 Task: Buy 3 Coolant Level from Sensors section under best seller category for shipping address: Laura Phillips, 522 Junior Avenue, Duluth, Georgia 30097, Cell Number 4046170247. Pay from credit card ending with 7965, CVV 549
Action: Key pressed amazon.com<Key.enter>
Screenshot: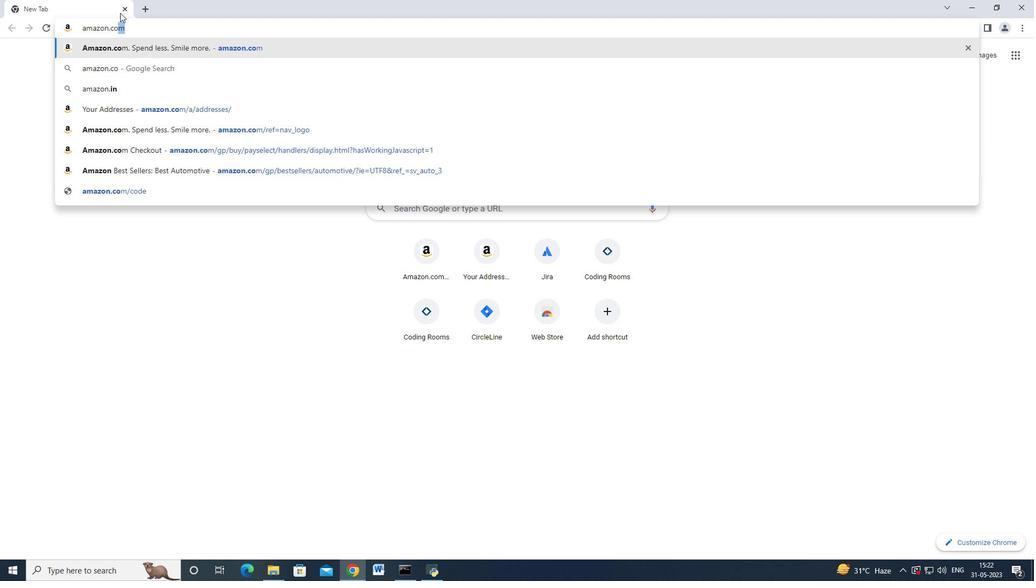 
Action: Mouse moved to (31, 77)
Screenshot: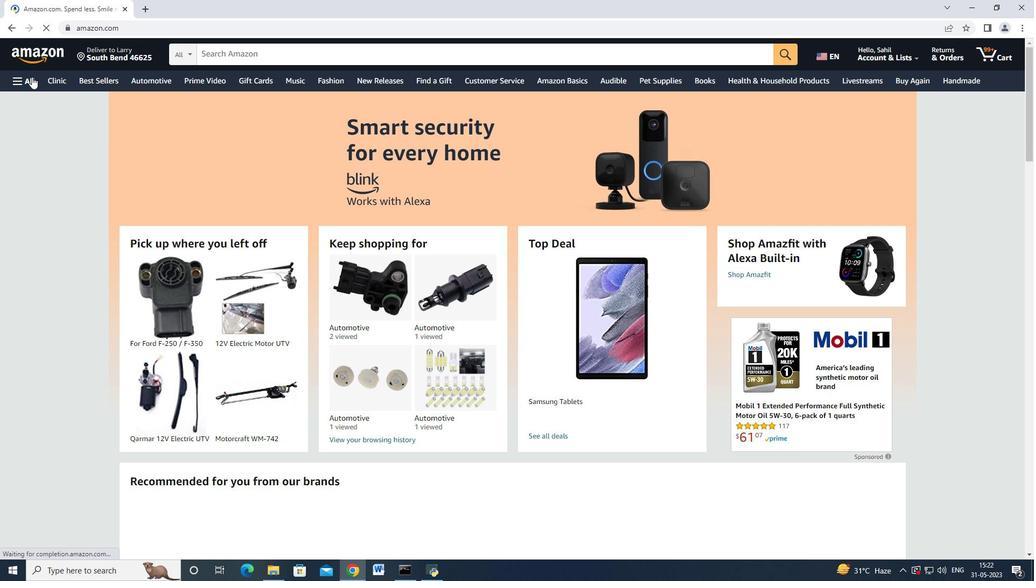 
Action: Mouse pressed left at (31, 77)
Screenshot: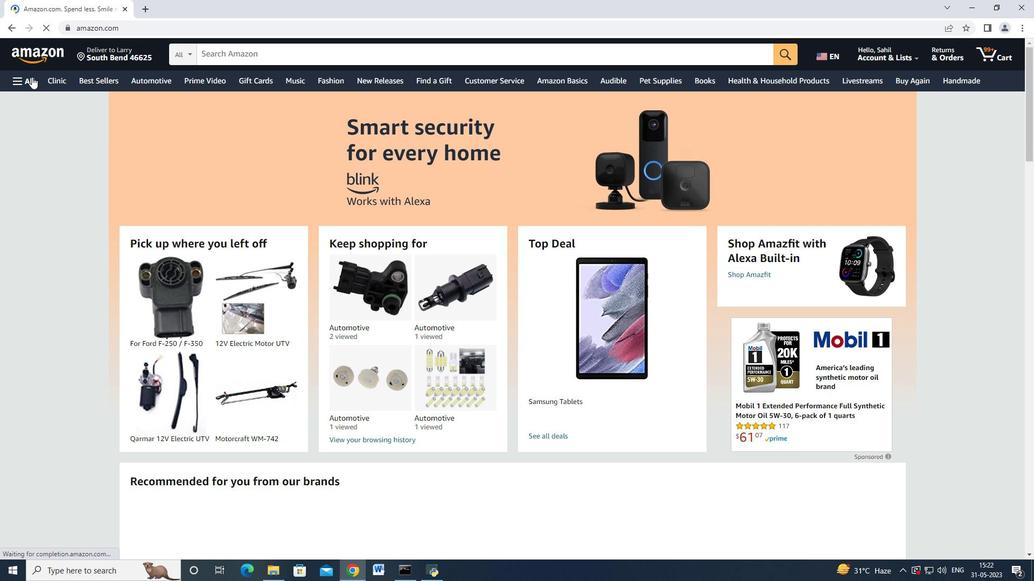 
Action: Mouse moved to (88, 166)
Screenshot: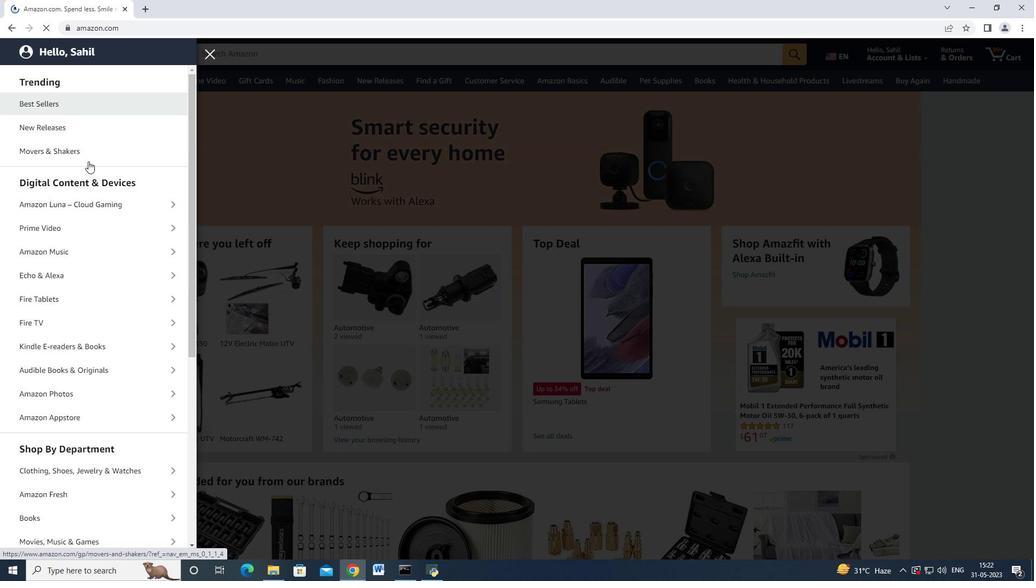 
Action: Mouse scrolled (88, 165) with delta (0, 0)
Screenshot: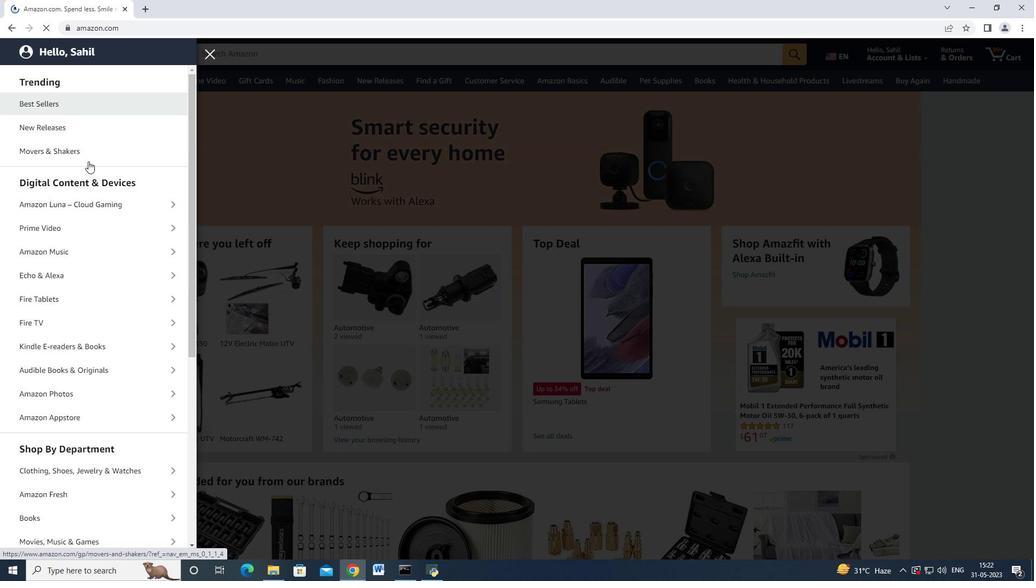 
Action: Mouse moved to (95, 196)
Screenshot: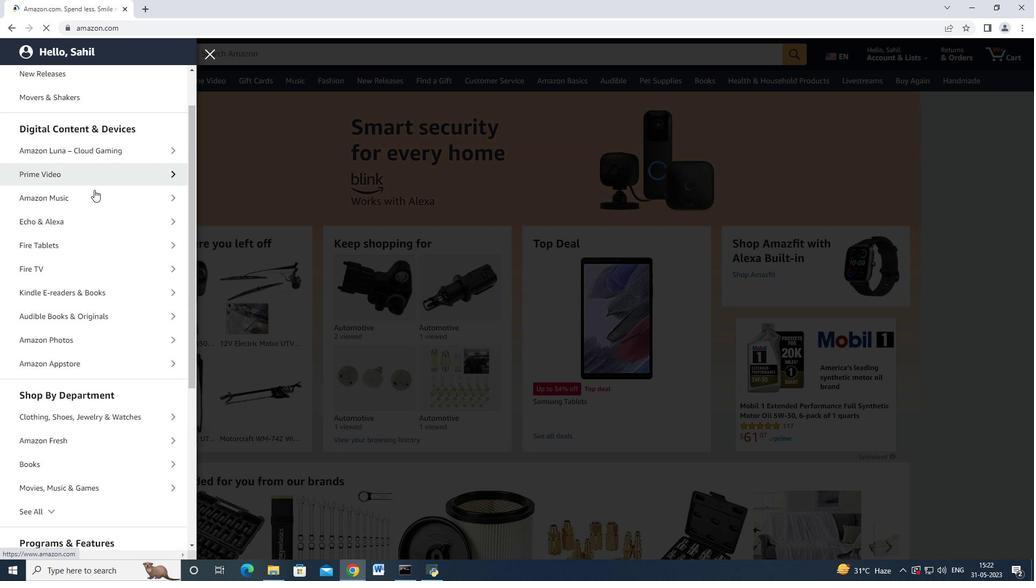 
Action: Mouse scrolled (95, 196) with delta (0, 0)
Screenshot: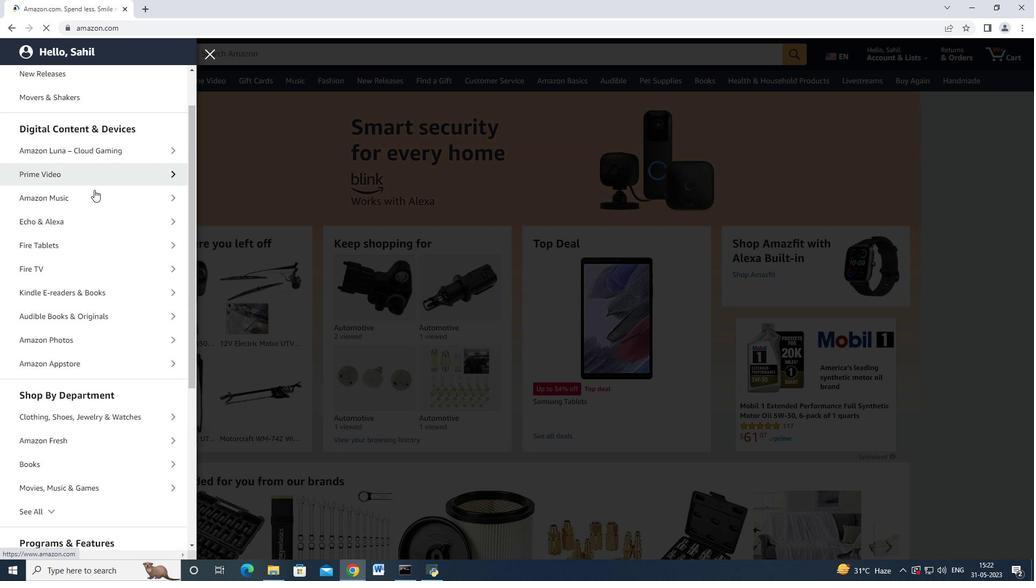 
Action: Mouse moved to (94, 332)
Screenshot: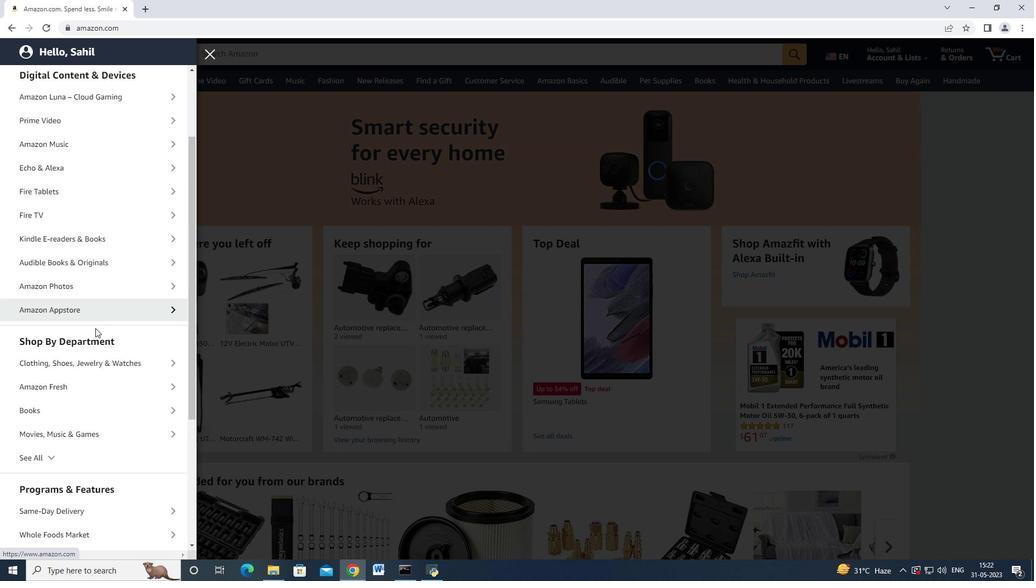 
Action: Mouse scrolled (94, 331) with delta (0, 0)
Screenshot: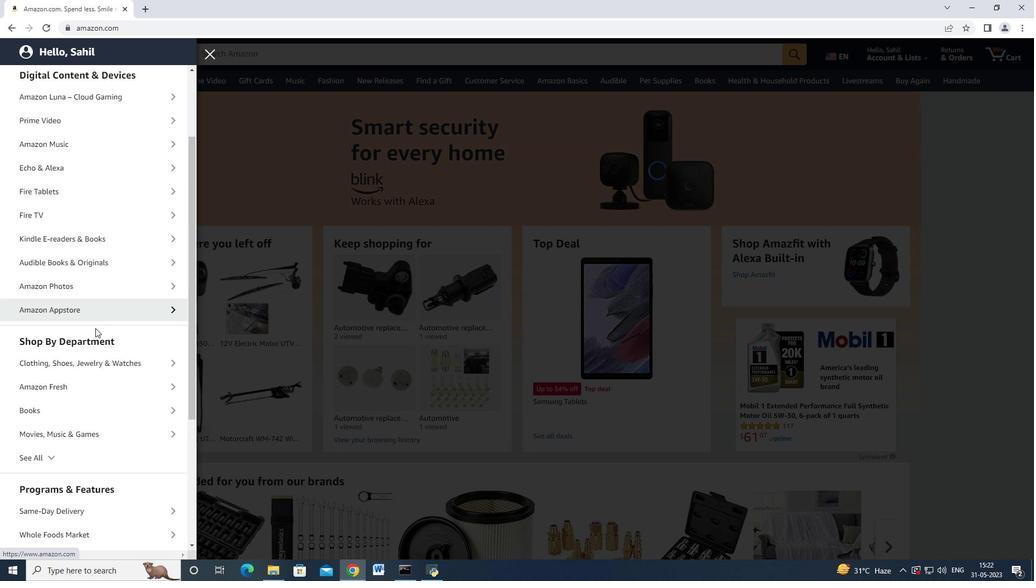 
Action: Mouse moved to (77, 399)
Screenshot: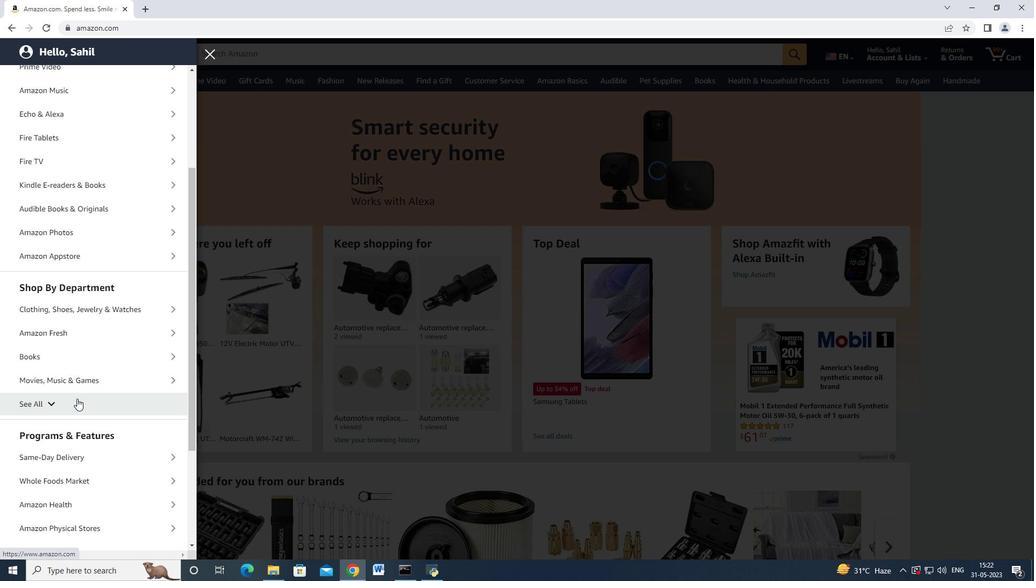 
Action: Mouse pressed left at (77, 399)
Screenshot: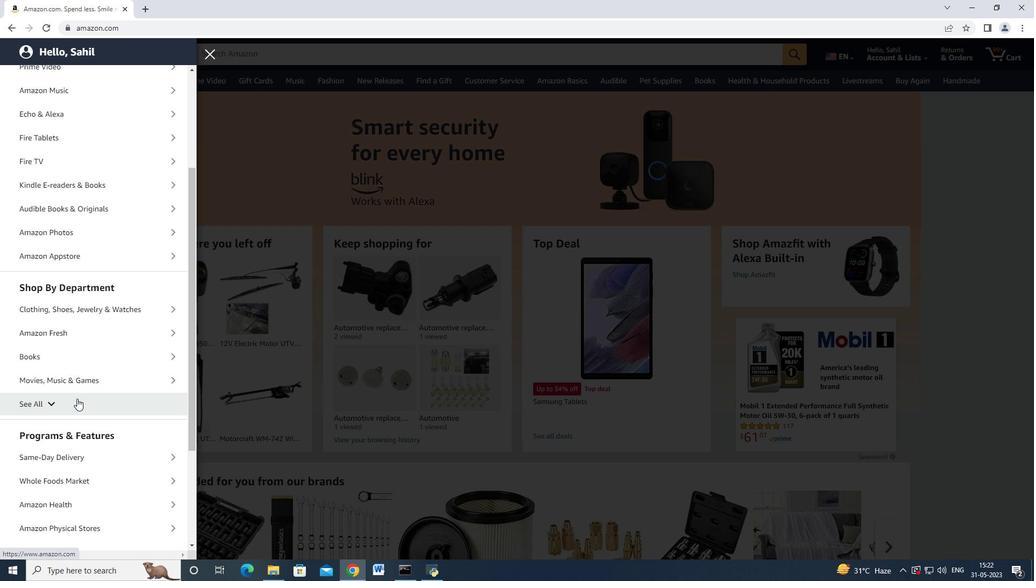 
Action: Mouse moved to (80, 383)
Screenshot: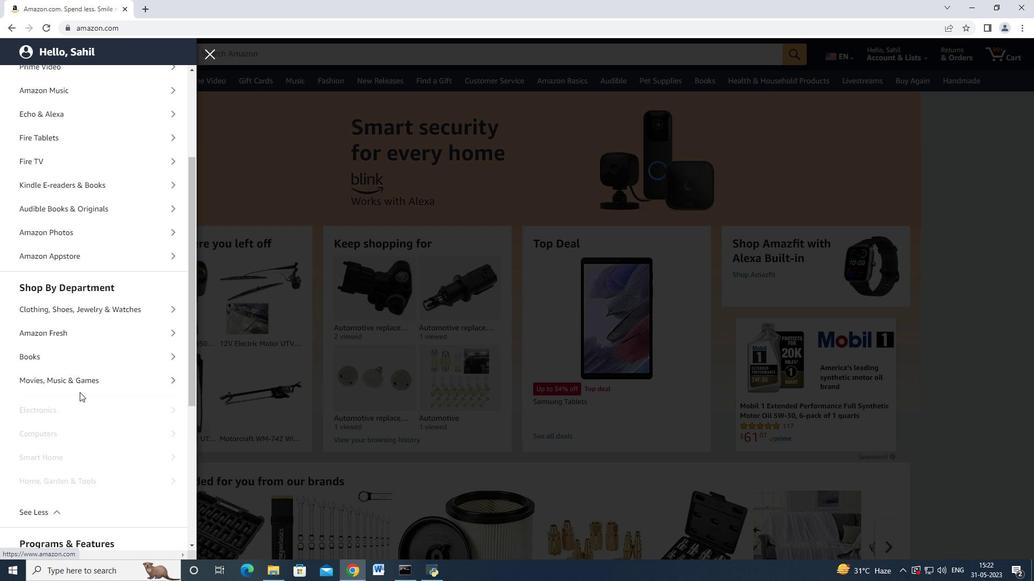 
Action: Mouse scrolled (80, 383) with delta (0, 0)
Screenshot: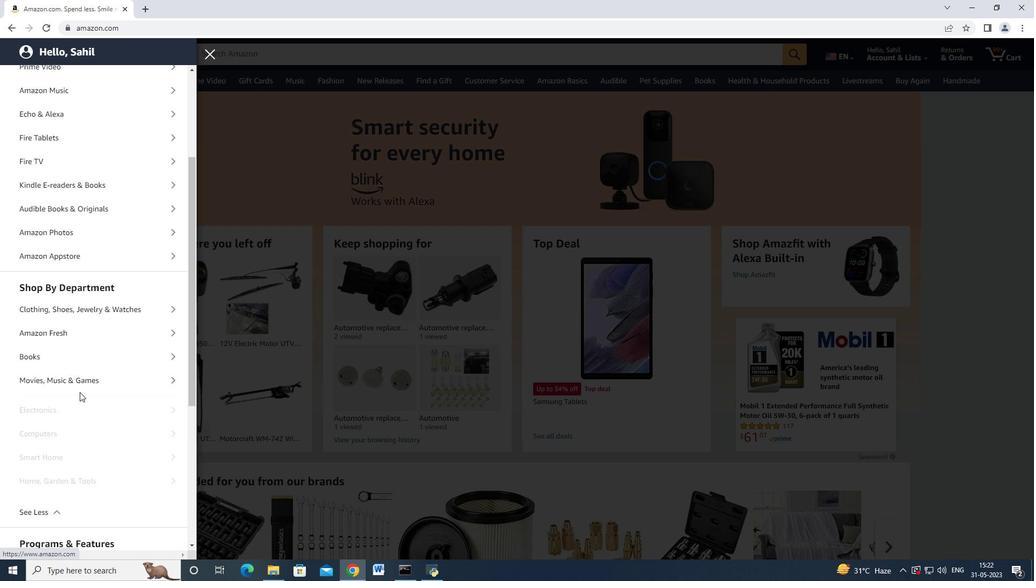 
Action: Mouse scrolled (80, 383) with delta (0, 0)
Screenshot: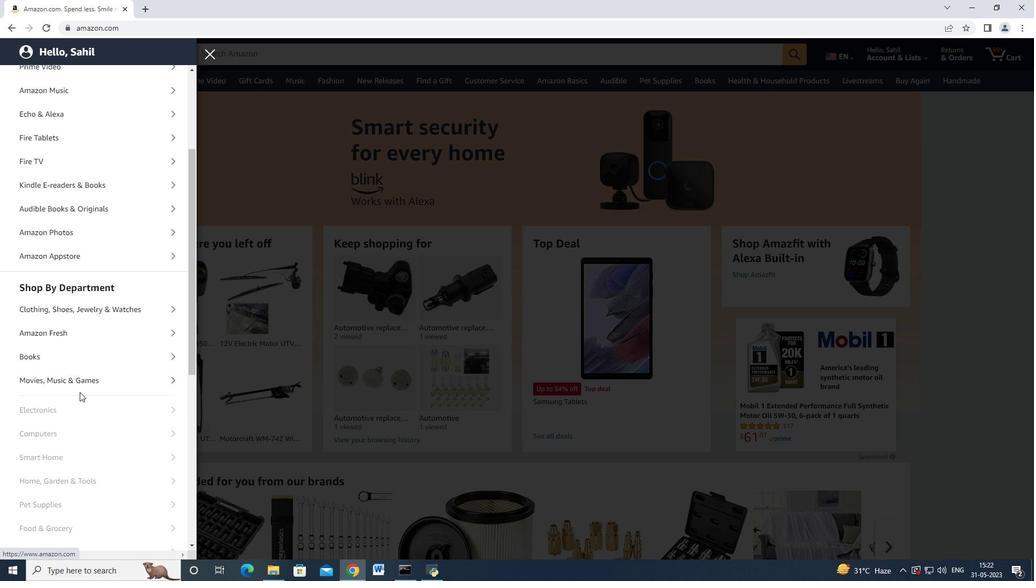 
Action: Mouse scrolled (80, 383) with delta (0, 0)
Screenshot: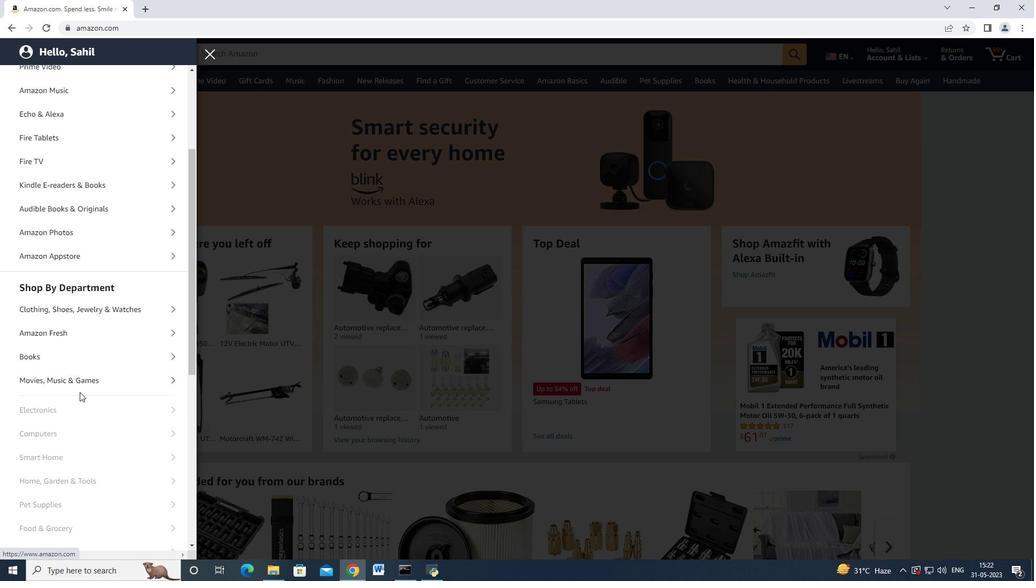 
Action: Mouse scrolled (80, 383) with delta (0, 0)
Screenshot: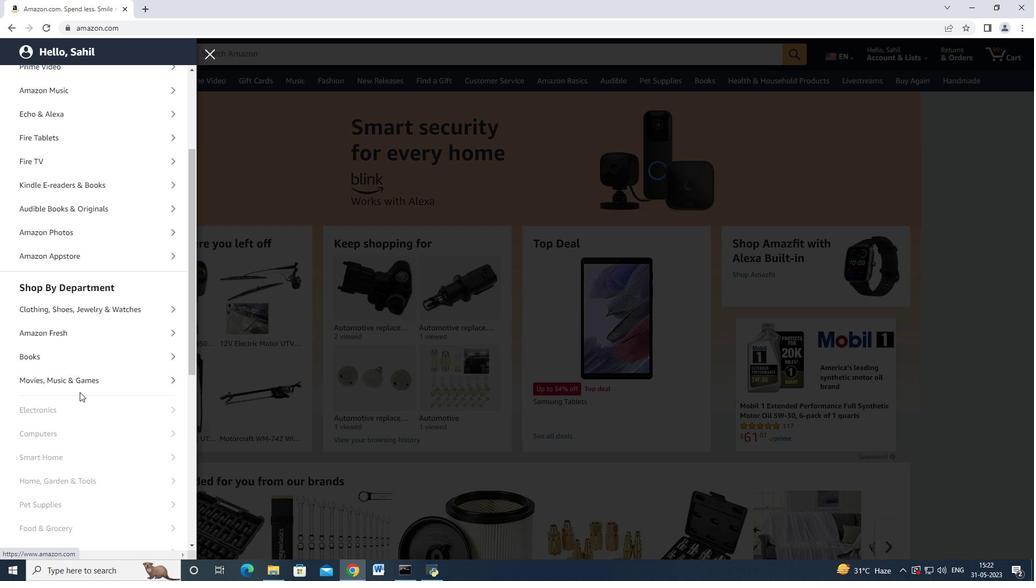 
Action: Mouse moved to (72, 447)
Screenshot: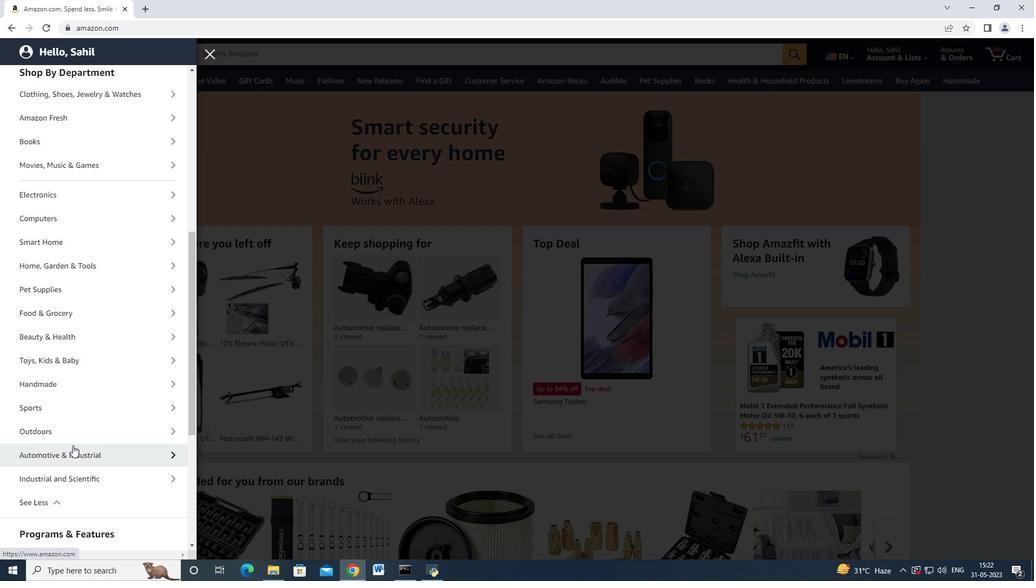
Action: Mouse pressed left at (72, 447)
Screenshot: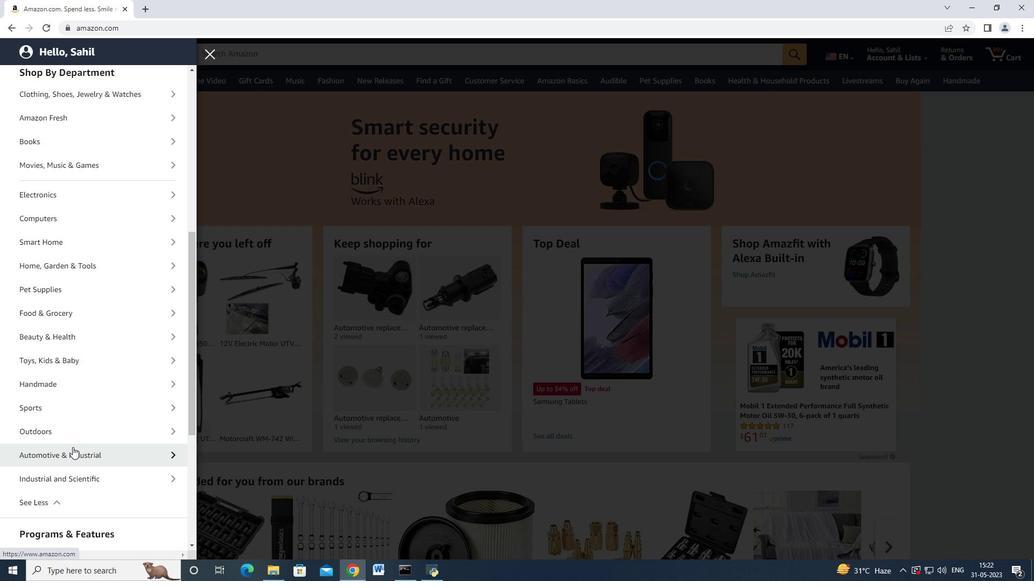 
Action: Mouse moved to (88, 126)
Screenshot: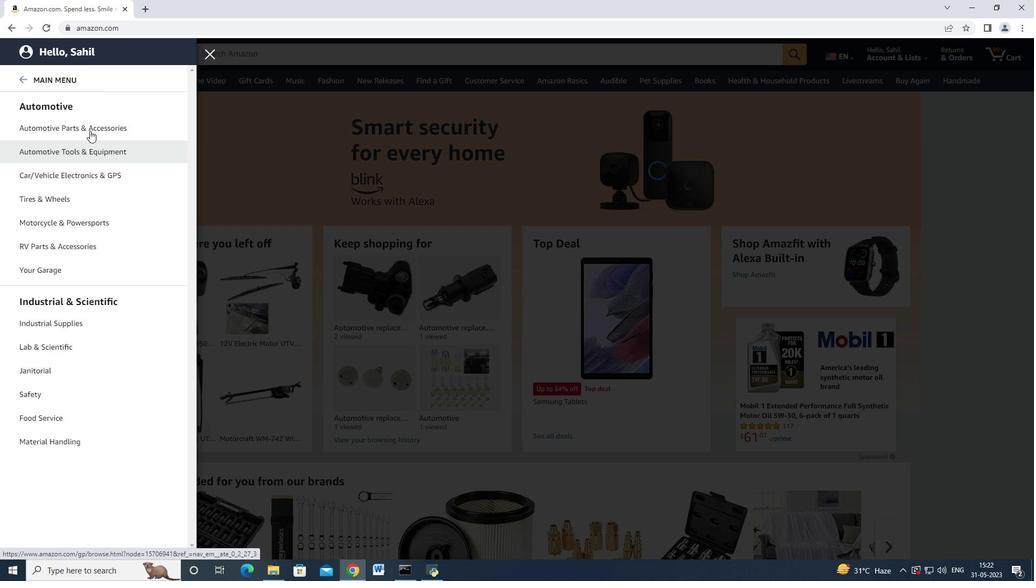 
Action: Mouse pressed left at (88, 126)
Screenshot: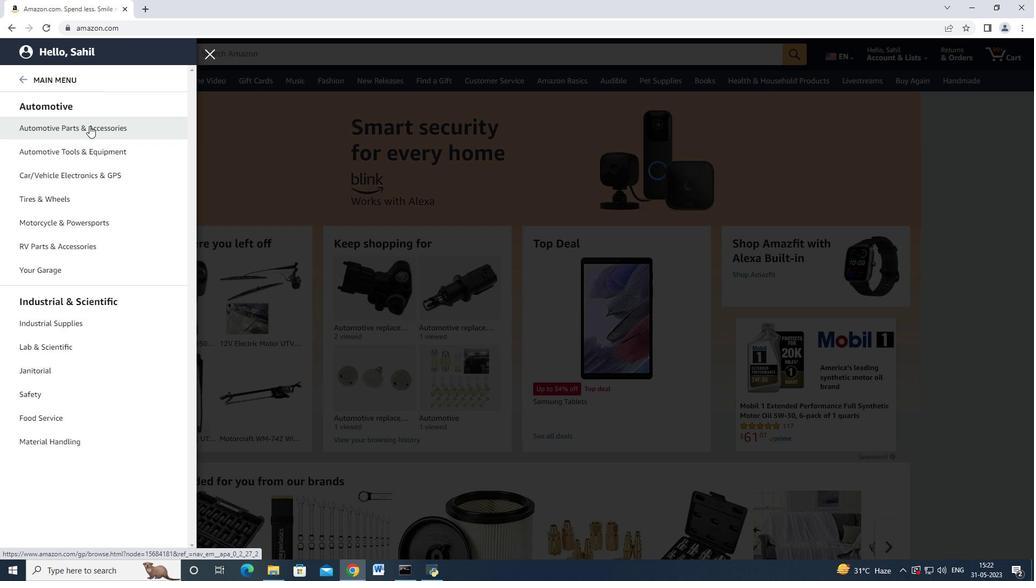 
Action: Mouse moved to (190, 103)
Screenshot: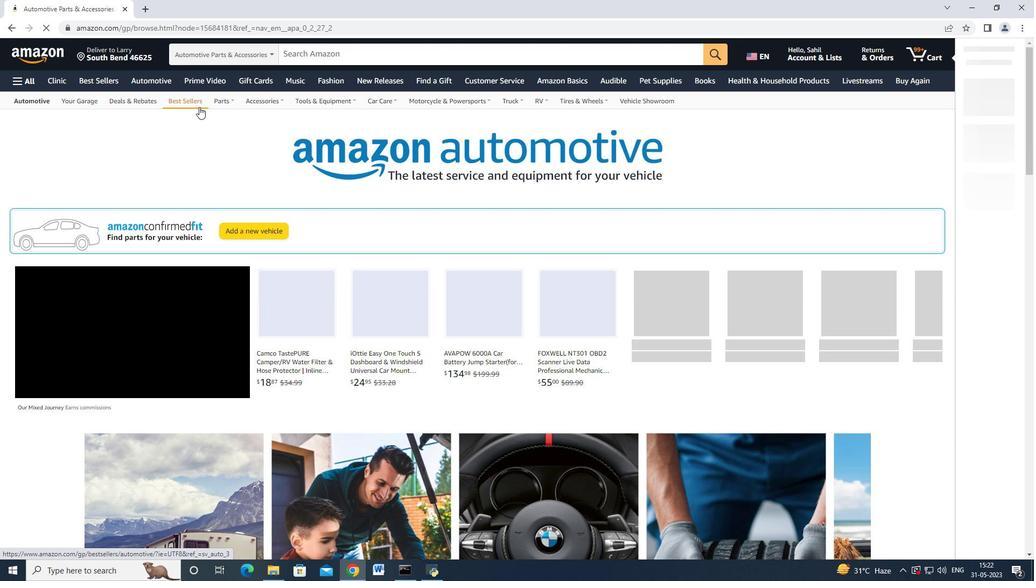 
Action: Mouse pressed left at (190, 103)
Screenshot: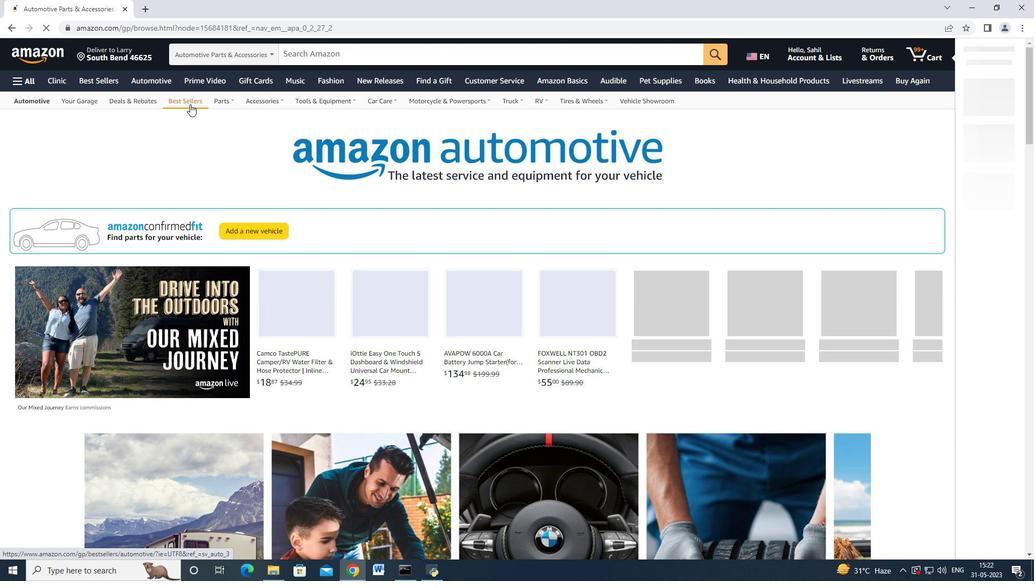 
Action: Mouse moved to (68, 348)
Screenshot: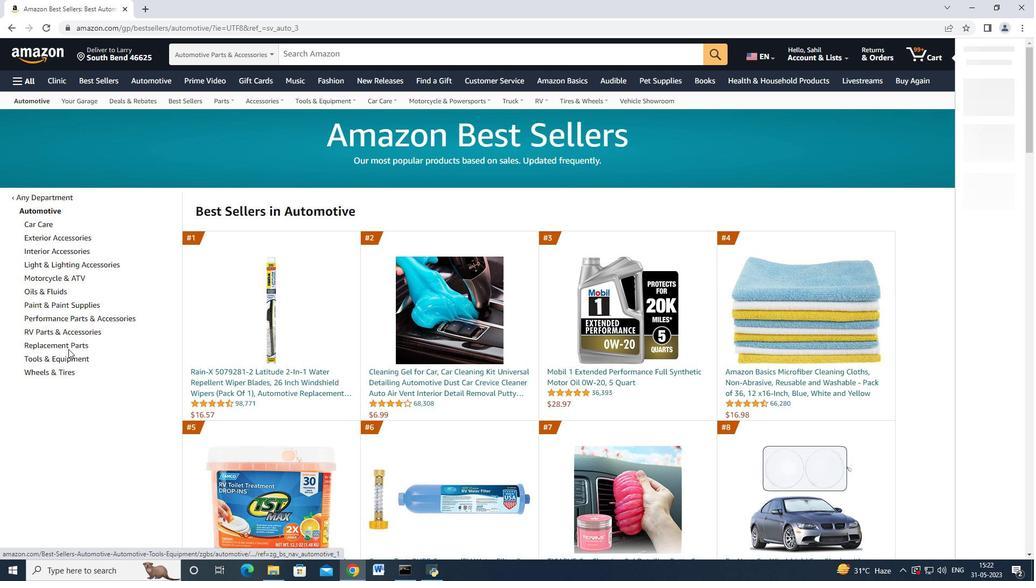 
Action: Mouse pressed left at (68, 348)
Screenshot: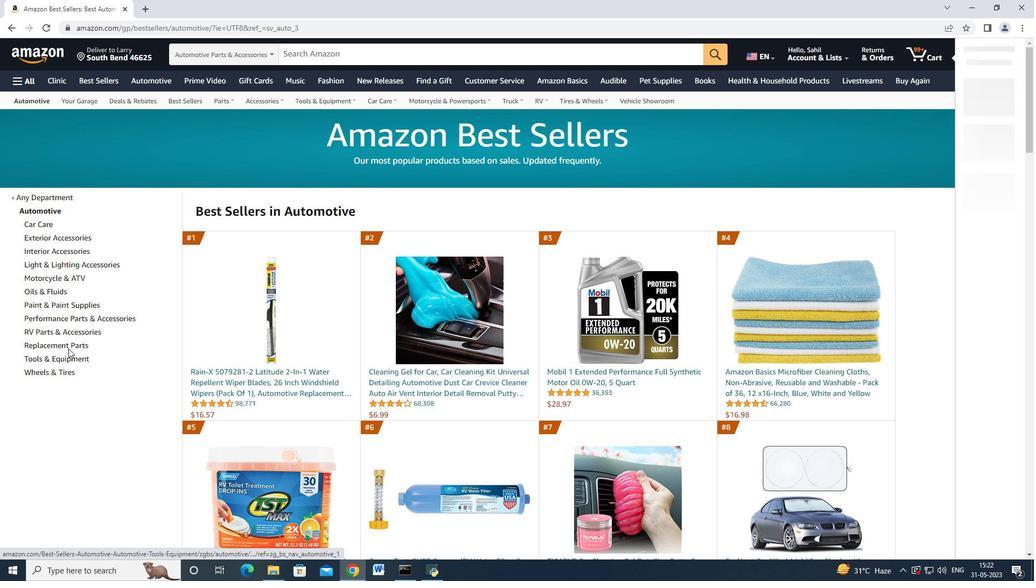 
Action: Mouse moved to (68, 346)
Screenshot: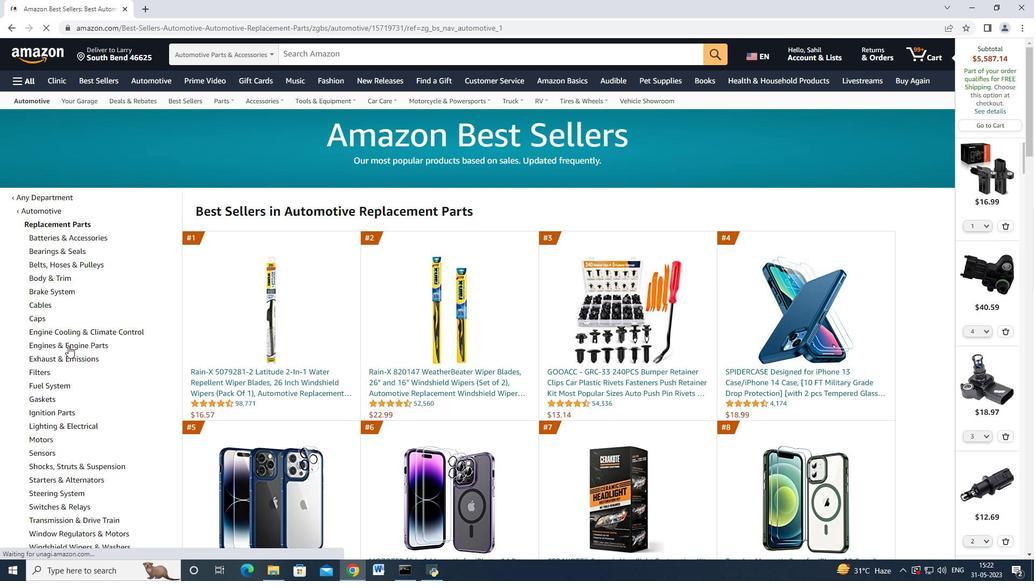 
Action: Mouse scrolled (68, 346) with delta (0, 0)
Screenshot: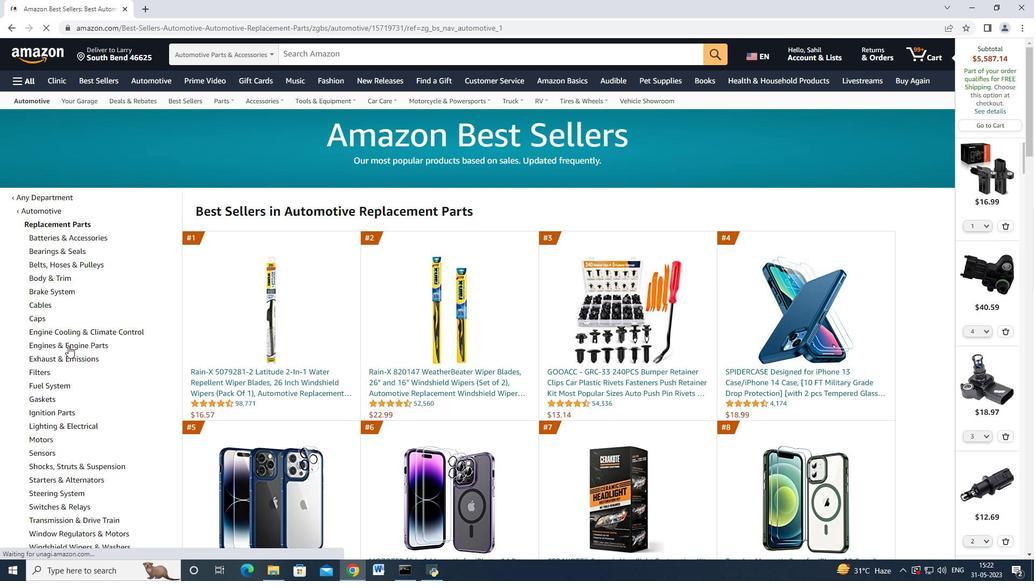 
Action: Mouse moved to (68, 348)
Screenshot: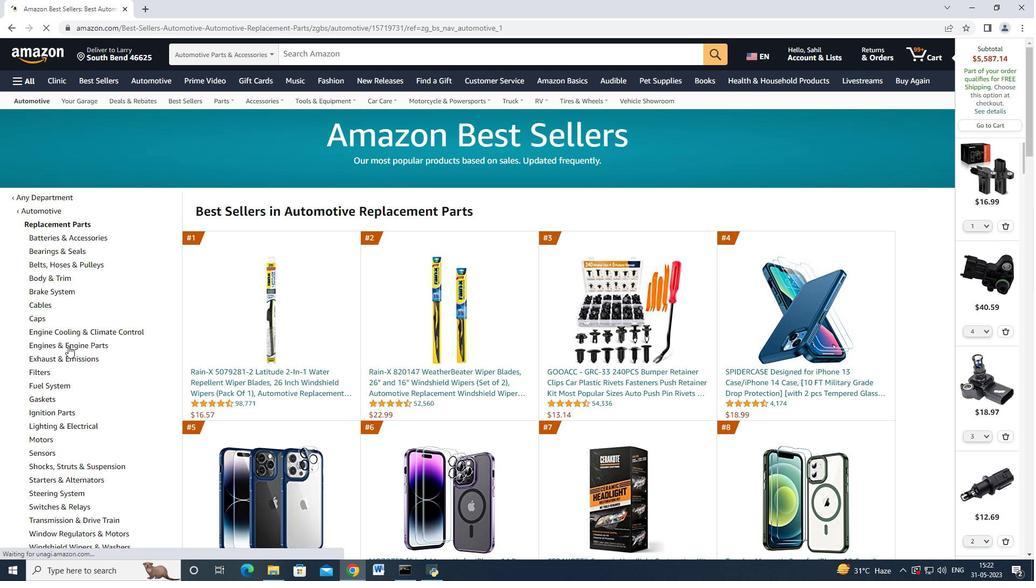
Action: Mouse scrolled (68, 347) with delta (0, 0)
Screenshot: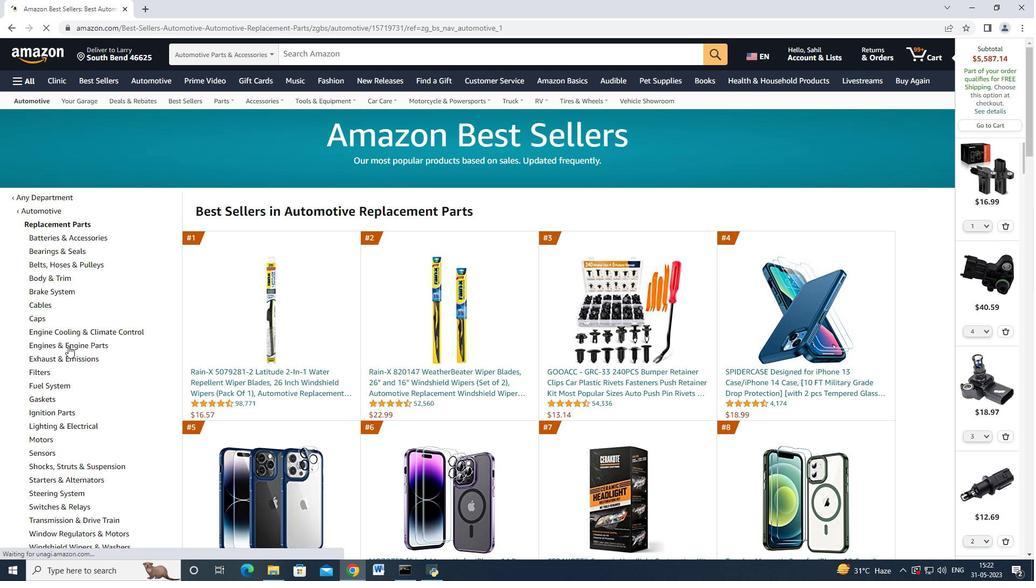 
Action: Mouse moved to (68, 348)
Screenshot: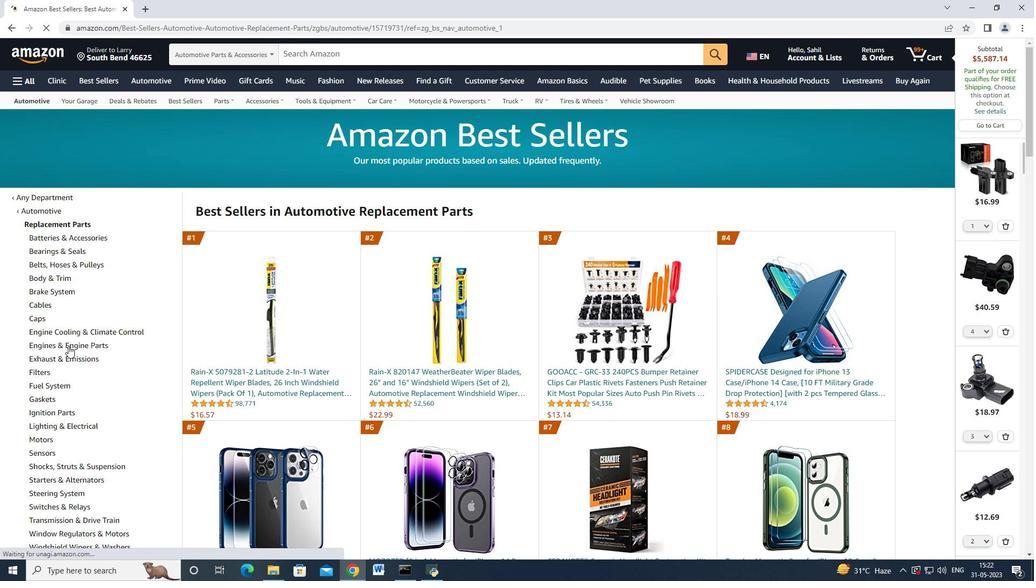 
Action: Mouse scrolled (68, 348) with delta (0, 0)
Screenshot: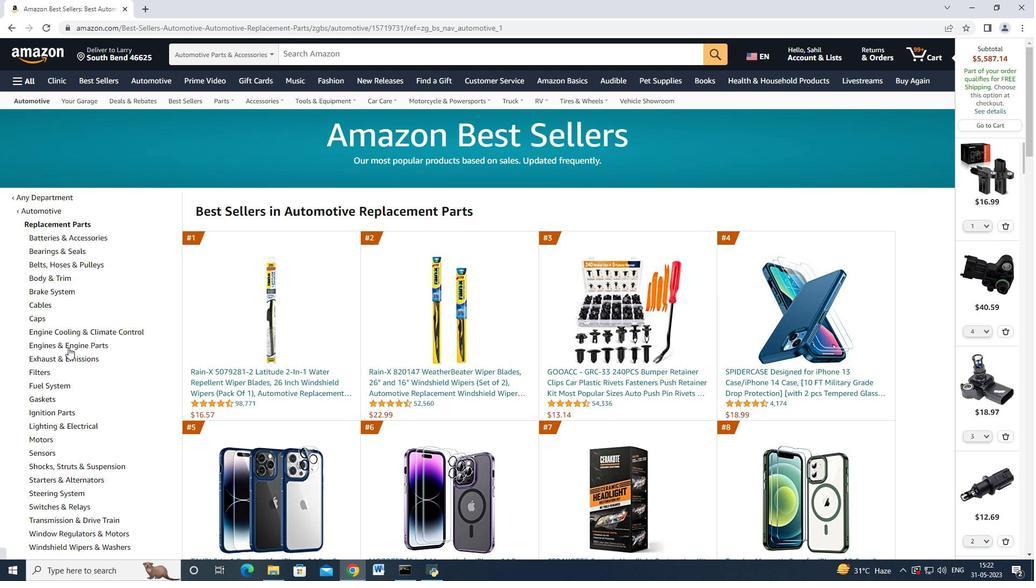 
Action: Mouse moved to (49, 293)
Screenshot: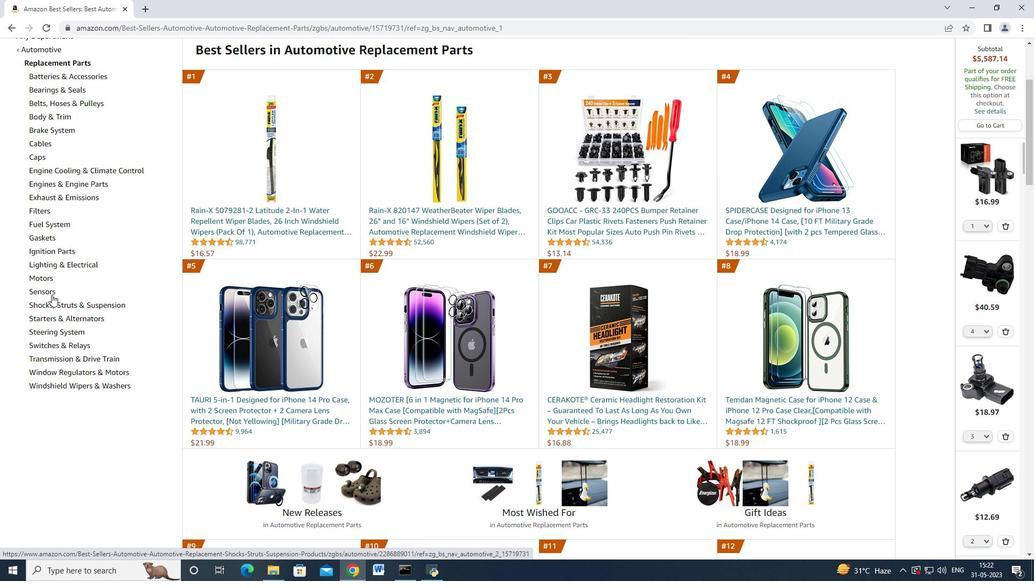 
Action: Mouse pressed left at (49, 293)
Screenshot: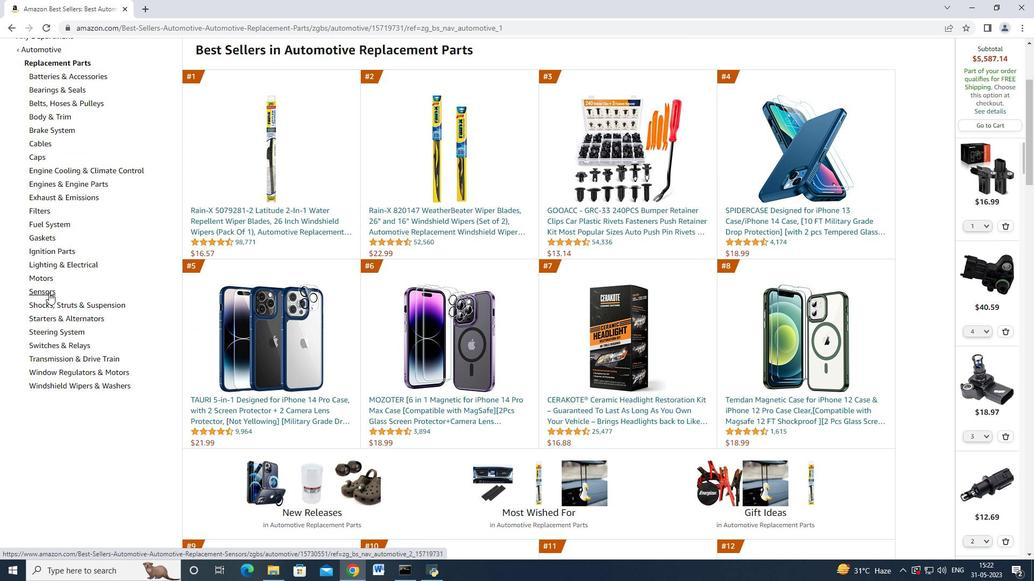 
Action: Mouse moved to (50, 292)
Screenshot: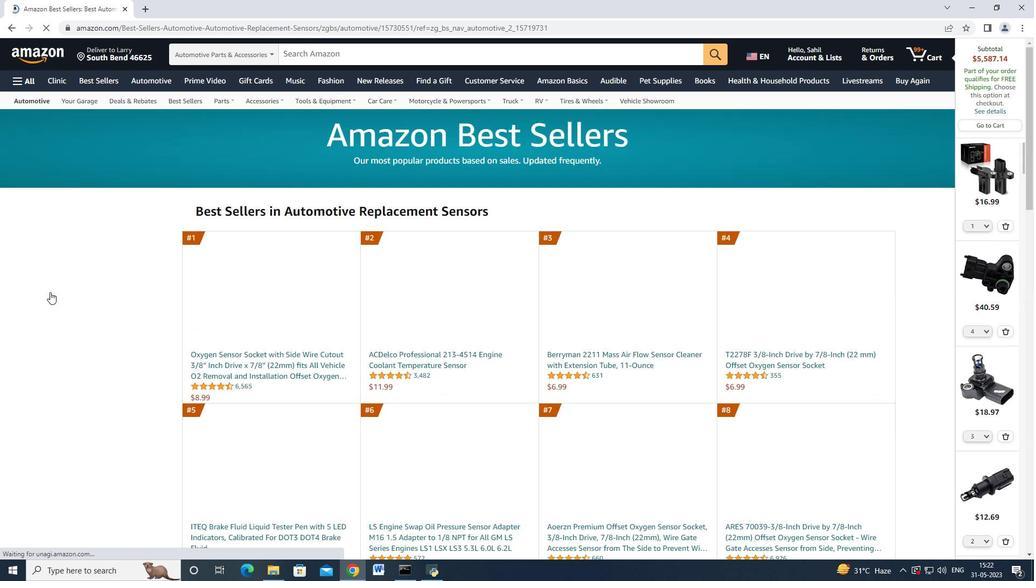 
Action: Mouse scrolled (50, 291) with delta (0, 0)
Screenshot: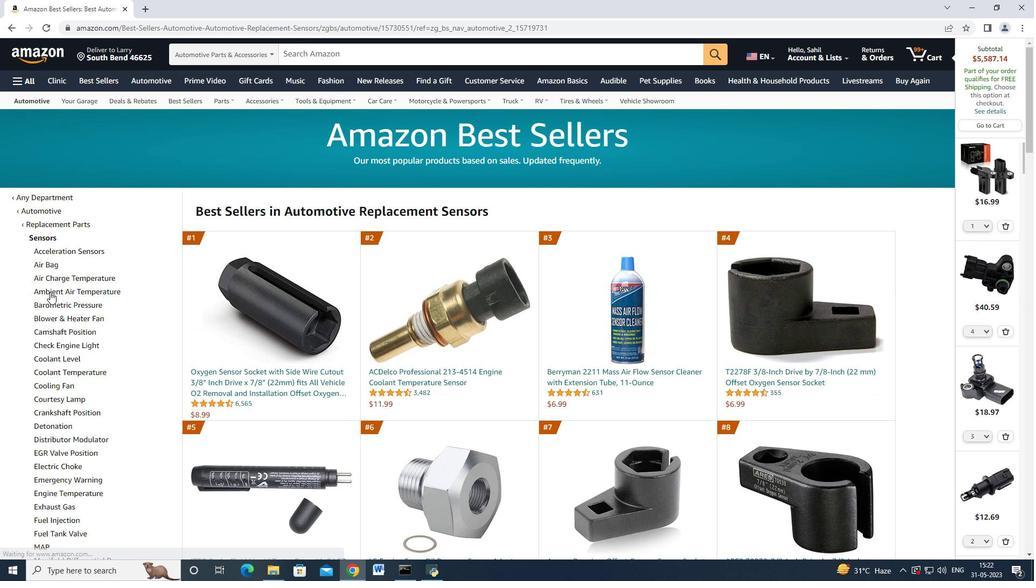 
Action: Mouse scrolled (50, 291) with delta (0, 0)
Screenshot: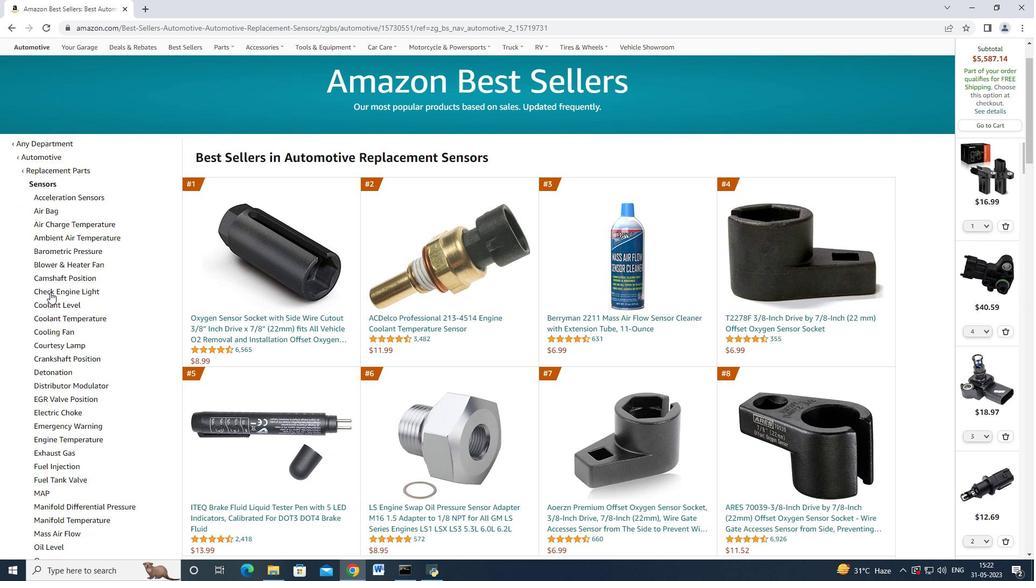 
Action: Mouse moved to (58, 249)
Screenshot: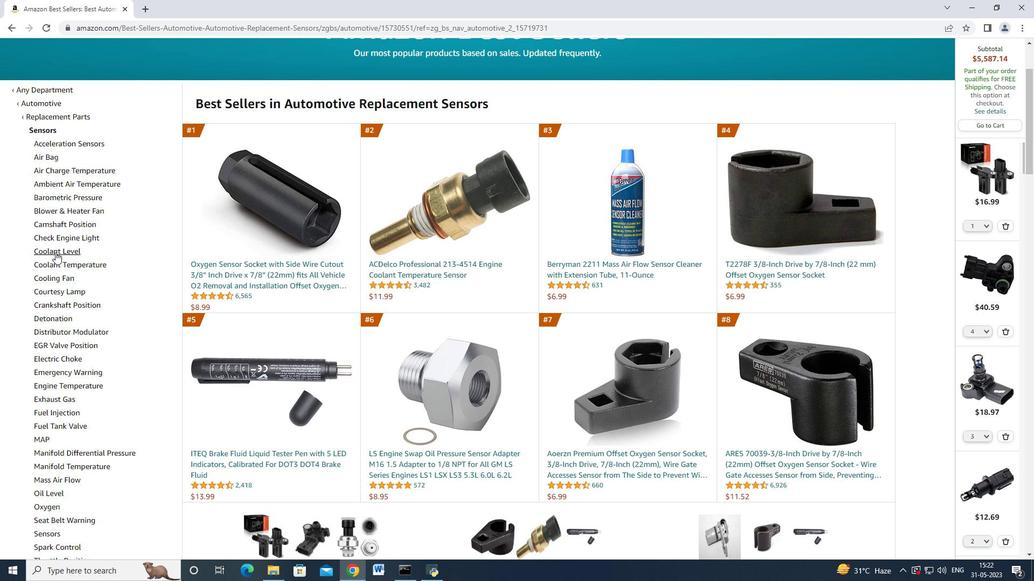 
Action: Mouse pressed left at (58, 249)
Screenshot: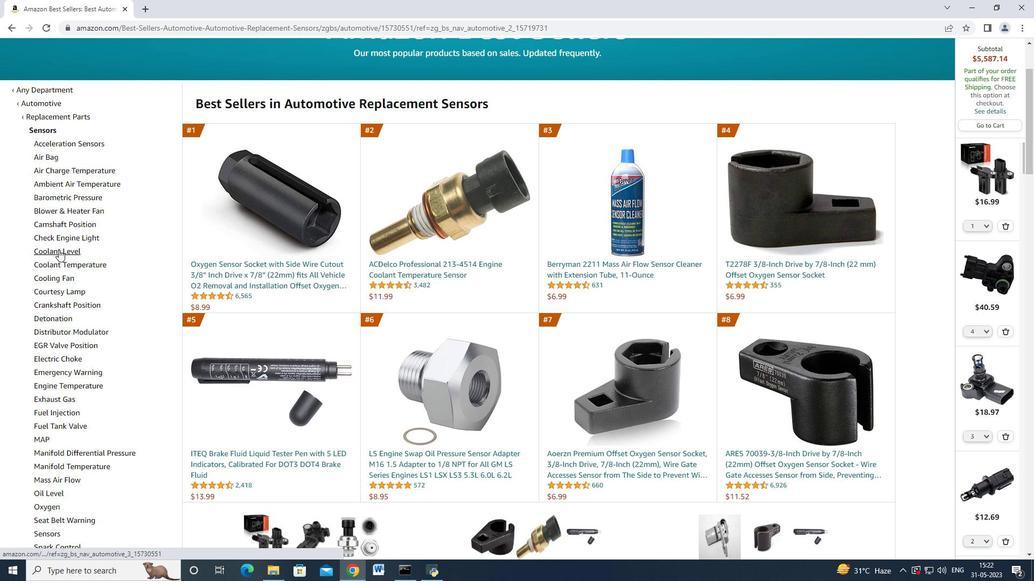
Action: Mouse moved to (317, 265)
Screenshot: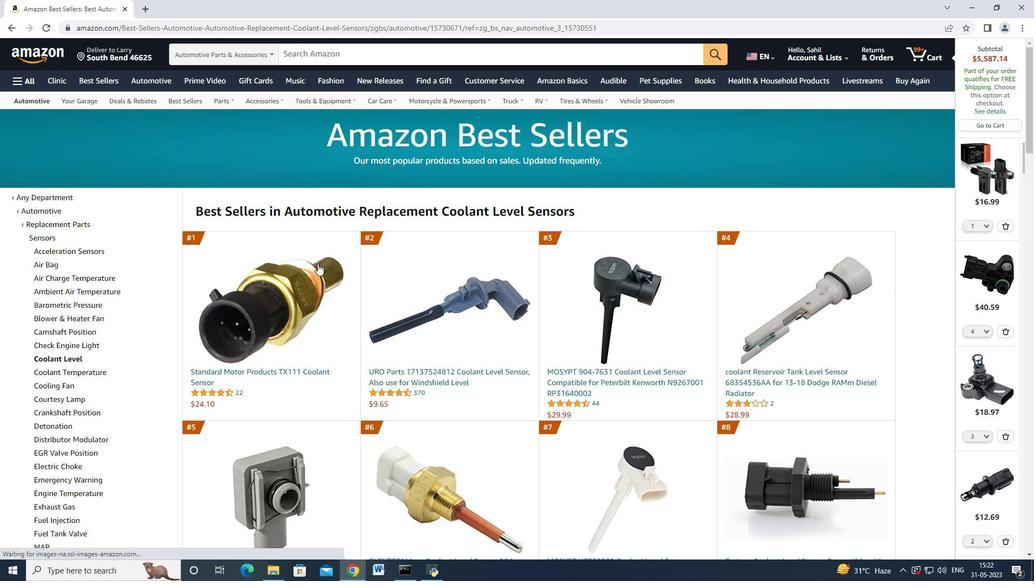 
Action: Mouse scrolled (317, 264) with delta (0, 0)
Screenshot: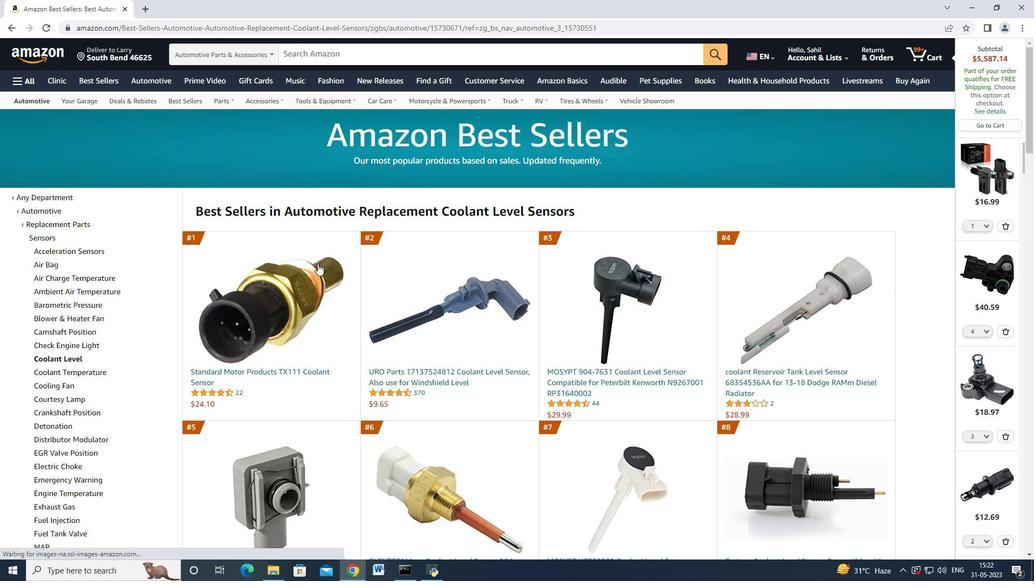 
Action: Mouse moved to (279, 319)
Screenshot: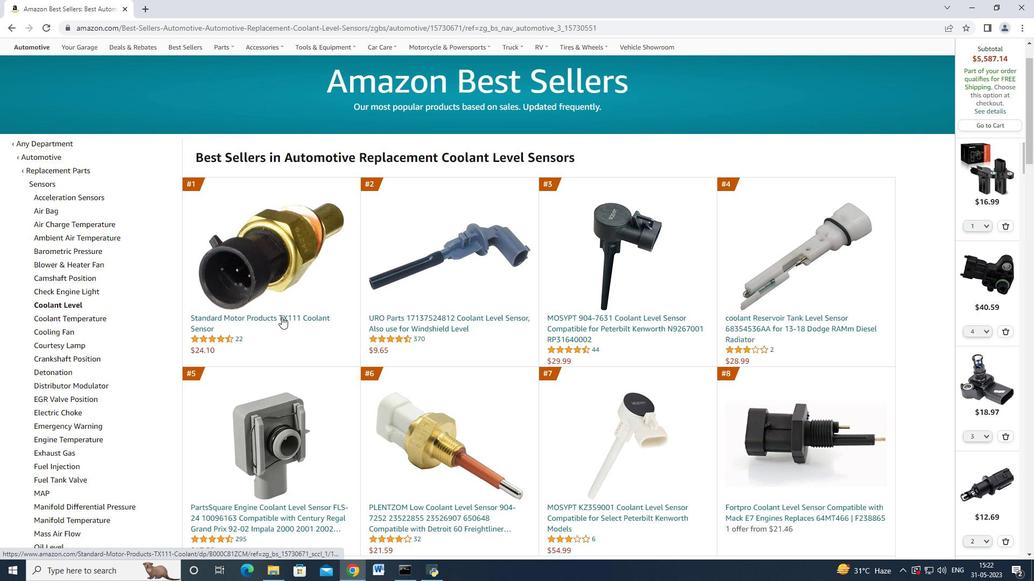 
Action: Mouse pressed left at (279, 319)
Screenshot: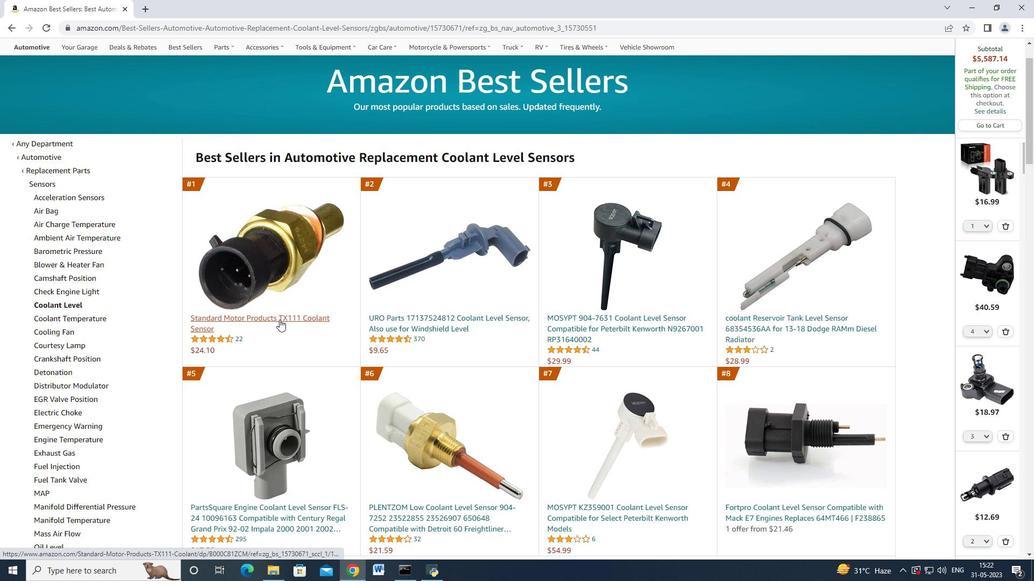 
Action: Mouse moved to (769, 417)
Screenshot: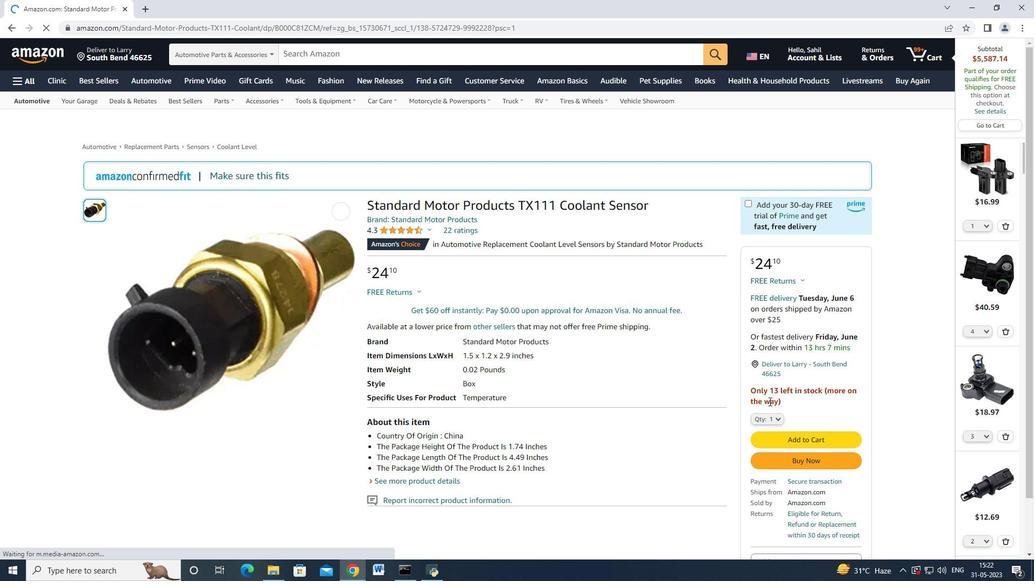 
Action: Mouse pressed left at (769, 417)
Screenshot: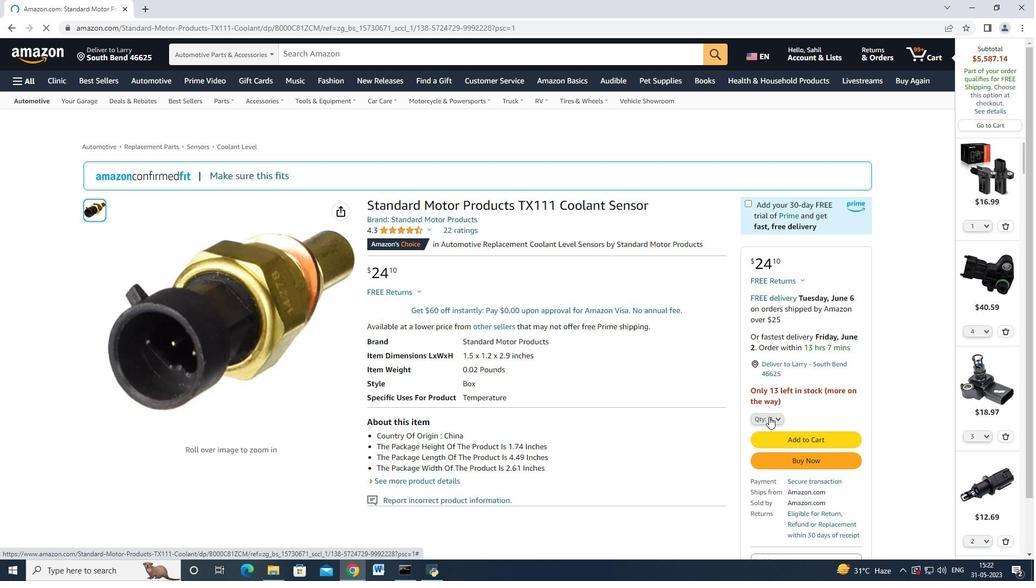 
Action: Mouse moved to (767, 291)
Screenshot: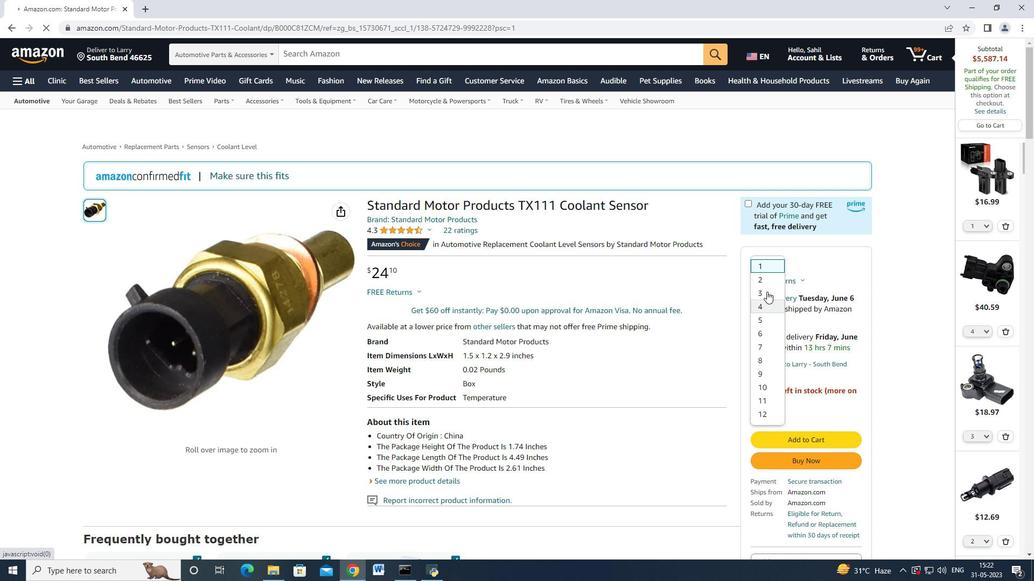 
Action: Mouse pressed left at (767, 291)
Screenshot: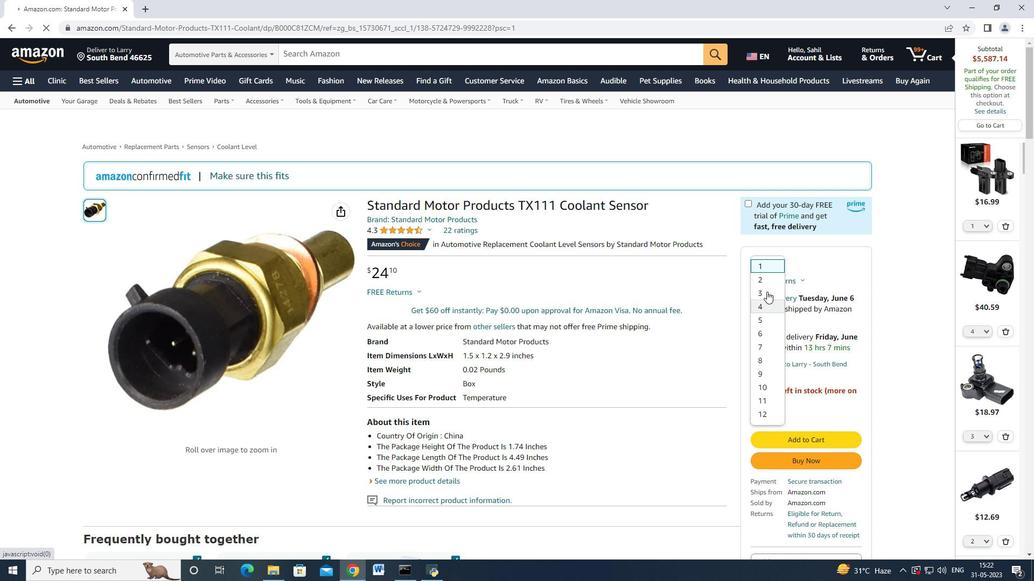 
Action: Mouse moved to (798, 425)
Screenshot: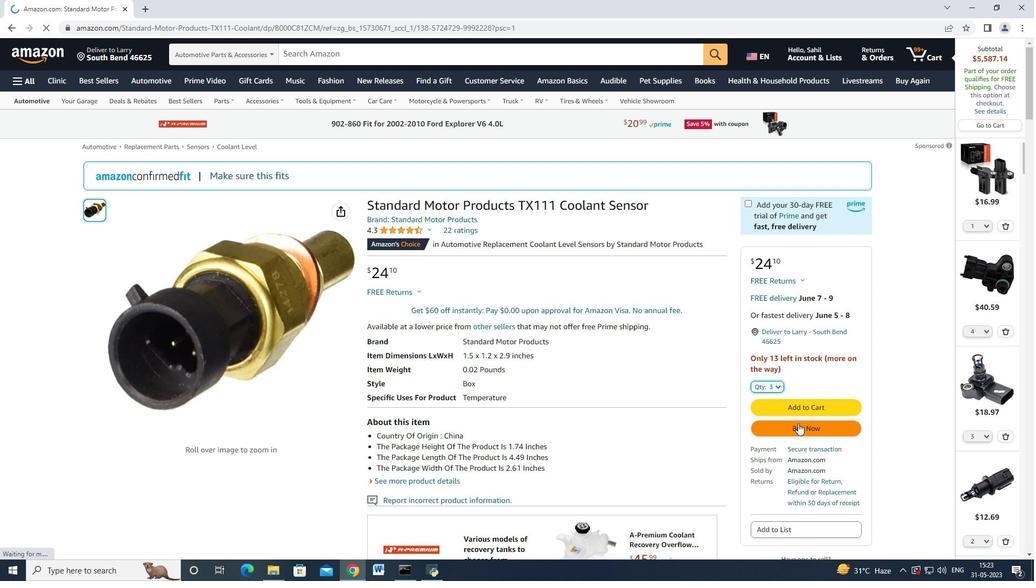 
Action: Mouse pressed left at (798, 425)
Screenshot: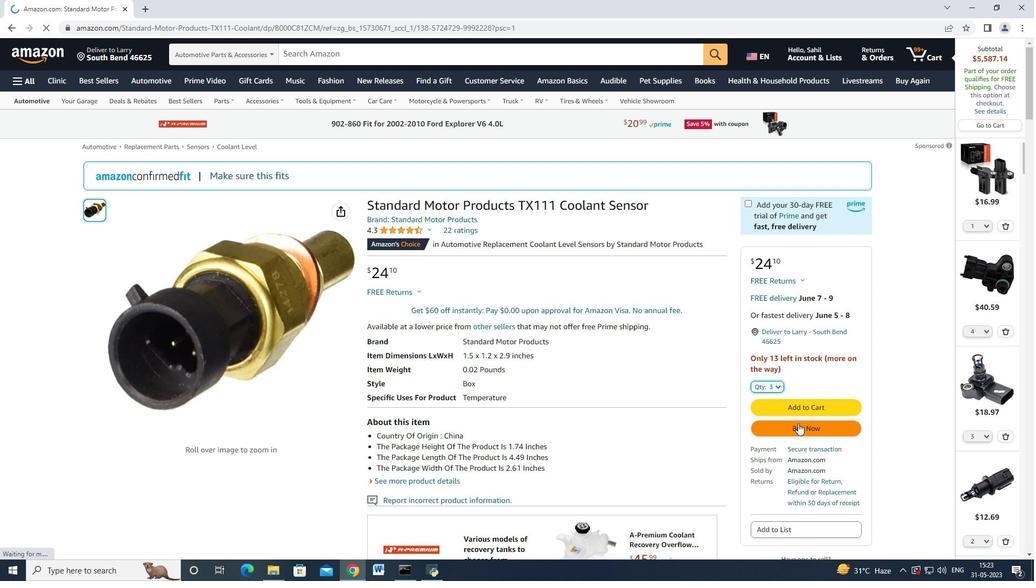 
Action: Mouse moved to (623, 88)
Screenshot: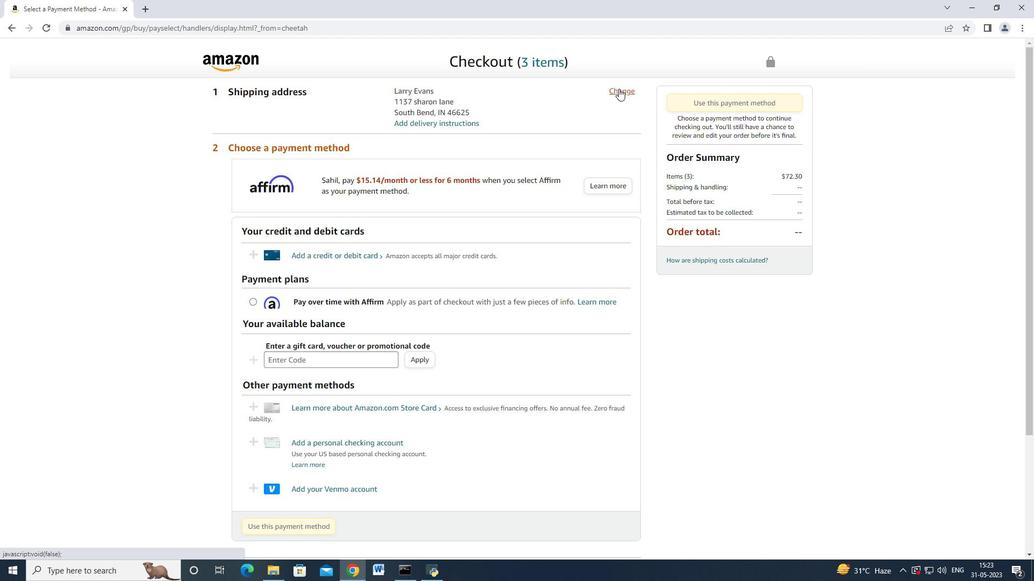 
Action: Mouse pressed left at (623, 88)
Screenshot: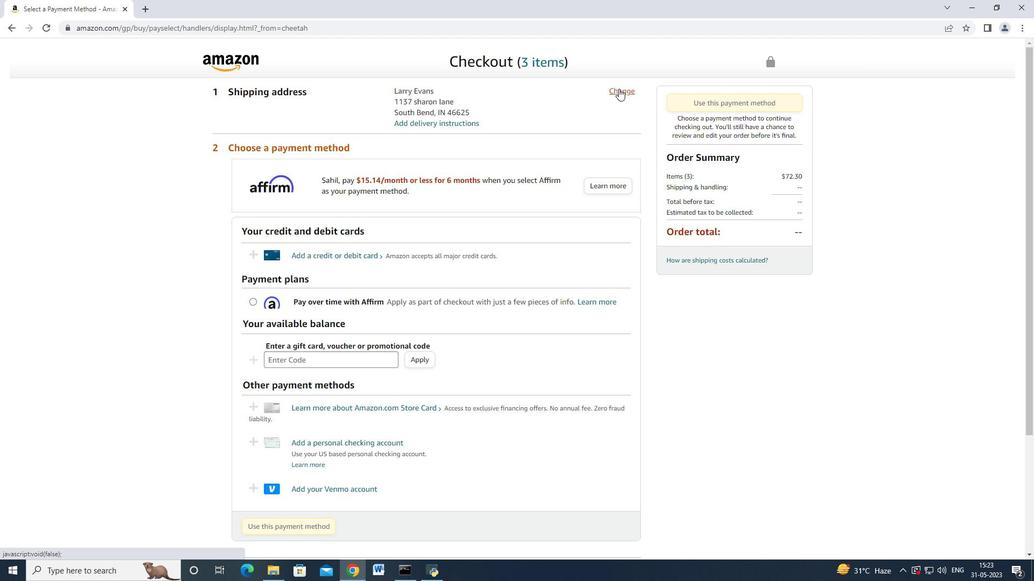 
Action: Mouse moved to (462, 144)
Screenshot: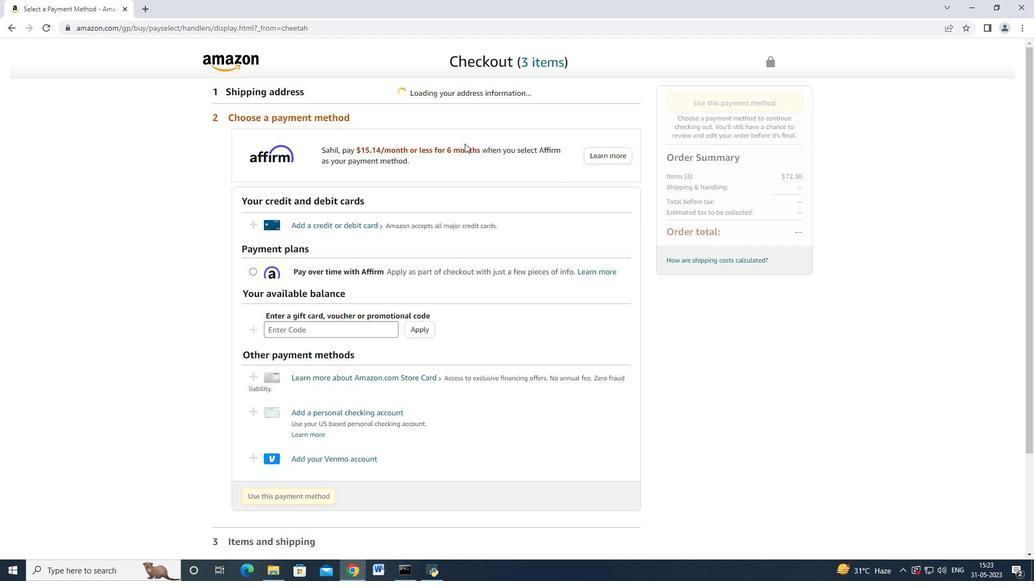 
Action: Mouse scrolled (462, 143) with delta (0, 0)
Screenshot: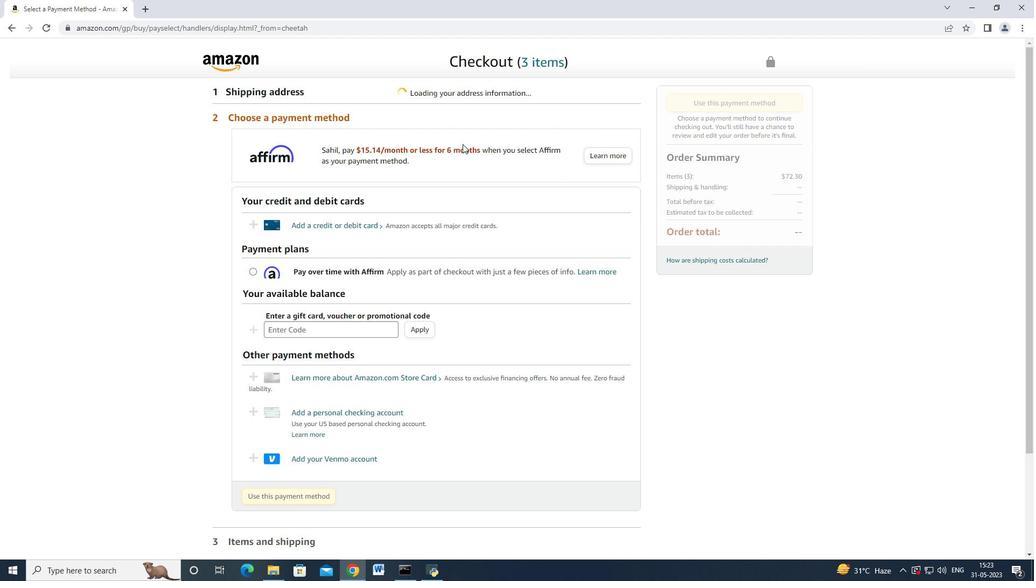 
Action: Mouse scrolled (462, 144) with delta (0, 0)
Screenshot: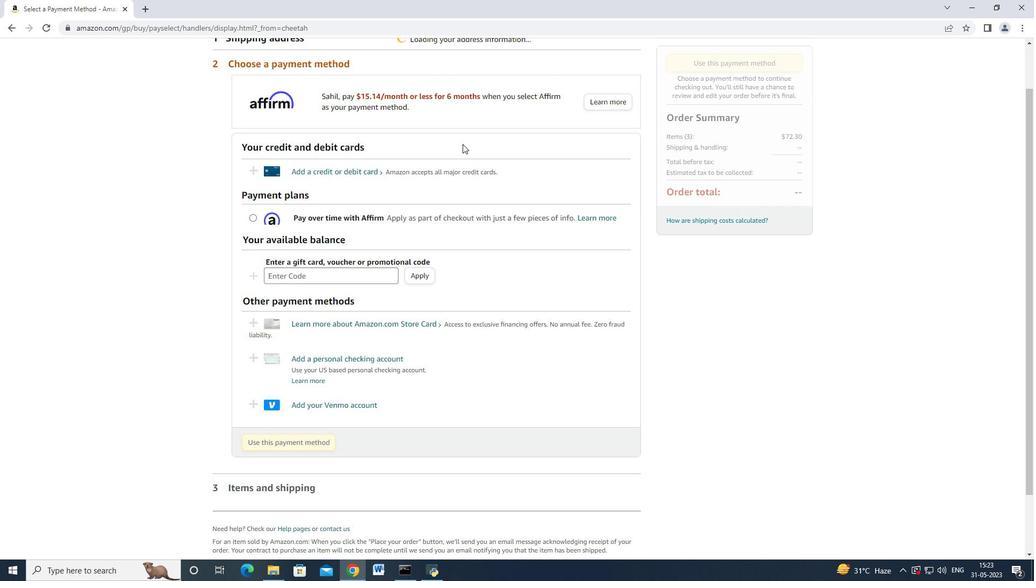 
Action: Mouse scrolled (462, 143) with delta (0, 0)
Screenshot: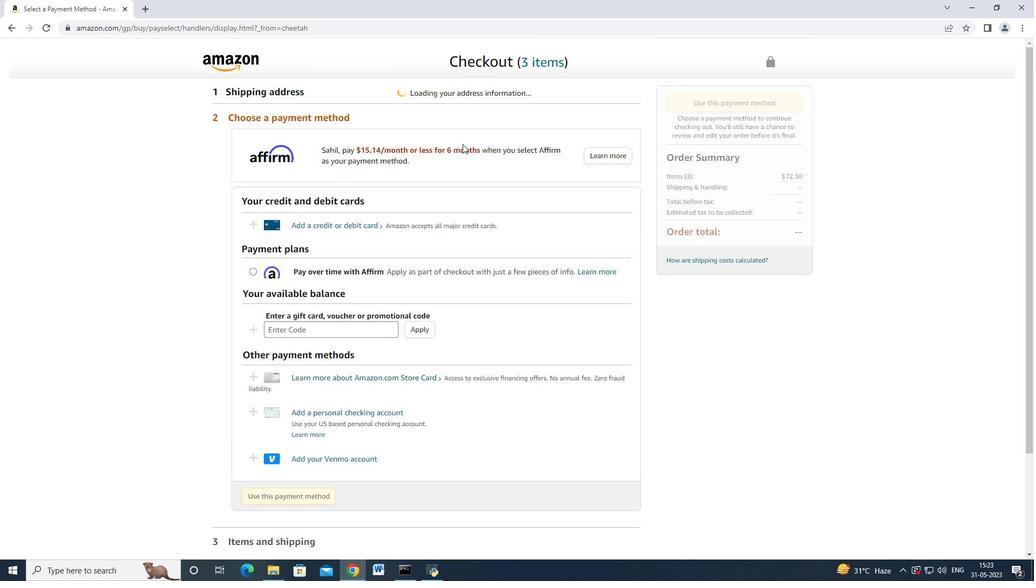 
Action: Mouse scrolled (462, 143) with delta (0, 0)
Screenshot: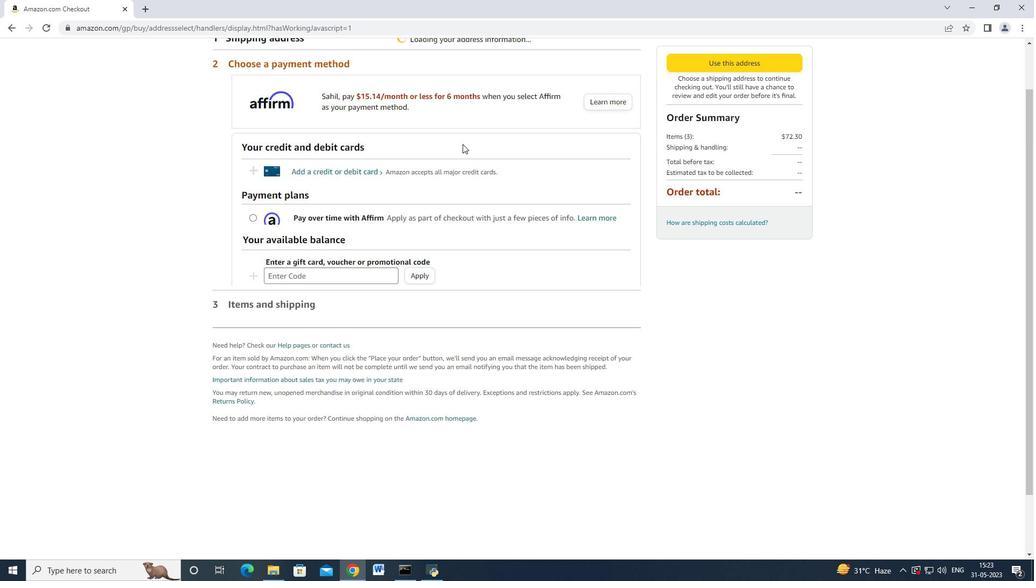 
Action: Mouse scrolled (462, 144) with delta (0, 0)
Screenshot: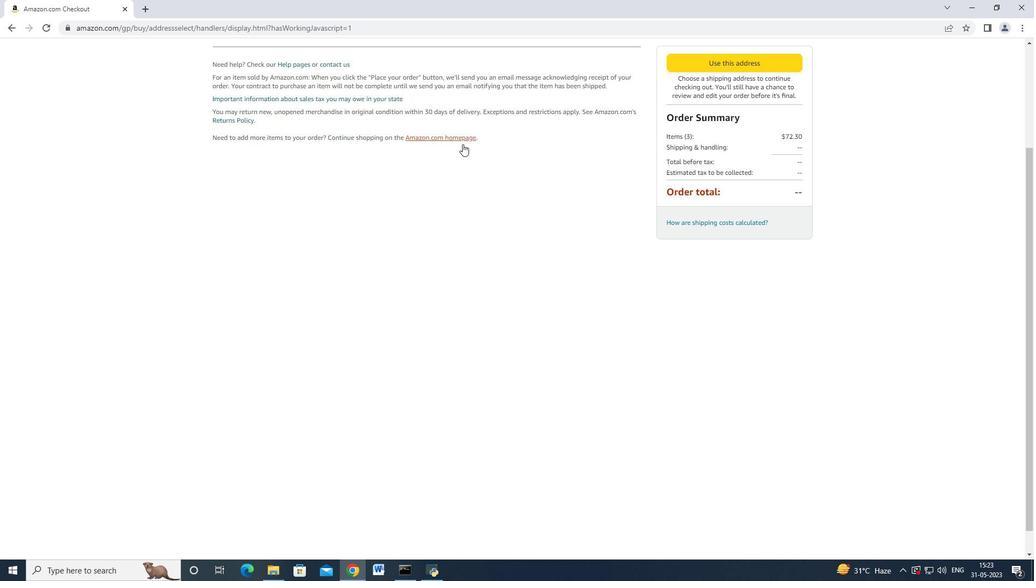 
Action: Mouse scrolled (462, 144) with delta (0, 0)
Screenshot: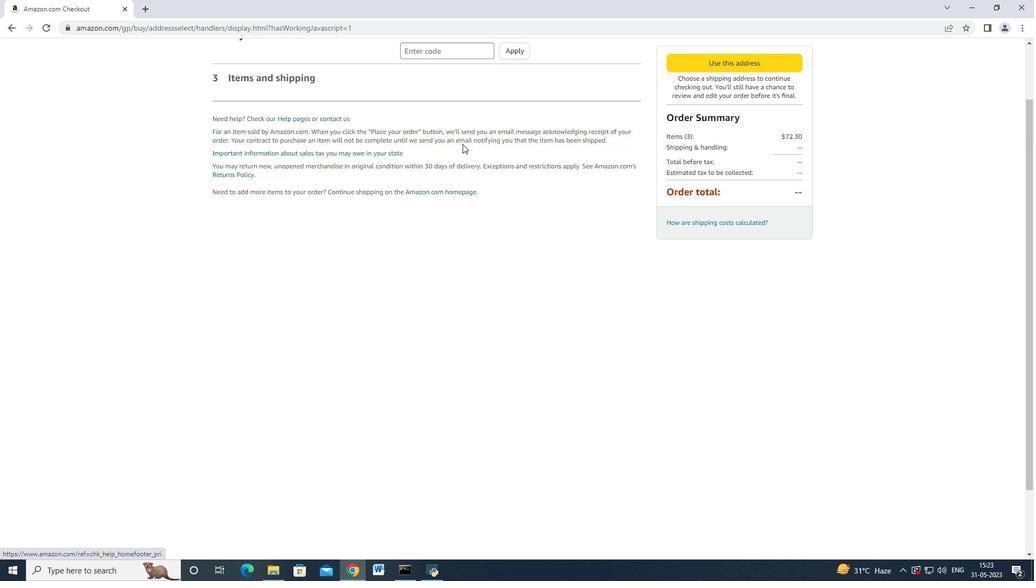 
Action: Mouse scrolled (462, 144) with delta (0, 0)
Screenshot: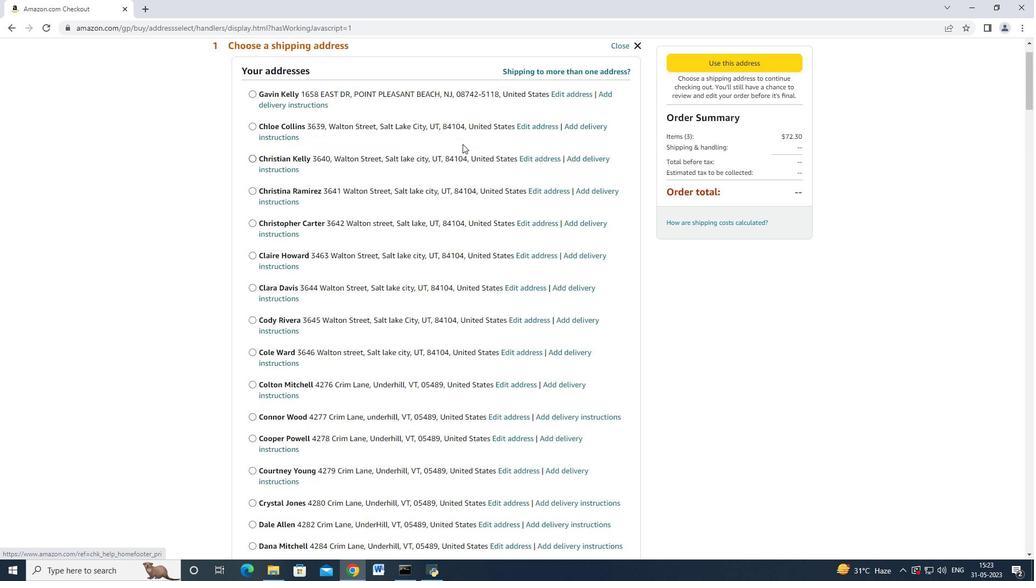 
Action: Mouse scrolled (462, 143) with delta (0, 0)
Screenshot: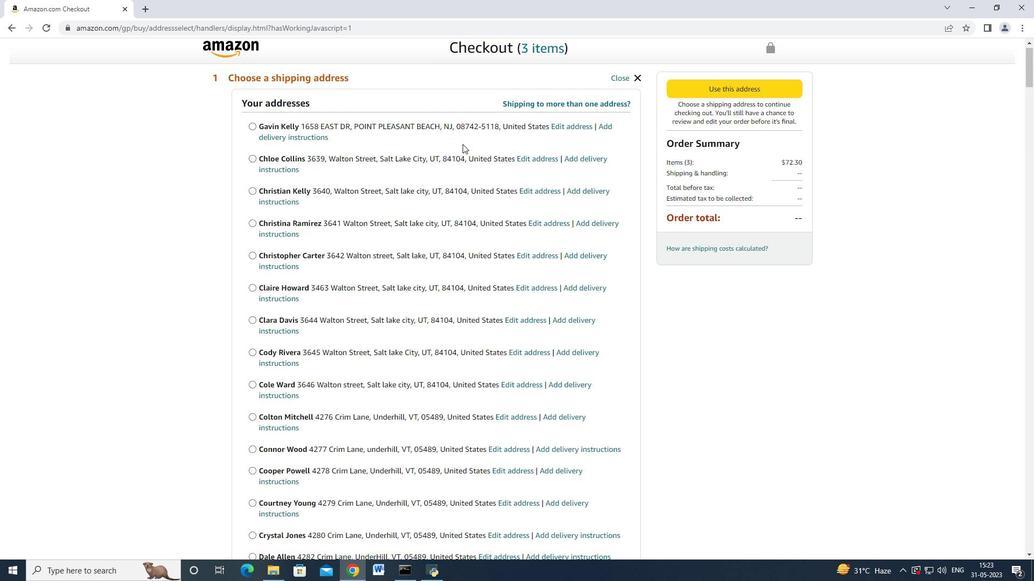 
Action: Mouse scrolled (462, 143) with delta (0, 0)
Screenshot: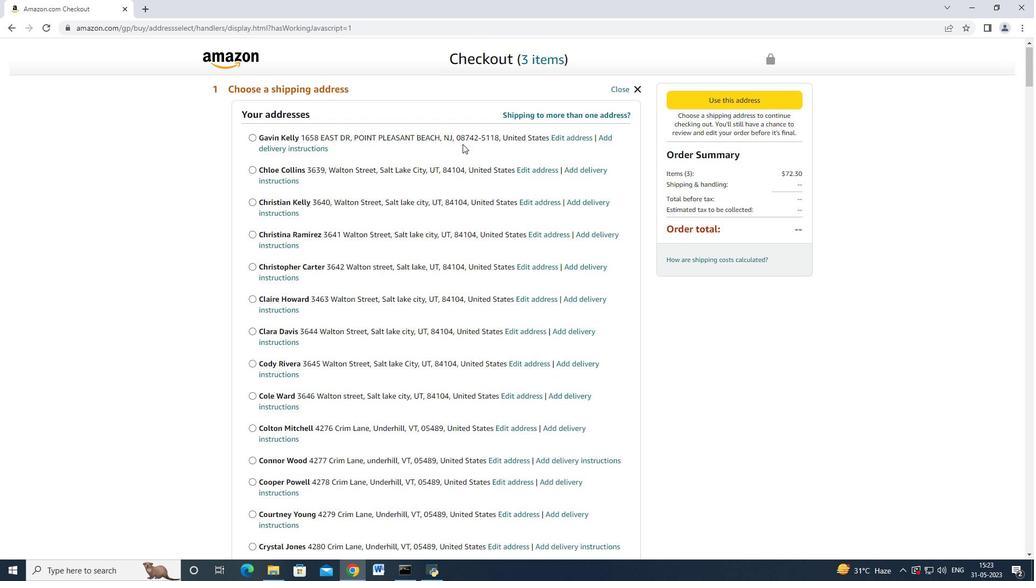 
Action: Mouse scrolled (462, 143) with delta (0, 0)
Screenshot: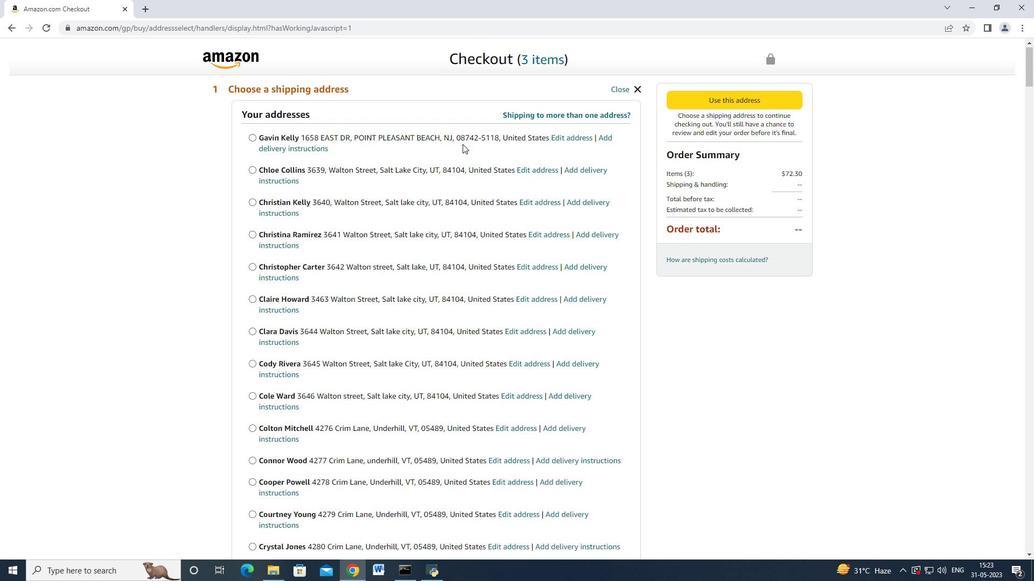 
Action: Mouse scrolled (462, 143) with delta (0, 0)
Screenshot: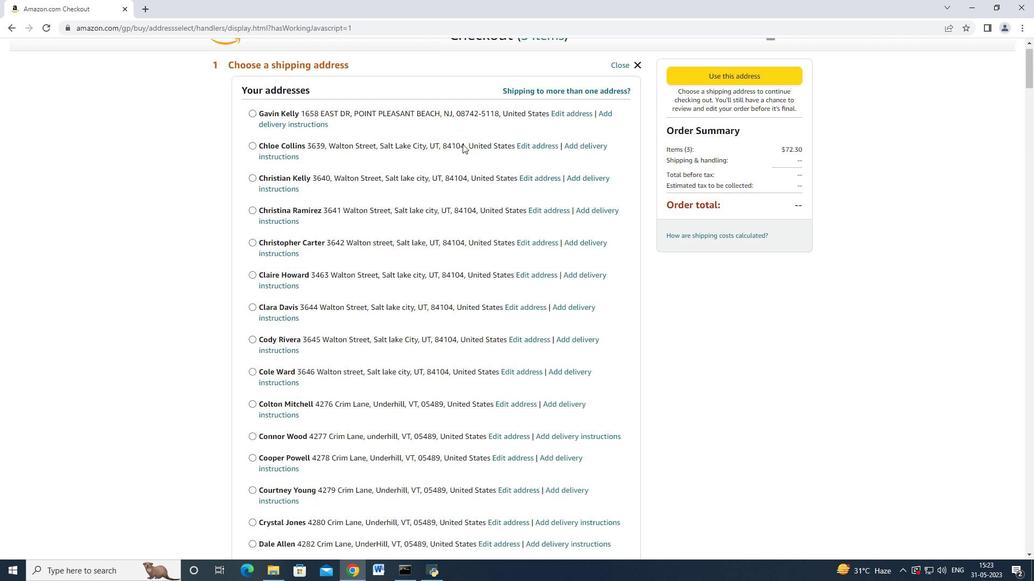 
Action: Mouse scrolled (462, 143) with delta (0, 0)
Screenshot: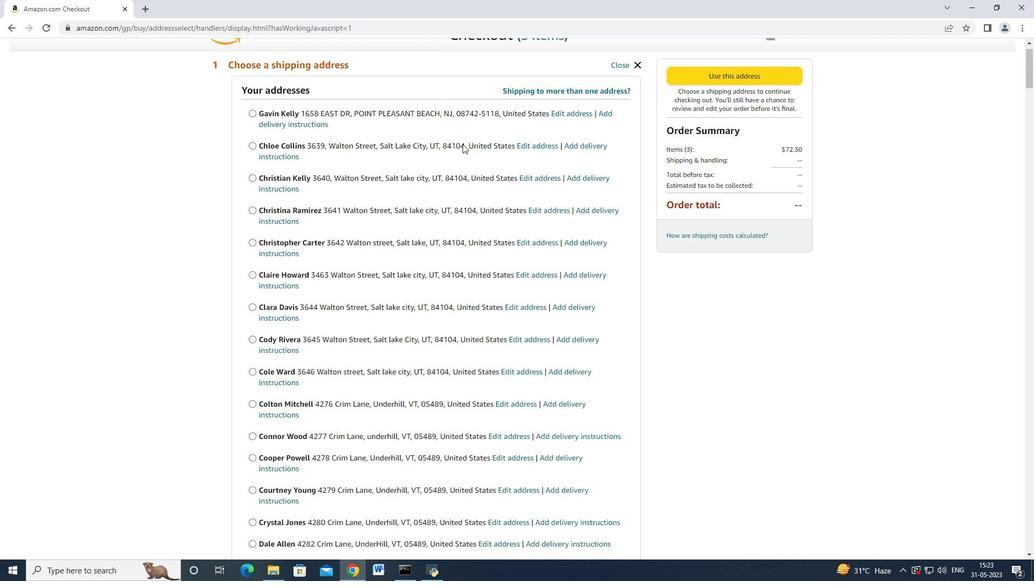 
Action: Mouse scrolled (462, 143) with delta (0, 0)
Screenshot: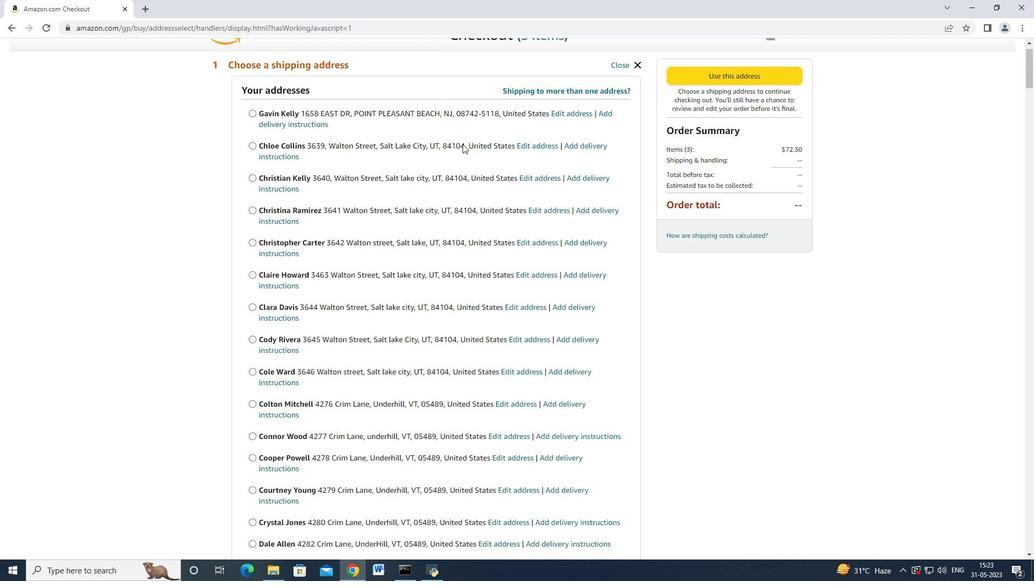 
Action: Mouse moved to (457, 152)
Screenshot: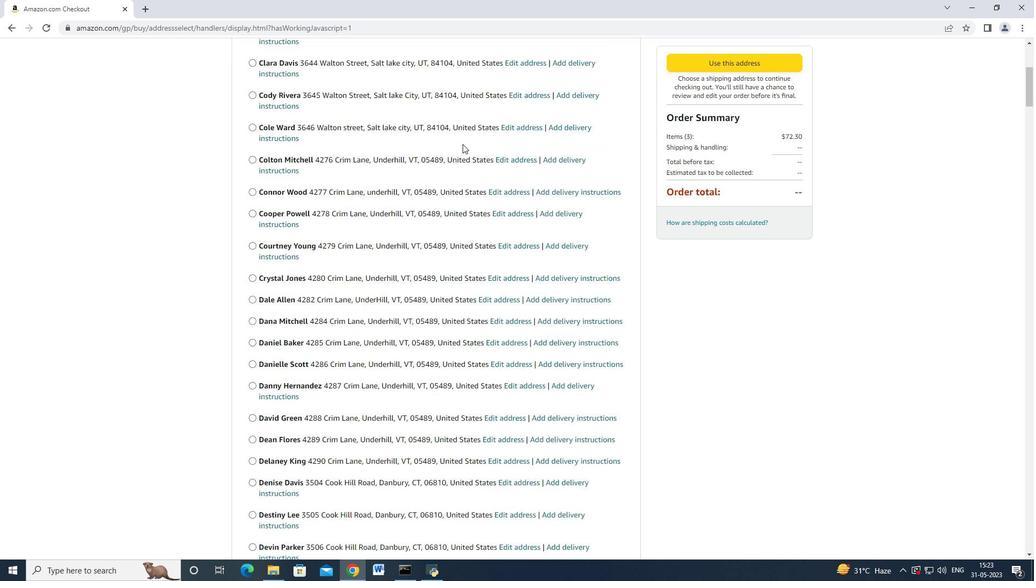 
Action: Mouse scrolled (457, 151) with delta (0, 0)
Screenshot: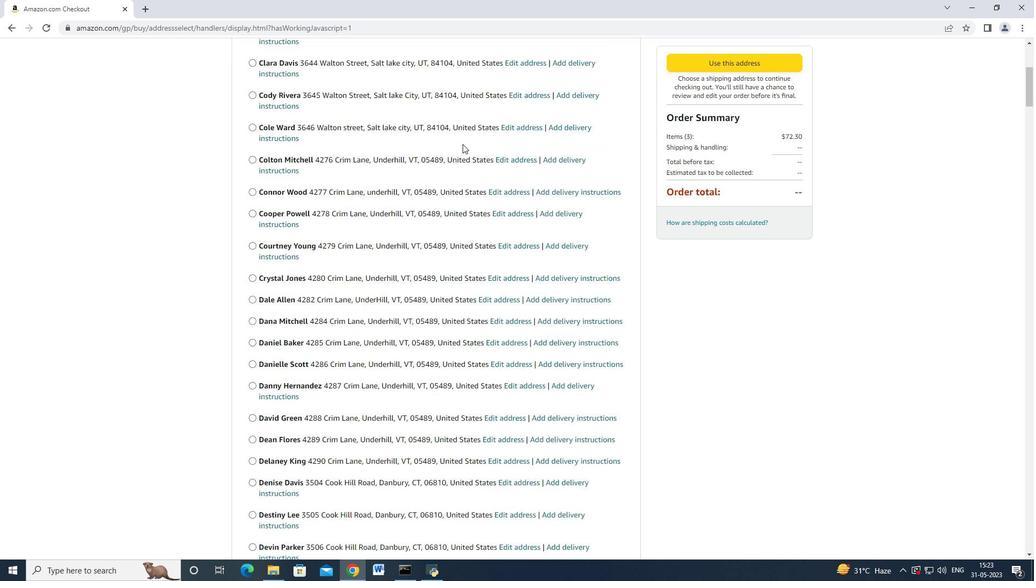 
Action: Mouse moved to (456, 152)
Screenshot: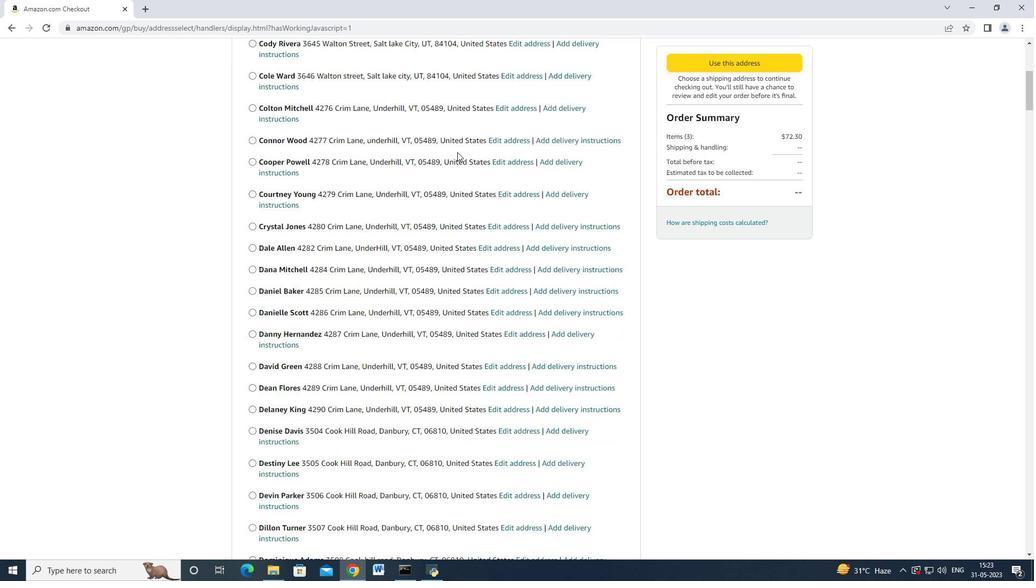
Action: Mouse scrolled (456, 151) with delta (0, 0)
Screenshot: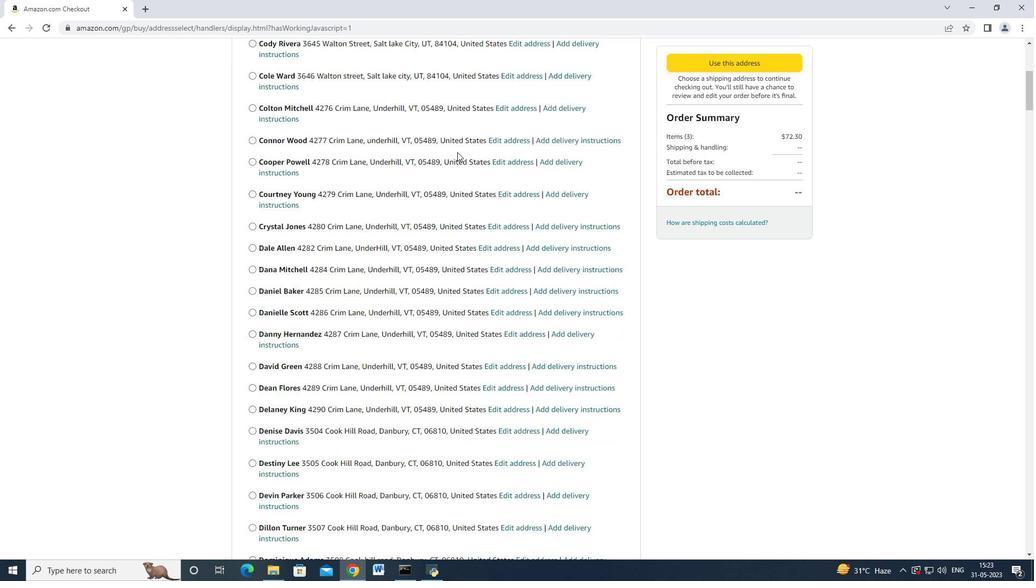
Action: Mouse scrolled (456, 151) with delta (0, 0)
Screenshot: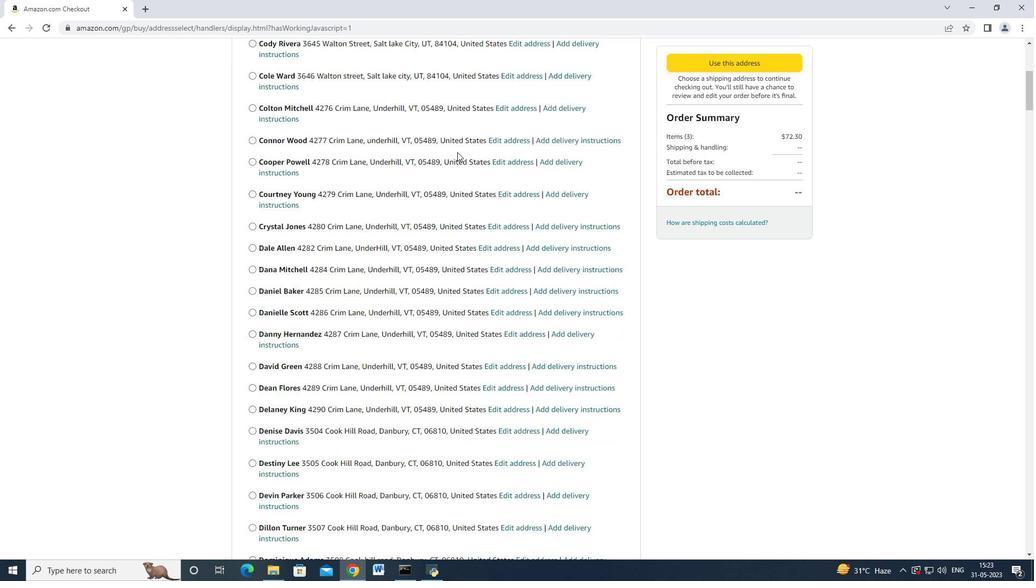
Action: Mouse scrolled (456, 151) with delta (0, 0)
Screenshot: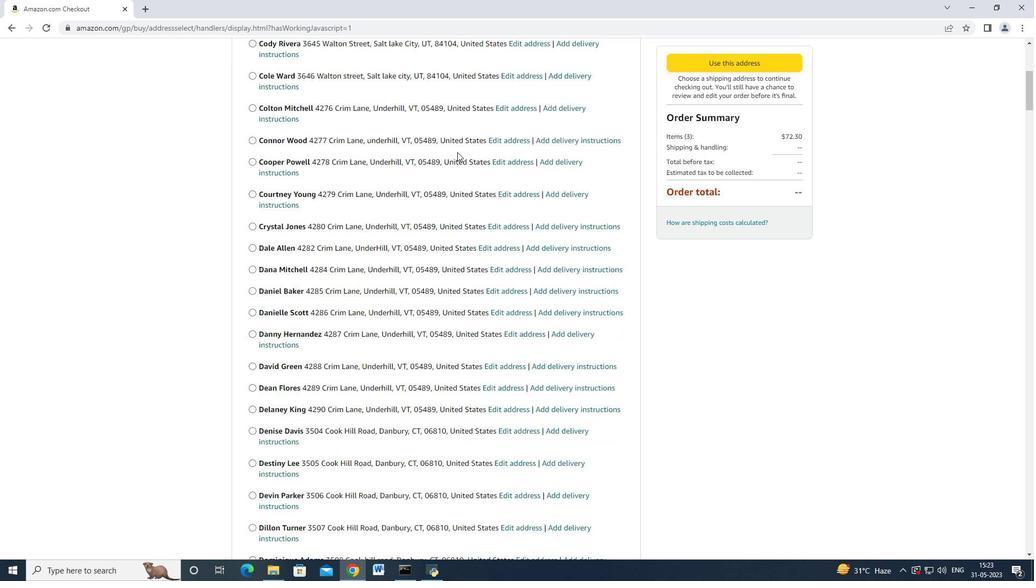 
Action: Mouse scrolled (456, 151) with delta (0, 0)
Screenshot: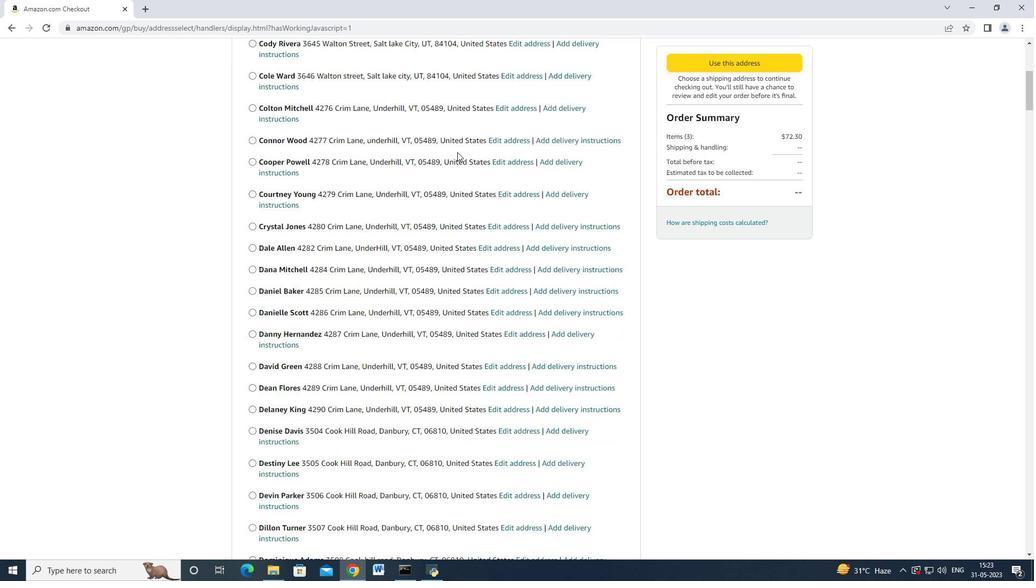 
Action: Mouse moved to (456, 154)
Screenshot: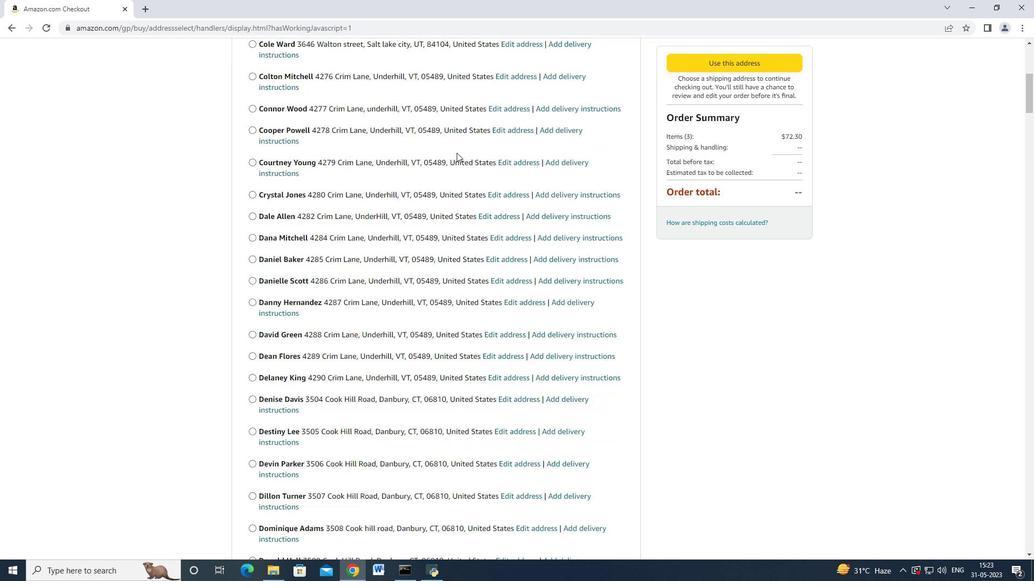
Action: Mouse scrolled (456, 153) with delta (0, 0)
Screenshot: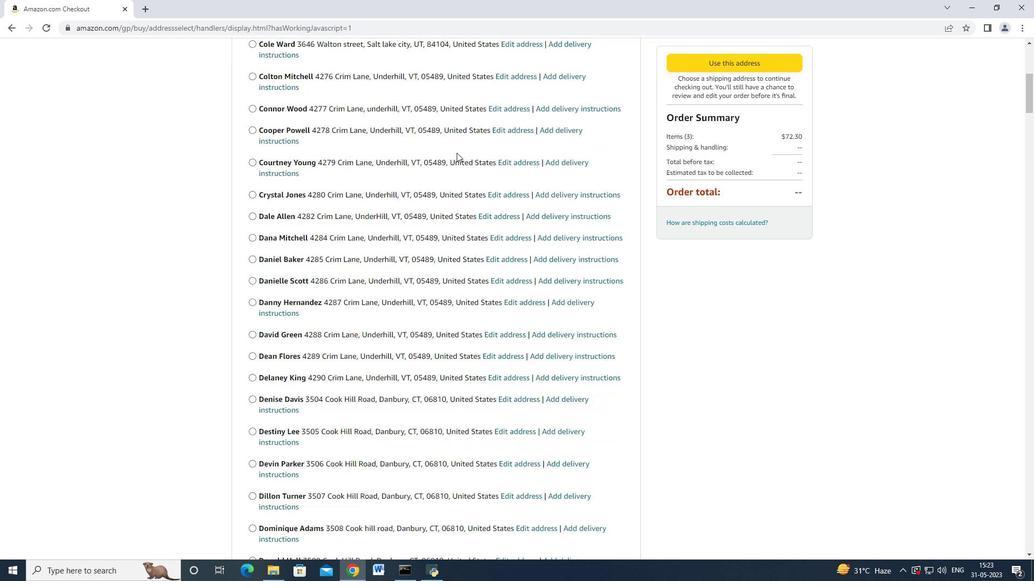 
Action: Mouse moved to (456, 154)
Screenshot: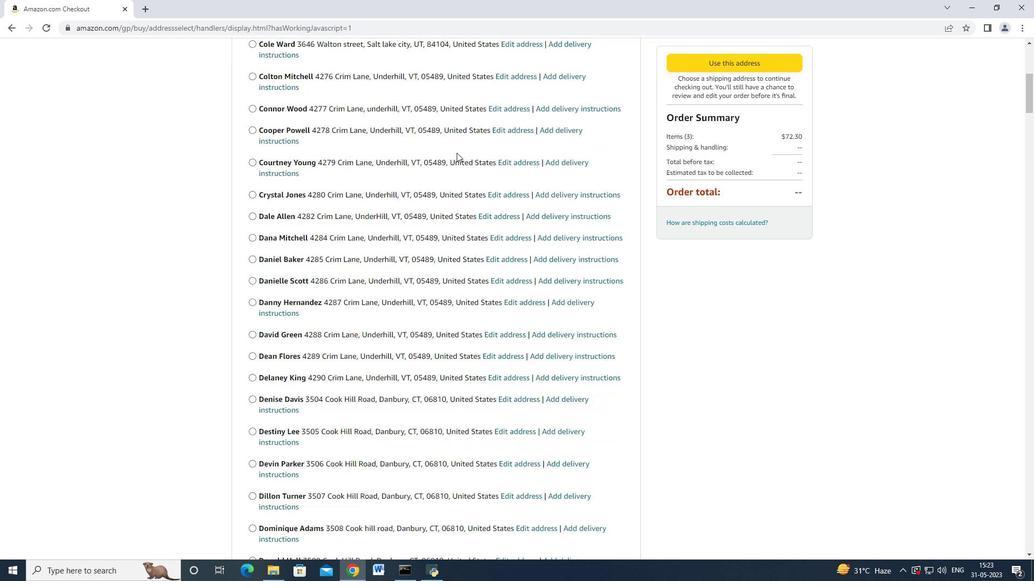 
Action: Mouse scrolled (456, 153) with delta (0, 0)
Screenshot: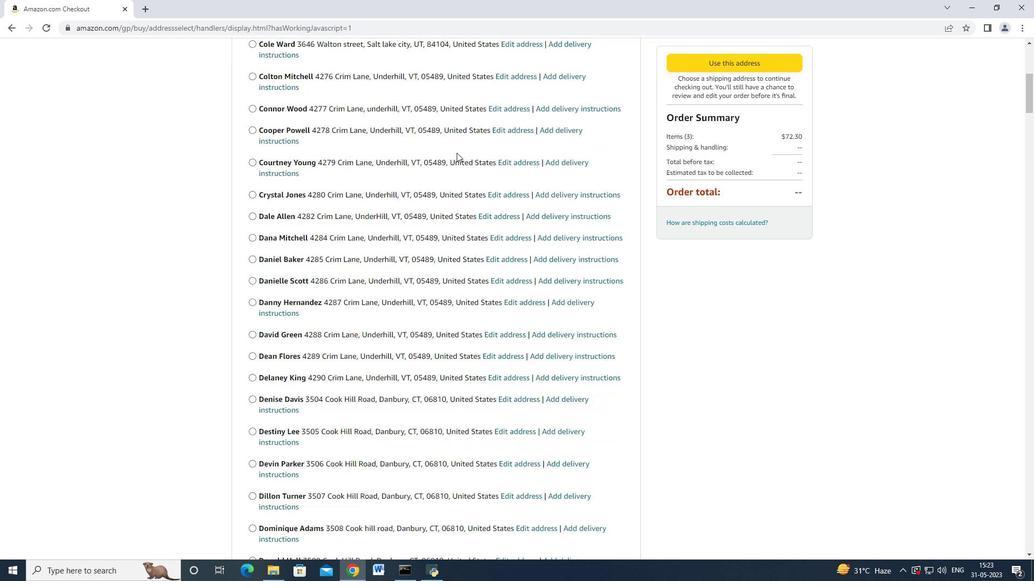 
Action: Mouse moved to (456, 154)
Screenshot: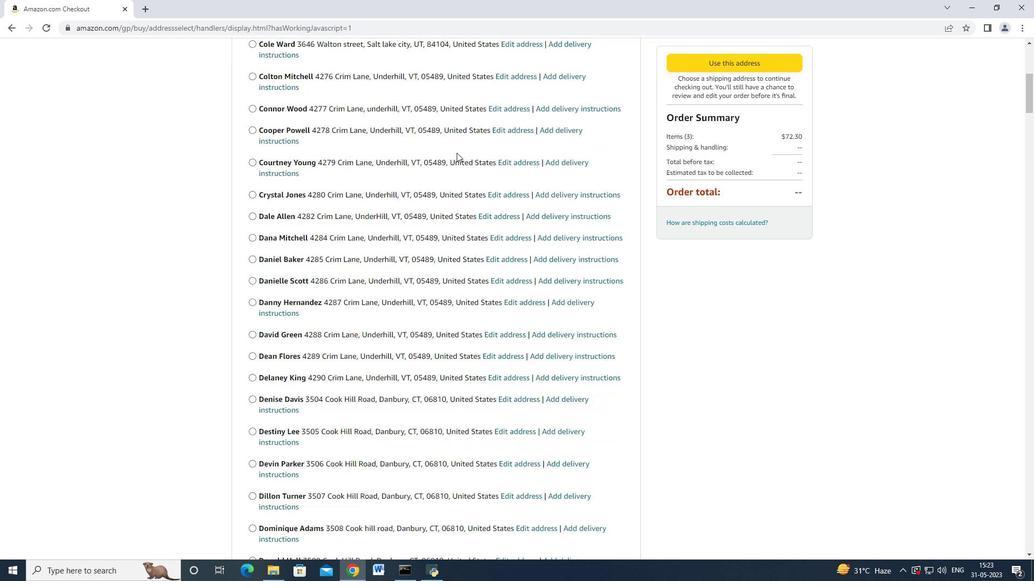 
Action: Mouse scrolled (456, 153) with delta (0, 0)
Screenshot: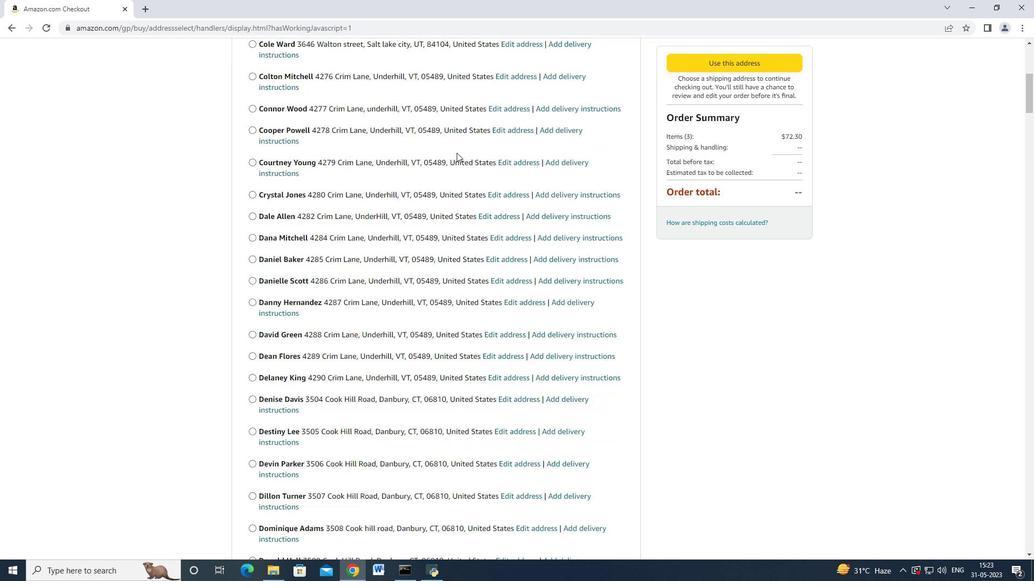 
Action: Mouse scrolled (456, 153) with delta (0, 0)
Screenshot: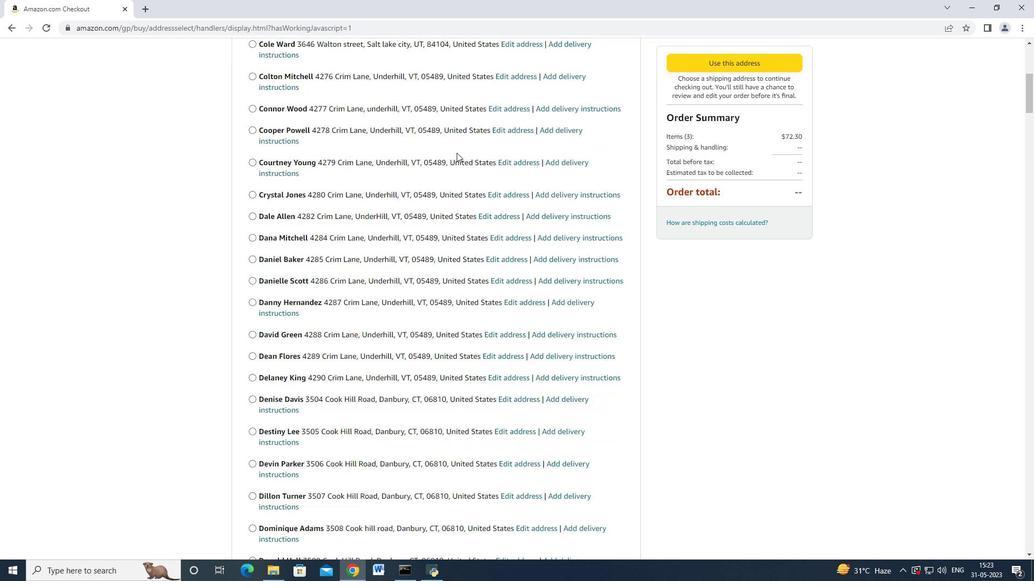 
Action: Mouse scrolled (456, 153) with delta (0, 0)
Screenshot: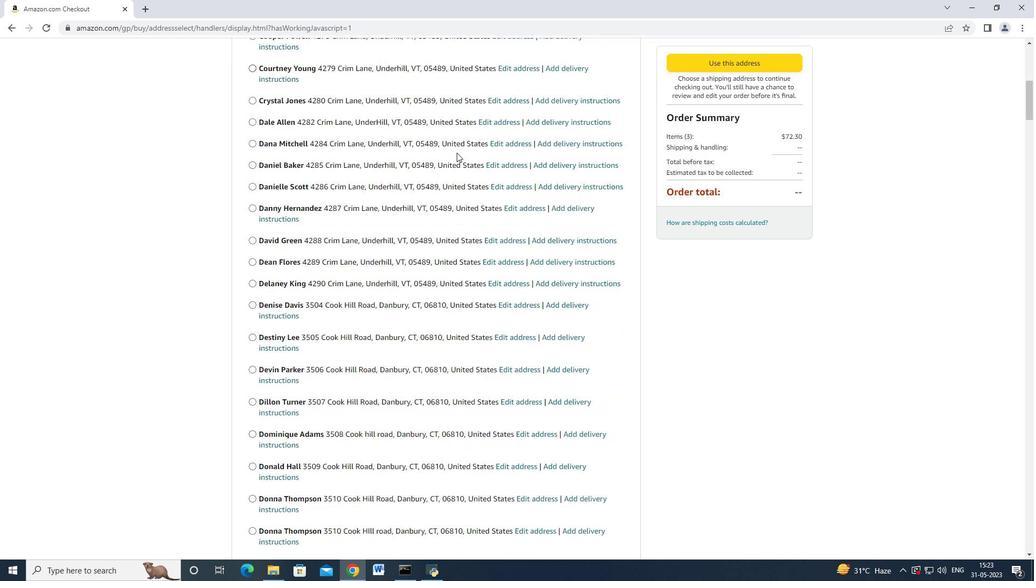 
Action: Mouse scrolled (456, 153) with delta (0, 0)
Screenshot: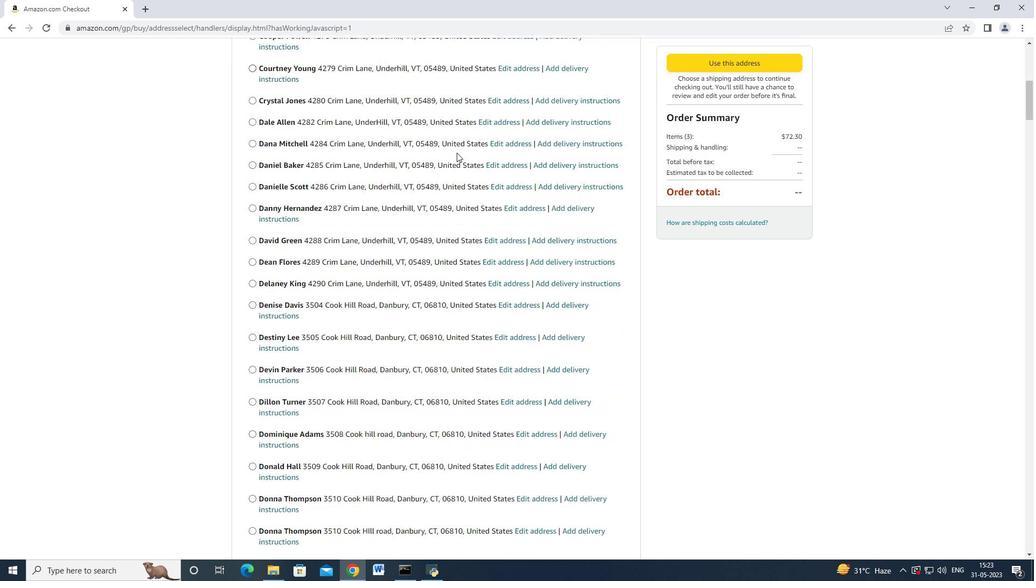 
Action: Mouse scrolled (456, 153) with delta (0, 0)
Screenshot: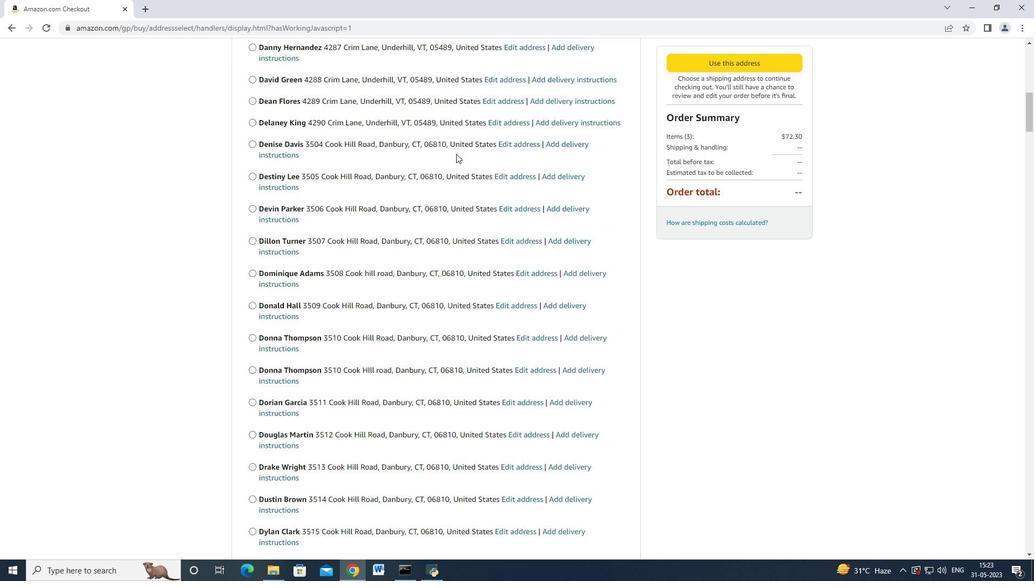 
Action: Mouse moved to (456, 154)
Screenshot: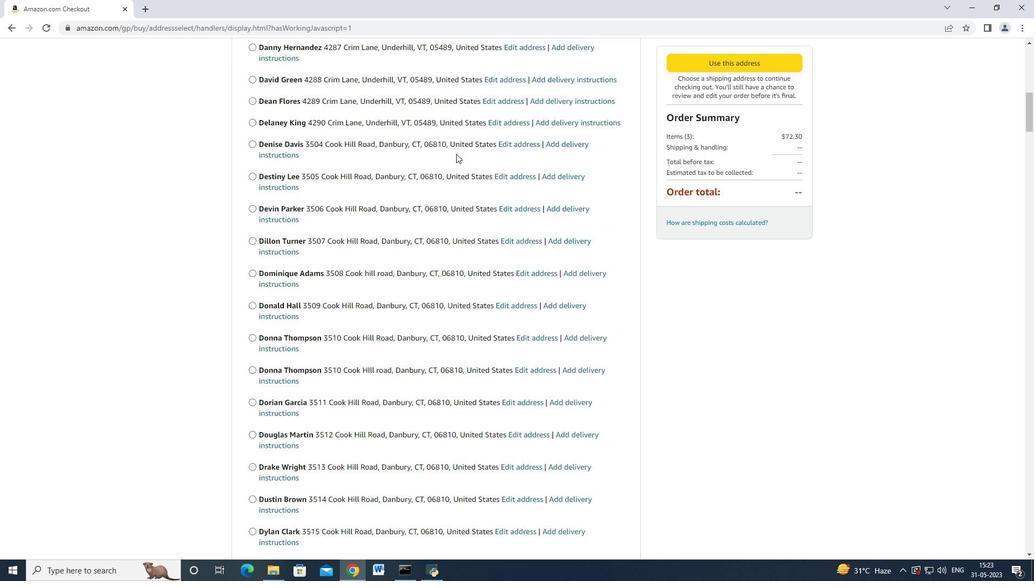 
Action: Mouse scrolled (456, 154) with delta (0, 0)
Screenshot: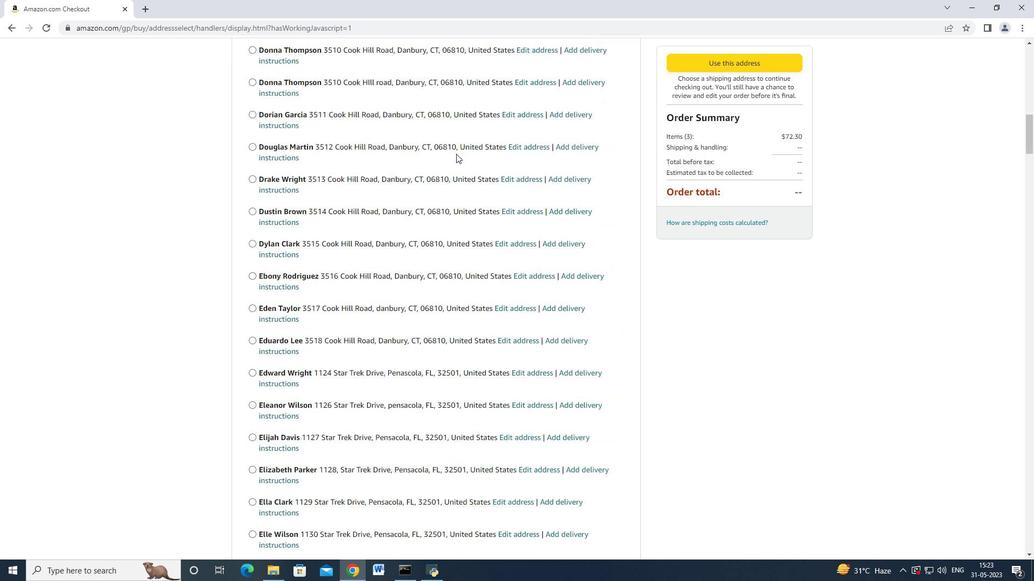 
Action: Mouse scrolled (456, 154) with delta (0, 0)
Screenshot: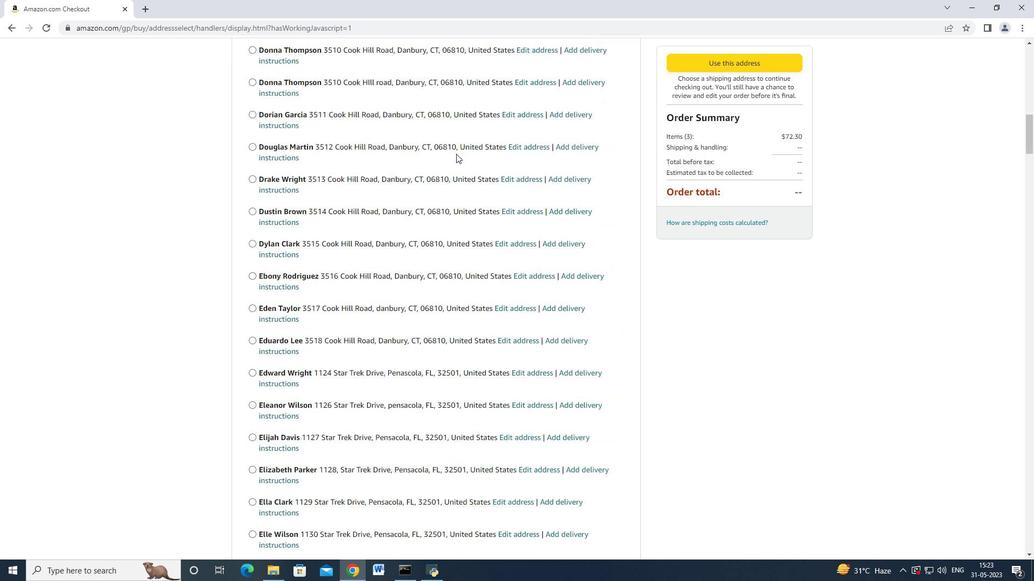 
Action: Mouse scrolled (456, 154) with delta (0, 0)
Screenshot: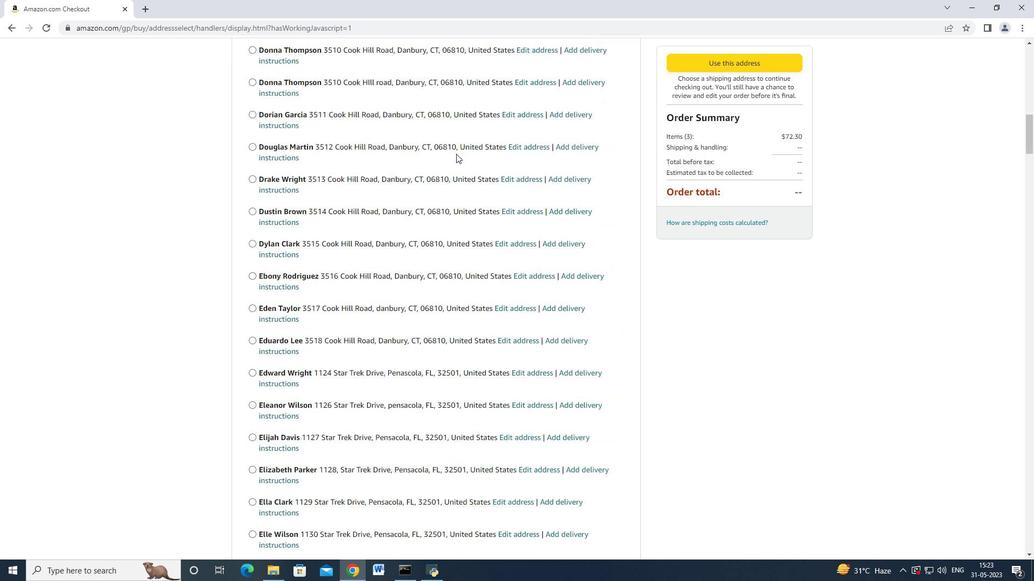 
Action: Mouse scrolled (456, 154) with delta (0, 0)
Screenshot: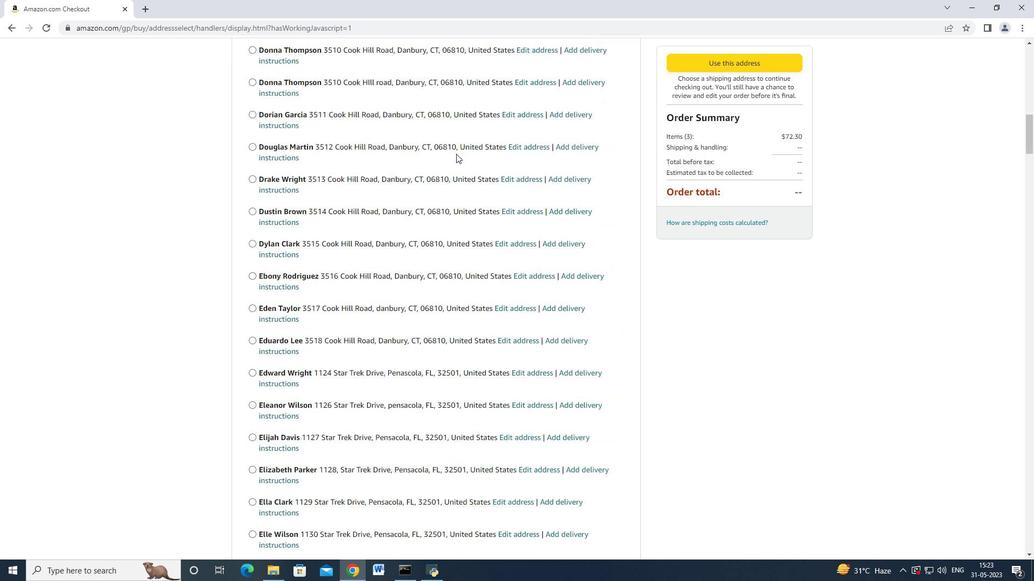 
Action: Mouse moved to (456, 155)
Screenshot: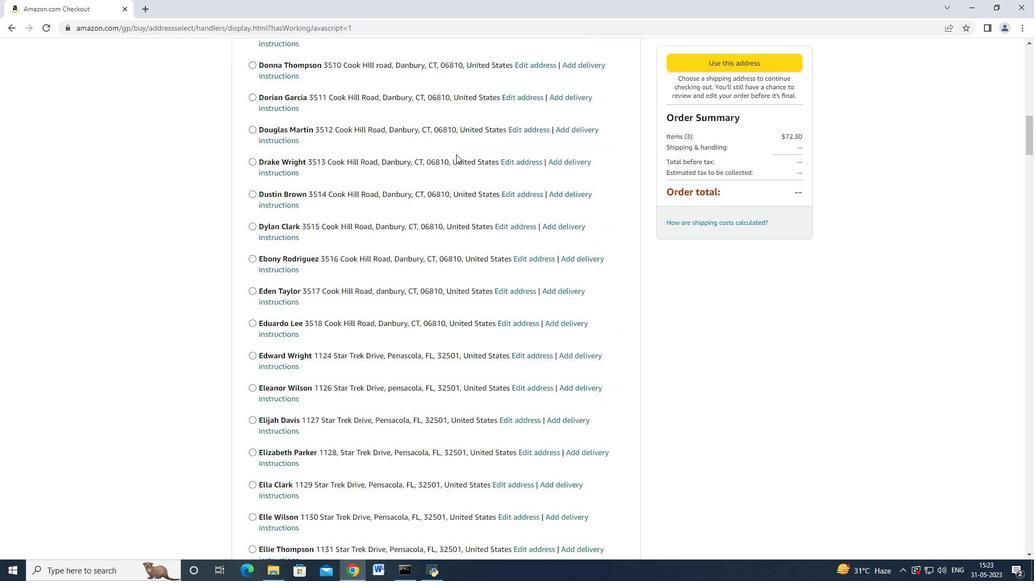 
Action: Mouse scrolled (456, 154) with delta (0, 0)
Screenshot: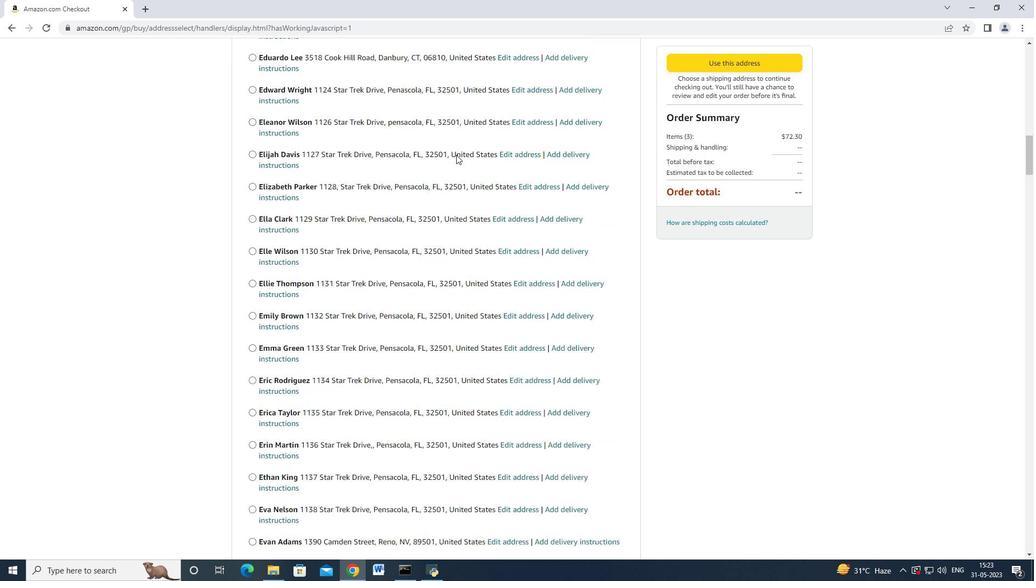 
Action: Mouse scrolled (456, 154) with delta (0, -1)
Screenshot: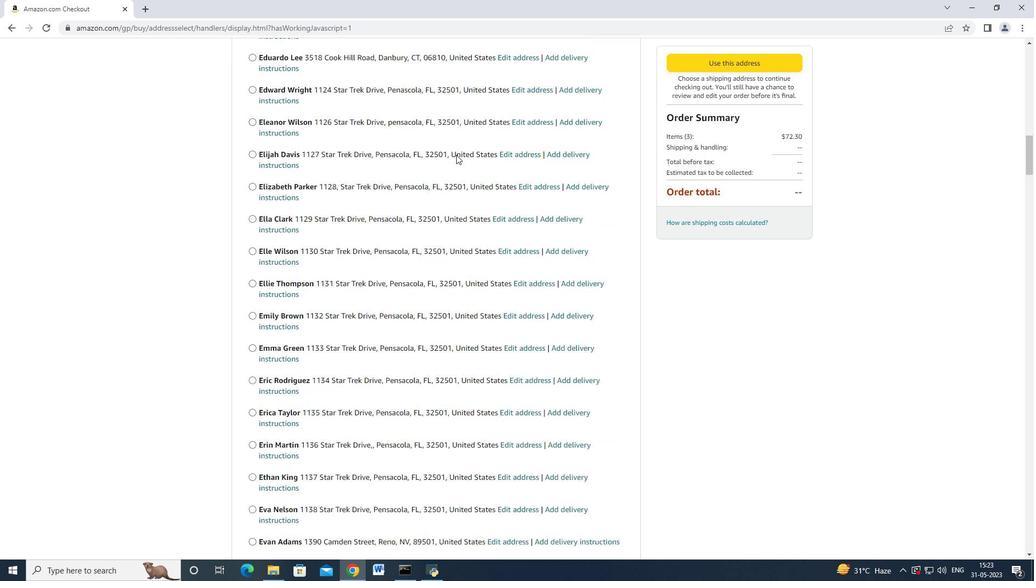 
Action: Mouse scrolled (456, 154) with delta (0, 0)
Screenshot: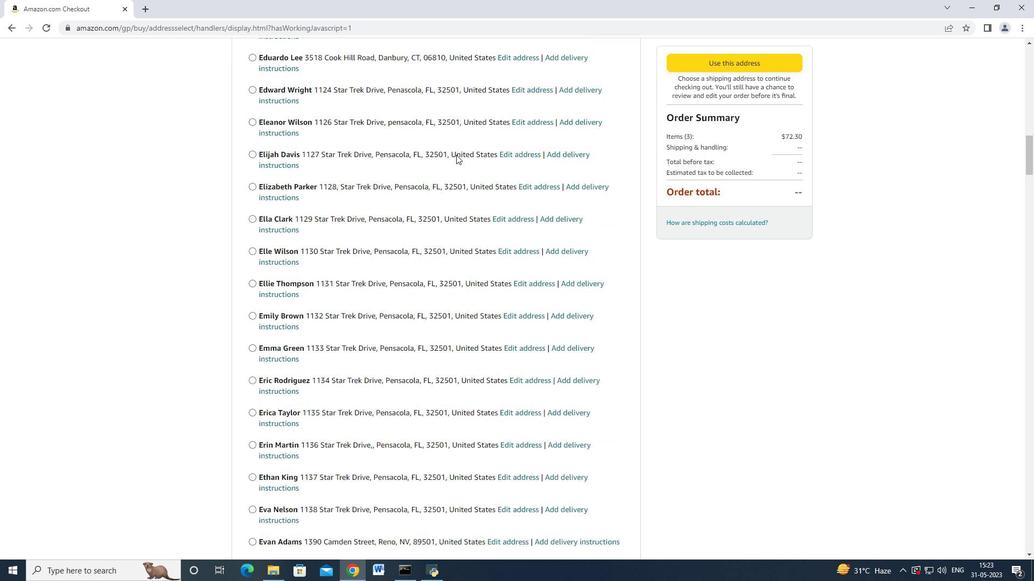 
Action: Mouse scrolled (456, 154) with delta (0, 0)
Screenshot: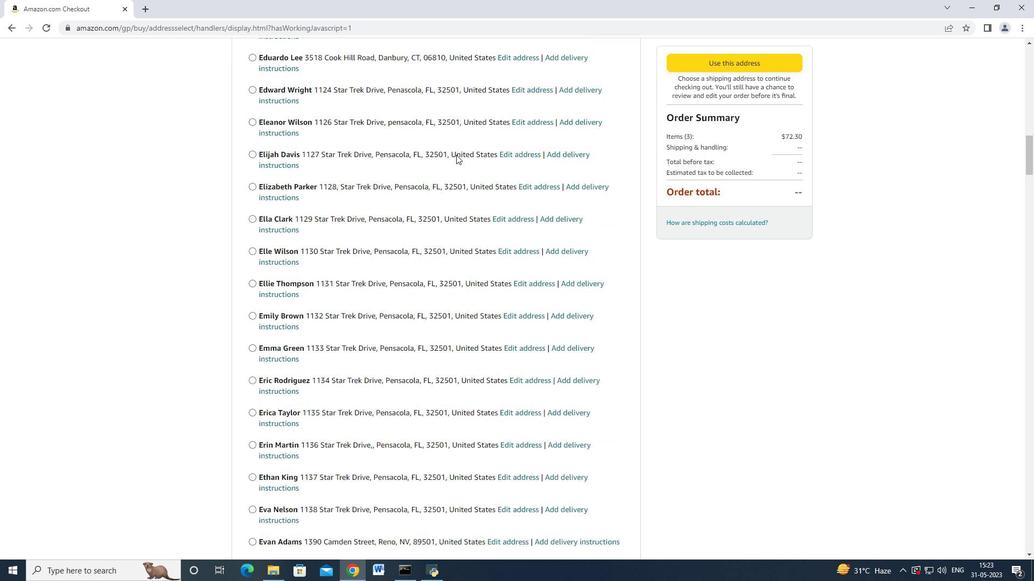 
Action: Mouse scrolled (456, 154) with delta (0, 0)
Screenshot: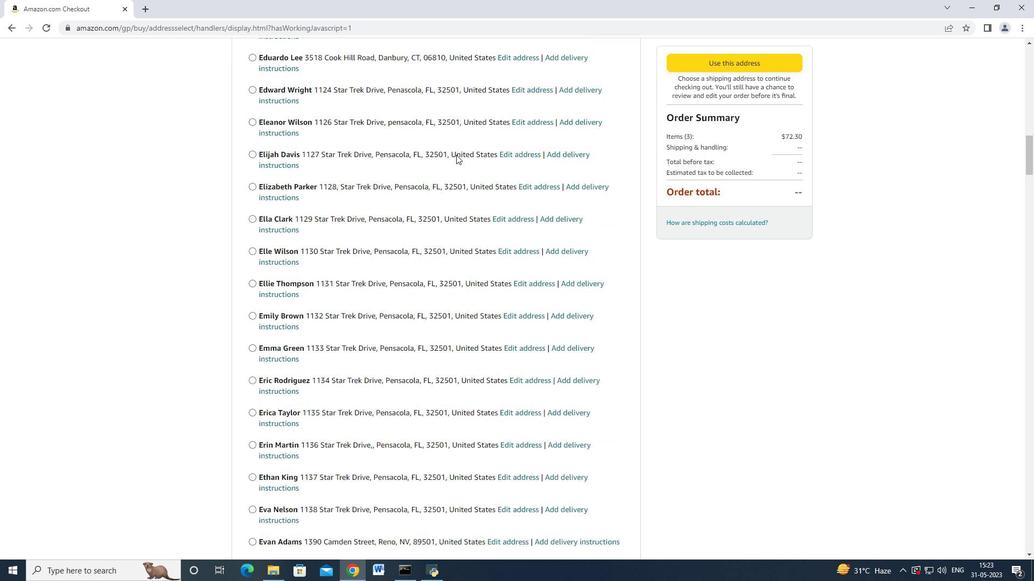 
Action: Mouse scrolled (456, 154) with delta (0, 0)
Screenshot: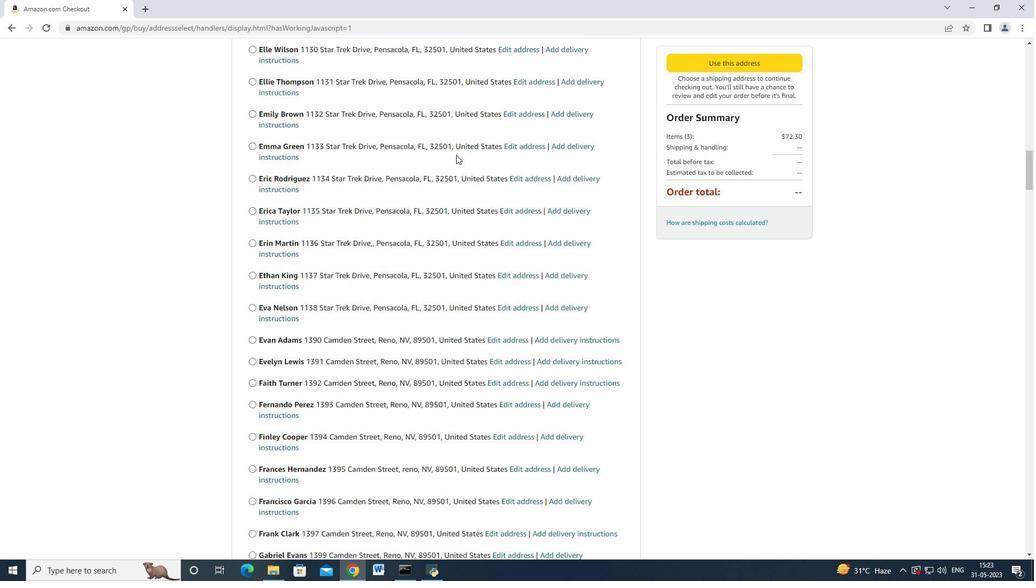 
Action: Mouse scrolled (456, 154) with delta (0, 0)
Screenshot: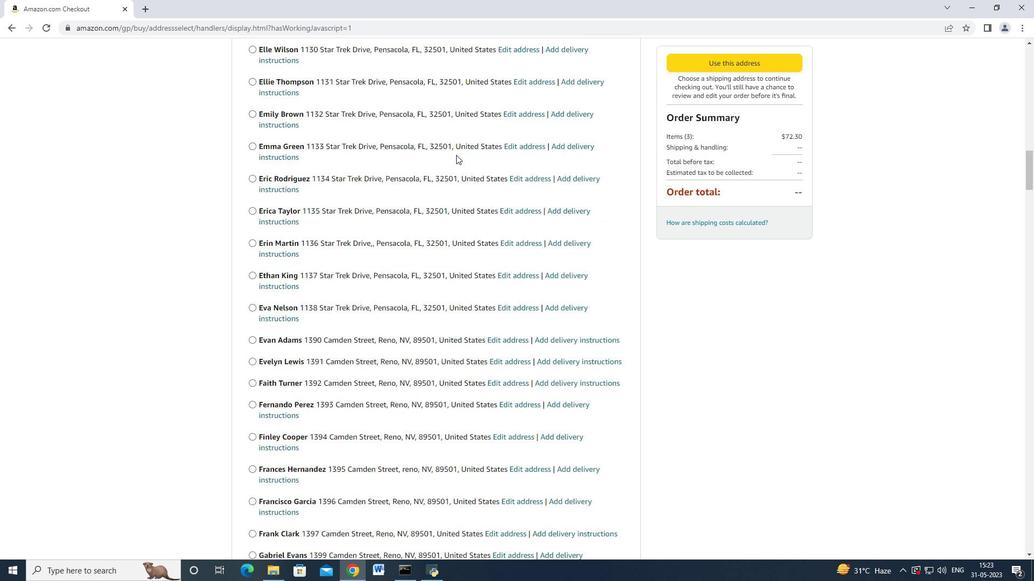 
Action: Mouse scrolled (456, 154) with delta (0, 0)
Screenshot: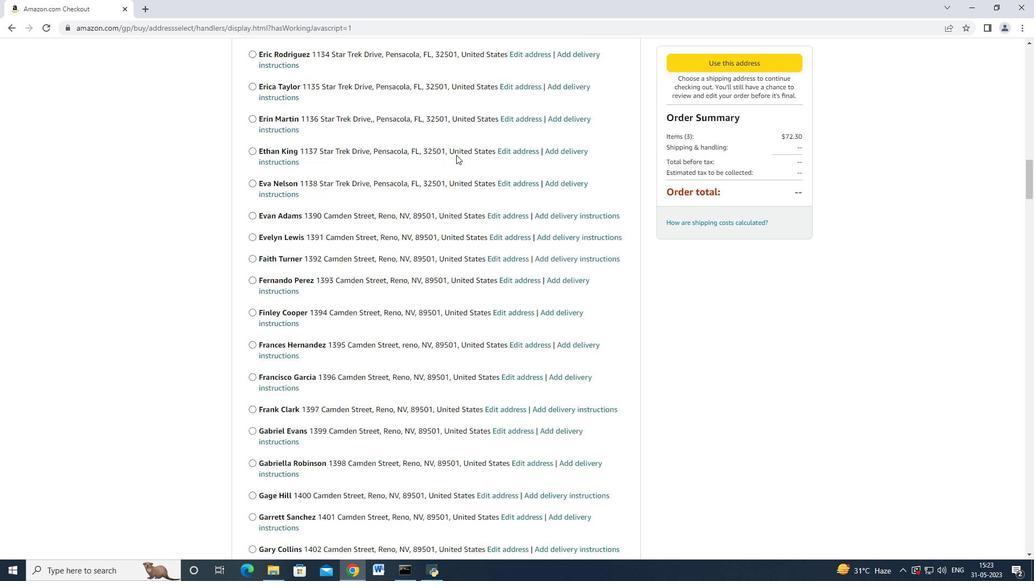 
Action: Mouse scrolled (456, 154) with delta (0, -1)
Screenshot: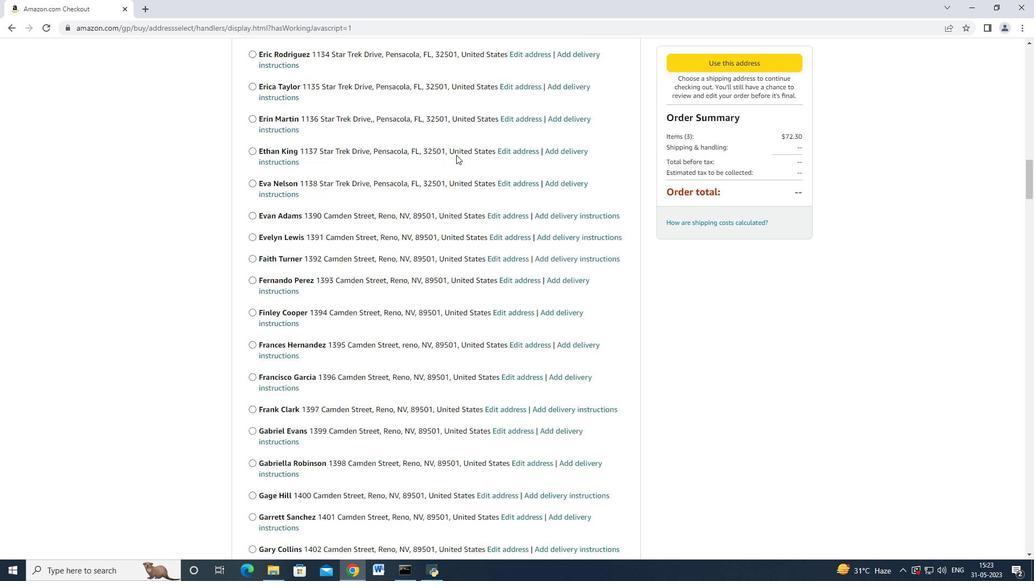 
Action: Mouse moved to (456, 155)
Screenshot: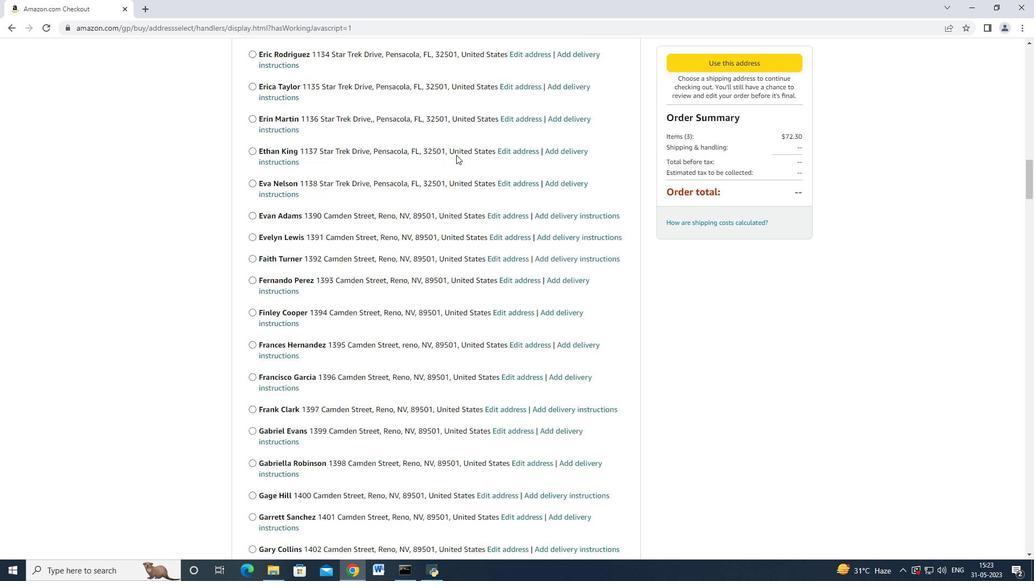 
Action: Mouse scrolled (456, 154) with delta (0, 0)
Screenshot: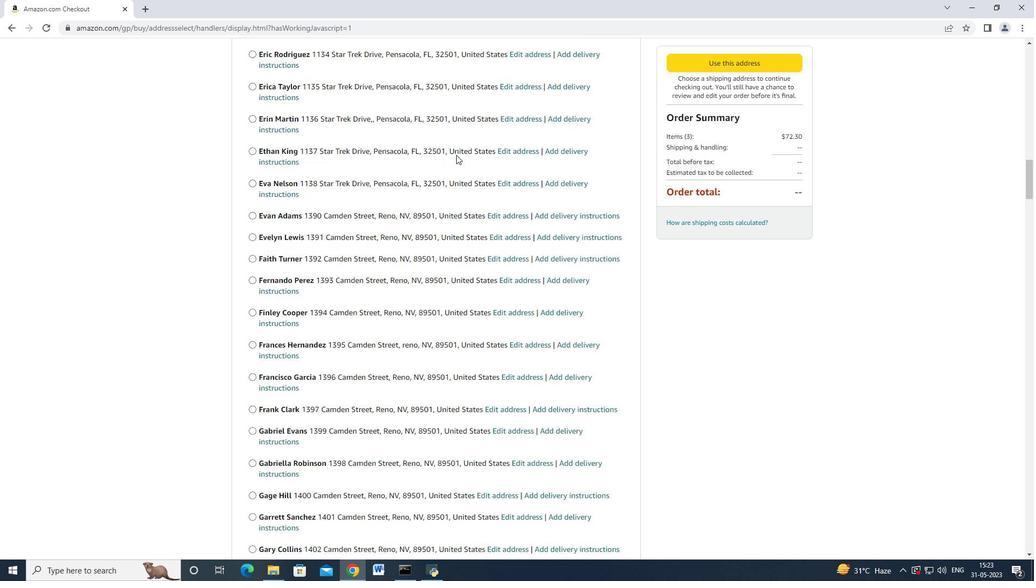 
Action: Mouse moved to (454, 155)
Screenshot: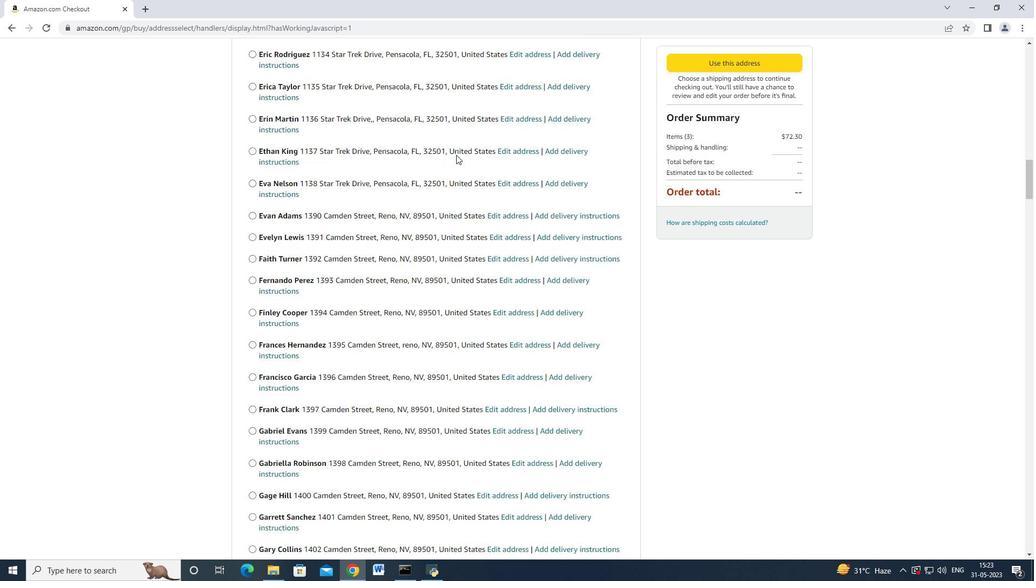 
Action: Mouse scrolled (454, 155) with delta (0, 0)
Screenshot: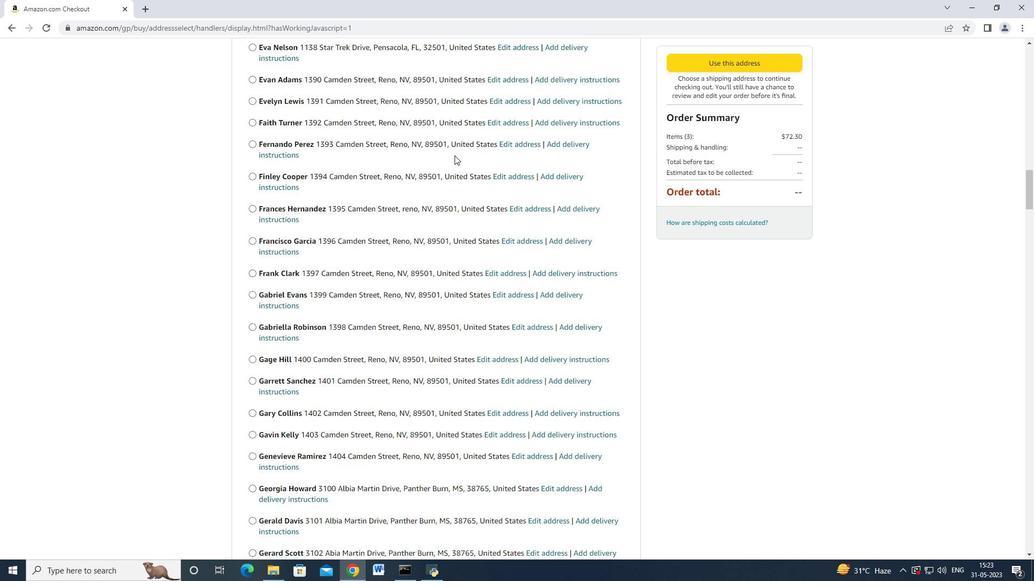 
Action: Mouse moved to (454, 156)
Screenshot: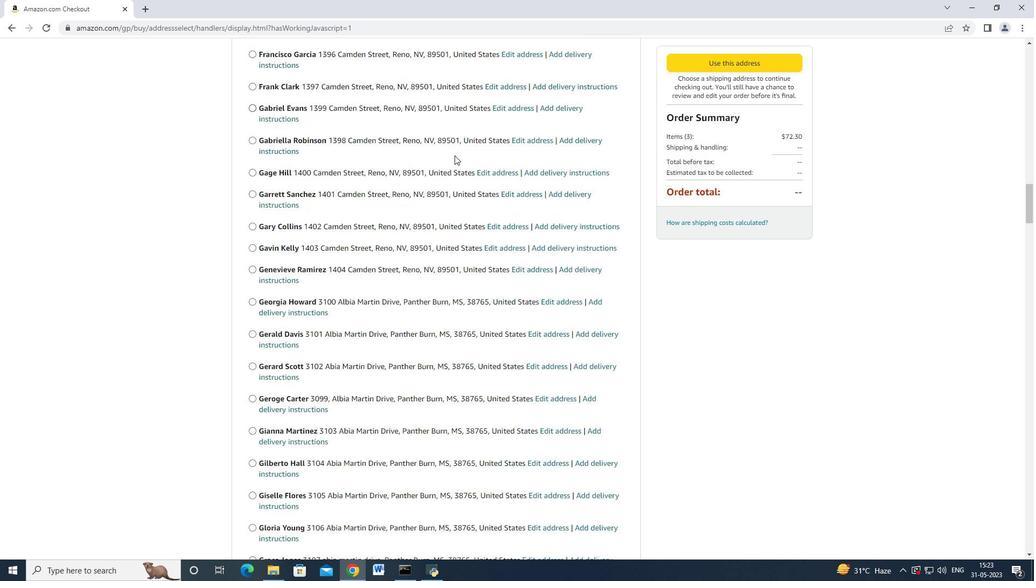 
Action: Mouse scrolled (454, 156) with delta (0, 0)
Screenshot: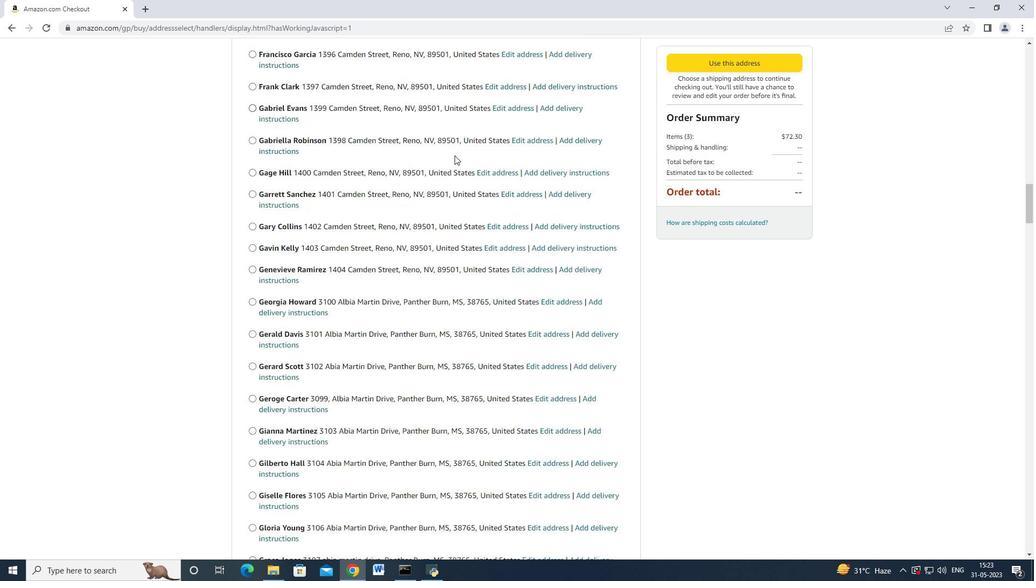 
Action: Mouse scrolled (454, 156) with delta (0, 0)
Screenshot: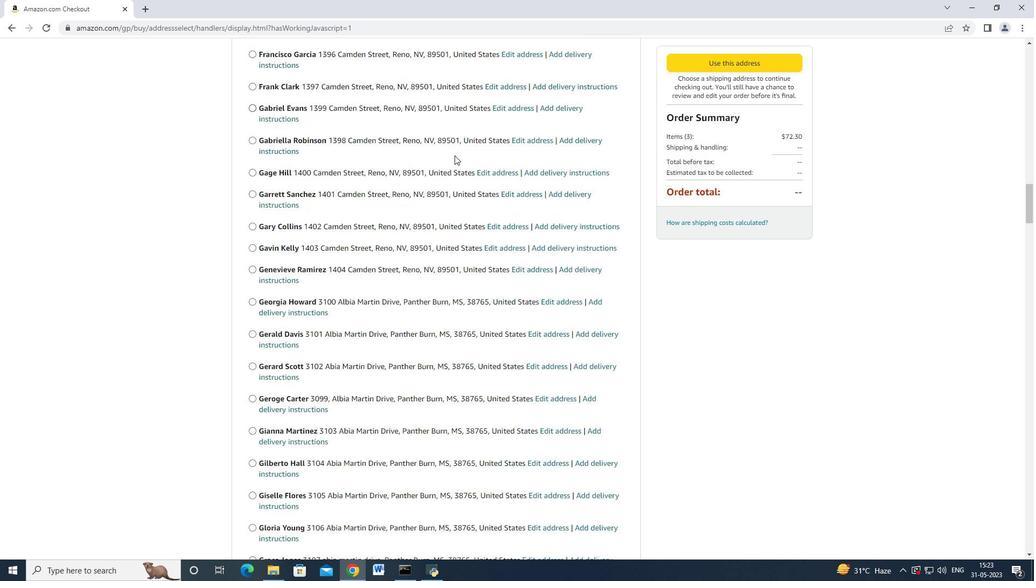 
Action: Mouse scrolled (454, 156) with delta (0, 0)
Screenshot: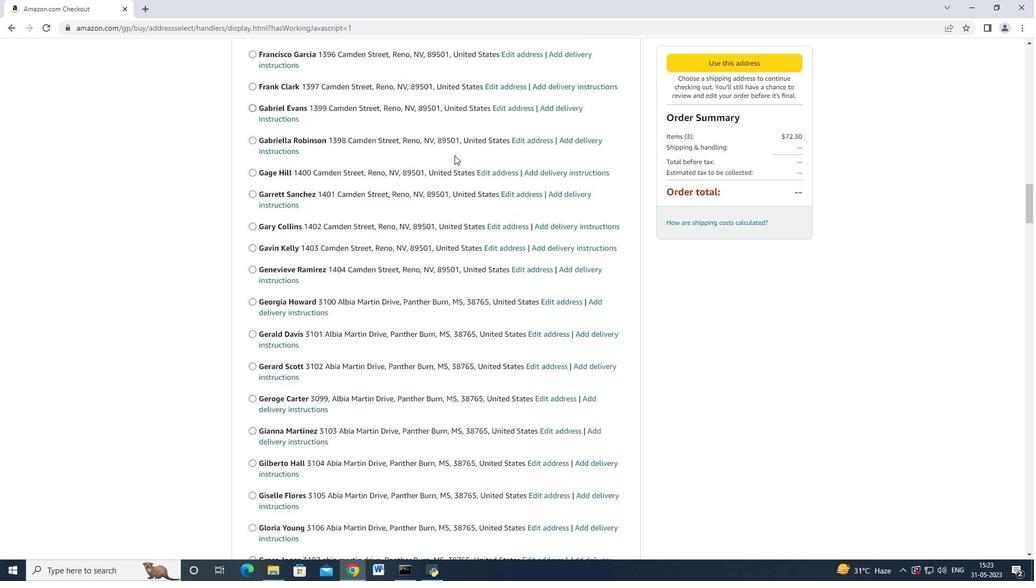 
Action: Mouse scrolled (454, 156) with delta (0, 0)
Screenshot: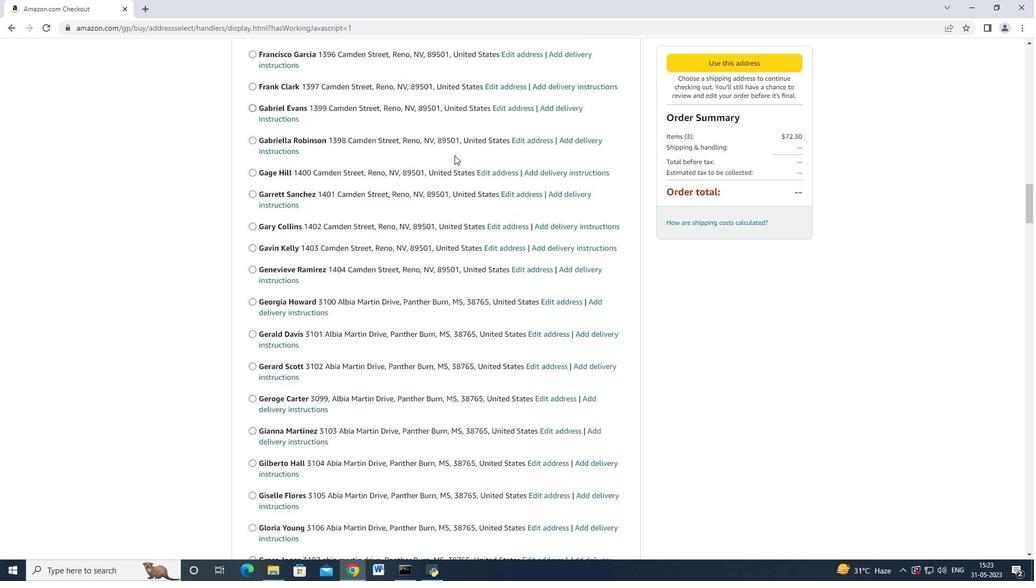 
Action: Mouse scrolled (454, 156) with delta (0, 0)
Screenshot: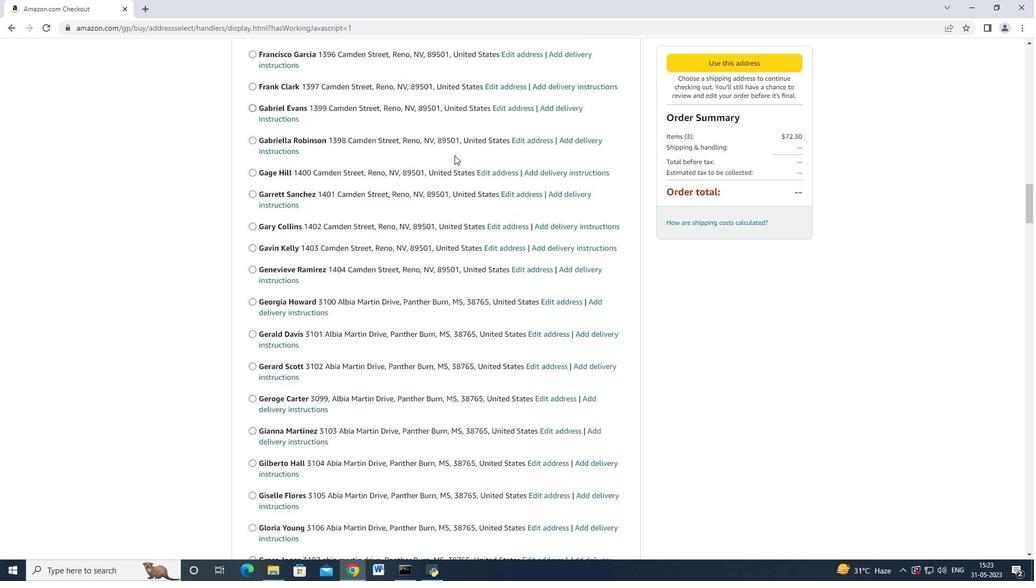 
Action: Mouse moved to (453, 156)
Screenshot: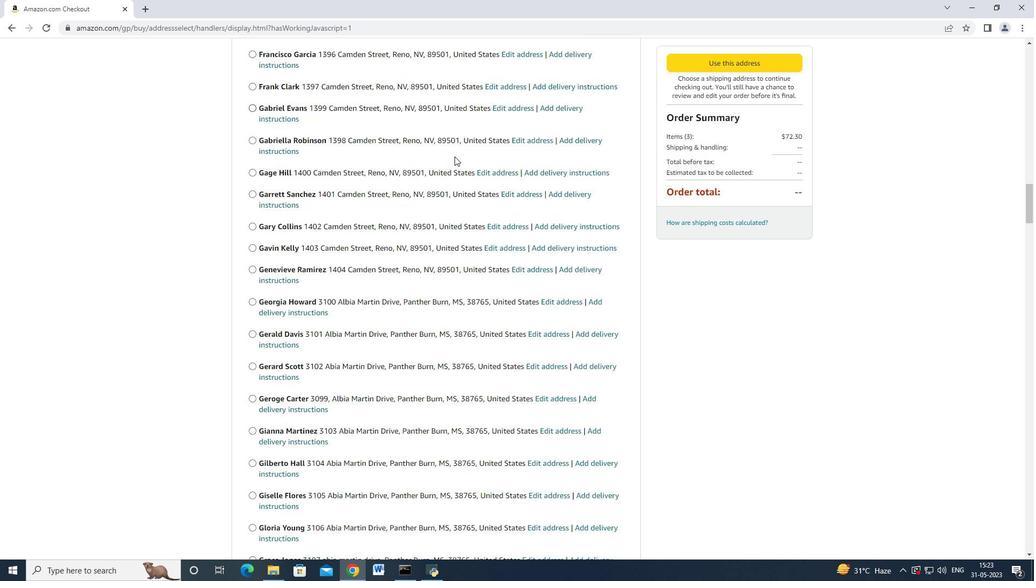 
Action: Mouse scrolled (453, 156) with delta (0, 0)
Screenshot: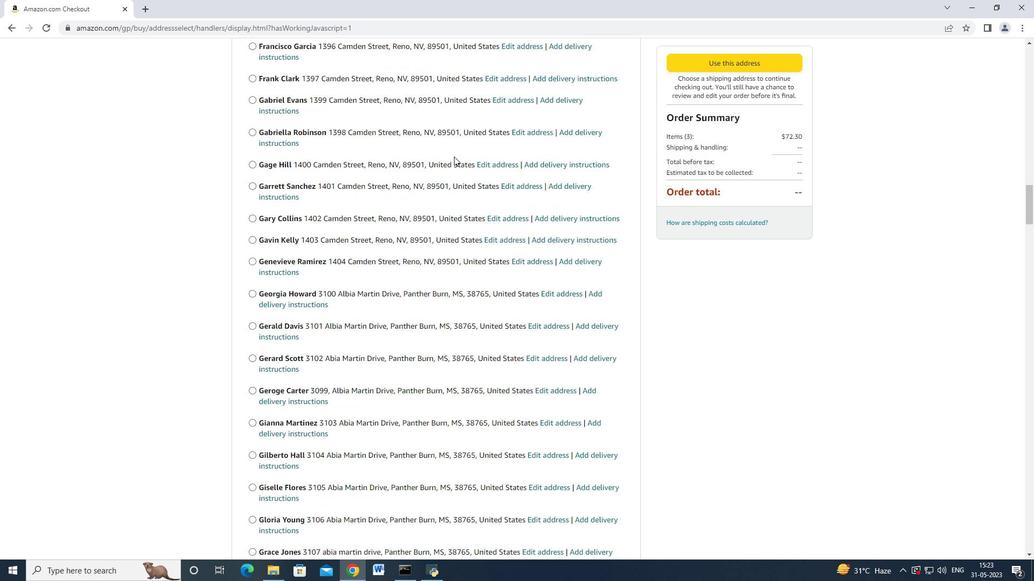 
Action: Mouse scrolled (453, 156) with delta (0, 0)
Screenshot: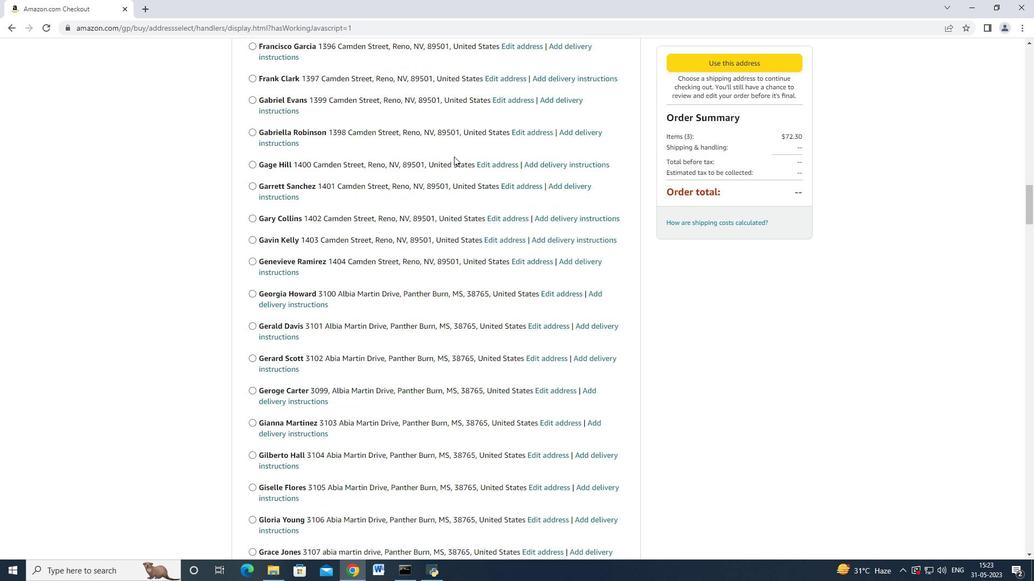 
Action: Mouse scrolled (453, 156) with delta (0, 0)
Screenshot: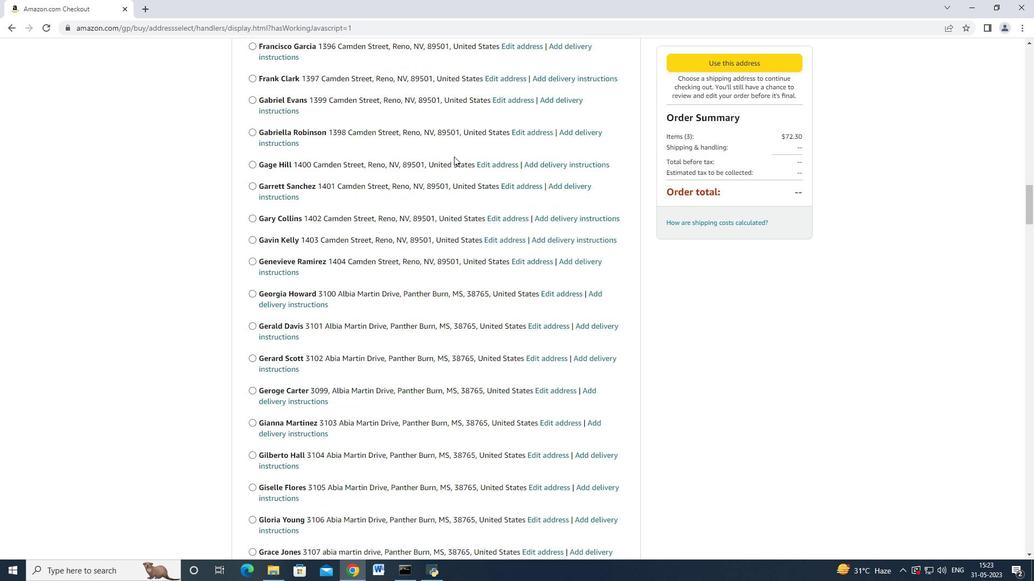
Action: Mouse scrolled (453, 155) with delta (0, -1)
Screenshot: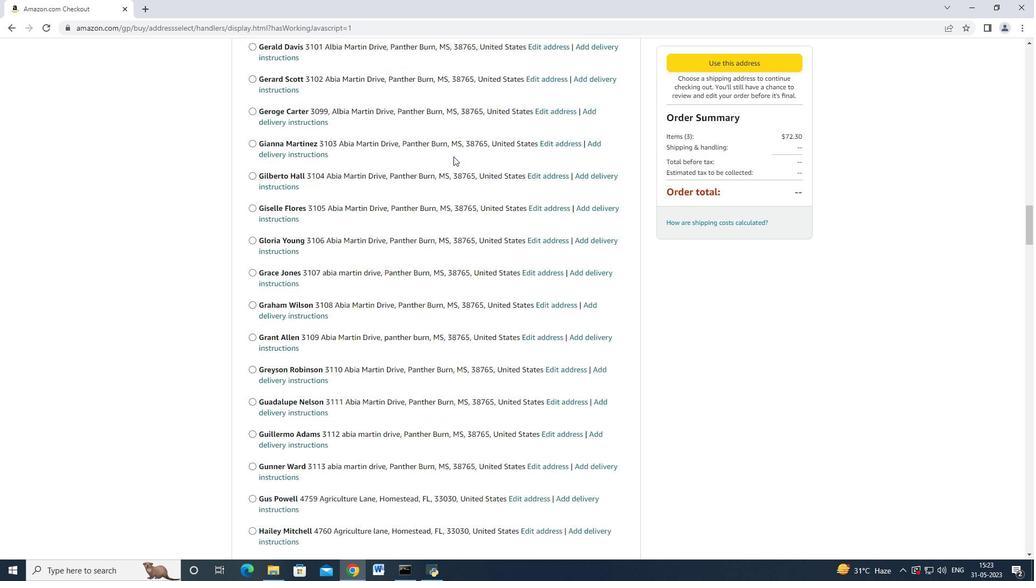 
Action: Mouse scrolled (453, 156) with delta (0, 0)
Screenshot: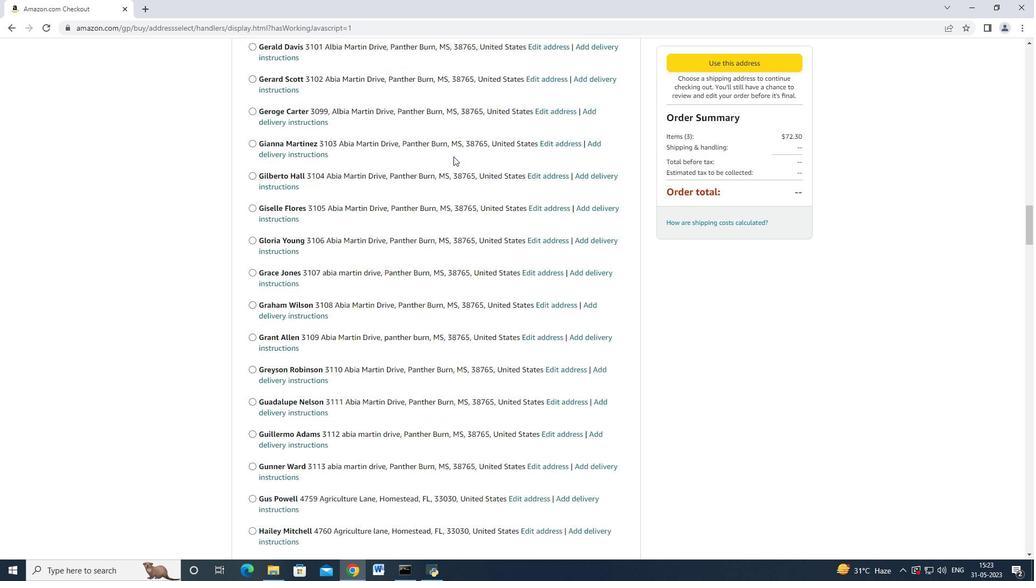 
Action: Mouse moved to (453, 157)
Screenshot: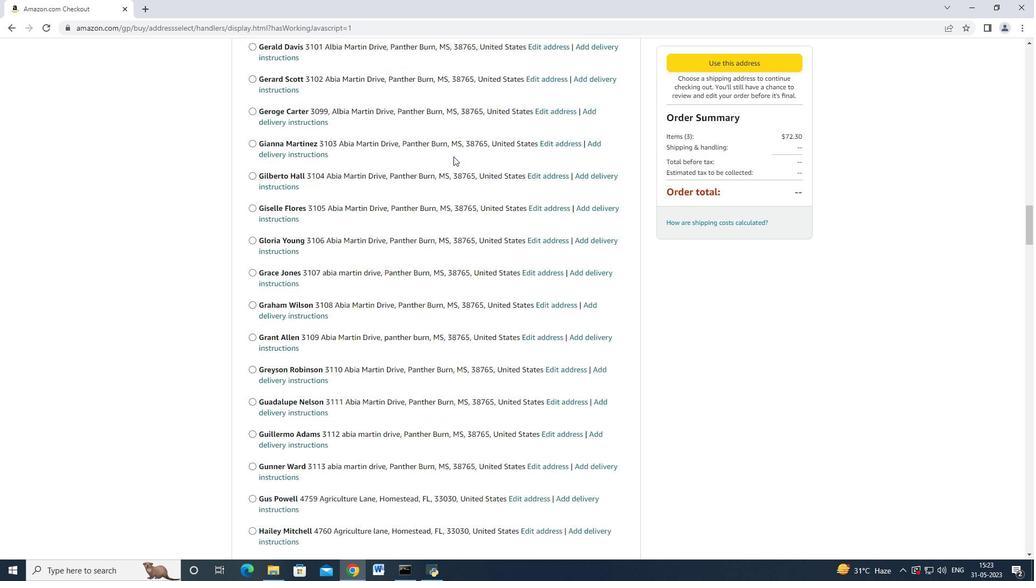 
Action: Mouse scrolled (453, 156) with delta (0, 0)
Screenshot: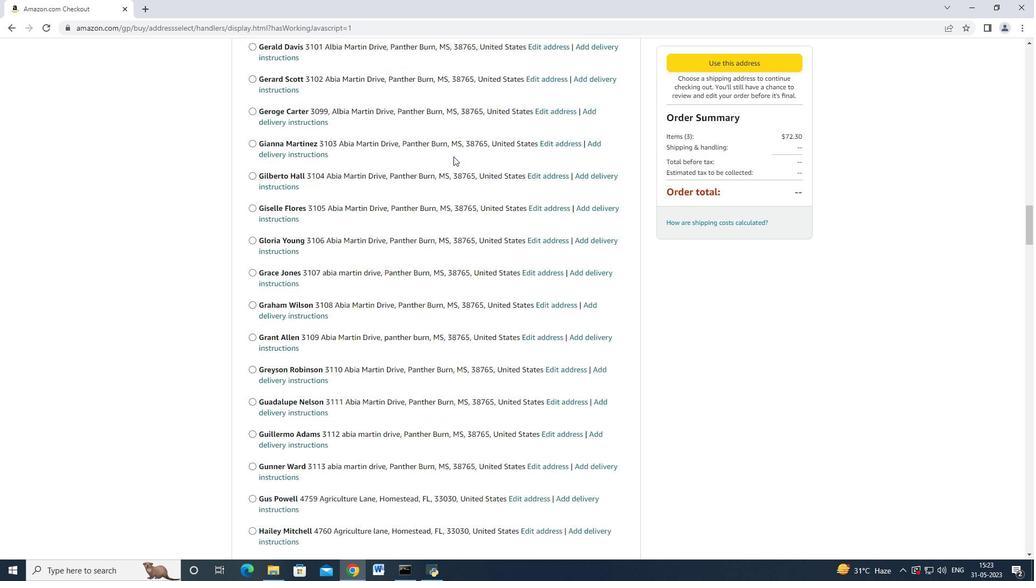 
Action: Mouse moved to (453, 157)
Screenshot: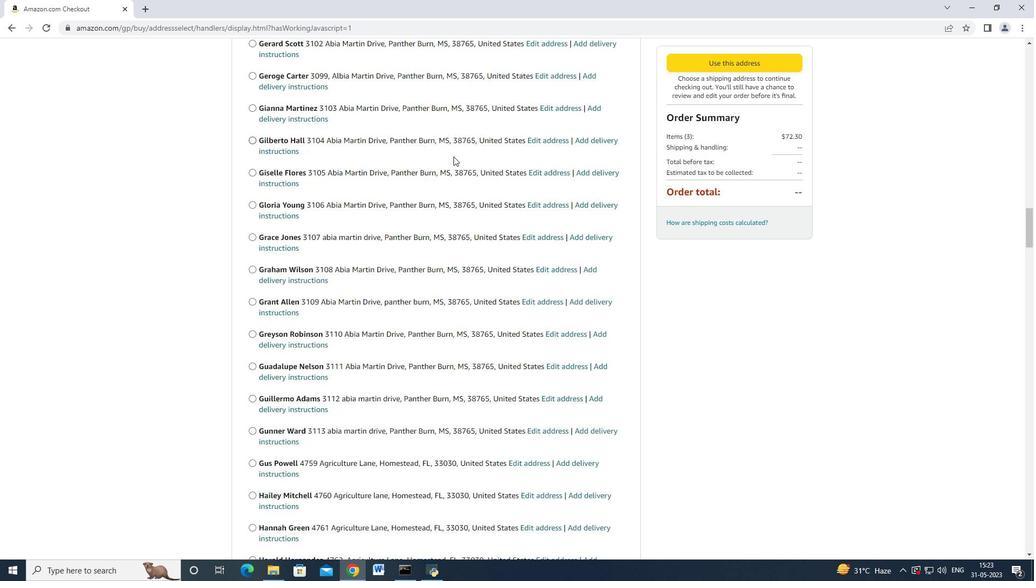
Action: Mouse scrolled (453, 156) with delta (0, 0)
Screenshot: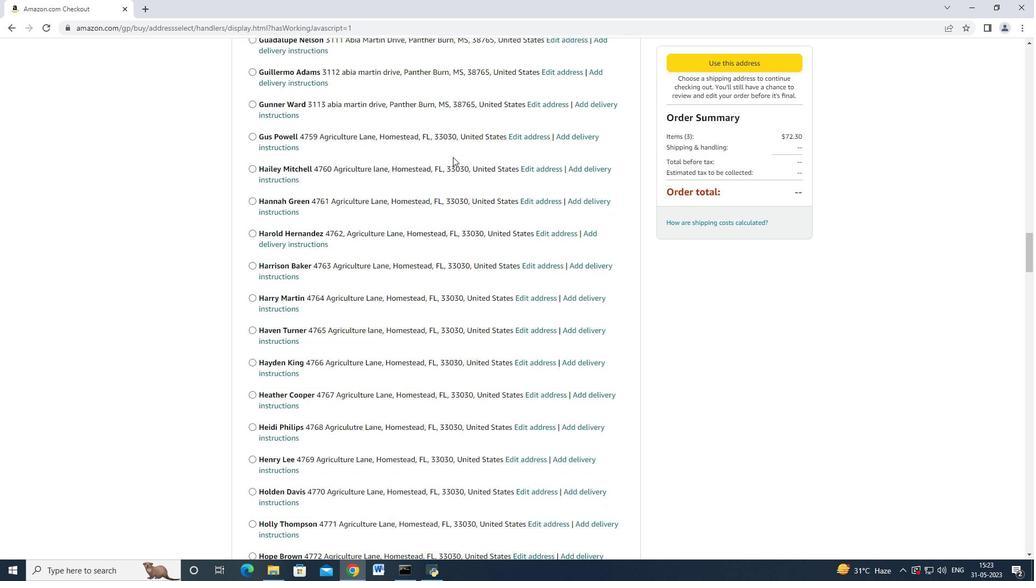 
Action: Mouse scrolled (453, 156) with delta (0, 0)
Screenshot: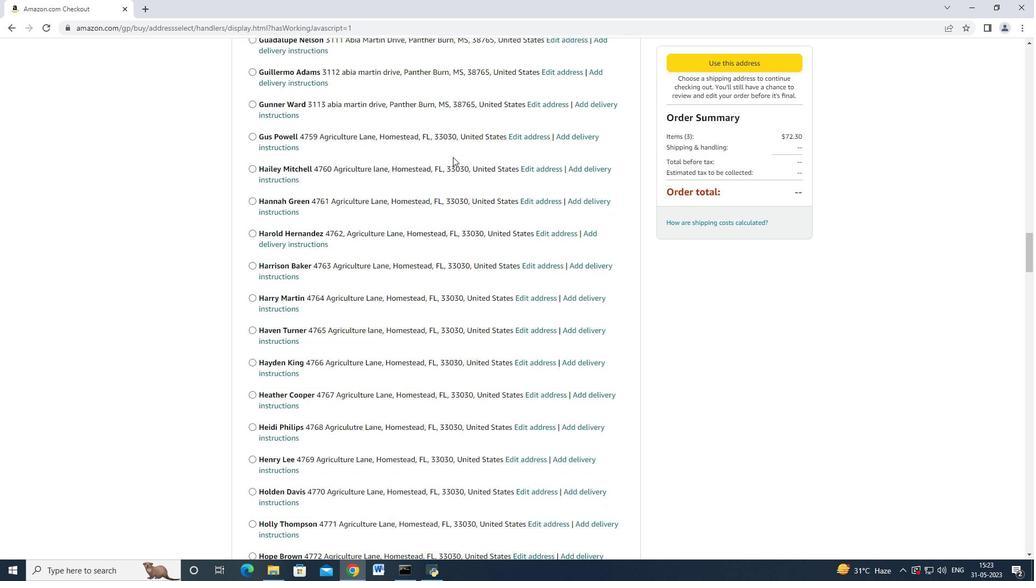 
Action: Mouse scrolled (453, 156) with delta (0, 0)
Screenshot: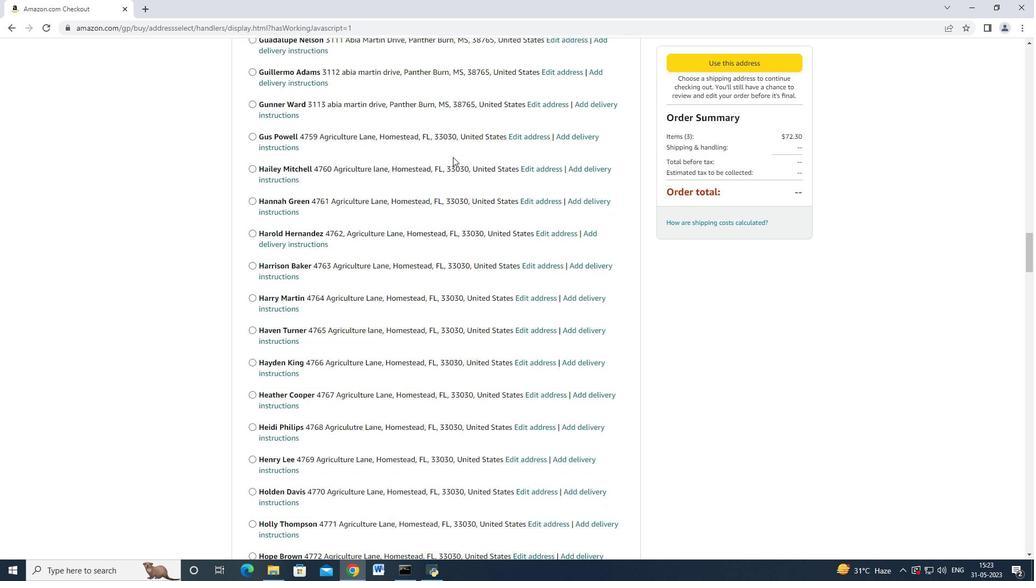 
Action: Mouse scrolled (453, 156) with delta (0, -1)
Screenshot: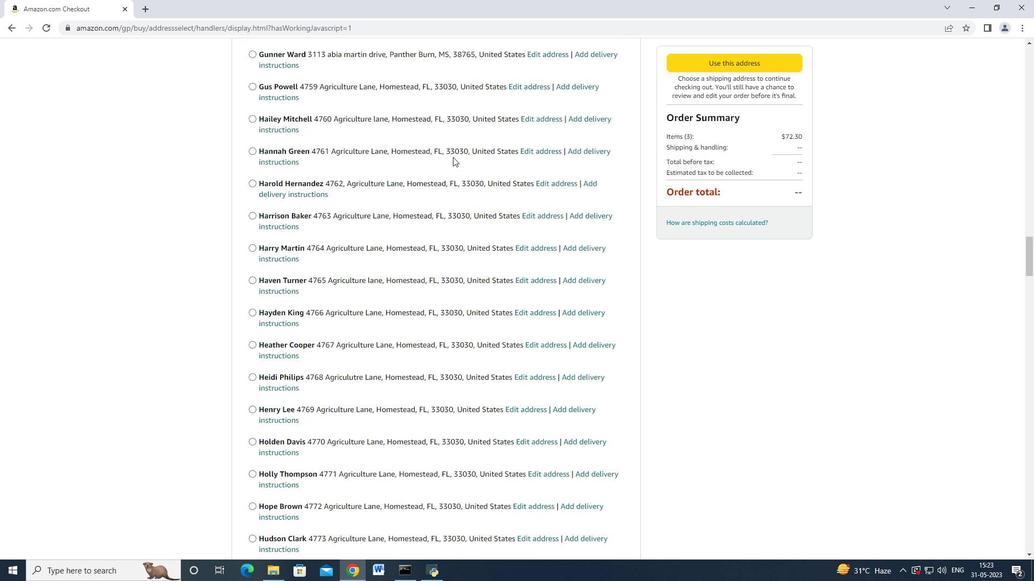 
Action: Mouse scrolled (453, 156) with delta (0, 0)
Screenshot: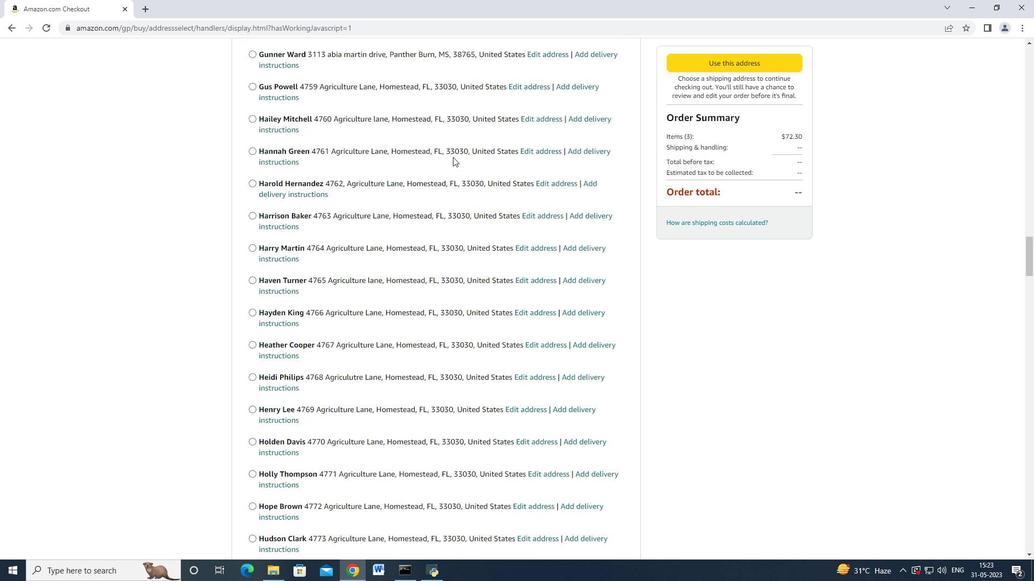 
Action: Mouse scrolled (453, 156) with delta (0, 0)
Screenshot: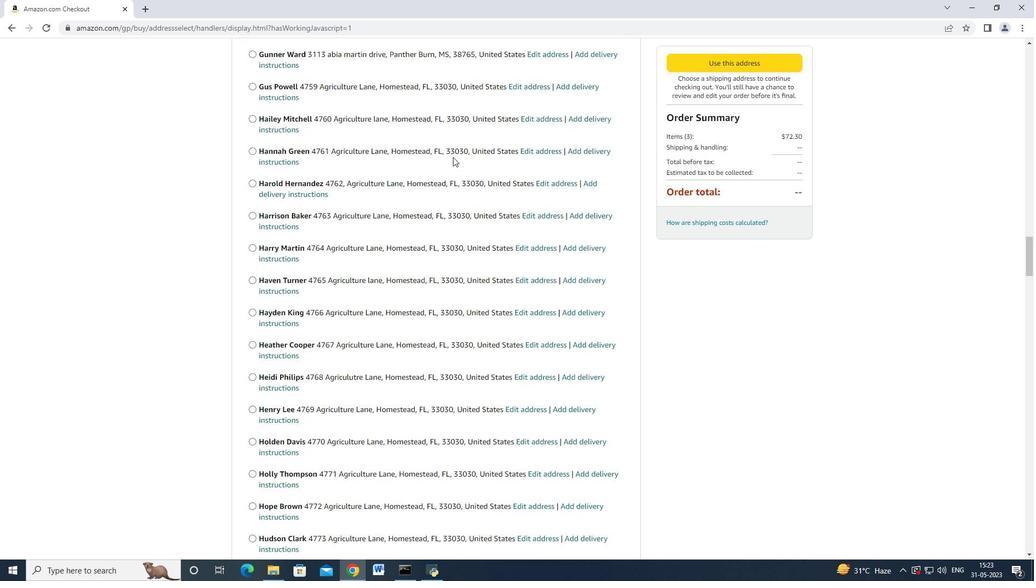 
Action: Mouse scrolled (453, 156) with delta (0, 0)
Screenshot: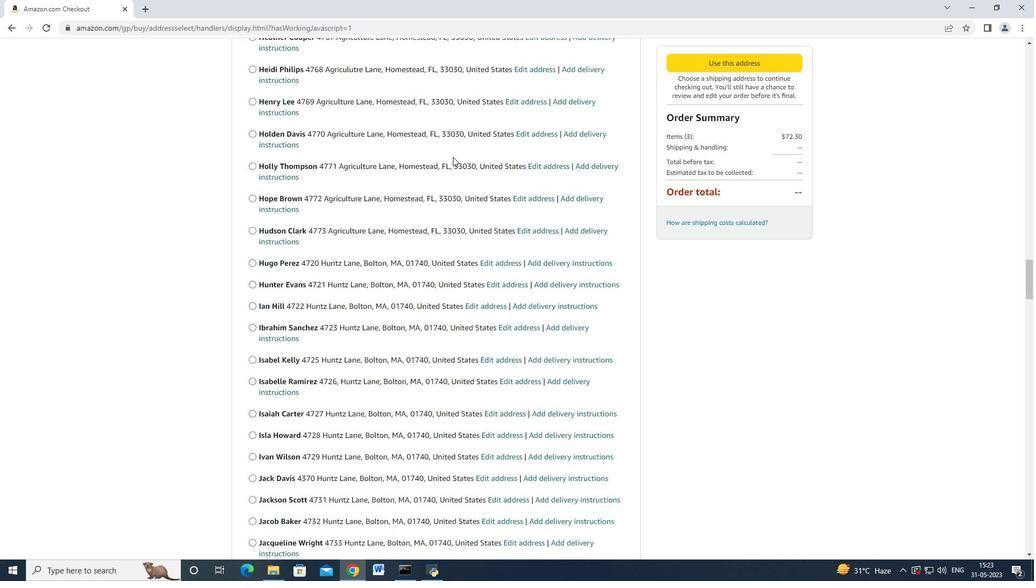 
Action: Mouse scrolled (453, 156) with delta (0, 0)
Screenshot: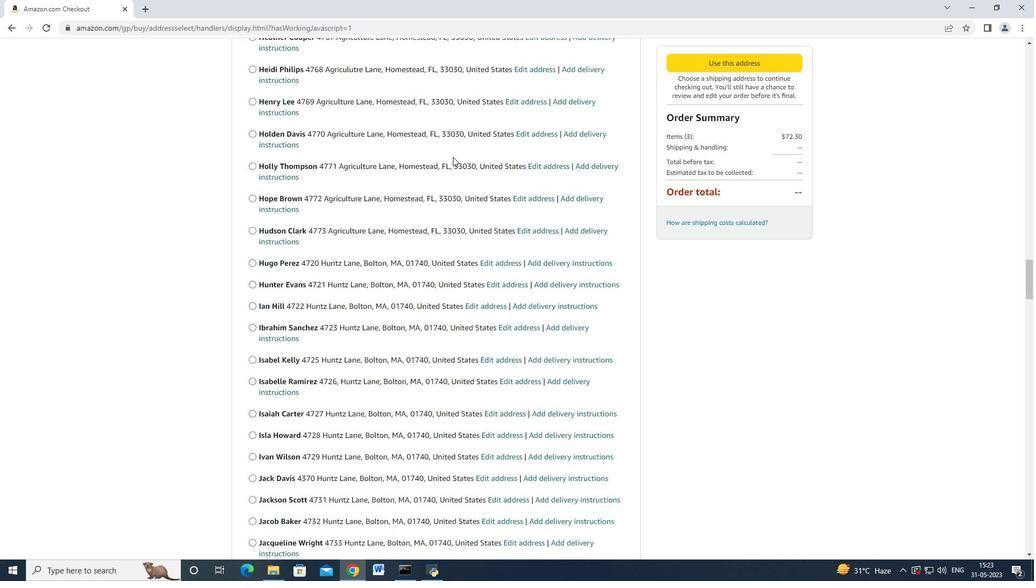 
Action: Mouse scrolled (453, 156) with delta (0, 0)
Screenshot: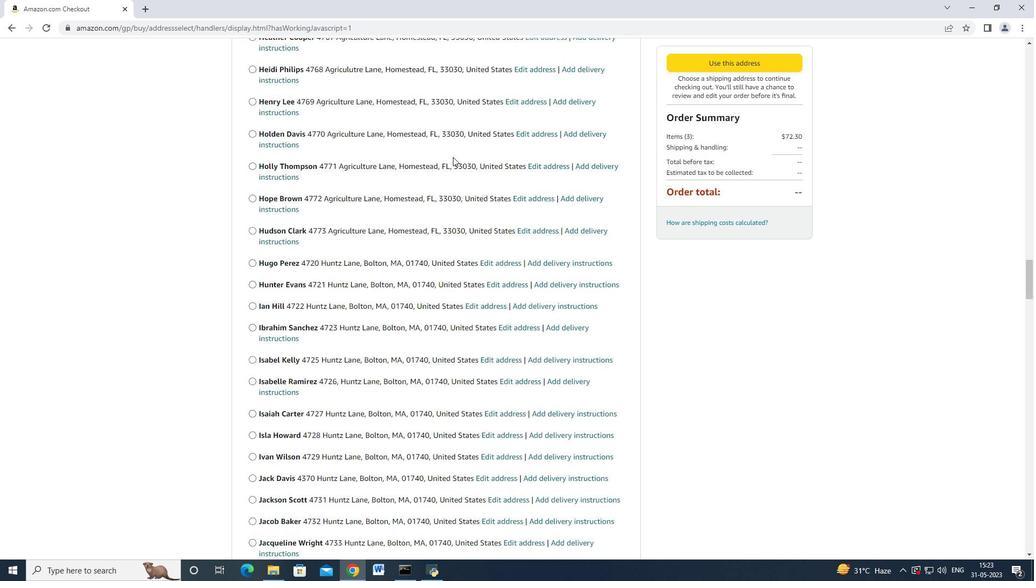 
Action: Mouse moved to (453, 157)
Screenshot: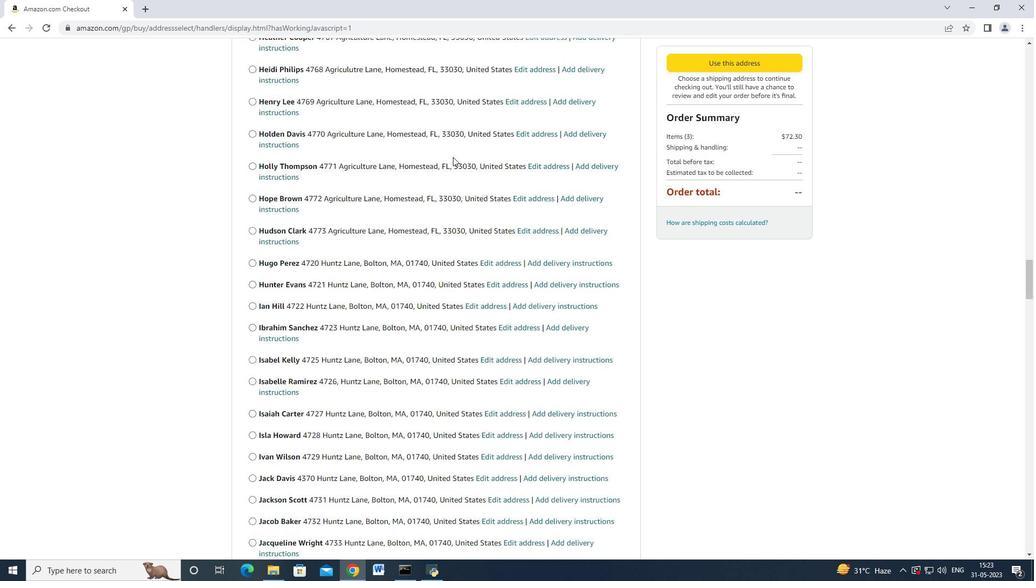 
Action: Mouse scrolled (453, 156) with delta (0, 0)
Screenshot: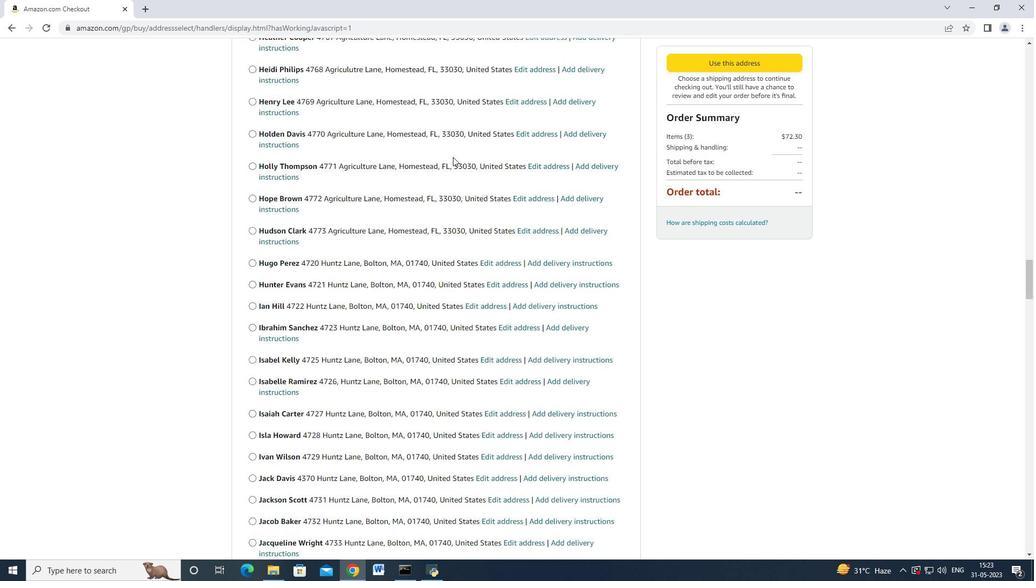 
Action: Mouse scrolled (453, 156) with delta (0, 0)
Screenshot: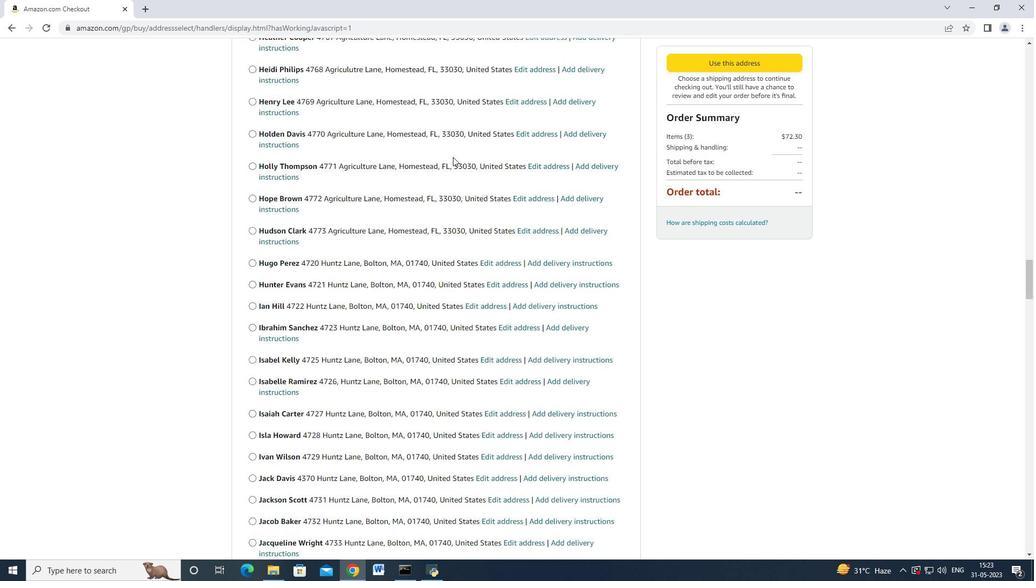 
Action: Mouse scrolled (453, 156) with delta (0, 0)
Screenshot: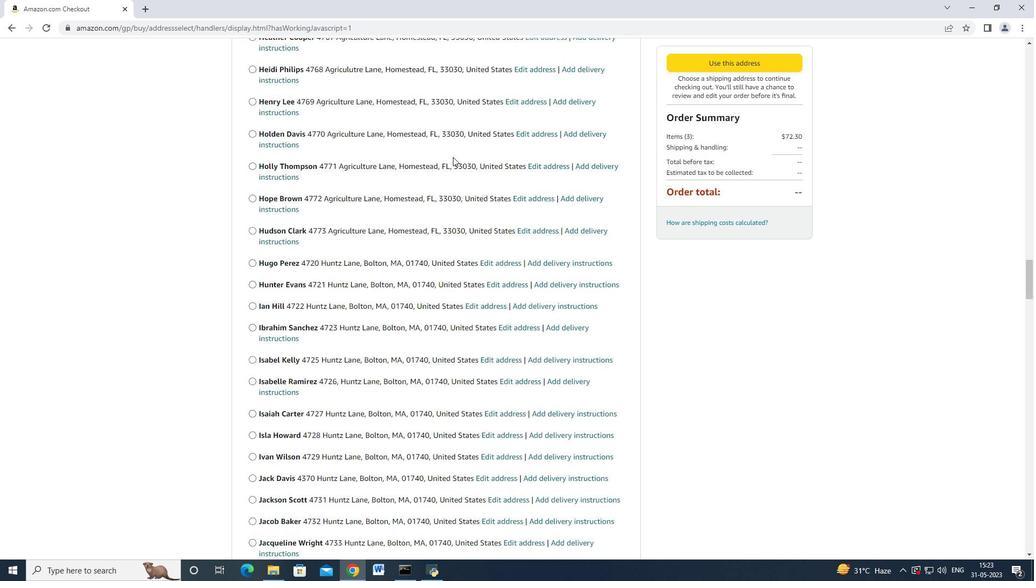
Action: Mouse moved to (453, 157)
Screenshot: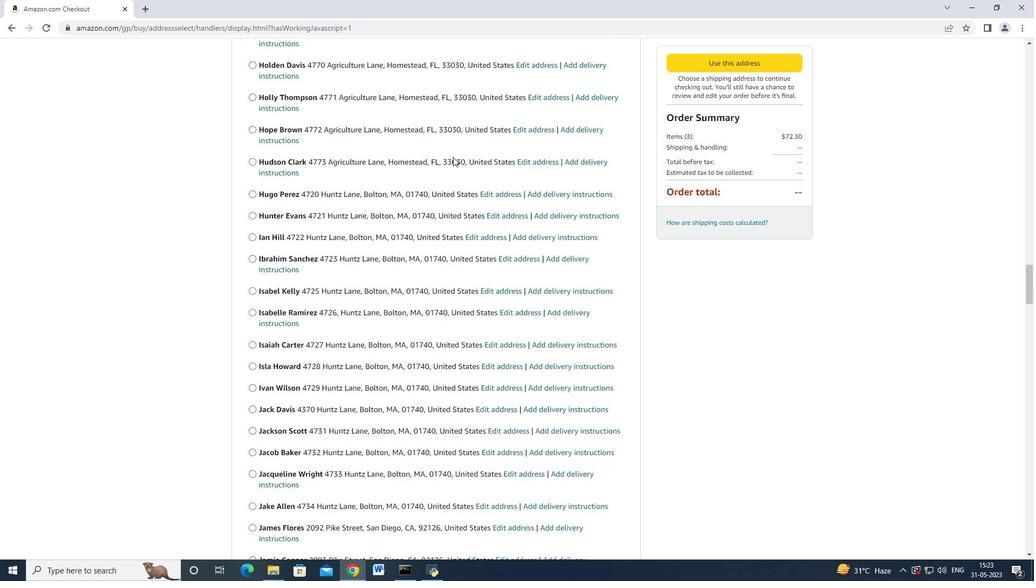 
Action: Mouse scrolled (453, 156) with delta (0, 0)
Screenshot: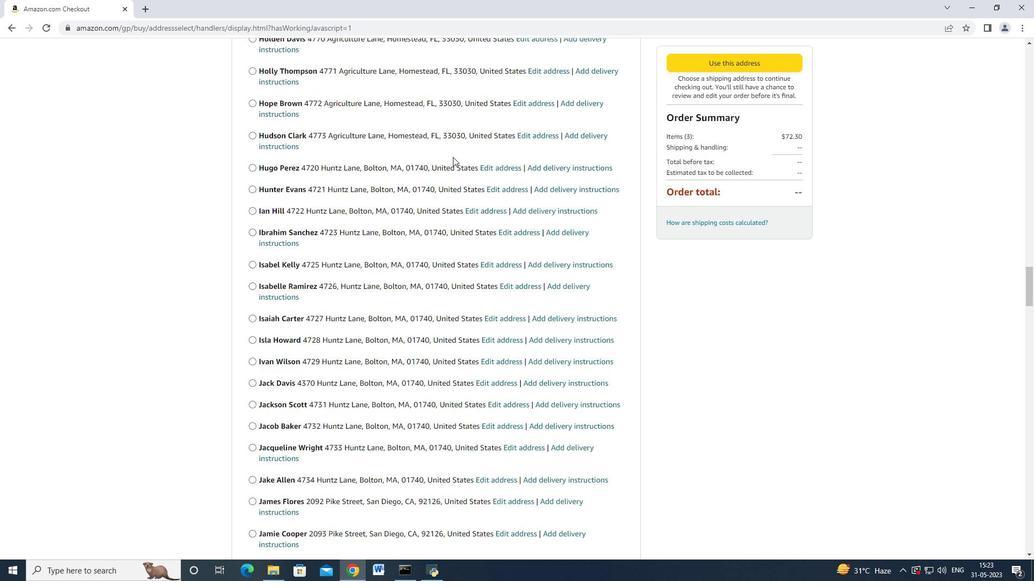 
Action: Mouse moved to (453, 157)
Screenshot: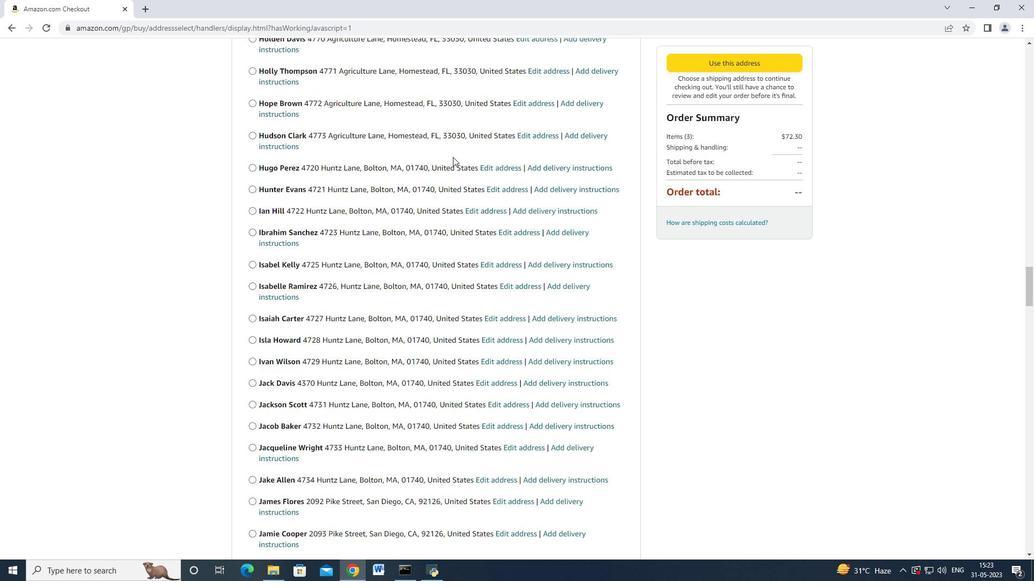 
Action: Mouse scrolled (453, 156) with delta (0, 0)
Screenshot: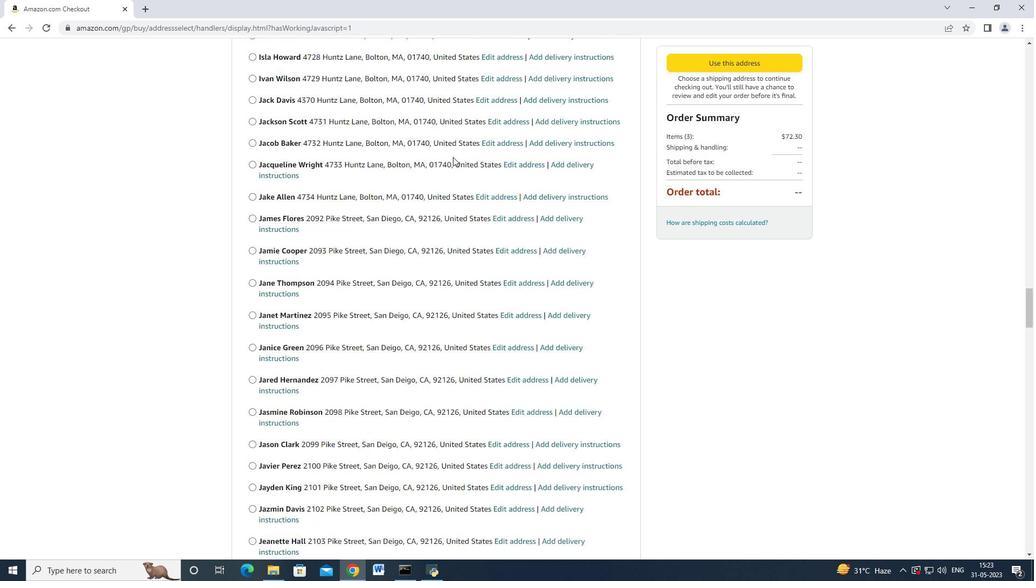 
Action: Mouse scrolled (453, 156) with delta (0, 0)
Screenshot: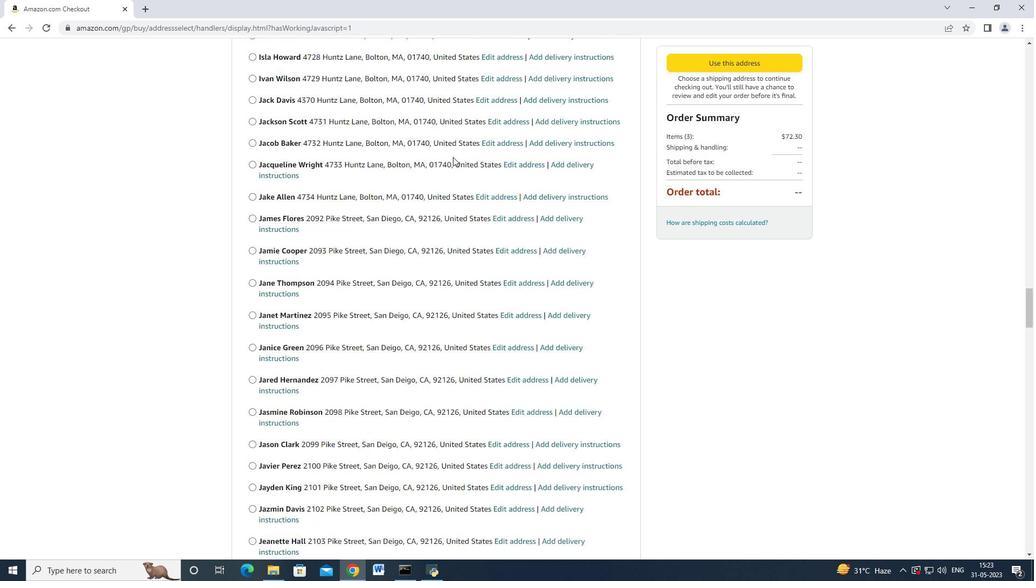 
Action: Mouse scrolled (453, 156) with delta (0, 0)
Screenshot: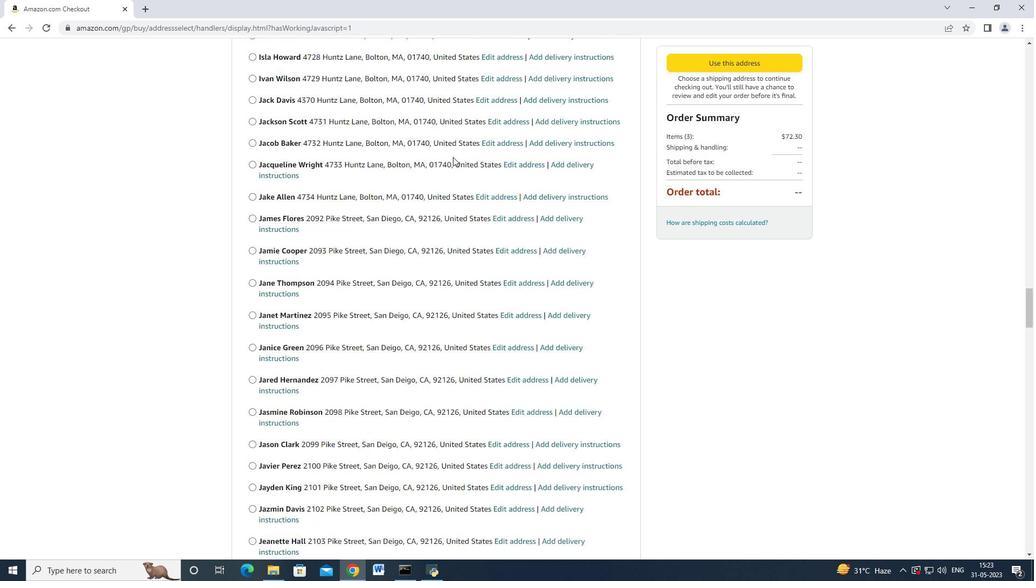 
Action: Mouse scrolled (453, 156) with delta (0, 0)
Screenshot: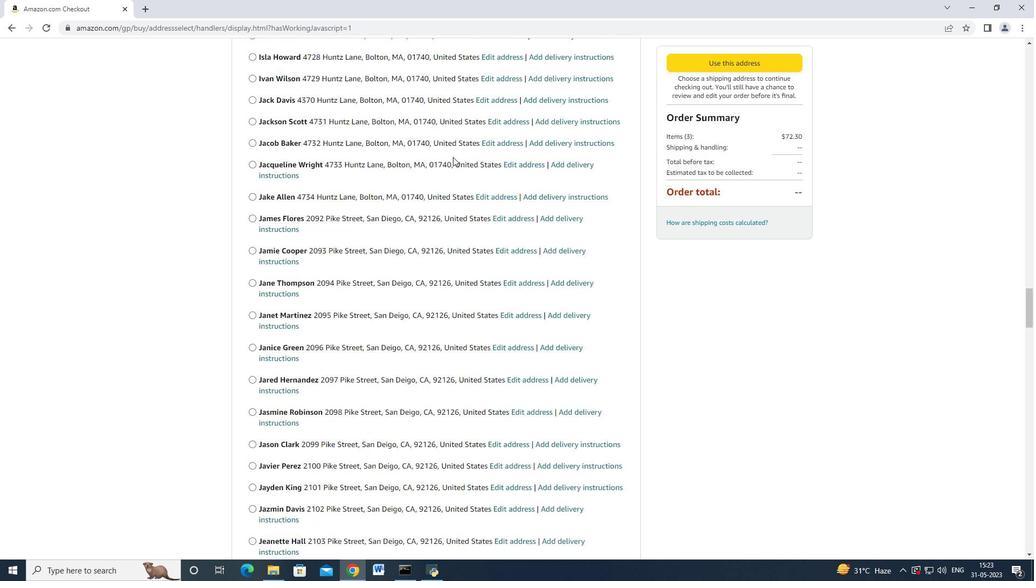 
Action: Mouse scrolled (453, 156) with delta (0, 0)
Screenshot: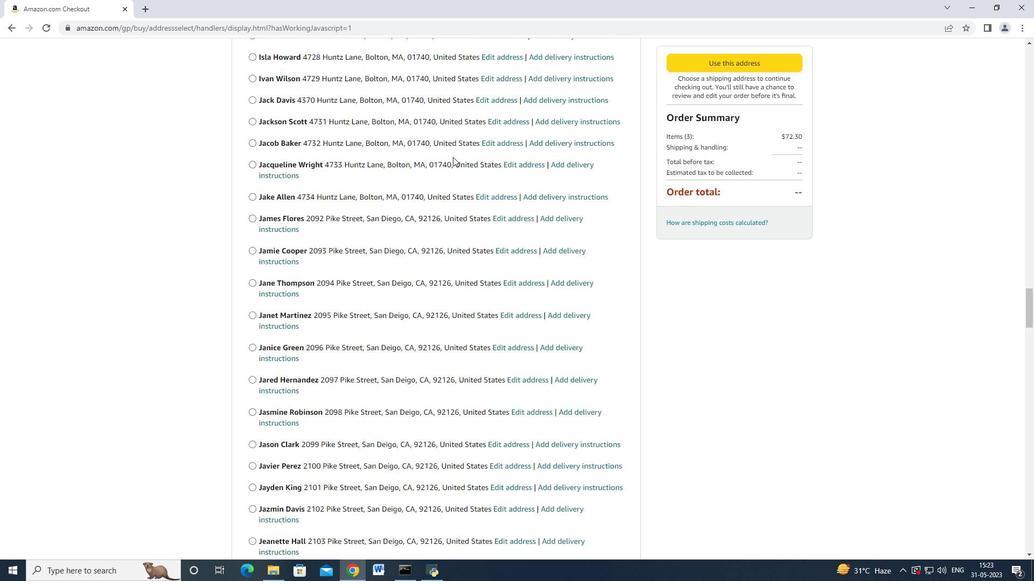 
Action: Mouse scrolled (453, 156) with delta (0, 0)
Screenshot: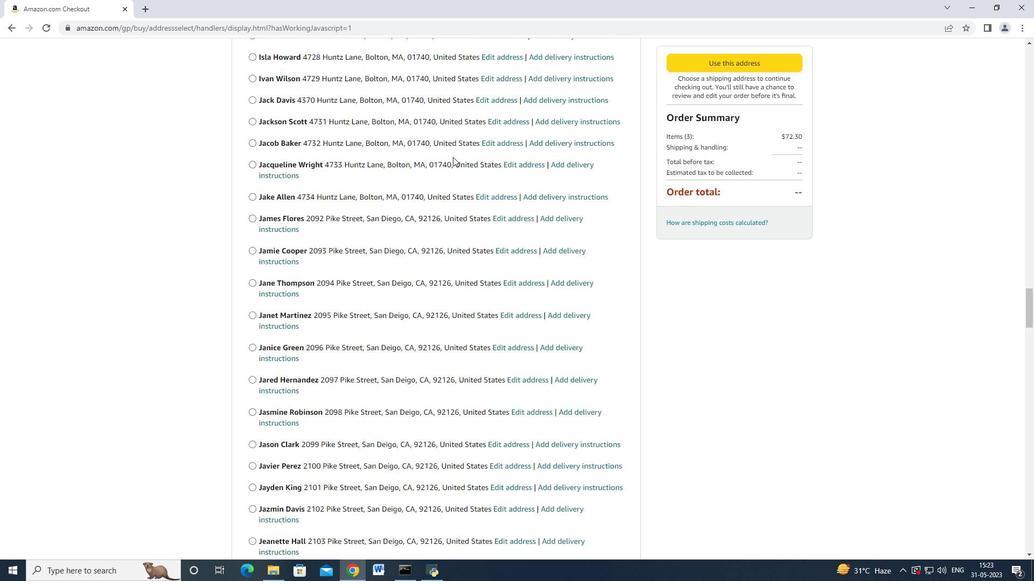 
Action: Mouse scrolled (453, 156) with delta (0, 0)
Screenshot: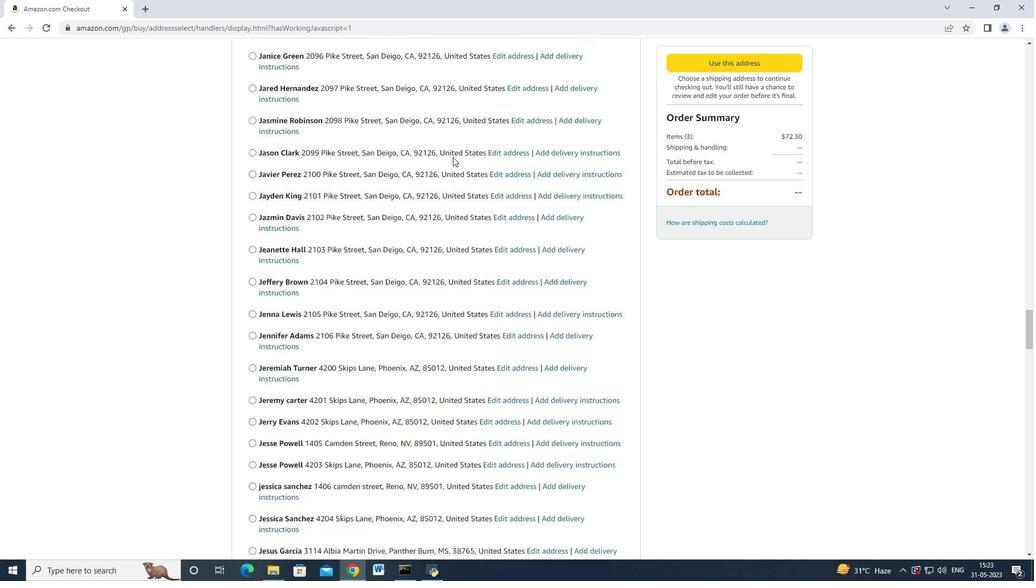 
Action: Mouse scrolled (453, 156) with delta (0, 0)
Screenshot: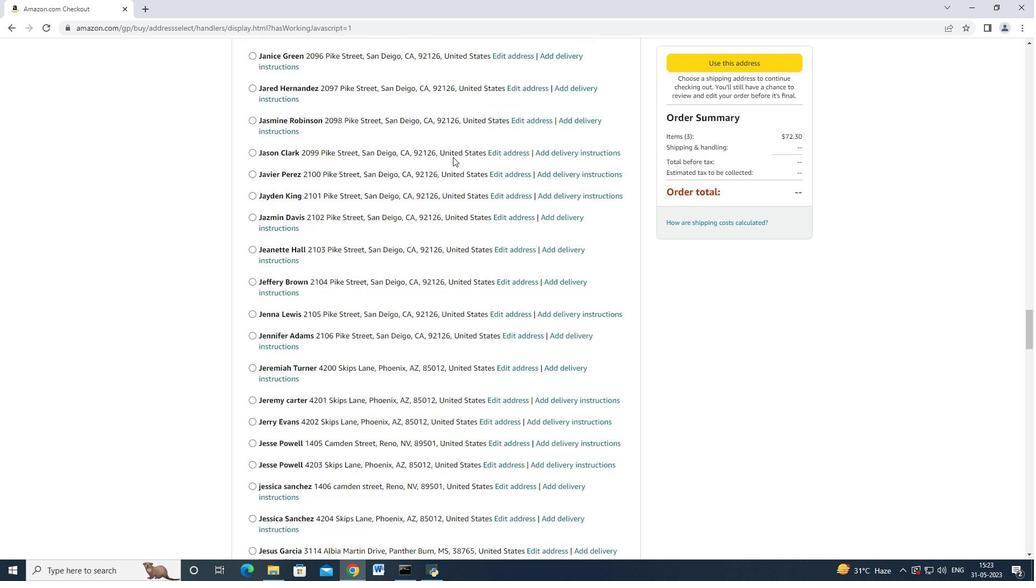 
Action: Mouse scrolled (453, 156) with delta (0, 0)
Screenshot: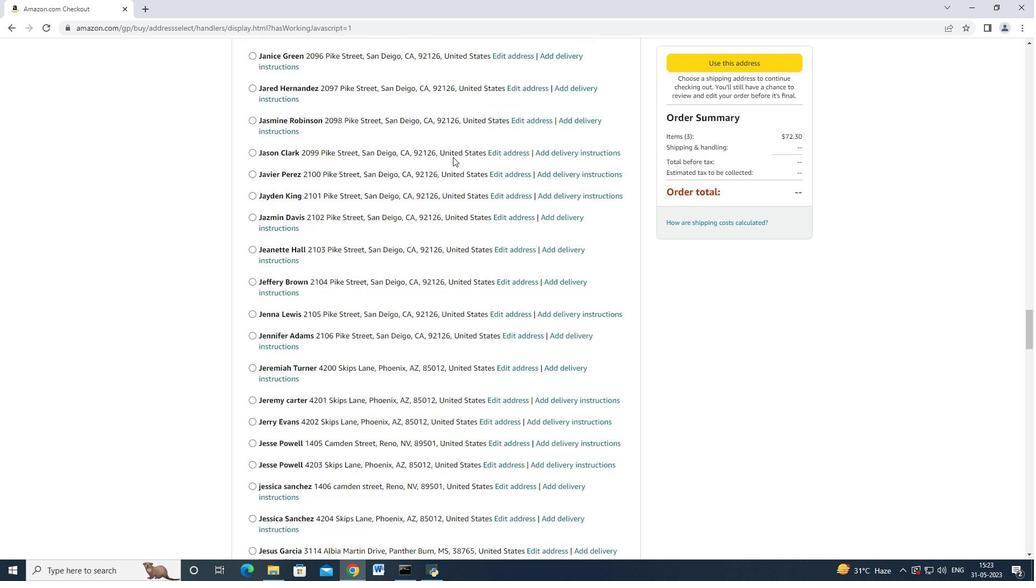 
Action: Mouse scrolled (453, 156) with delta (0, 0)
Screenshot: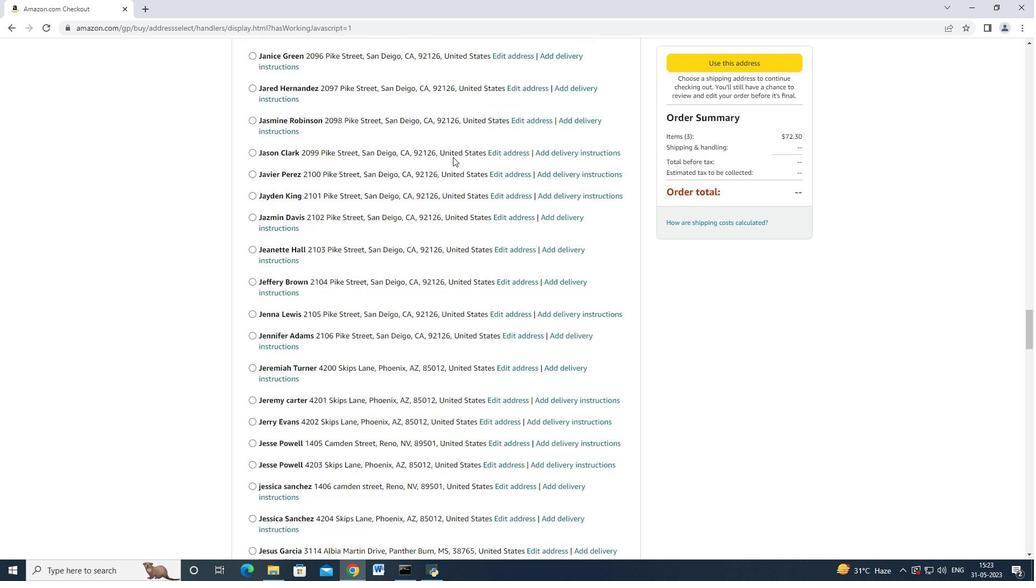 
Action: Mouse scrolled (453, 156) with delta (0, 0)
Screenshot: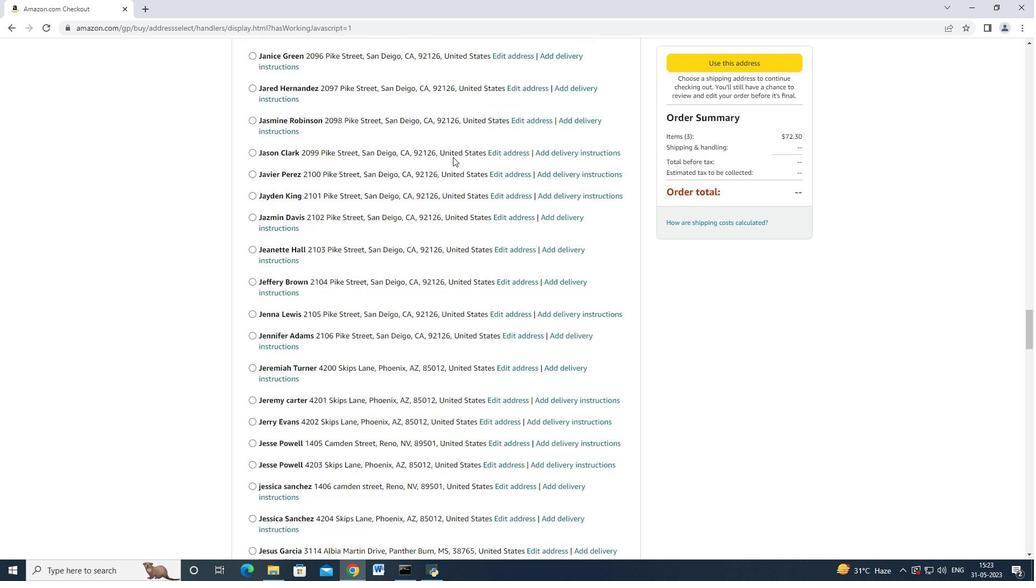 
Action: Mouse scrolled (453, 156) with delta (0, 0)
Screenshot: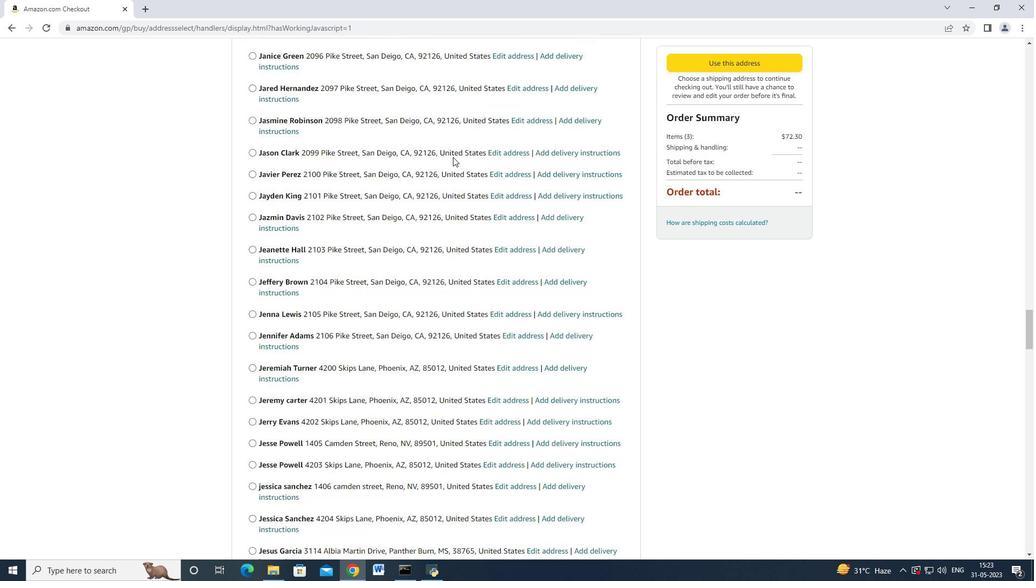 
Action: Mouse scrolled (453, 156) with delta (0, 0)
Screenshot: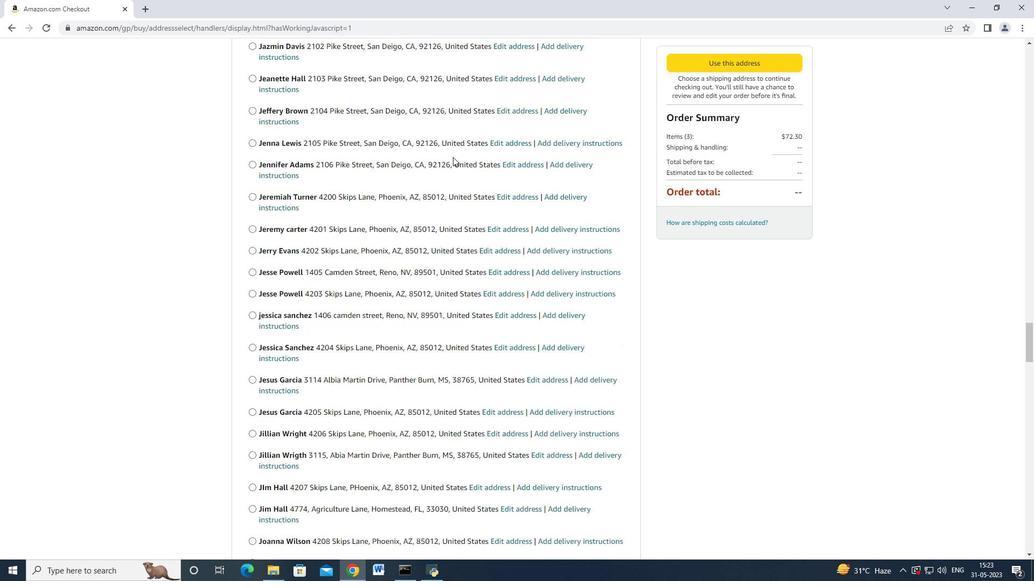 
Action: Mouse scrolled (453, 156) with delta (0, 0)
Screenshot: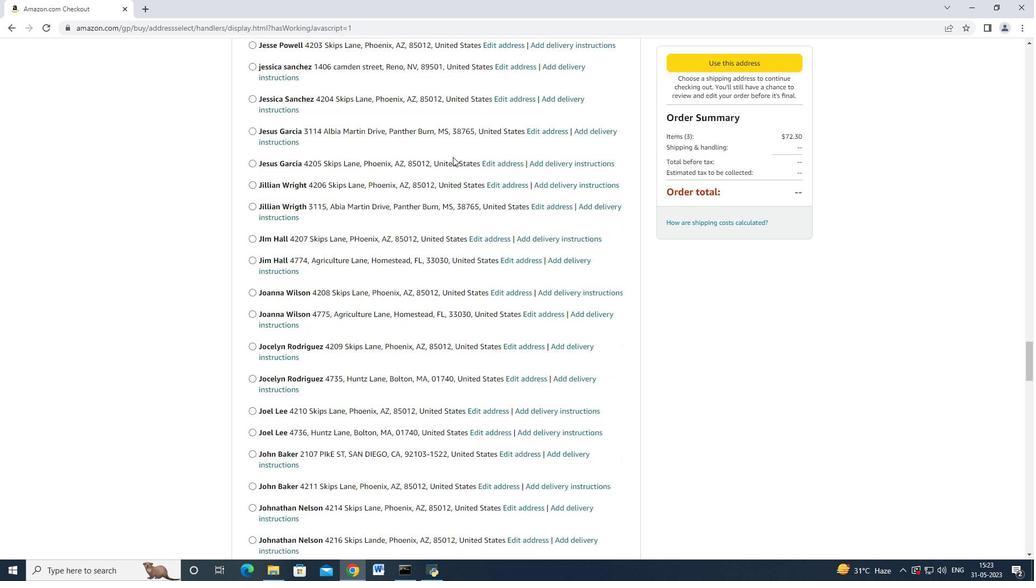 
Action: Mouse scrolled (453, 156) with delta (0, 0)
Screenshot: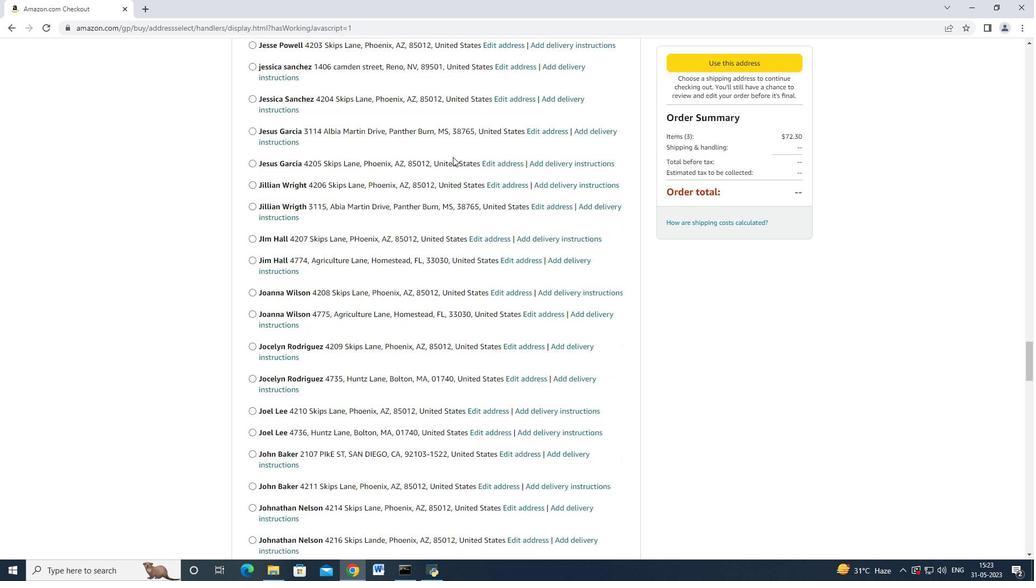 
Action: Mouse moved to (452, 157)
Screenshot: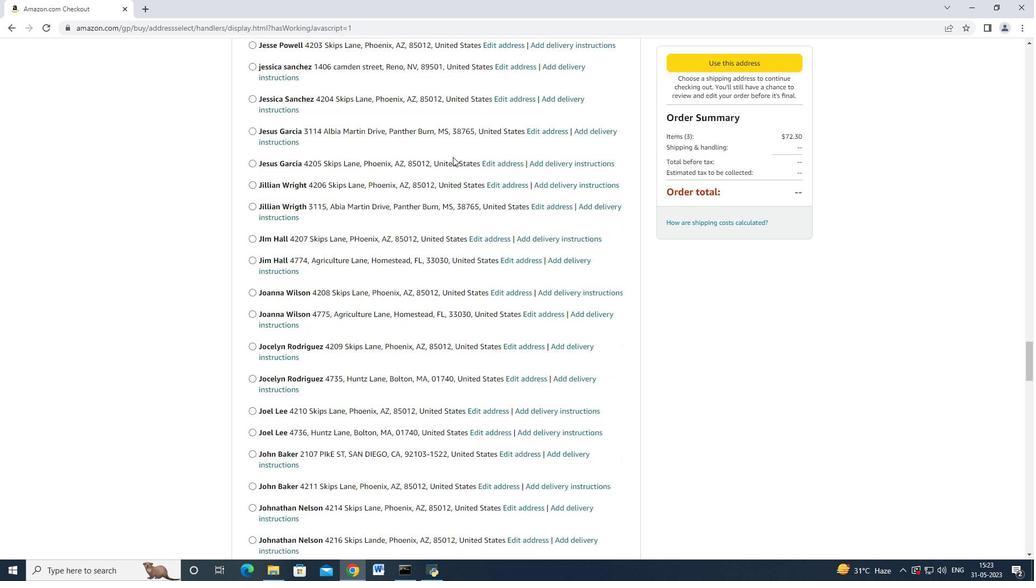 
Action: Mouse scrolled (452, 156) with delta (0, 0)
Screenshot: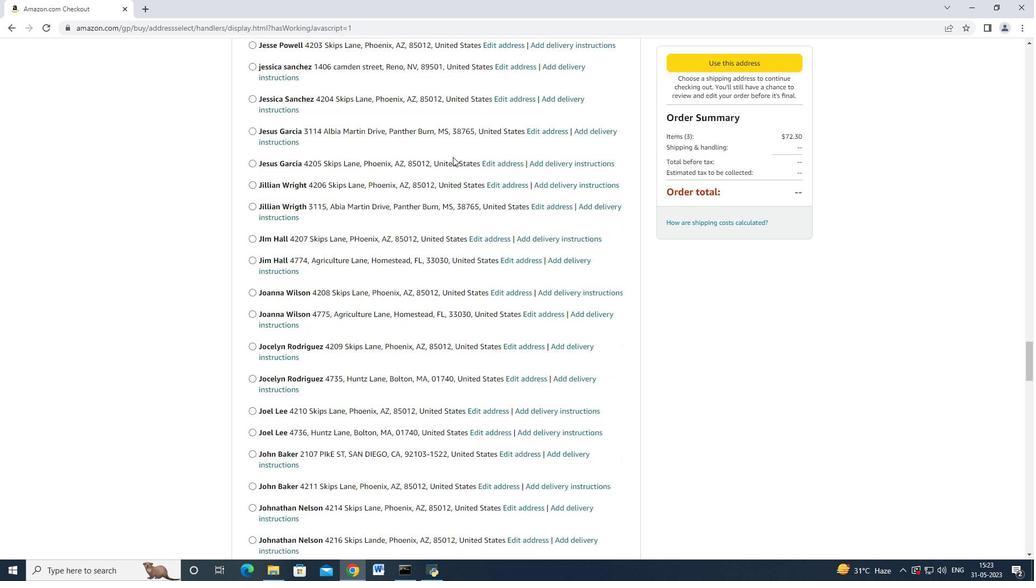 
Action: Mouse scrolled (452, 156) with delta (0, 0)
Screenshot: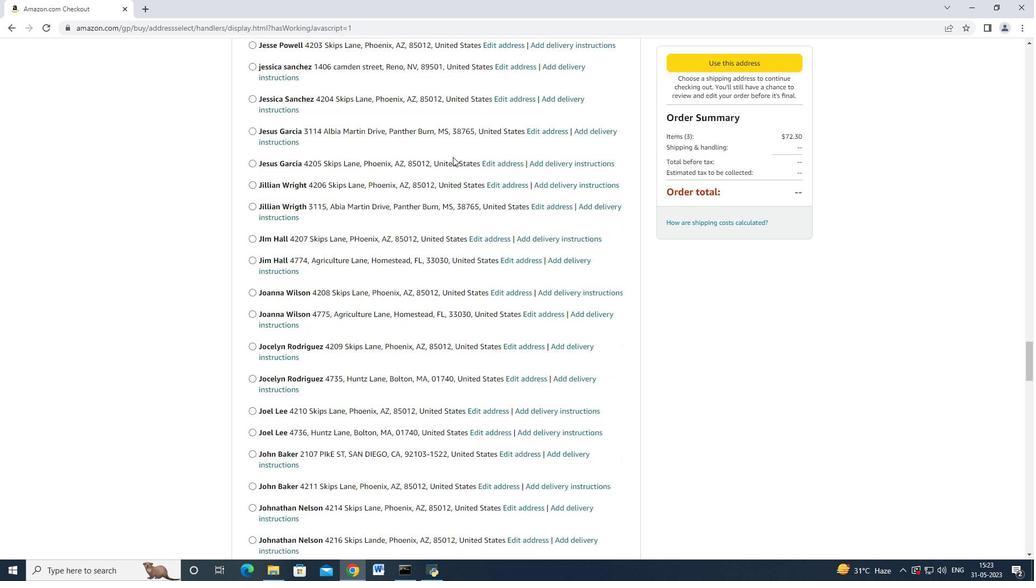
Action: Mouse scrolled (452, 156) with delta (0, 0)
Screenshot: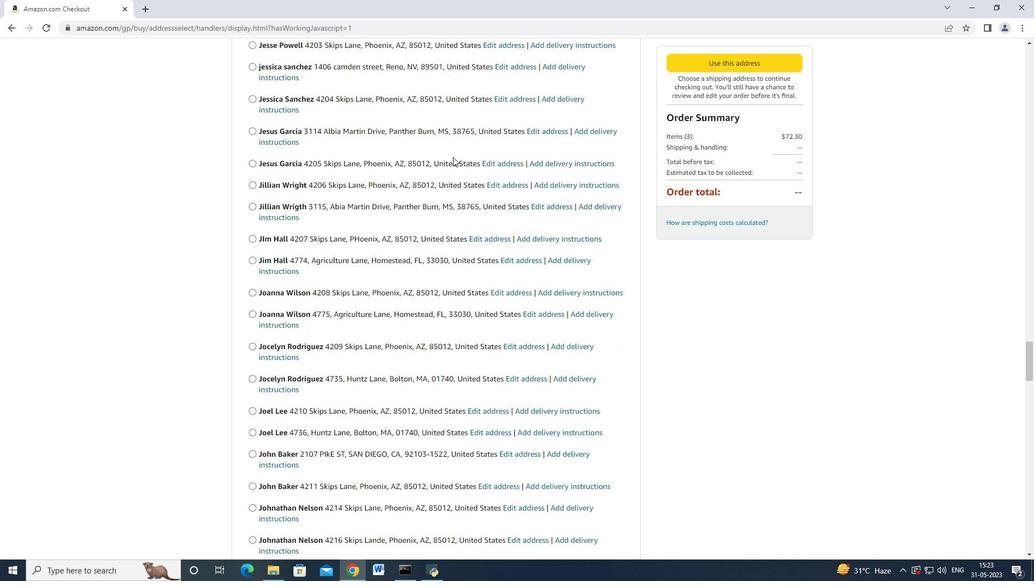 
Action: Mouse scrolled (452, 156) with delta (0, 0)
Screenshot: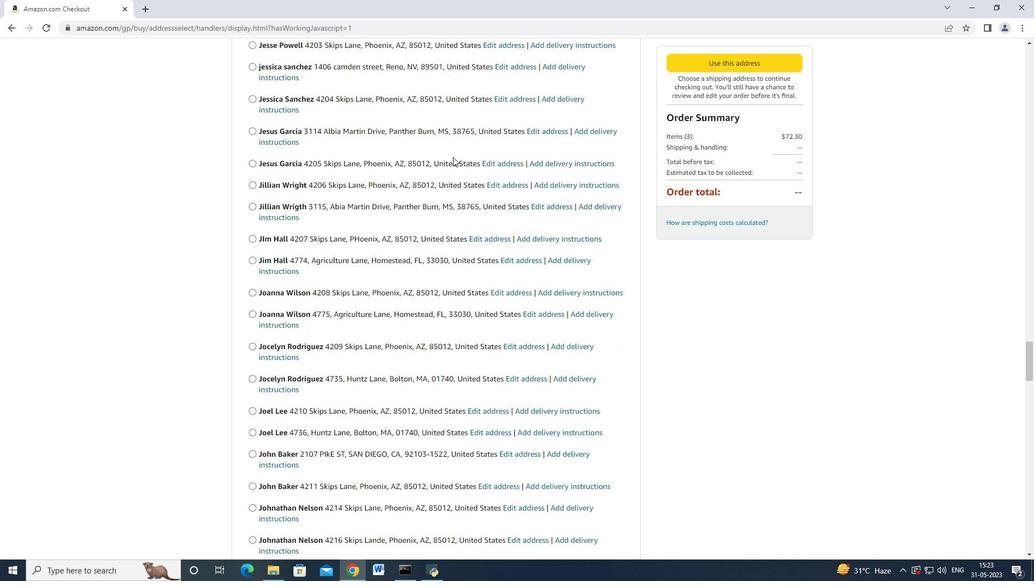 
Action: Mouse moved to (452, 157)
Screenshot: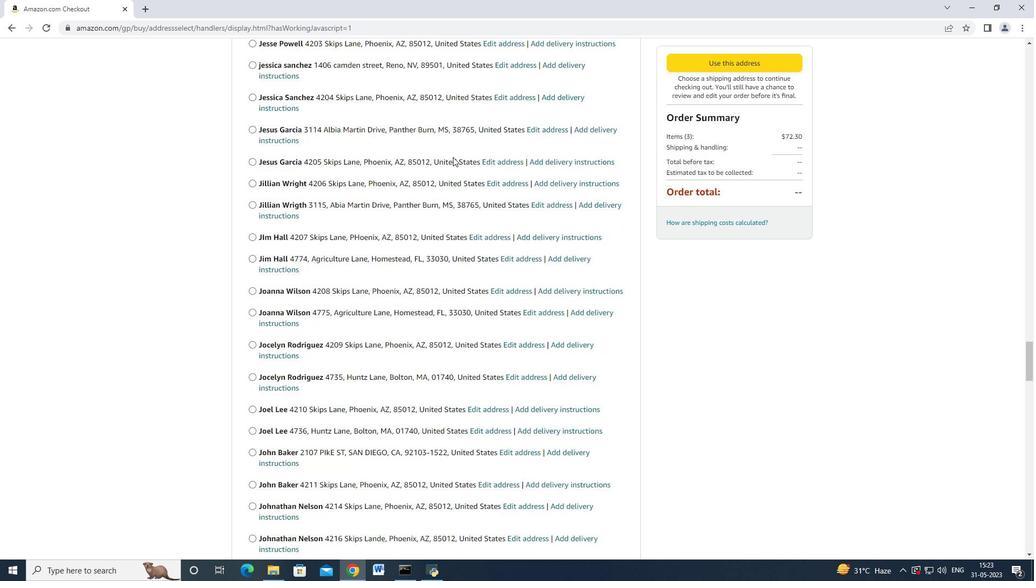 
Action: Mouse scrolled (452, 156) with delta (0, 0)
Screenshot: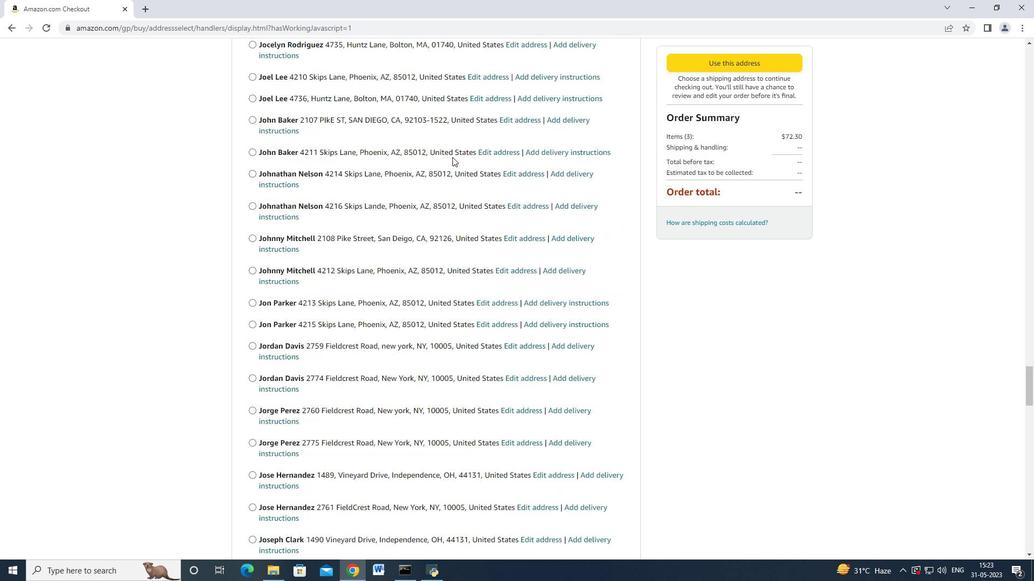 
Action: Mouse scrolled (452, 156) with delta (0, 0)
Screenshot: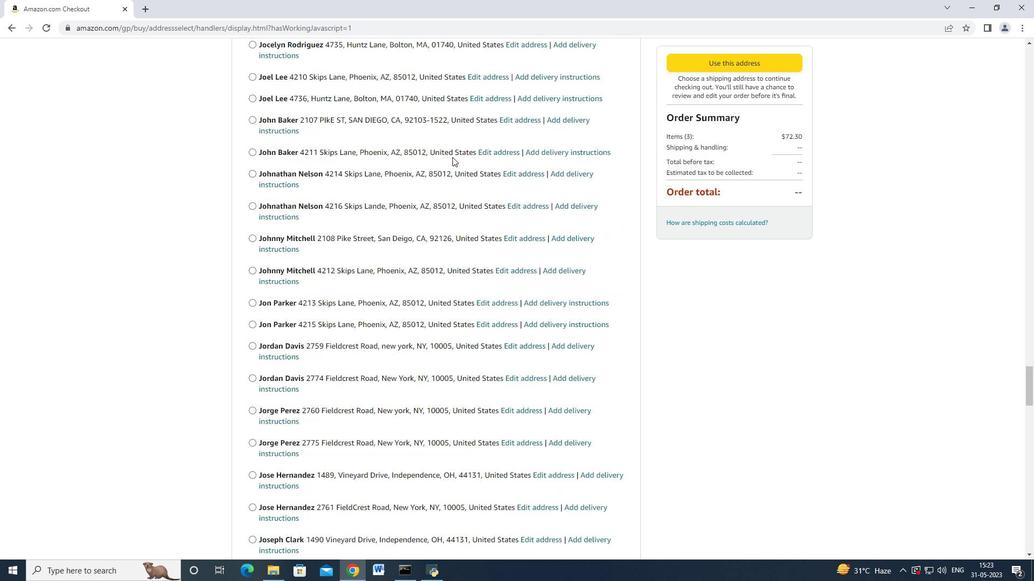 
Action: Mouse scrolled (452, 156) with delta (0, 0)
Screenshot: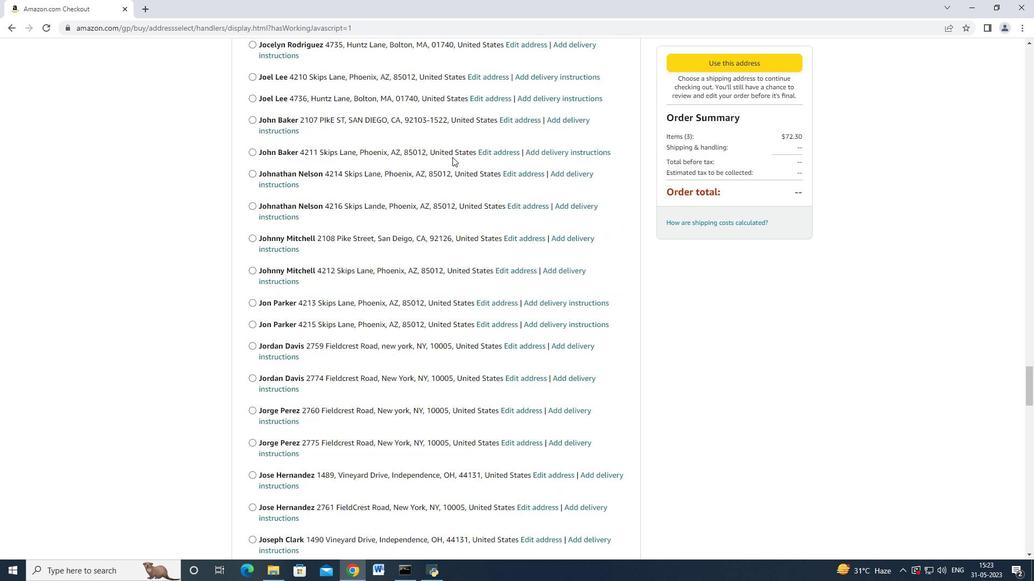 
Action: Mouse scrolled (452, 156) with delta (0, 0)
Screenshot: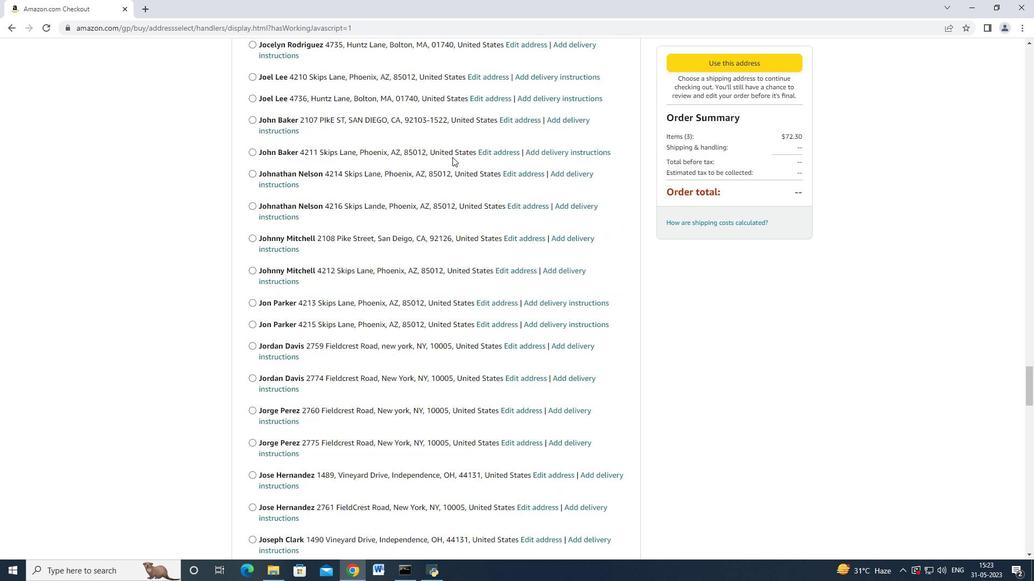 
Action: Mouse scrolled (452, 156) with delta (0, 0)
Screenshot: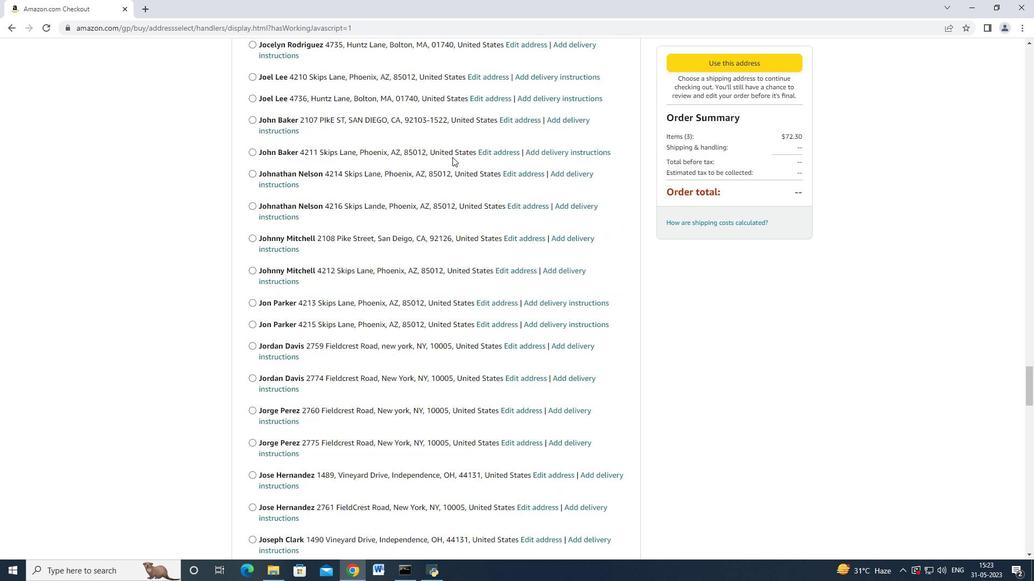 
Action: Mouse scrolled (452, 156) with delta (0, 0)
Screenshot: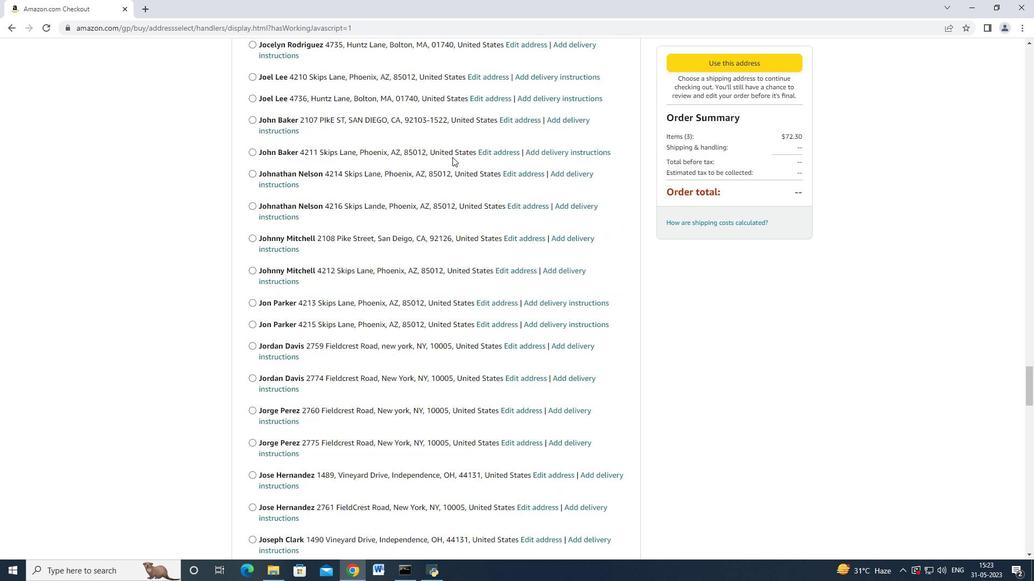 
Action: Mouse scrolled (452, 156) with delta (0, 0)
Screenshot: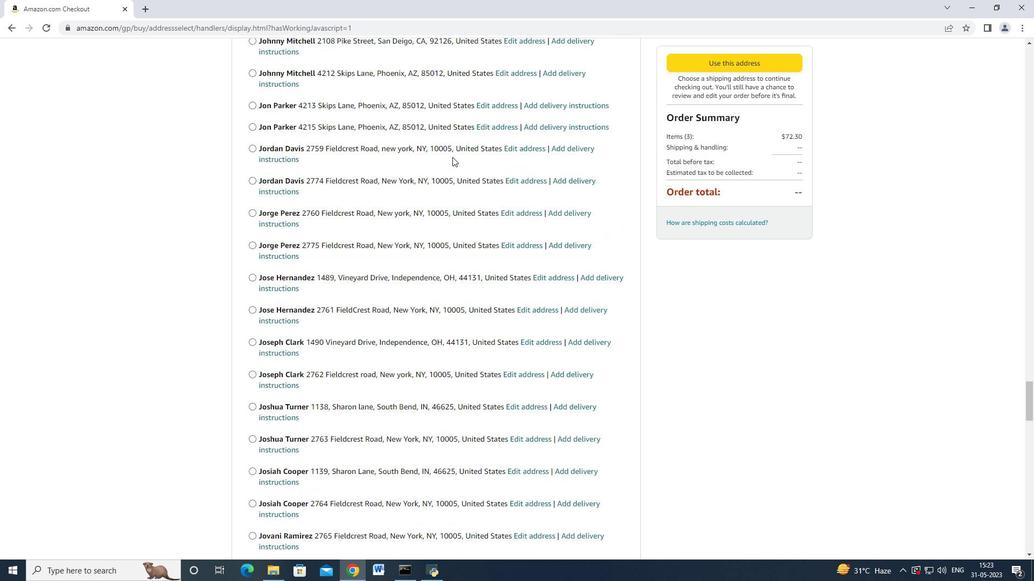 
Action: Mouse scrolled (452, 156) with delta (0, 0)
Screenshot: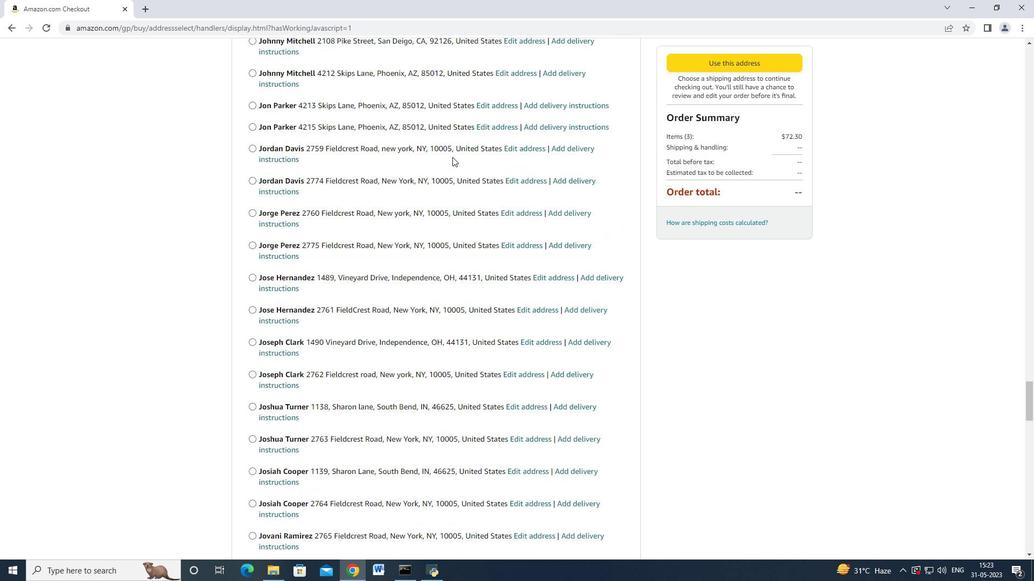 
Action: Mouse scrolled (452, 156) with delta (0, 0)
Screenshot: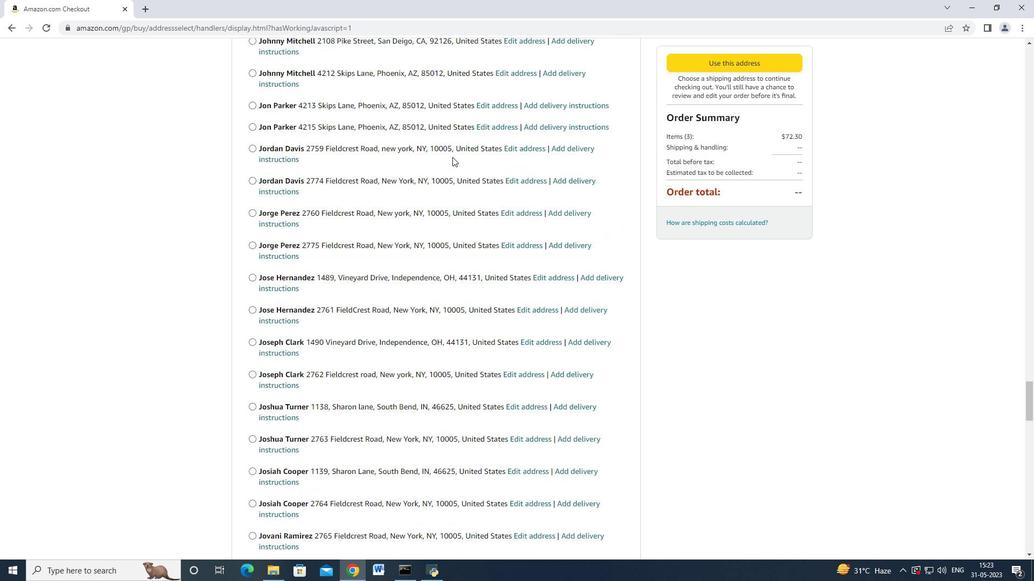 
Action: Mouse scrolled (452, 156) with delta (0, 0)
Screenshot: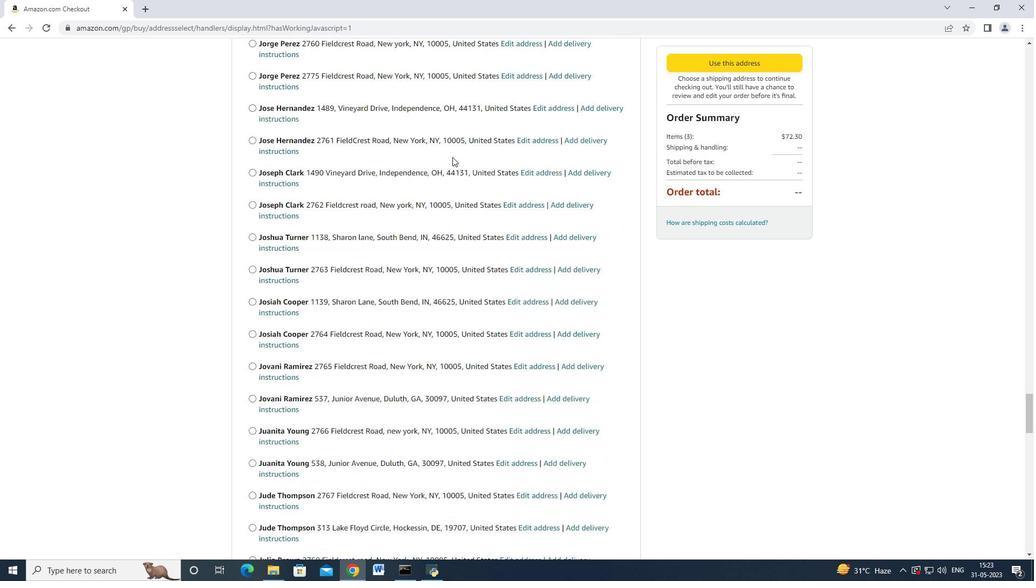 
Action: Mouse scrolled (452, 156) with delta (0, 0)
Screenshot: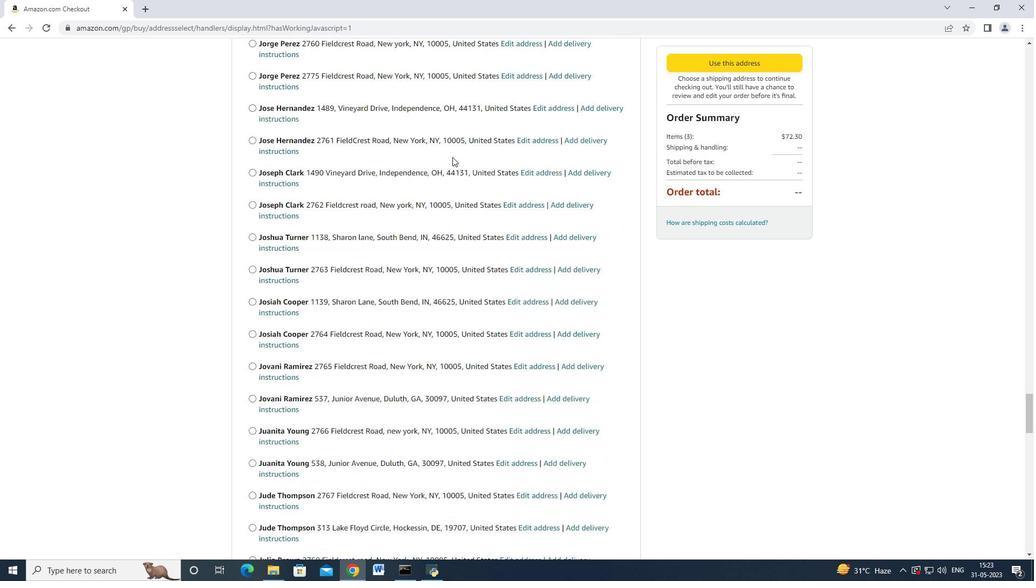 
Action: Mouse scrolled (452, 156) with delta (0, 0)
Screenshot: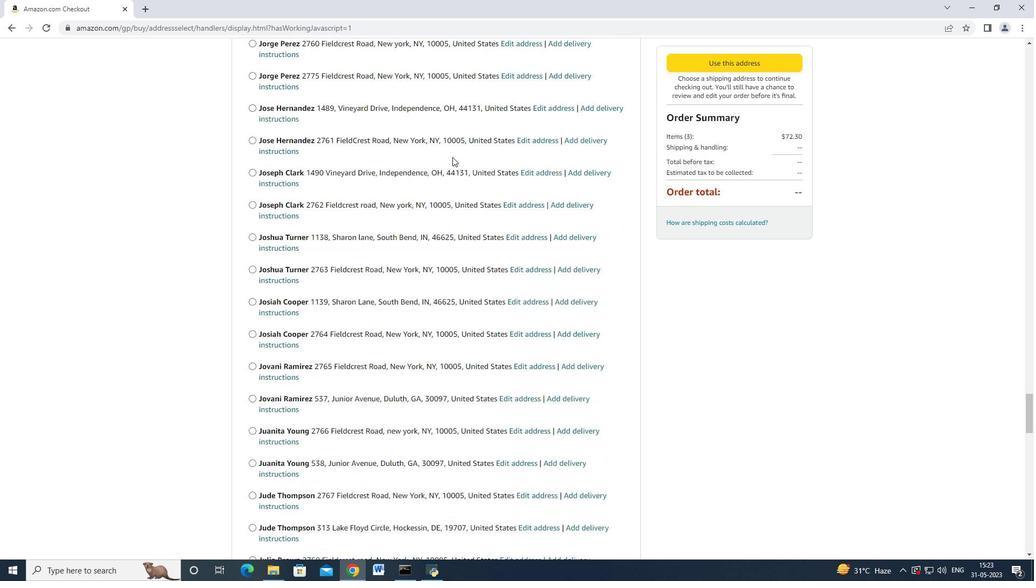 
Action: Mouse scrolled (452, 156) with delta (0, 0)
Screenshot: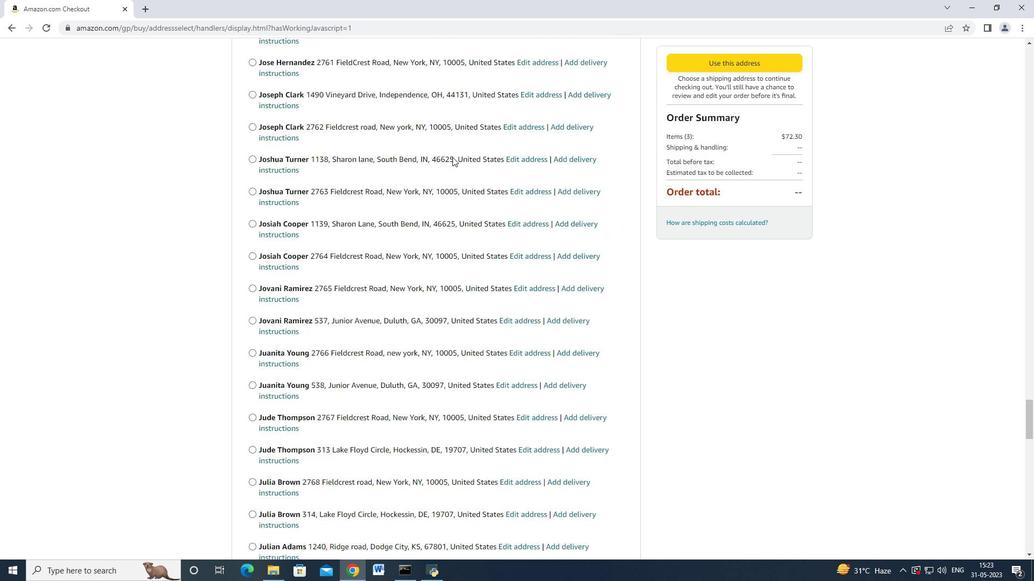 
Action: Mouse scrolled (452, 156) with delta (0, 0)
Screenshot: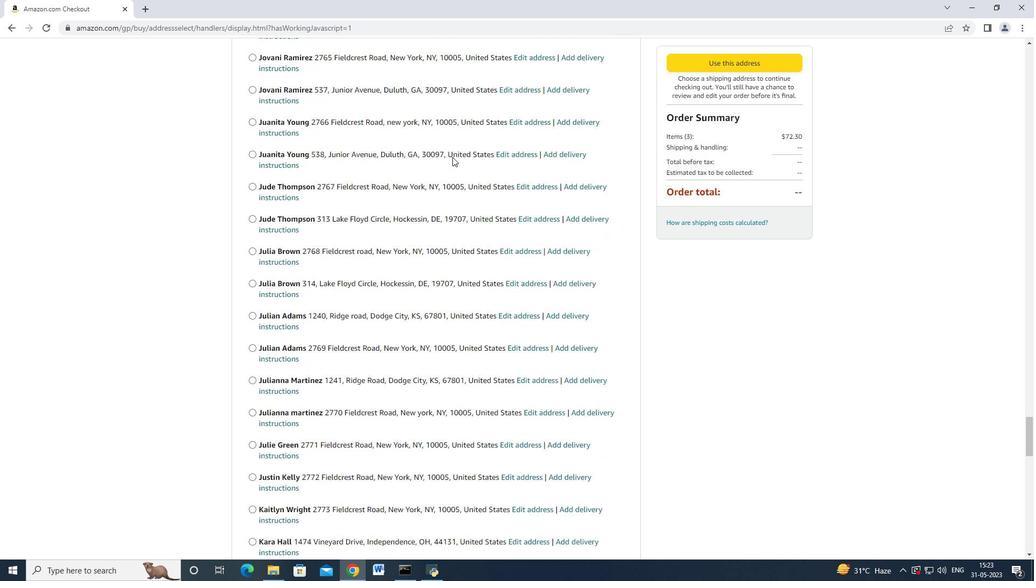 
Action: Mouse scrolled (452, 156) with delta (0, 0)
Screenshot: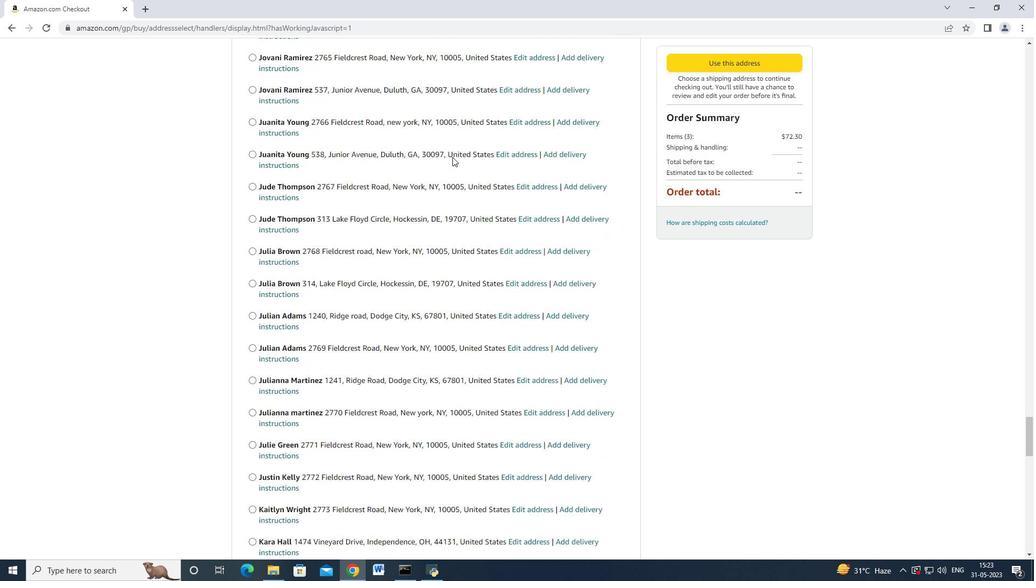 
Action: Mouse scrolled (452, 156) with delta (0, 0)
Screenshot: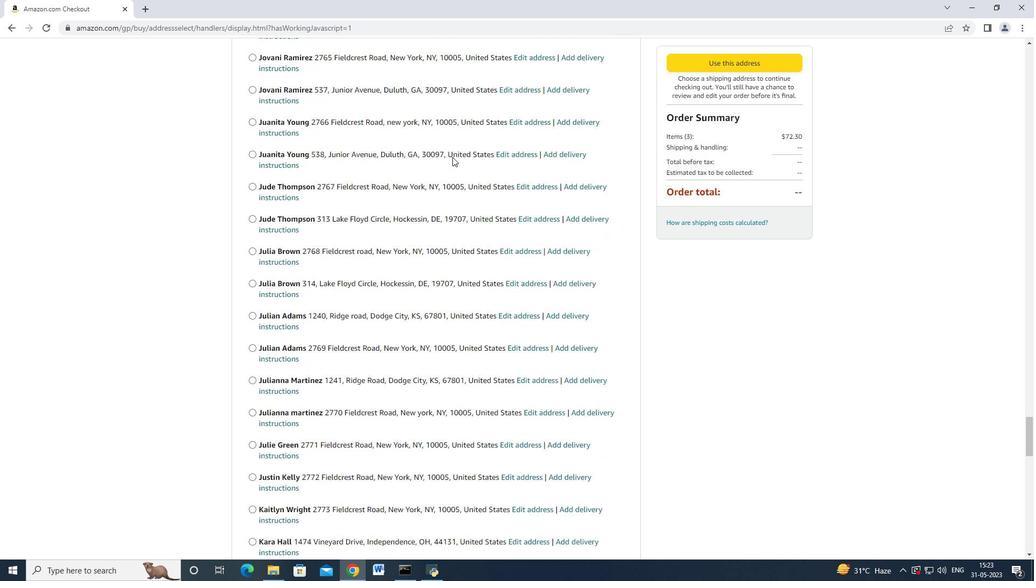 
Action: Mouse scrolled (452, 156) with delta (0, 0)
Screenshot: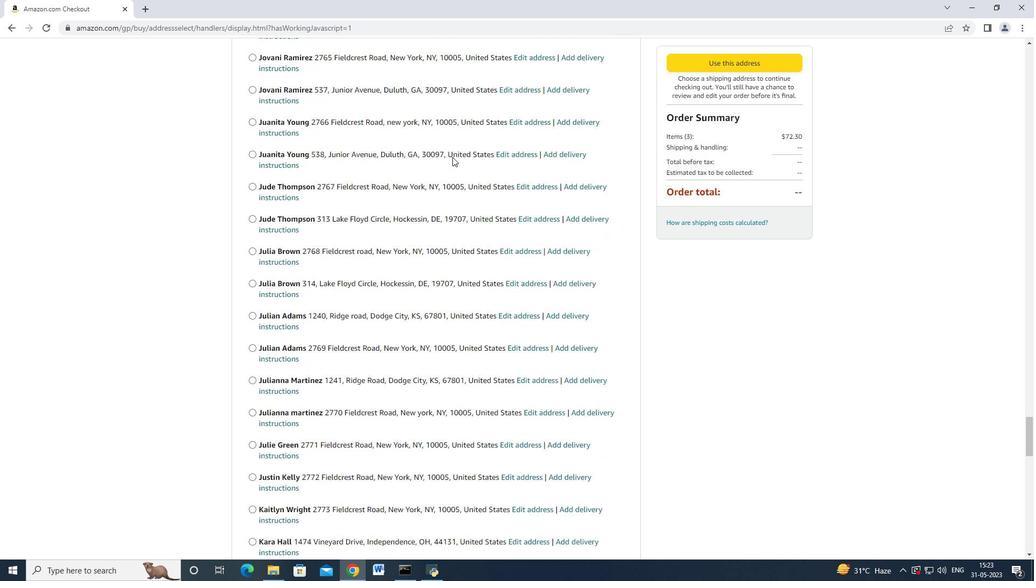 
Action: Mouse scrolled (452, 156) with delta (0, 0)
Screenshot: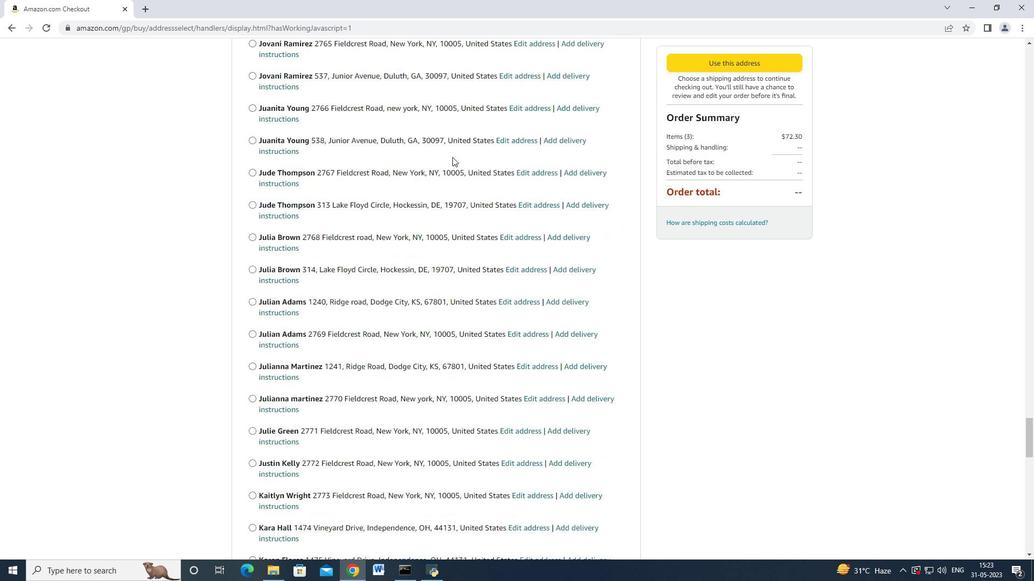 
Action: Mouse moved to (452, 157)
Screenshot: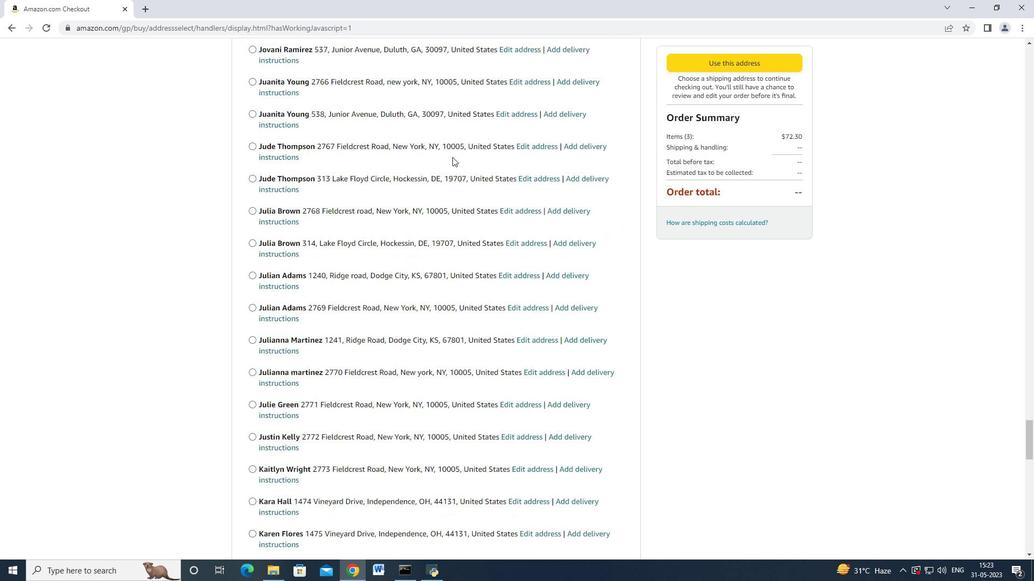 
Action: Mouse scrolled (452, 156) with delta (0, 0)
Screenshot: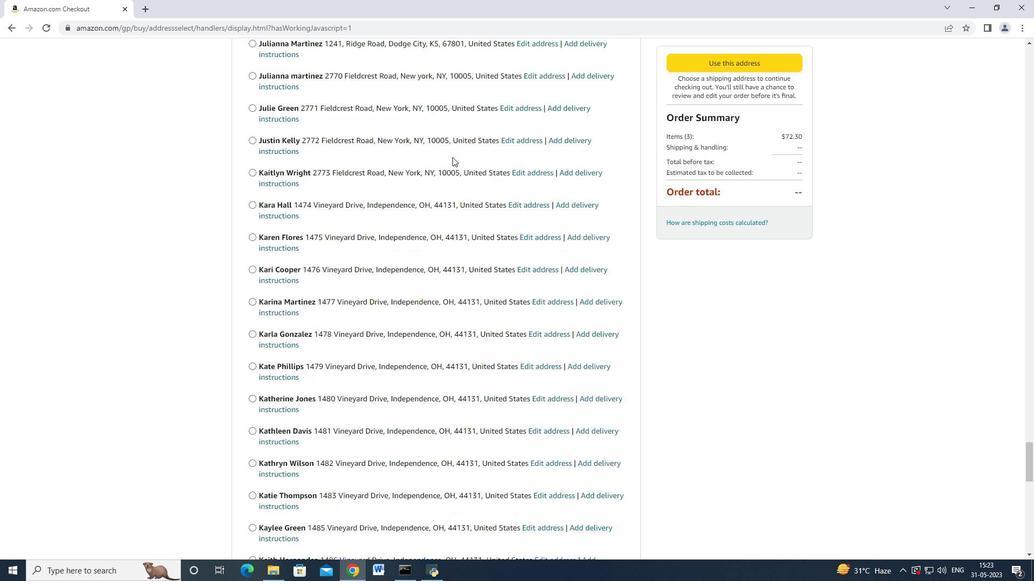 
Action: Mouse scrolled (452, 156) with delta (0, 0)
Screenshot: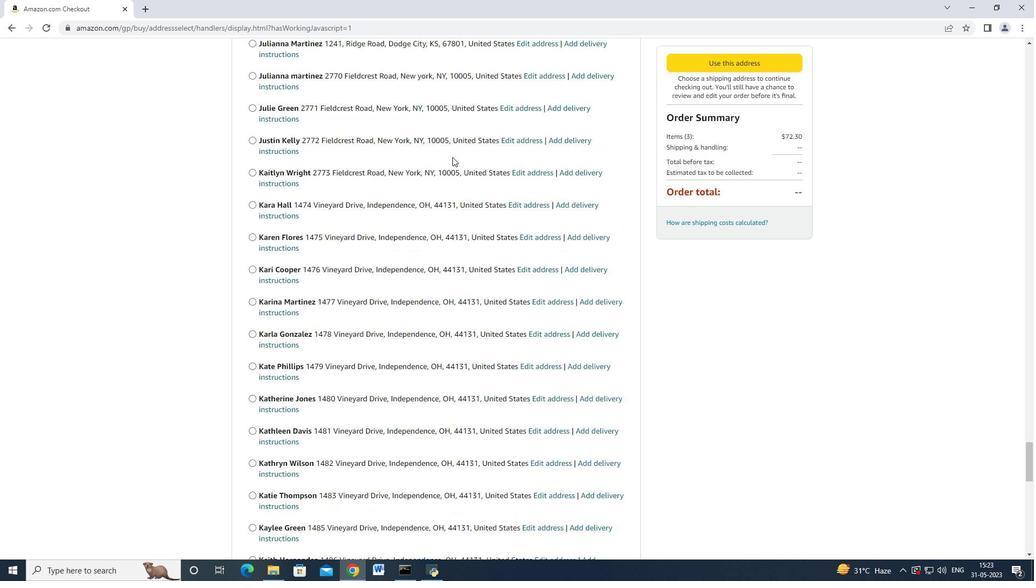 
Action: Mouse scrolled (452, 156) with delta (0, 0)
Screenshot: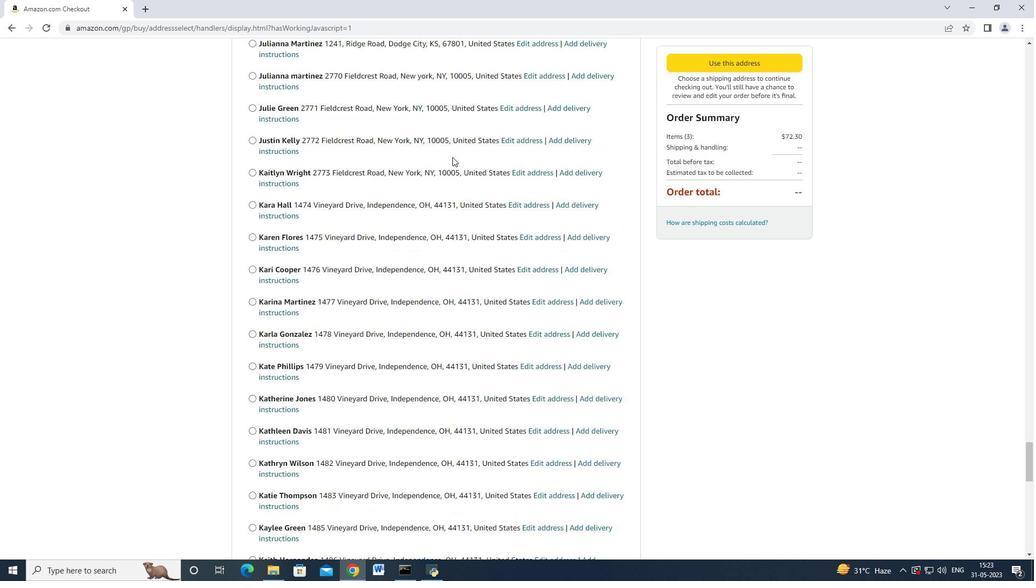 
Action: Mouse scrolled (452, 156) with delta (0, 0)
Screenshot: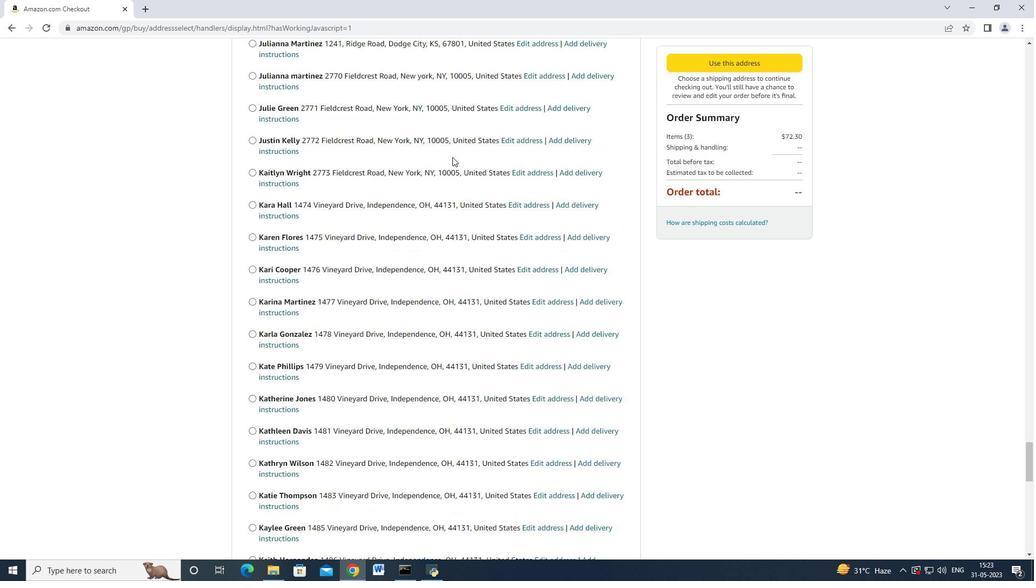
Action: Mouse scrolled (452, 156) with delta (0, 0)
Screenshot: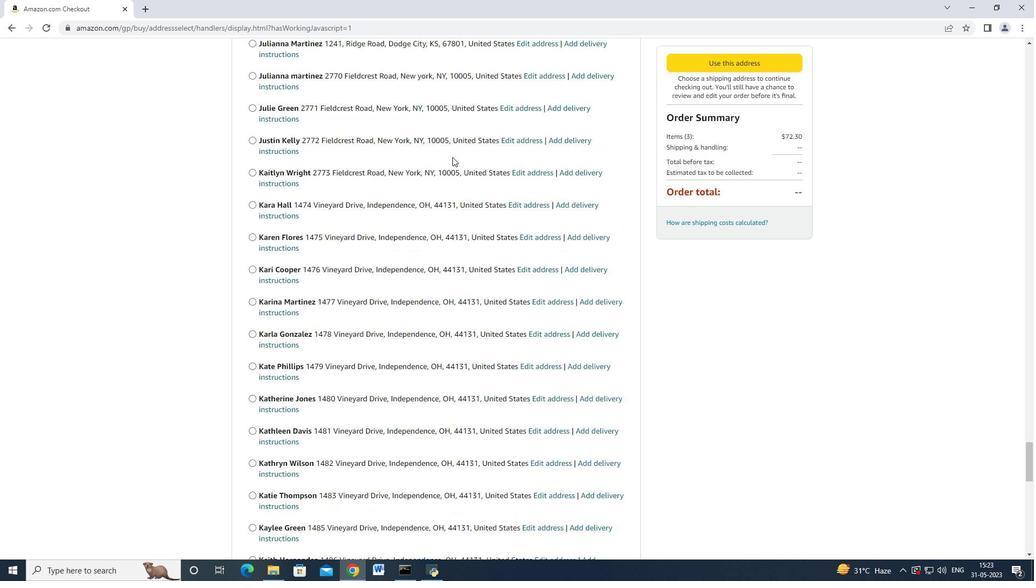 
Action: Mouse scrolled (452, 156) with delta (0, 0)
Screenshot: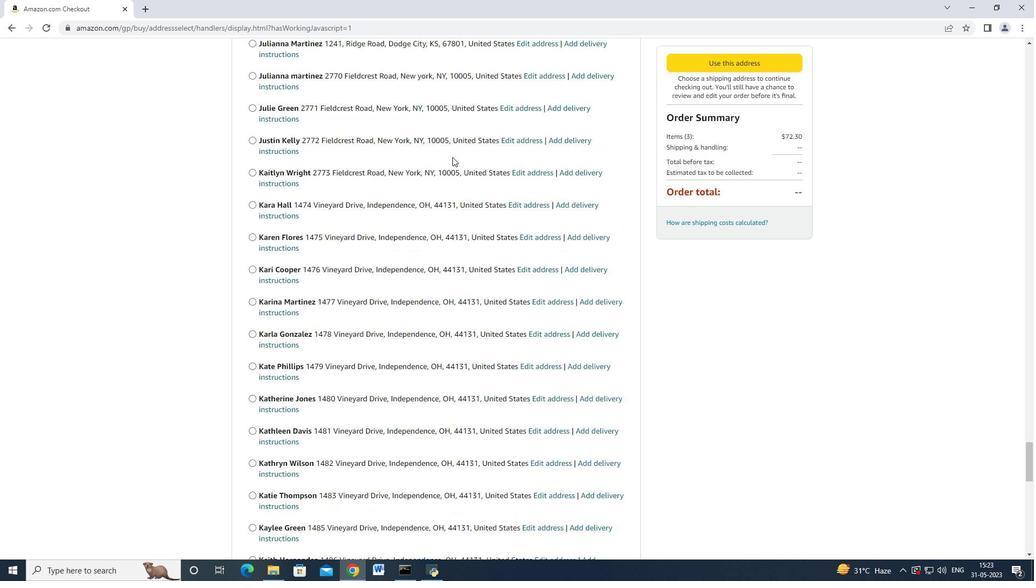 
Action: Mouse scrolled (452, 156) with delta (0, 0)
Screenshot: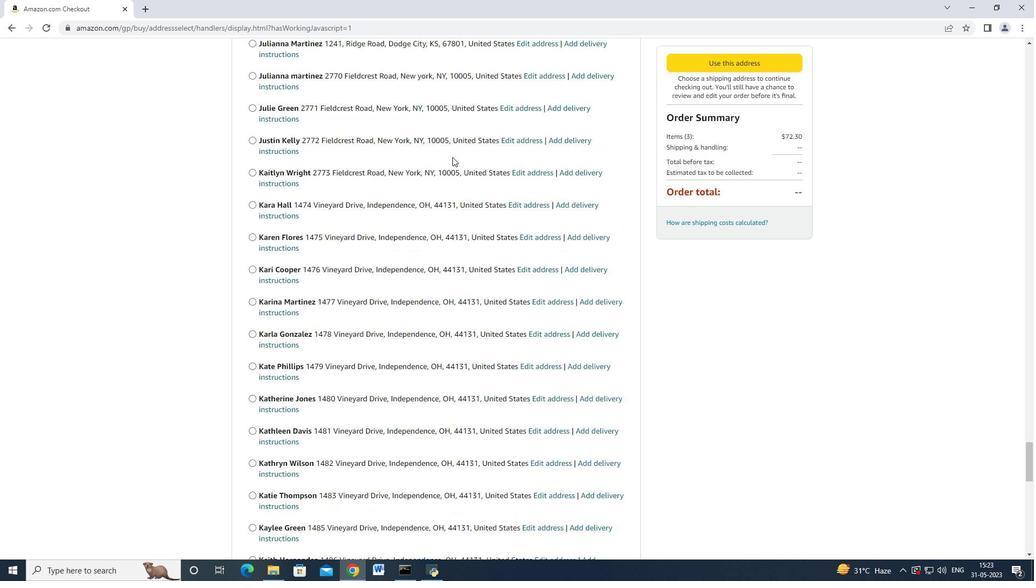 
Action: Mouse scrolled (452, 156) with delta (0, 0)
Screenshot: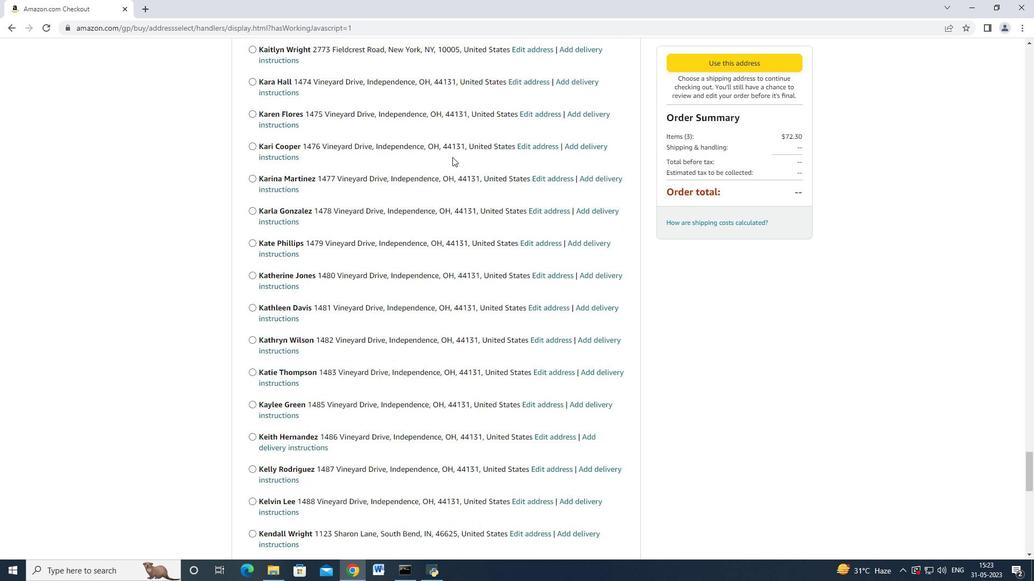 
Action: Mouse scrolled (452, 156) with delta (0, 0)
Screenshot: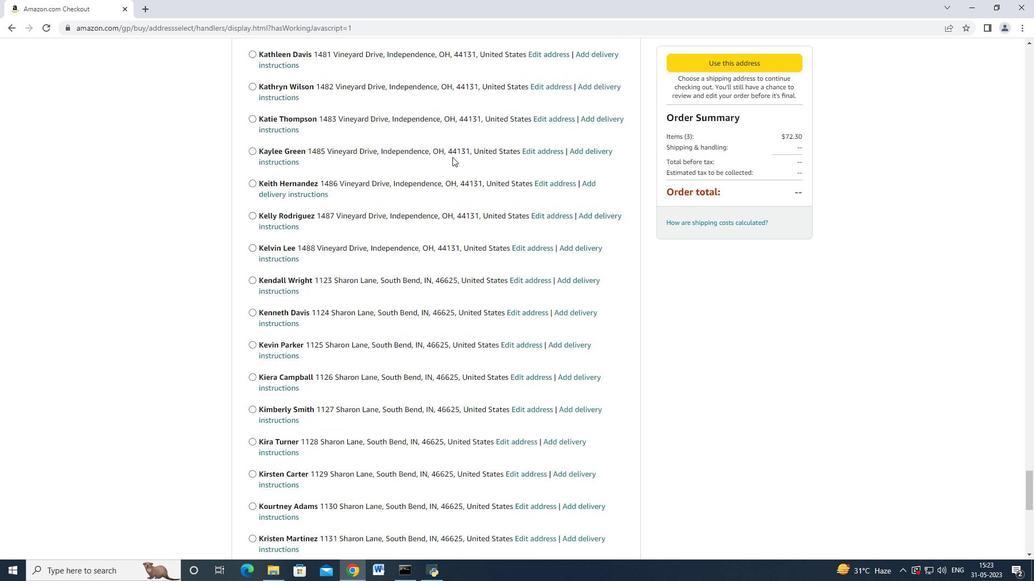
Action: Mouse scrolled (452, 156) with delta (0, 0)
Screenshot: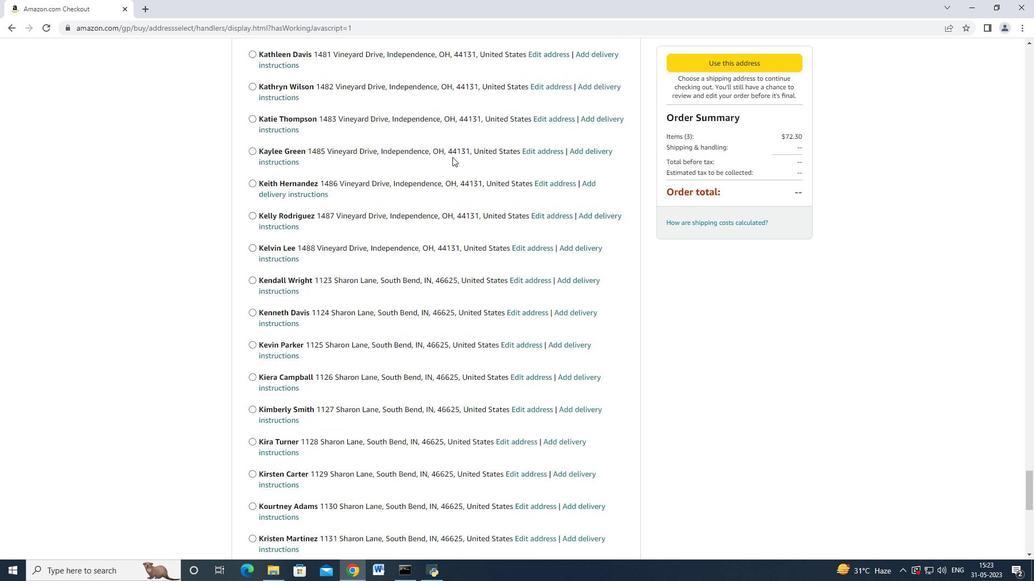 
Action: Mouse scrolled (452, 156) with delta (0, 0)
Screenshot: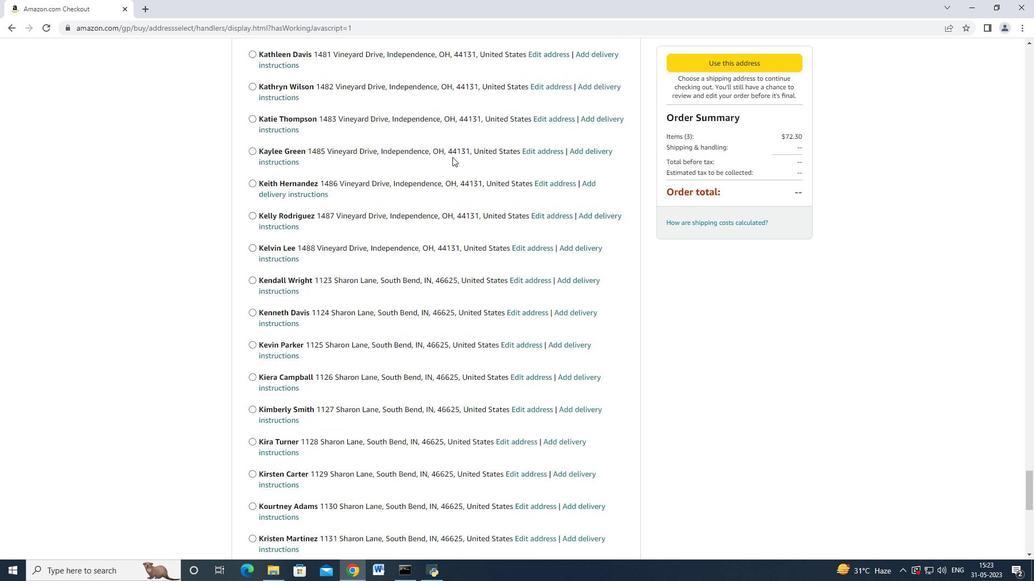 
Action: Mouse scrolled (452, 156) with delta (0, 0)
Screenshot: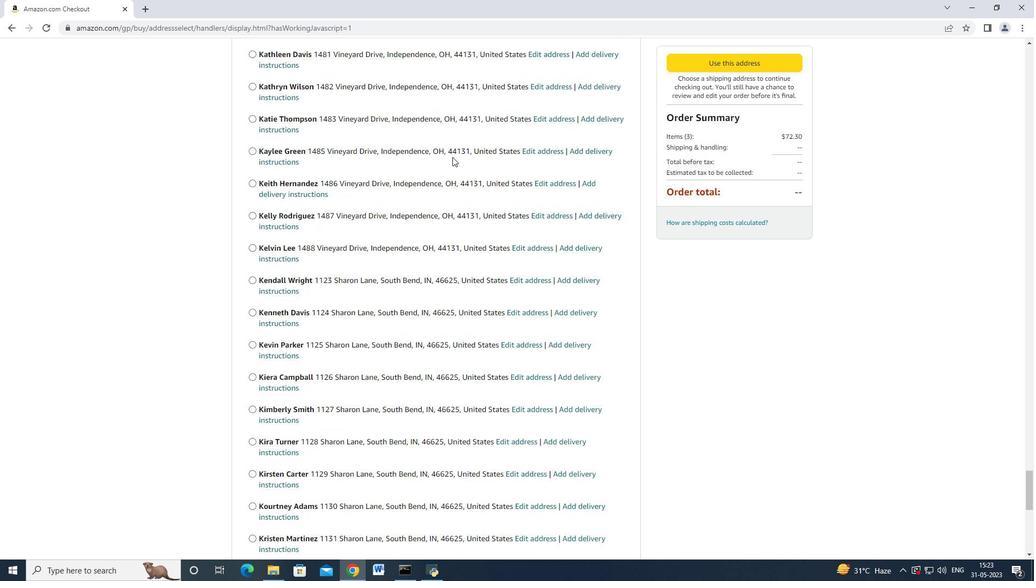 
Action: Mouse scrolled (452, 156) with delta (0, 0)
Screenshot: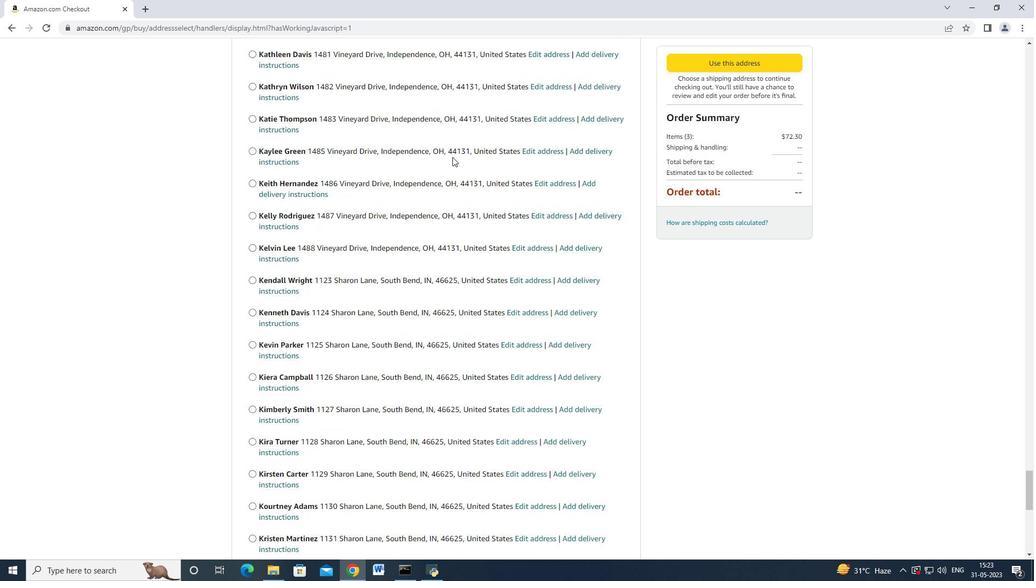 
Action: Mouse scrolled (452, 156) with delta (0, 0)
Screenshot: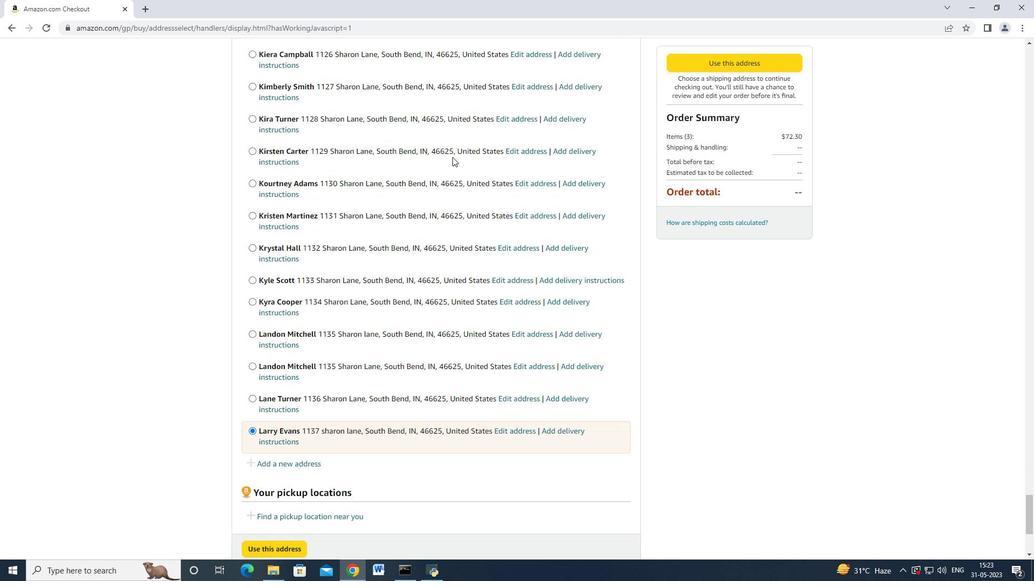 
Action: Mouse scrolled (452, 156) with delta (0, 0)
Screenshot: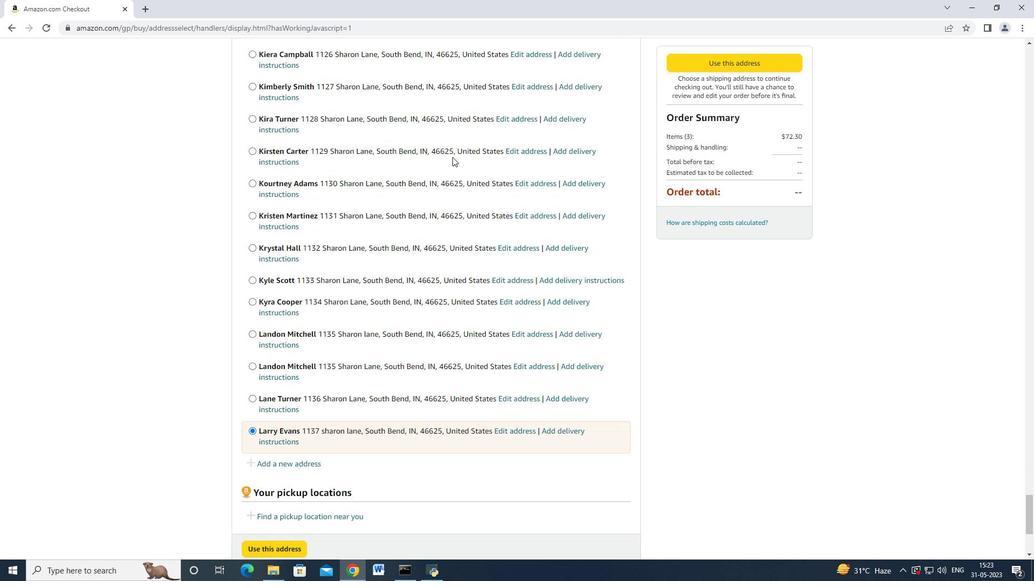 
Action: Mouse scrolled (452, 156) with delta (0, 0)
Screenshot: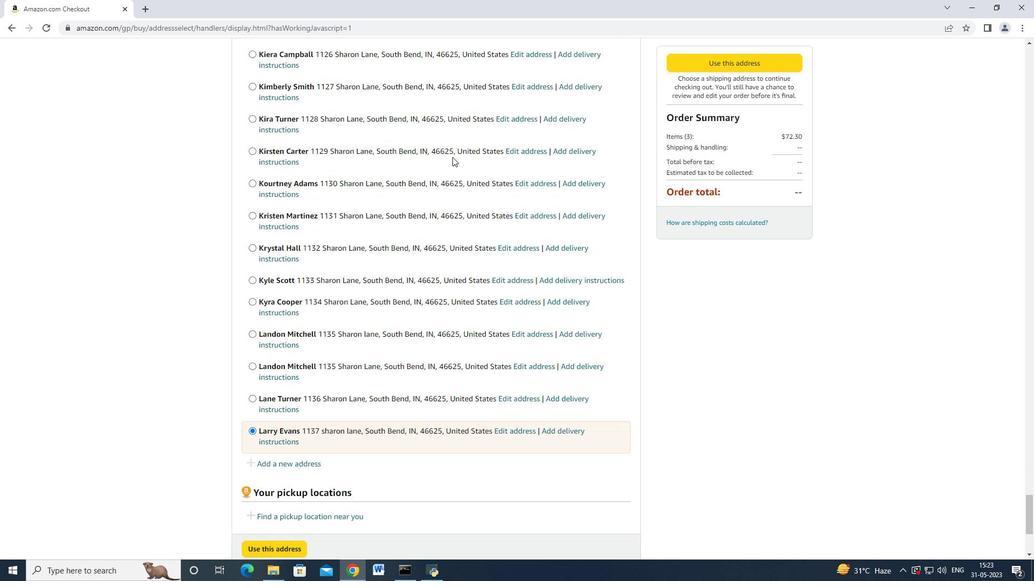 
Action: Mouse scrolled (452, 156) with delta (0, 0)
Screenshot: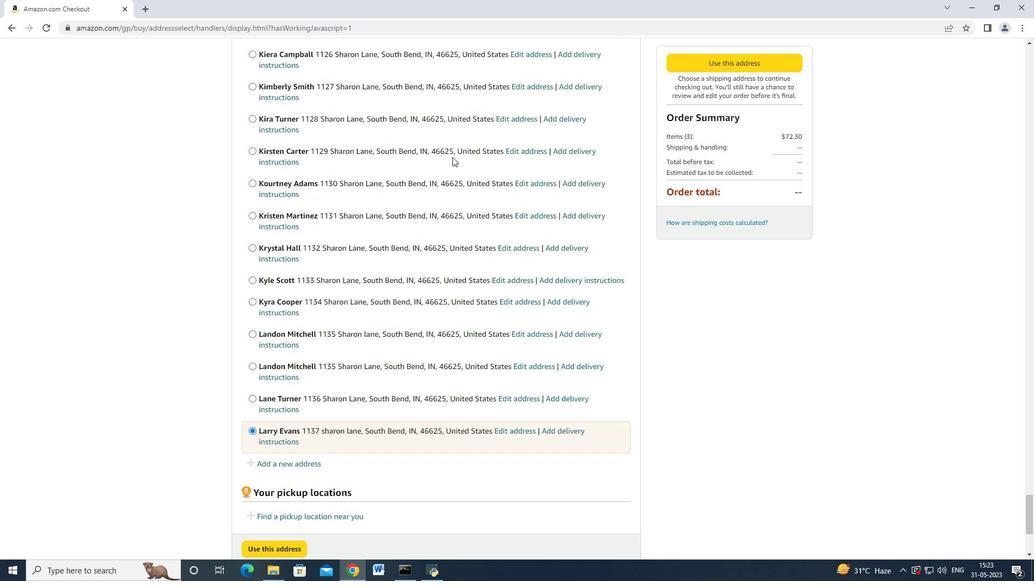 
Action: Mouse scrolled (452, 156) with delta (0, 0)
Screenshot: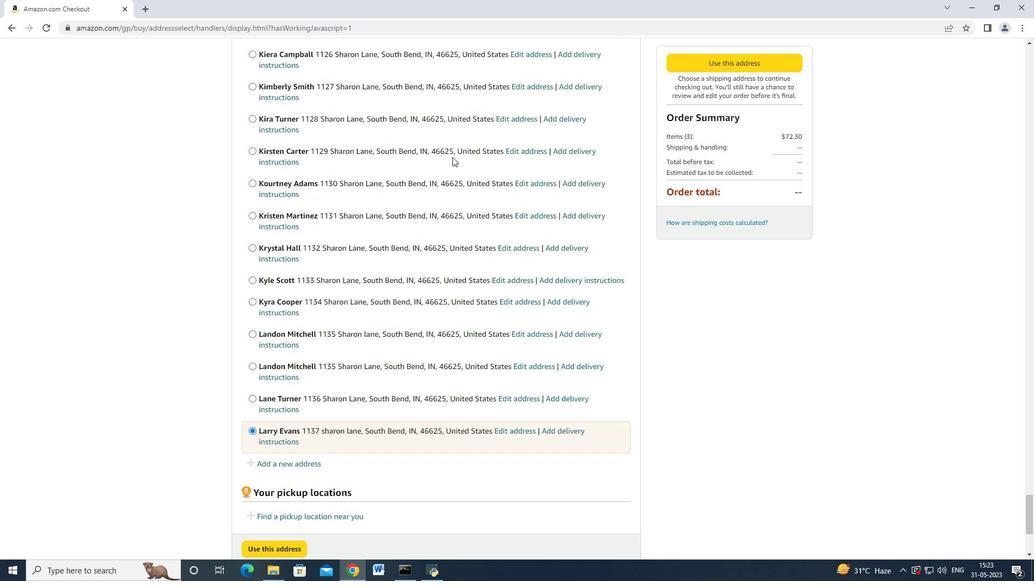 
Action: Mouse scrolled (452, 156) with delta (0, 0)
Screenshot: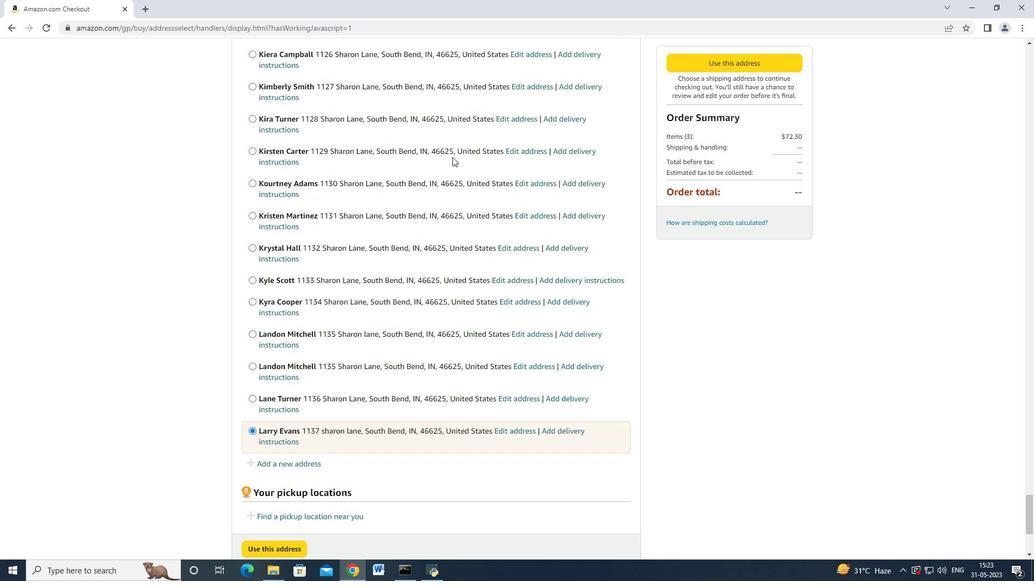 
Action: Mouse moved to (304, 249)
Screenshot: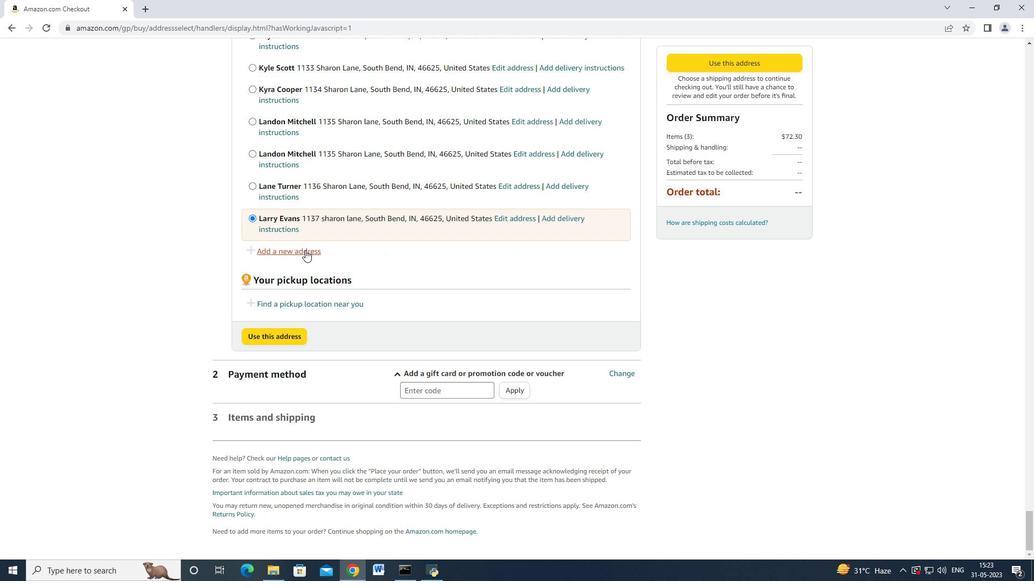 
Action: Mouse pressed left at (304, 249)
Screenshot: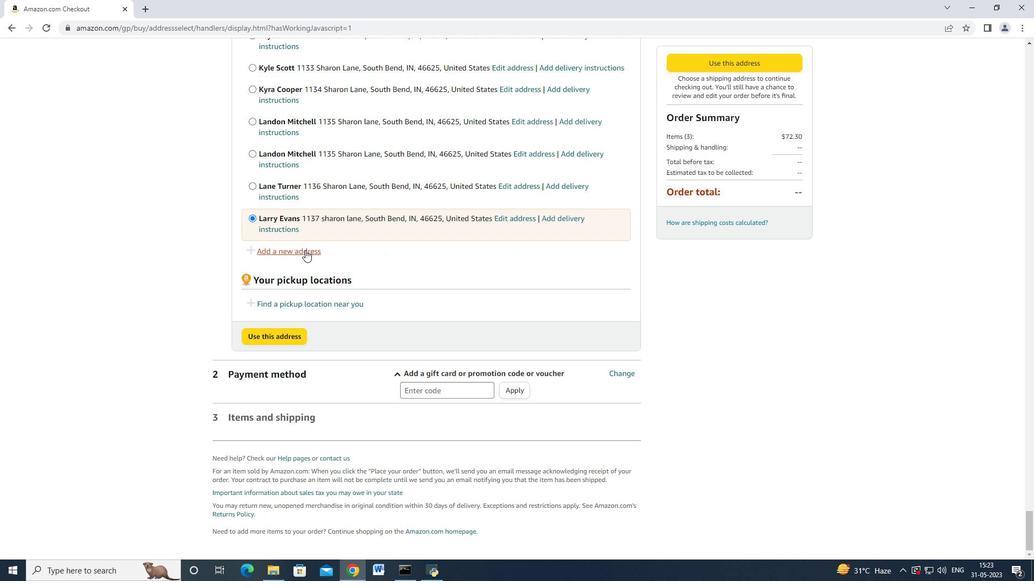 
Action: Mouse moved to (358, 263)
Screenshot: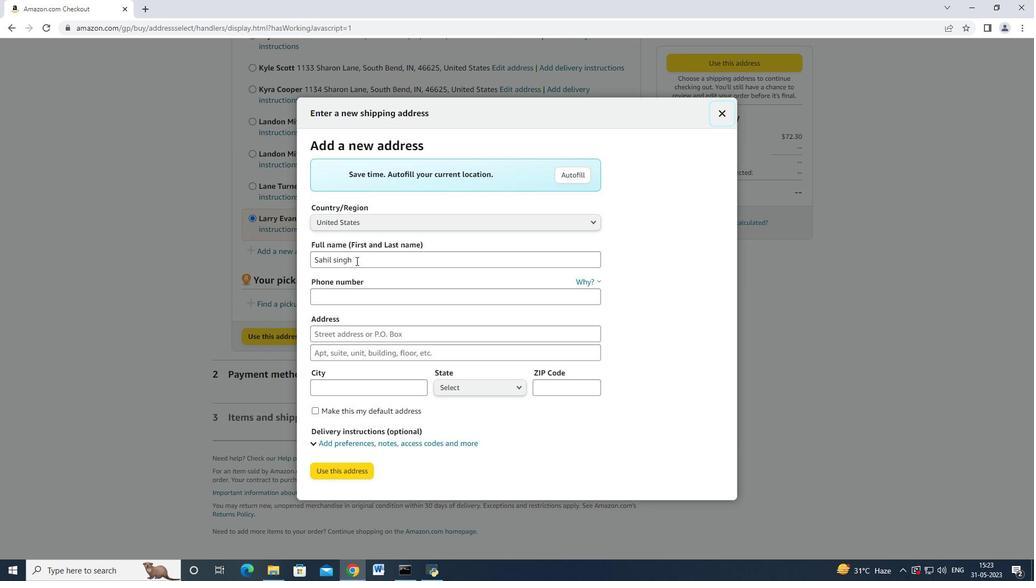 
Action: Mouse pressed left at (358, 263)
Screenshot: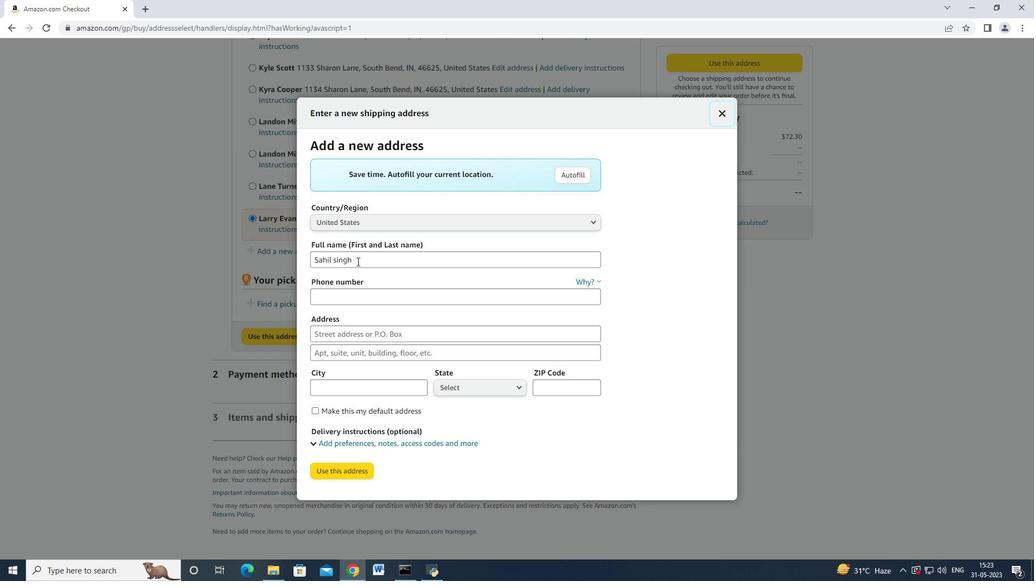 
Action: Mouse moved to (314, 258)
Screenshot: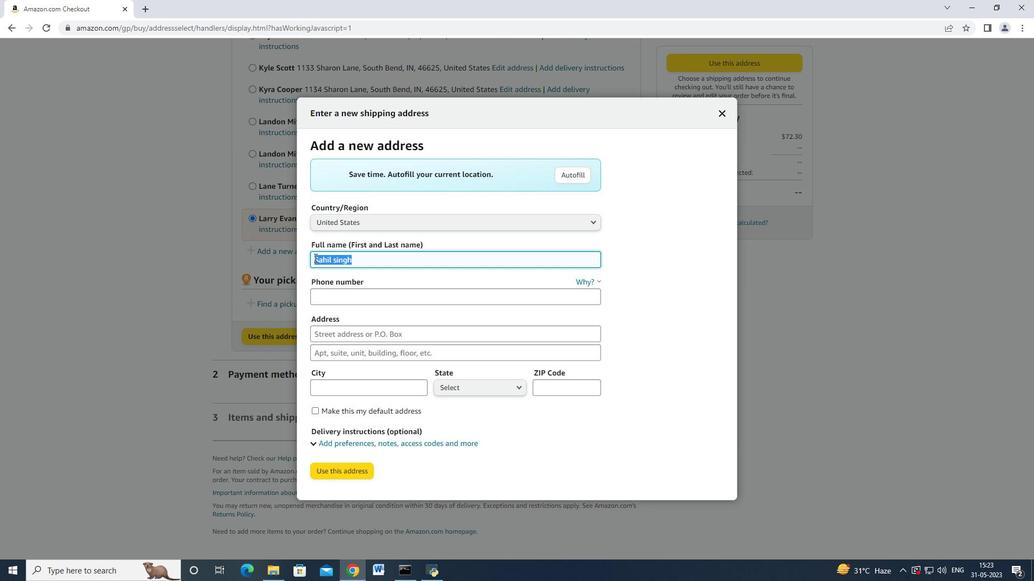
Action: Key pressed <Key.backspace>l<Key.backspace><Key.shift>Laua<Key.backspace>ra<Key.space><Key.shift>Phip<Key.backspace>llips<Key.space><Key.tab><Key.tab>4046170247<Key.tab>522<Key.space><Key.shift>Junior<Key.space><Key.shift_r>Avenure<Key.backspace><Key.backspace>e<Key.space><Key.tab><Key.tab><Key.shift>Duluth<Key.tab>
Screenshot: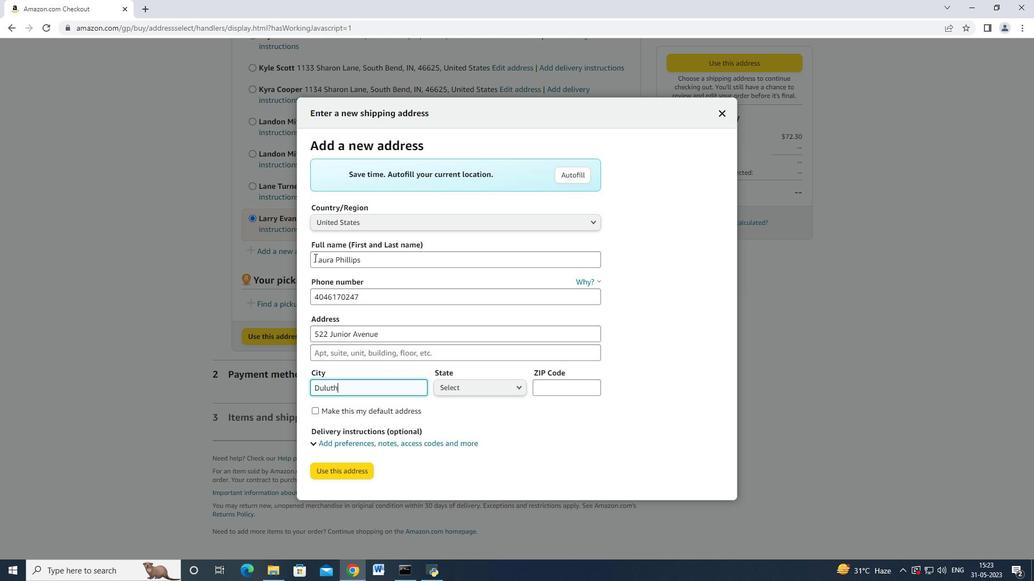 
Action: Mouse moved to (498, 386)
Screenshot: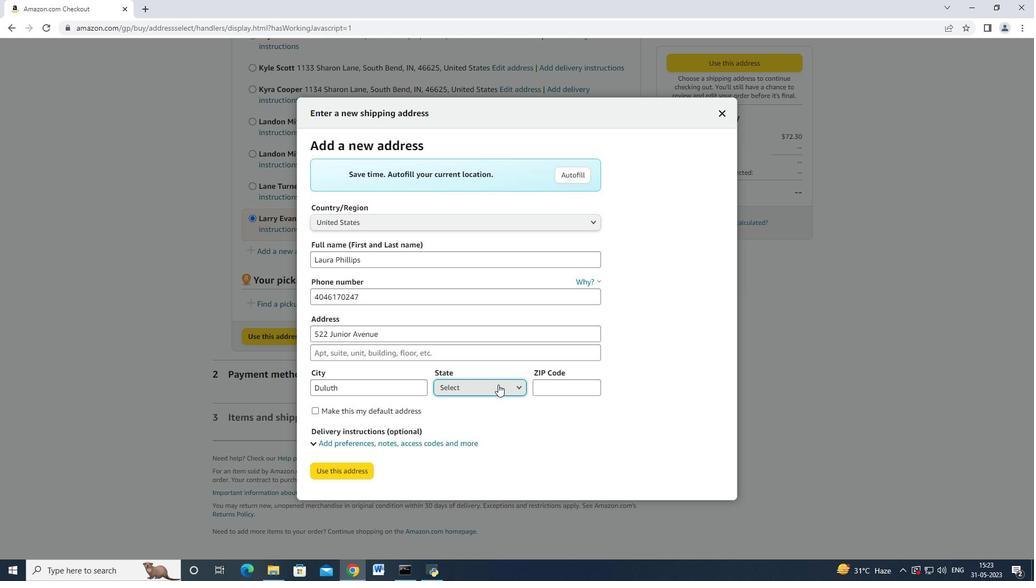 
Action: Mouse pressed left at (498, 386)
Screenshot: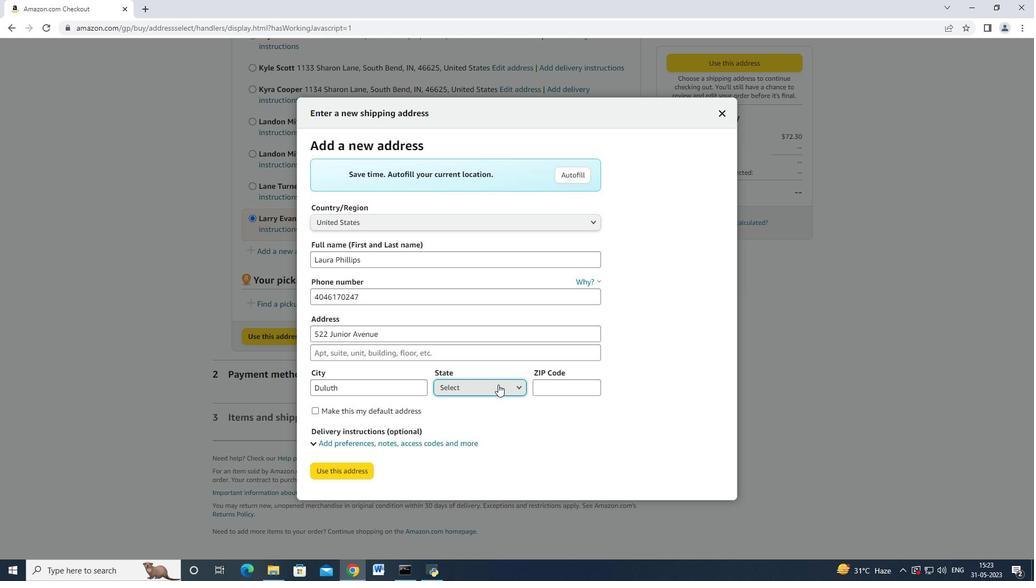 
Action: Mouse moved to (482, 231)
Screenshot: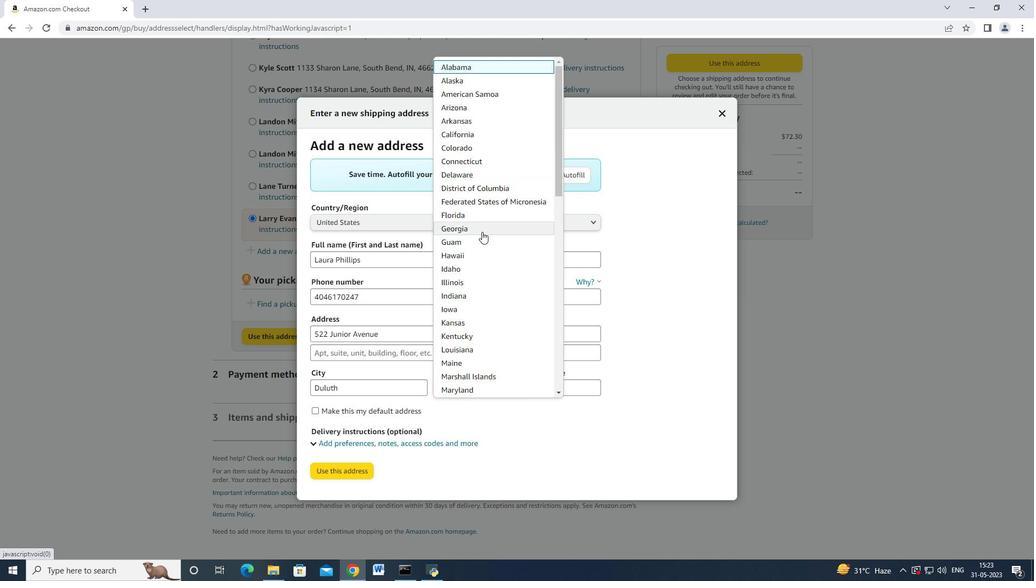 
Action: Mouse pressed left at (482, 231)
Screenshot: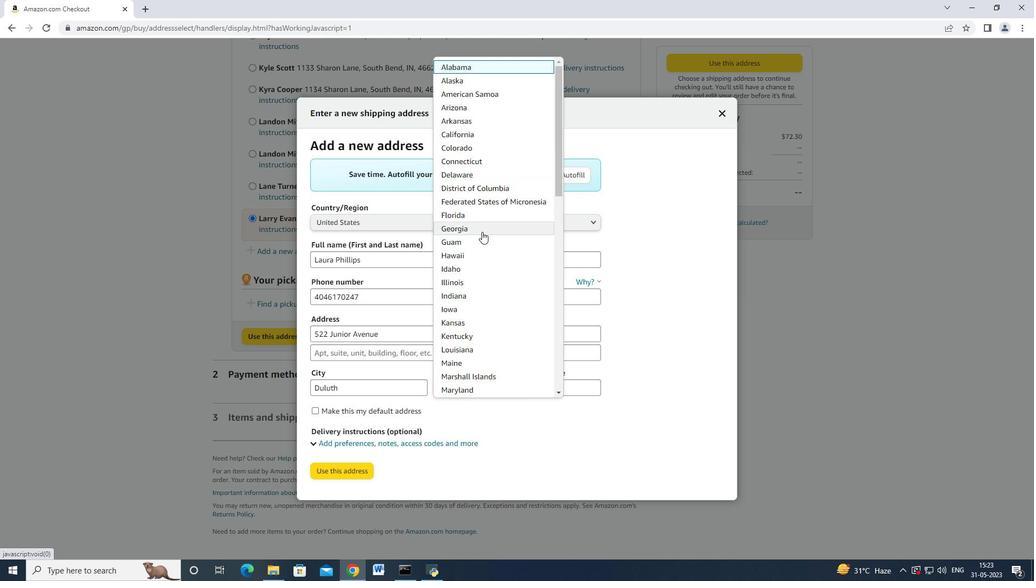 
Action: Mouse moved to (558, 384)
Screenshot: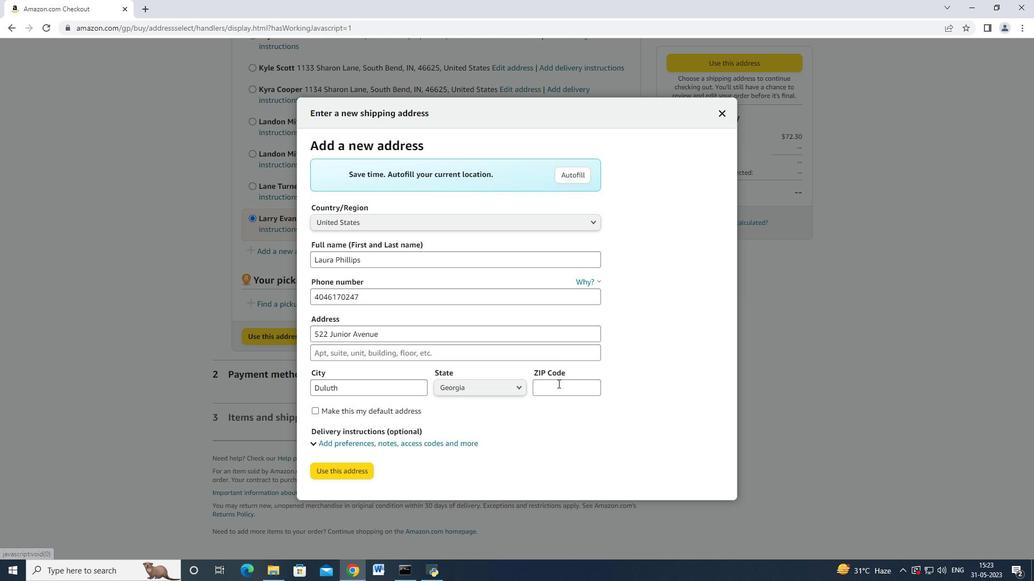
Action: Mouse pressed left at (558, 384)
Screenshot: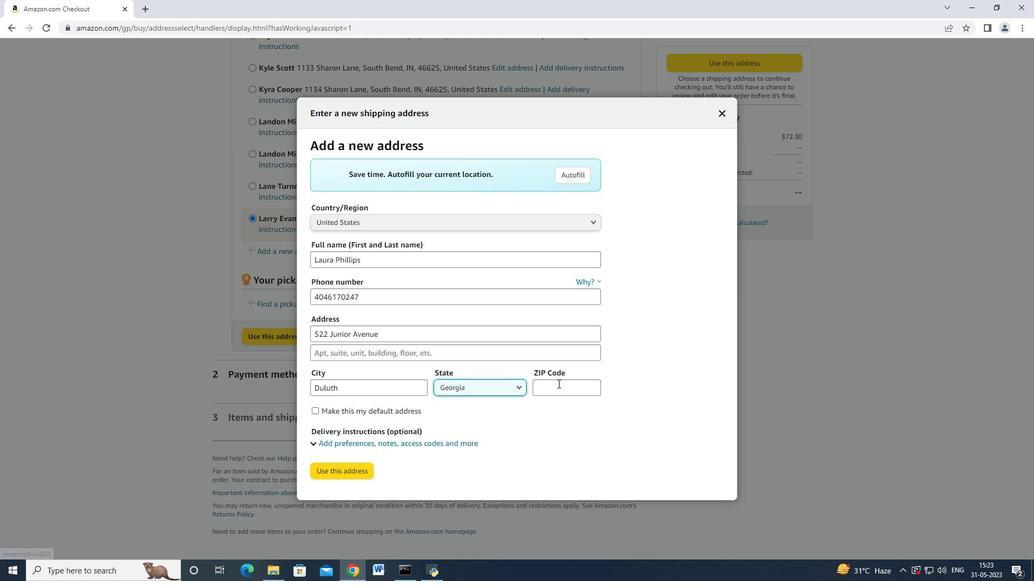 
Action: Mouse moved to (563, 384)
Screenshot: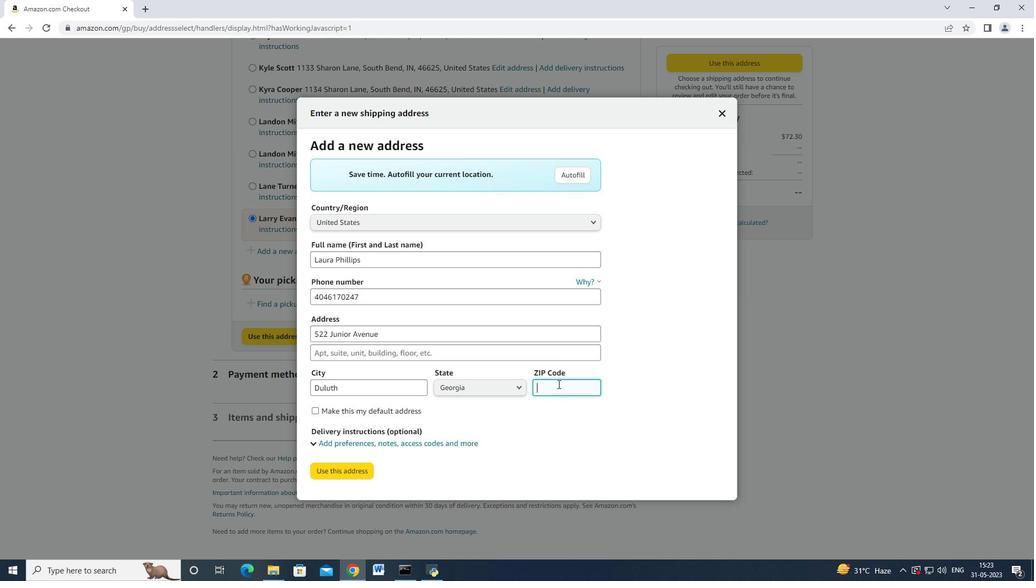 
Action: Key pressed 30097
Screenshot: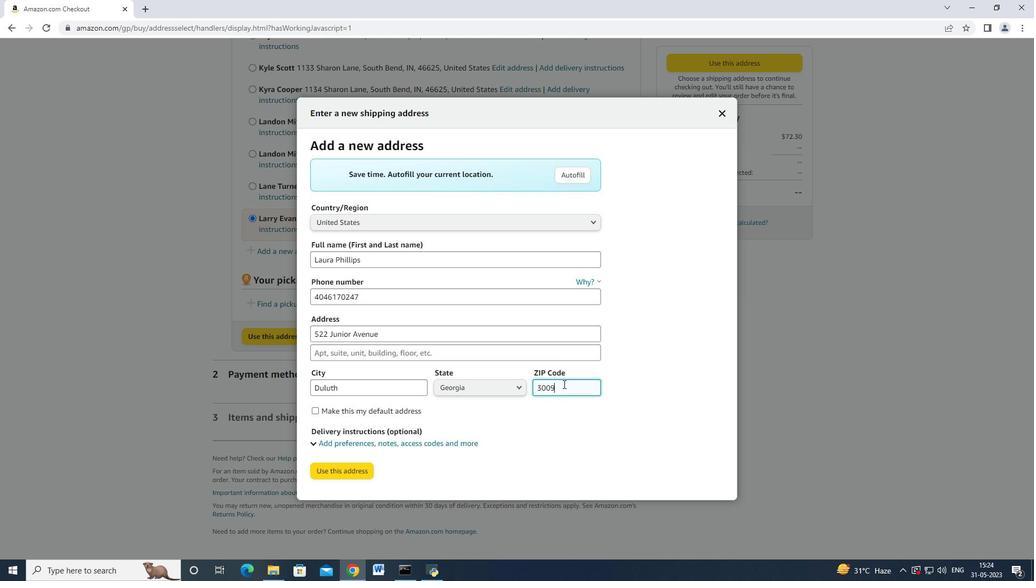 
Action: Mouse moved to (456, 332)
Screenshot: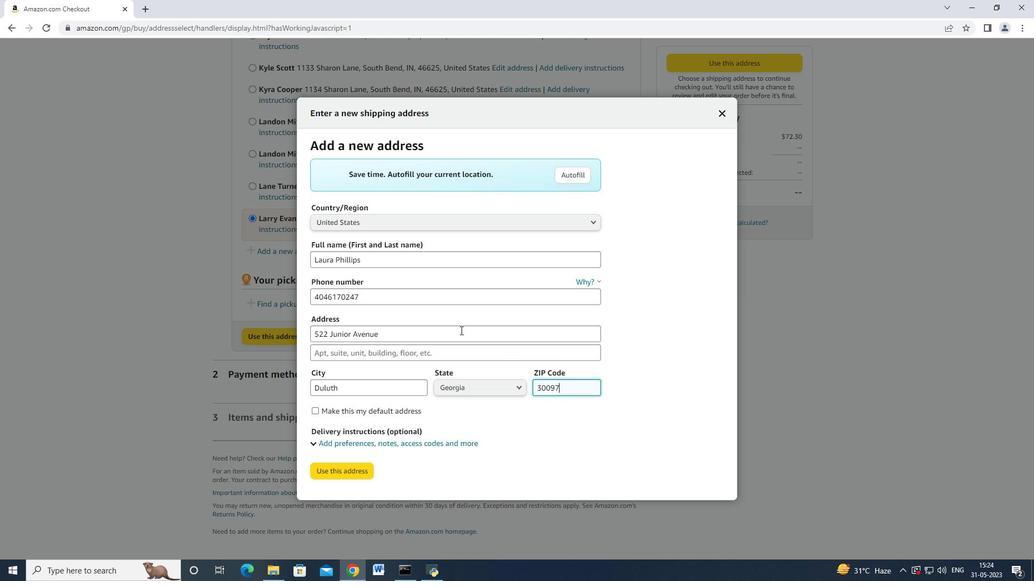 
Action: Mouse scrolled (456, 331) with delta (0, 0)
Screenshot: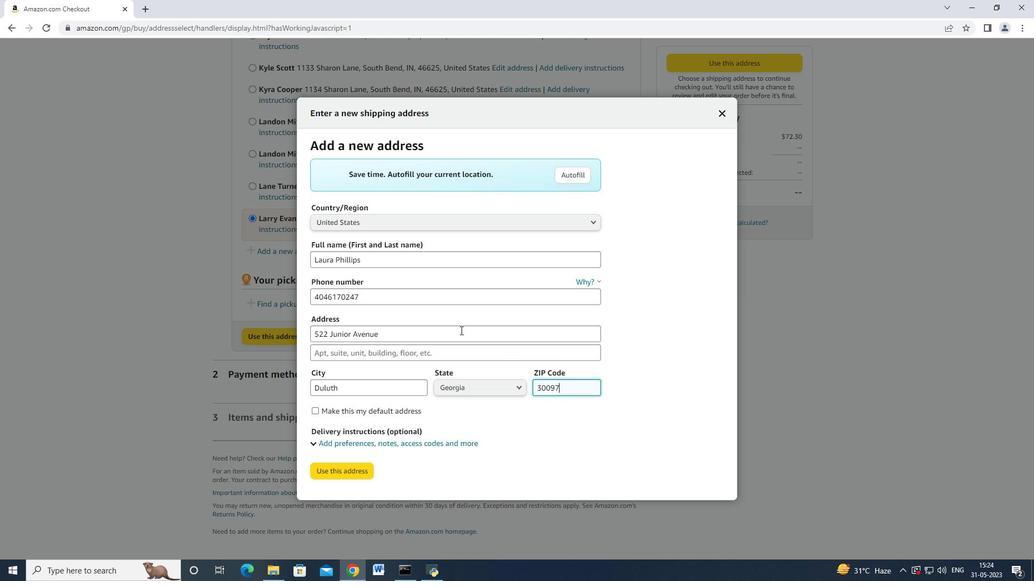 
Action: Mouse moved to (345, 465)
Screenshot: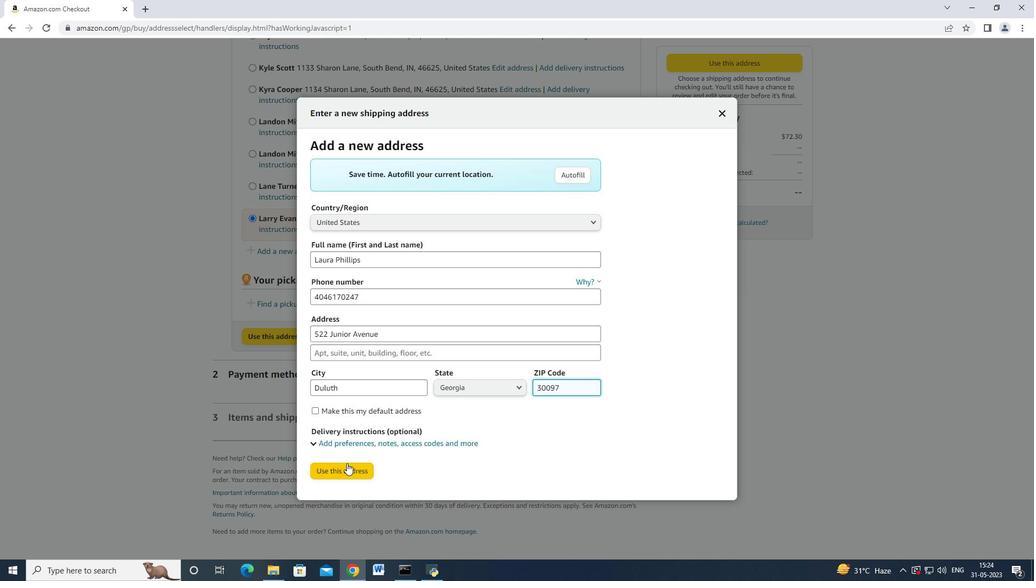 
Action: Mouse pressed left at (345, 465)
Screenshot: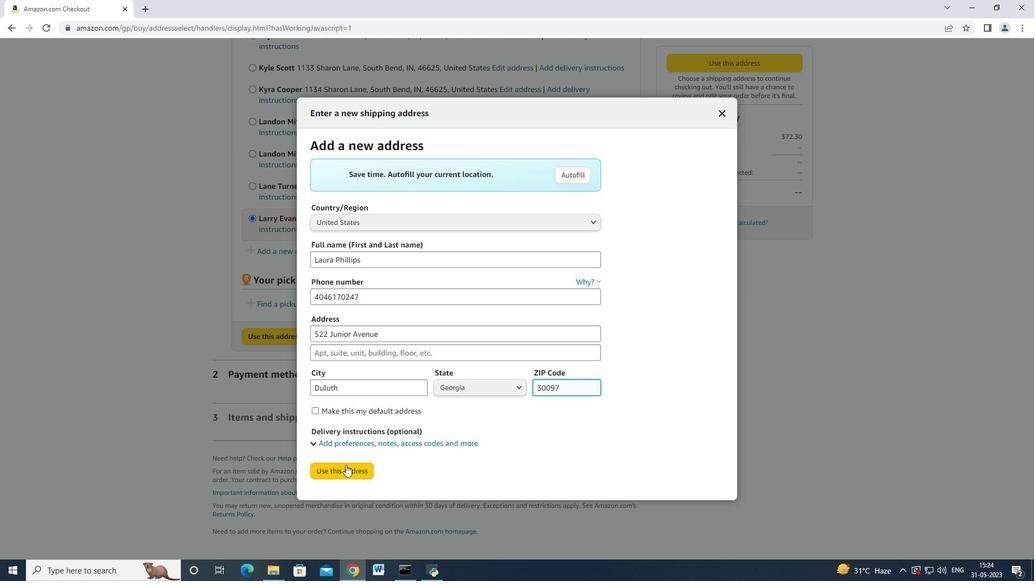 
Action: Mouse moved to (362, 357)
Screenshot: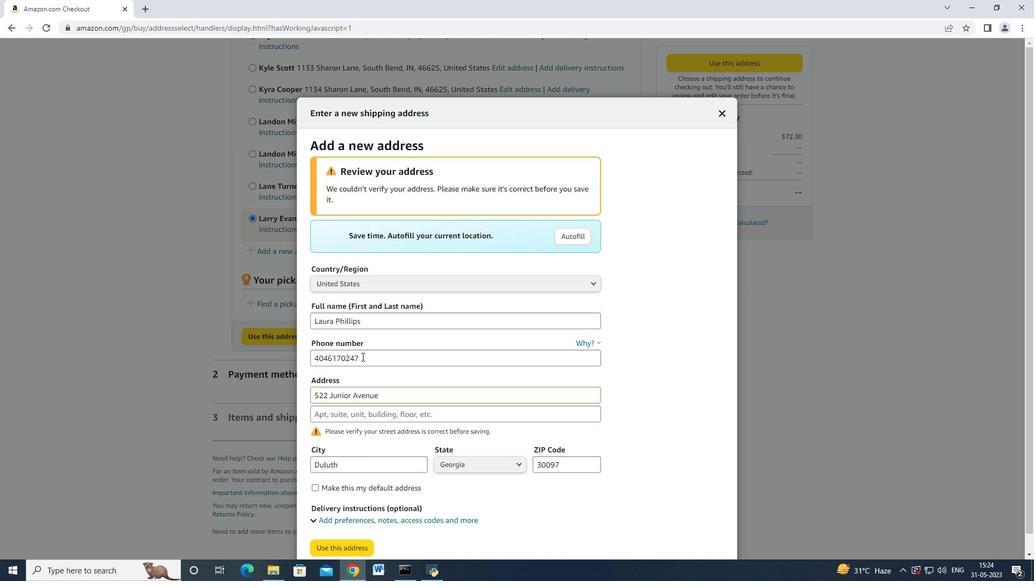 
Action: Mouse scrolled (362, 357) with delta (0, 0)
Screenshot: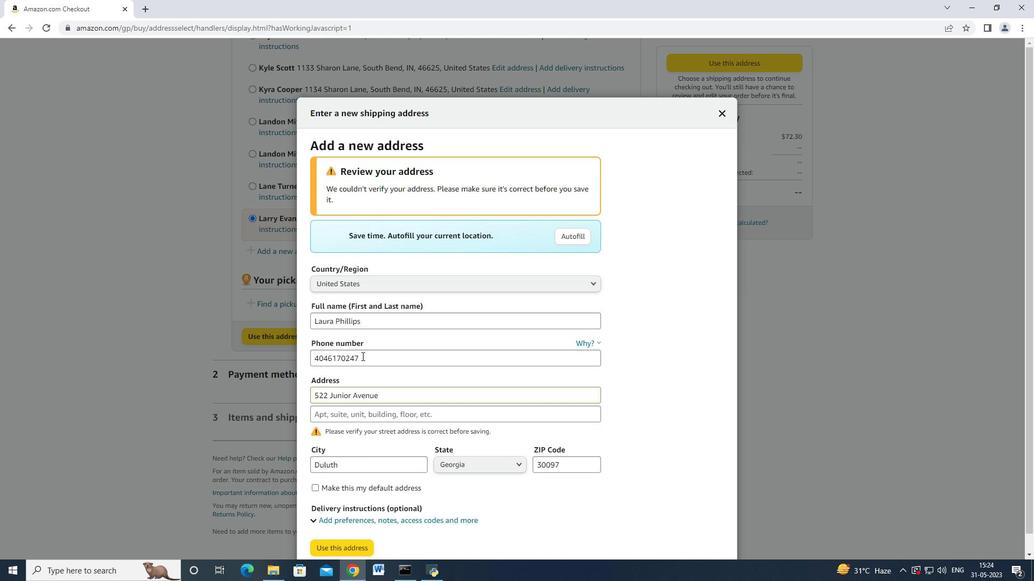
Action: Mouse moved to (362, 358)
Screenshot: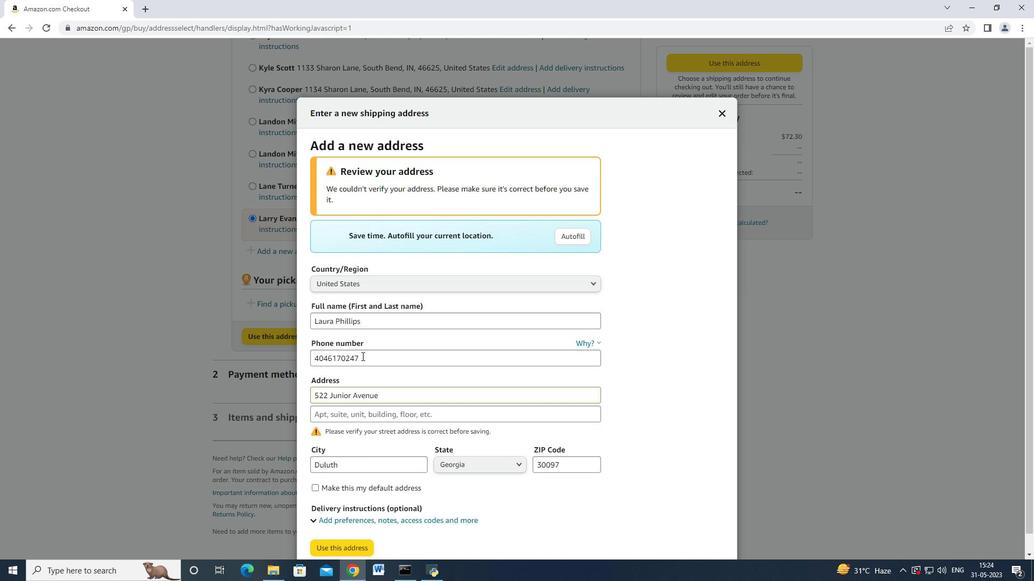 
Action: Mouse scrolled (362, 357) with delta (0, 0)
Screenshot: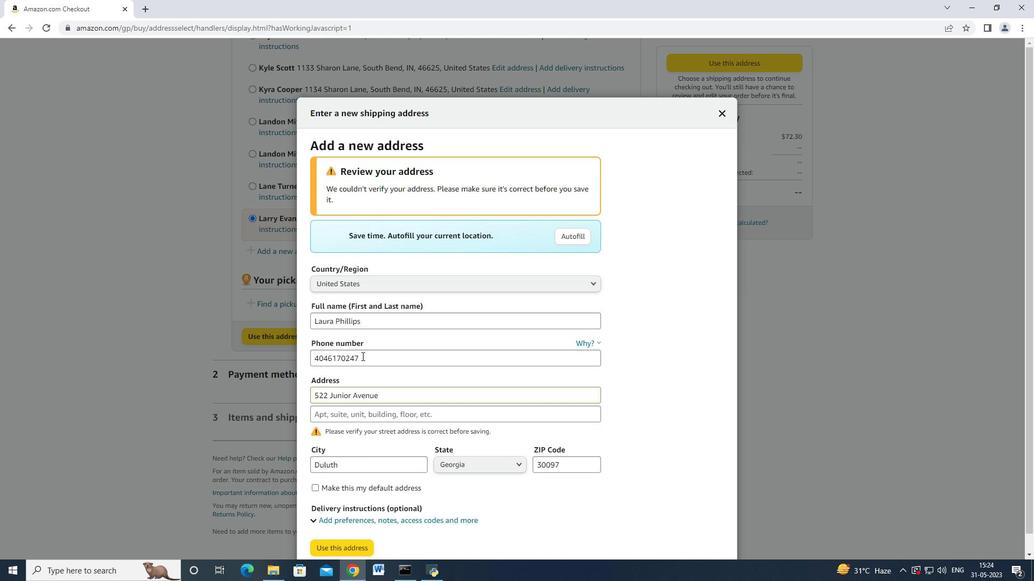 
Action: Mouse scrolled (362, 357) with delta (0, 0)
Screenshot: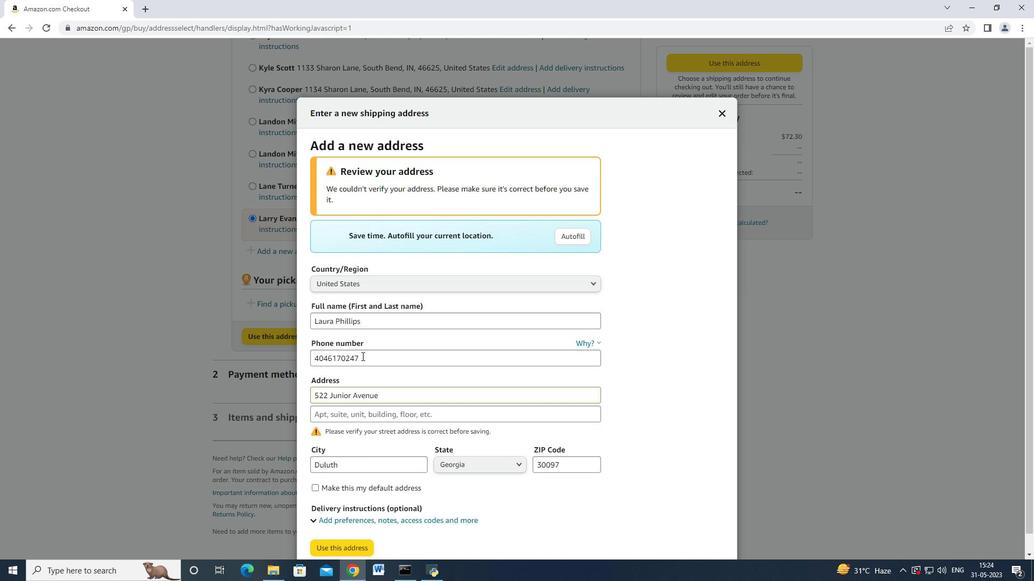 
Action: Mouse scrolled (362, 357) with delta (0, 0)
Screenshot: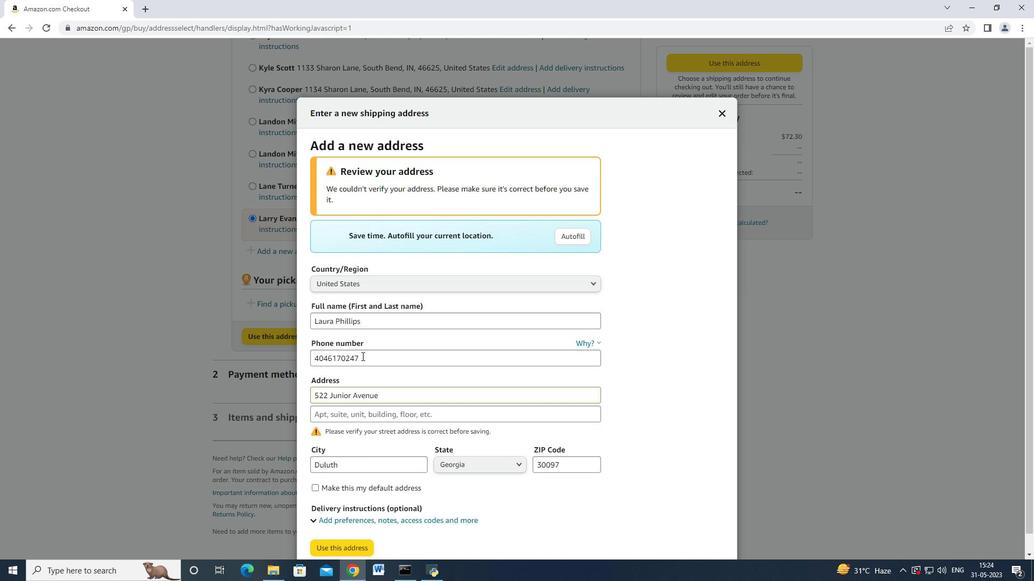 
Action: Mouse moved to (362, 358)
Screenshot: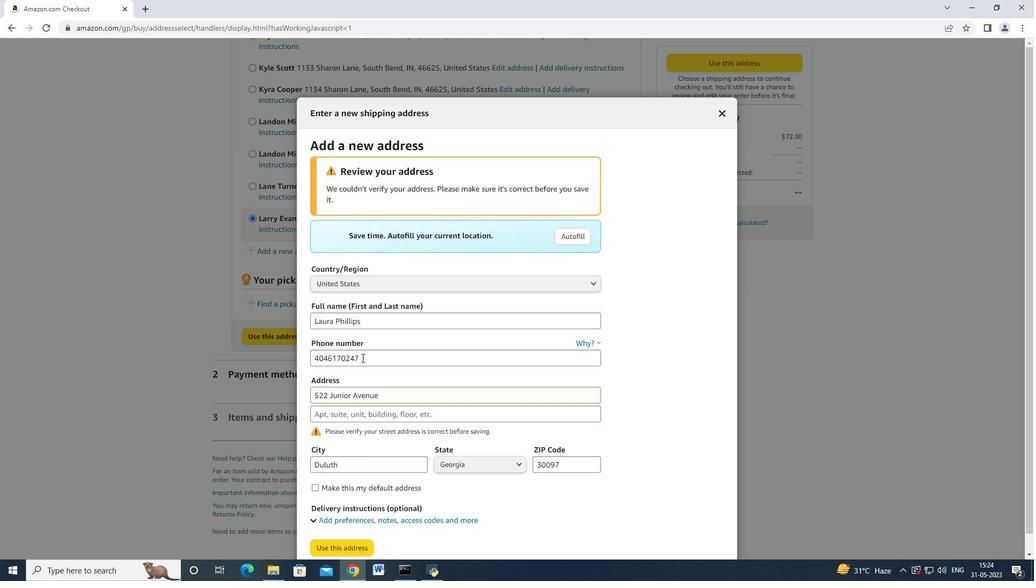 
Action: Mouse scrolled (362, 357) with delta (0, 0)
Screenshot: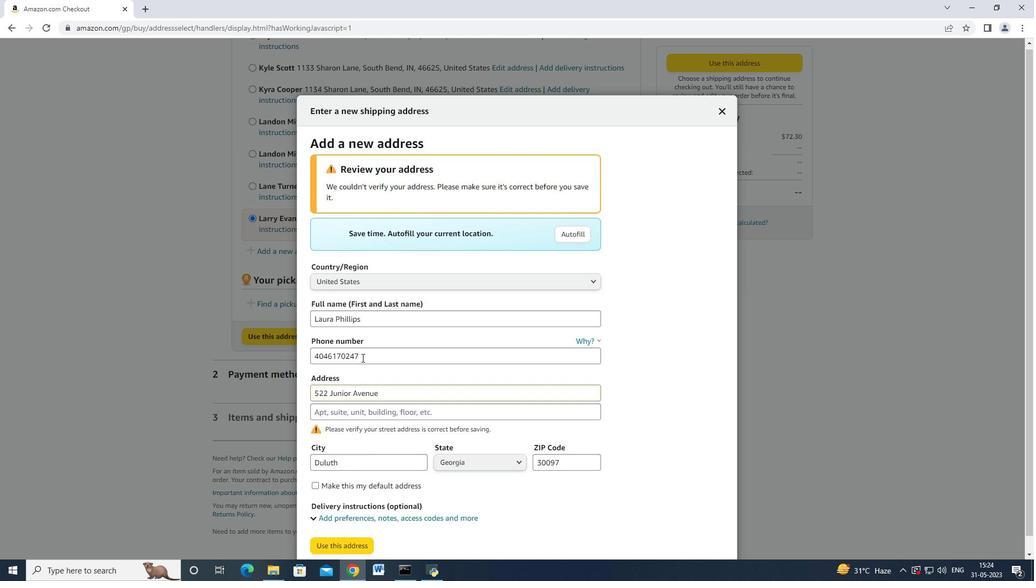
Action: Mouse moved to (360, 532)
Screenshot: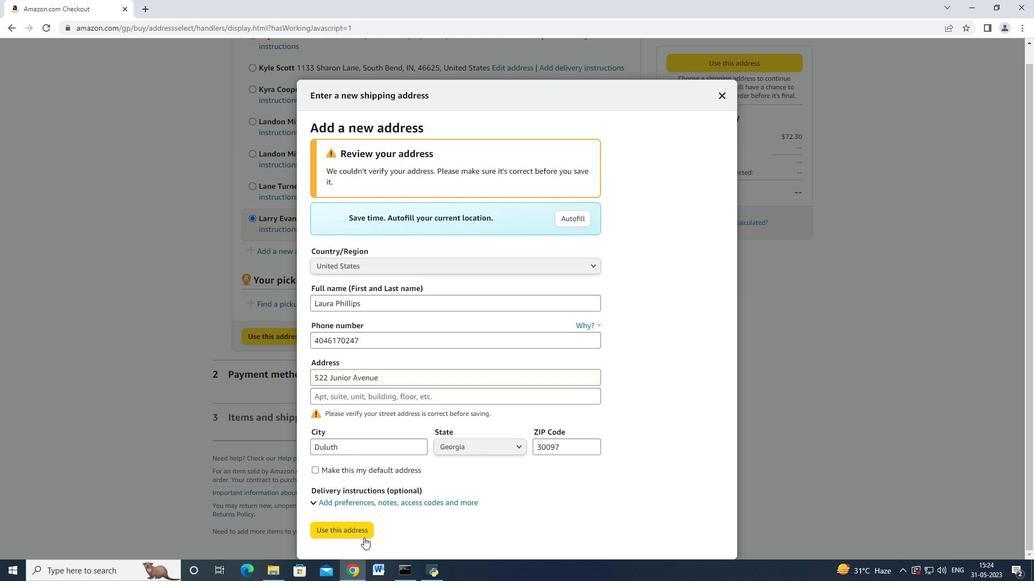
Action: Mouse pressed left at (360, 532)
Screenshot: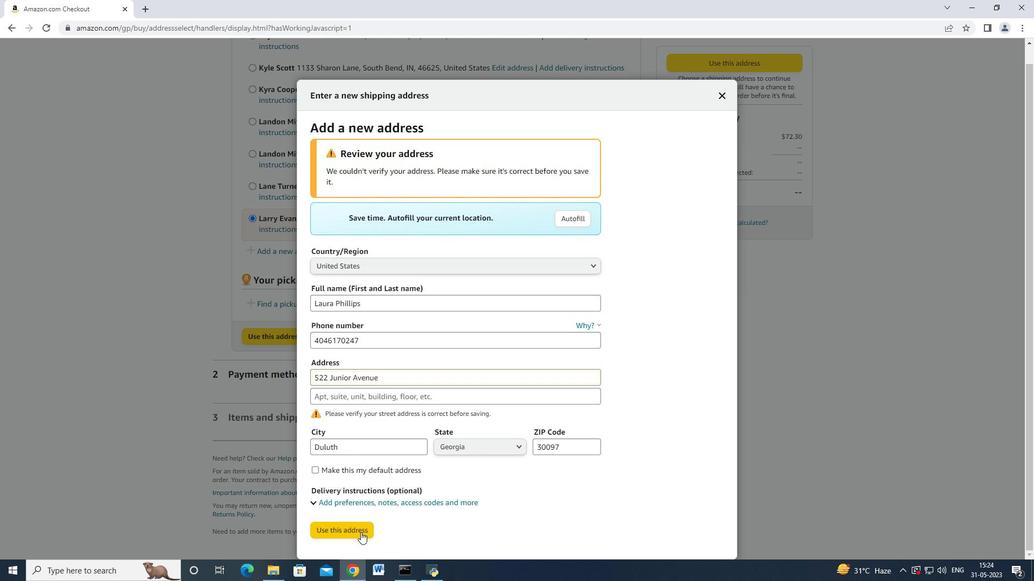 
Action: Mouse moved to (322, 291)
Screenshot: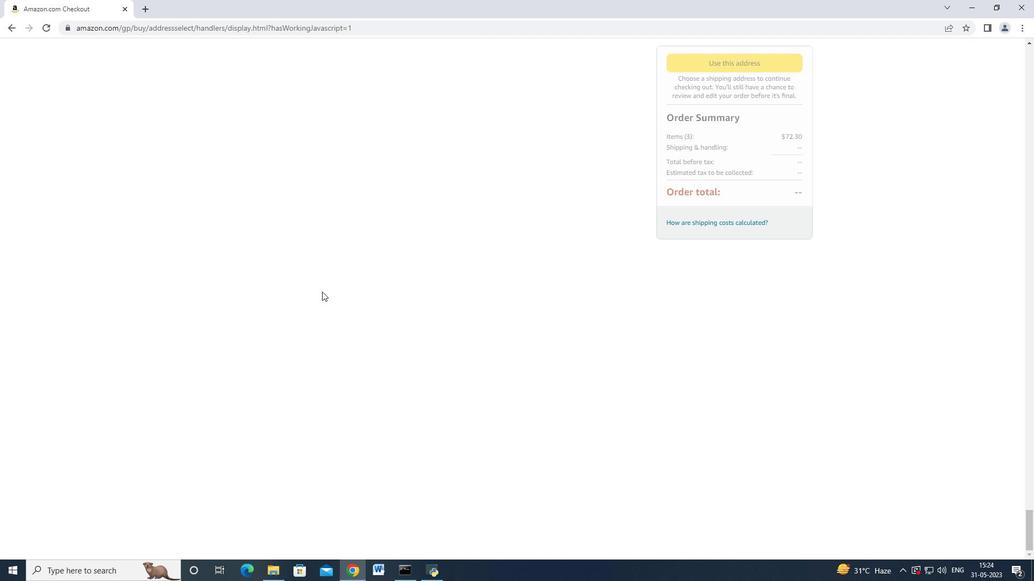 
Action: Mouse scrolled (322, 292) with delta (0, 0)
Screenshot: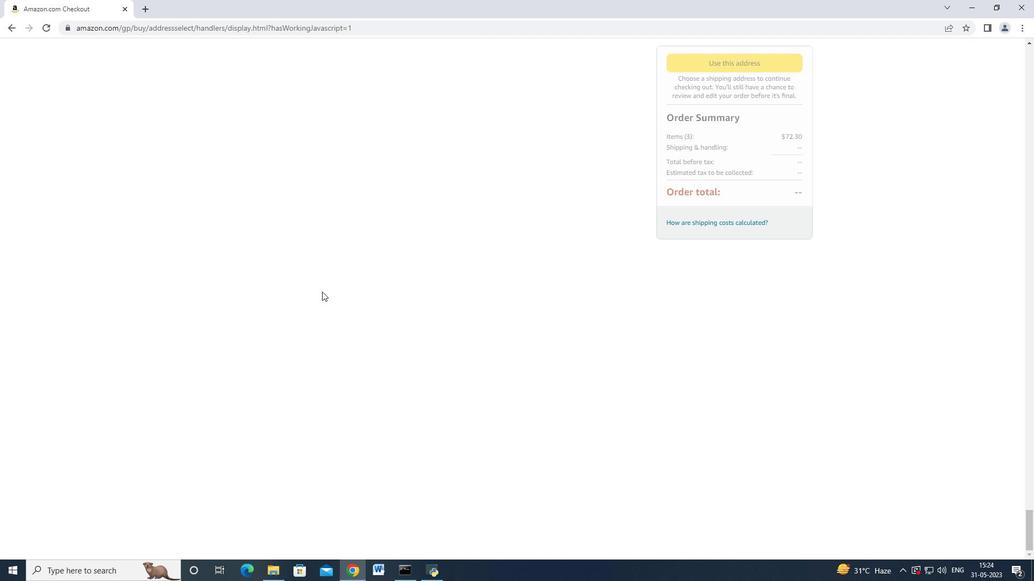 
Action: Mouse scrolled (322, 292) with delta (0, 0)
Screenshot: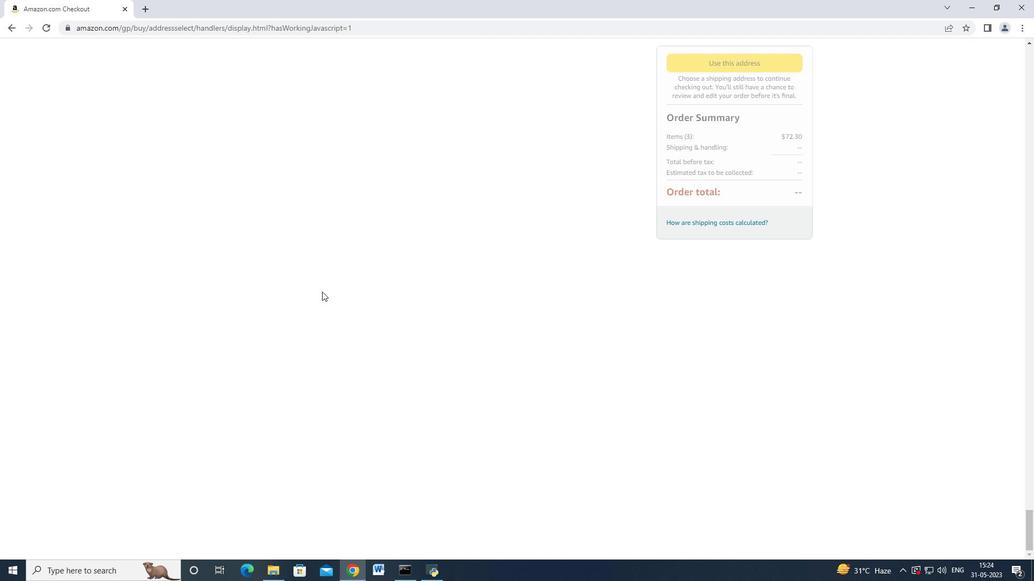
Action: Mouse moved to (323, 283)
Screenshot: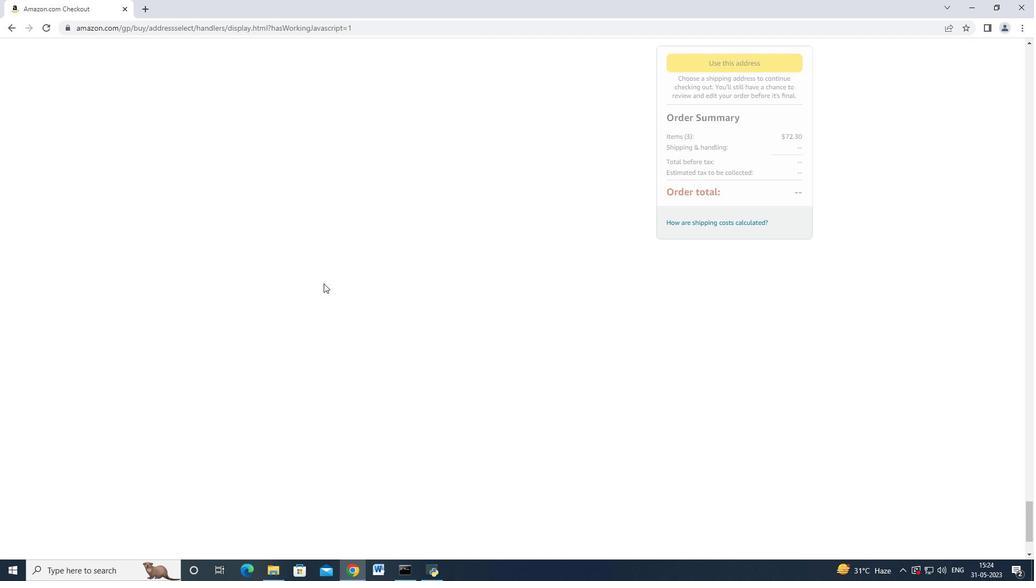 
Action: Mouse scrolled (323, 284) with delta (0, 0)
Screenshot: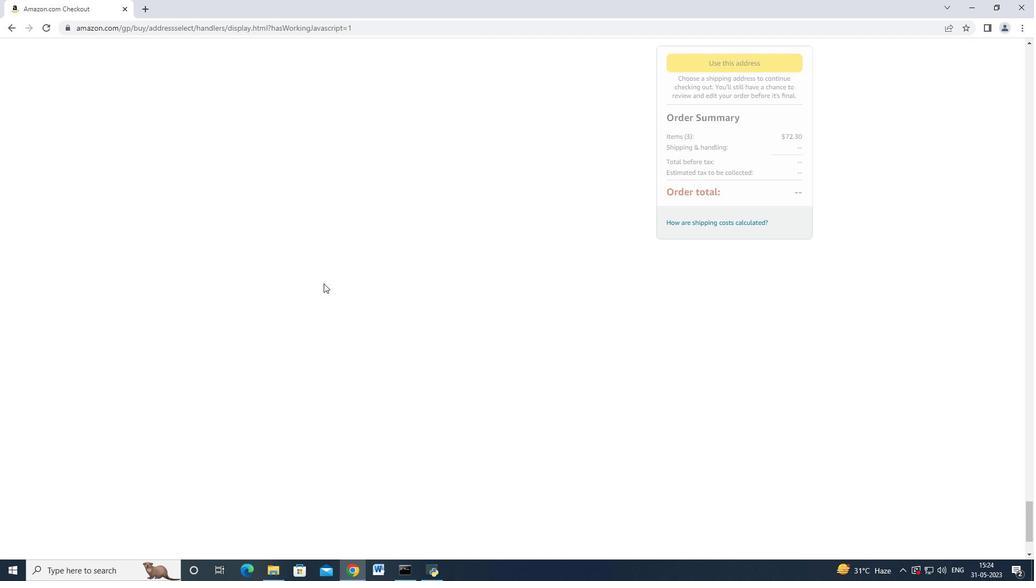
Action: Mouse scrolled (323, 284) with delta (0, 0)
Screenshot: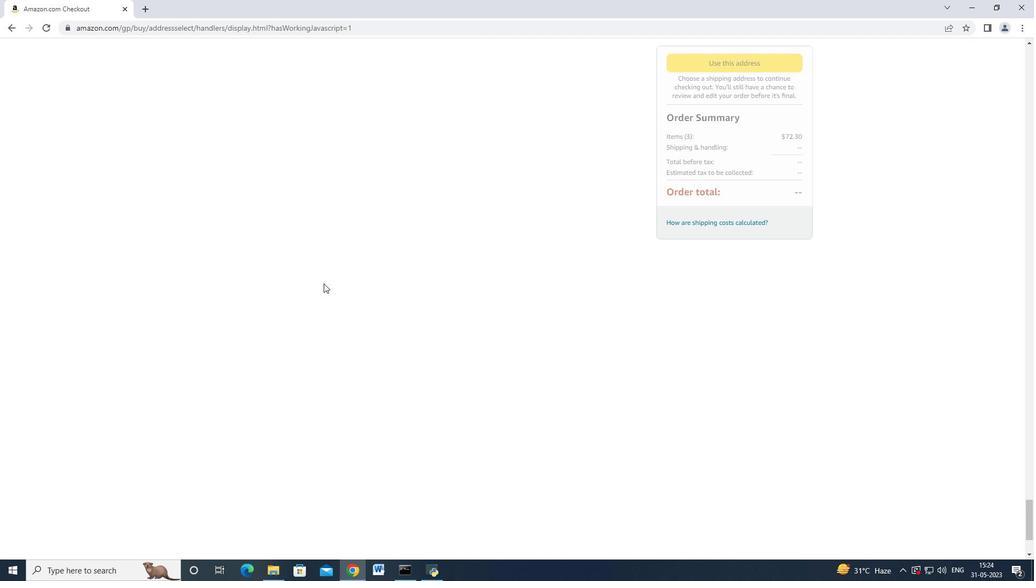 
Action: Mouse scrolled (323, 284) with delta (0, 0)
Screenshot: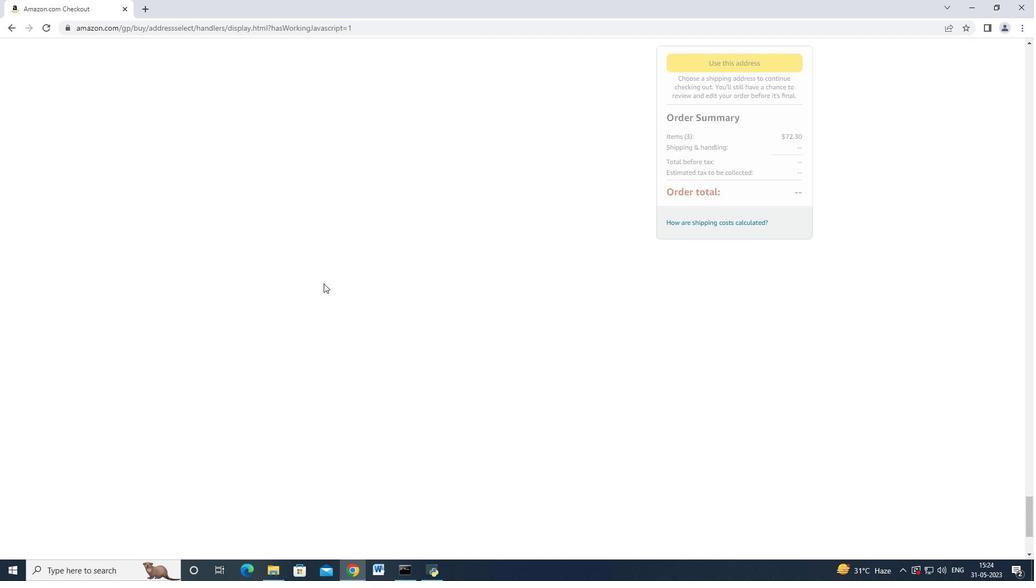 
Action: Mouse scrolled (323, 284) with delta (0, 0)
Screenshot: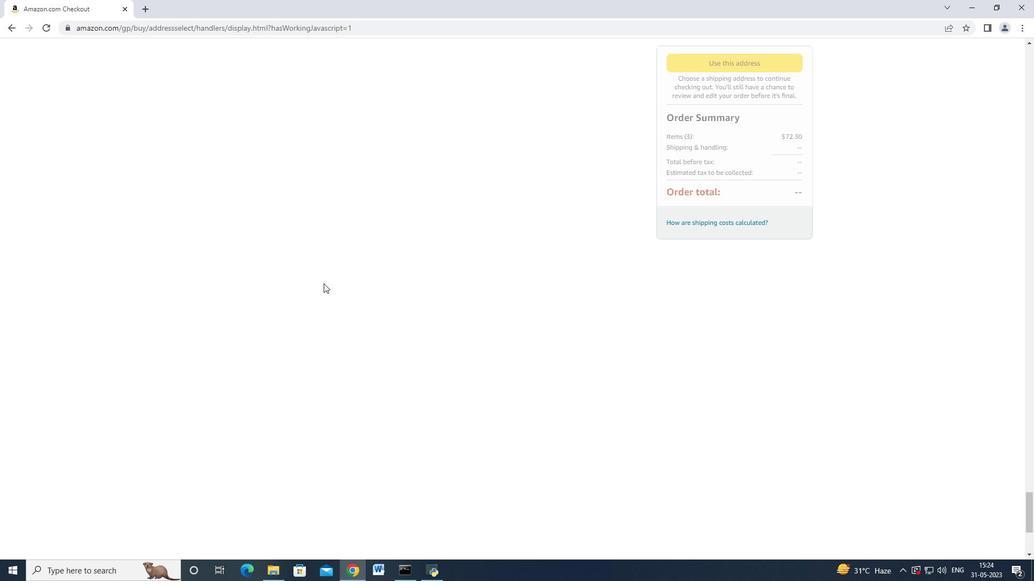 
Action: Mouse moved to (325, 278)
Screenshot: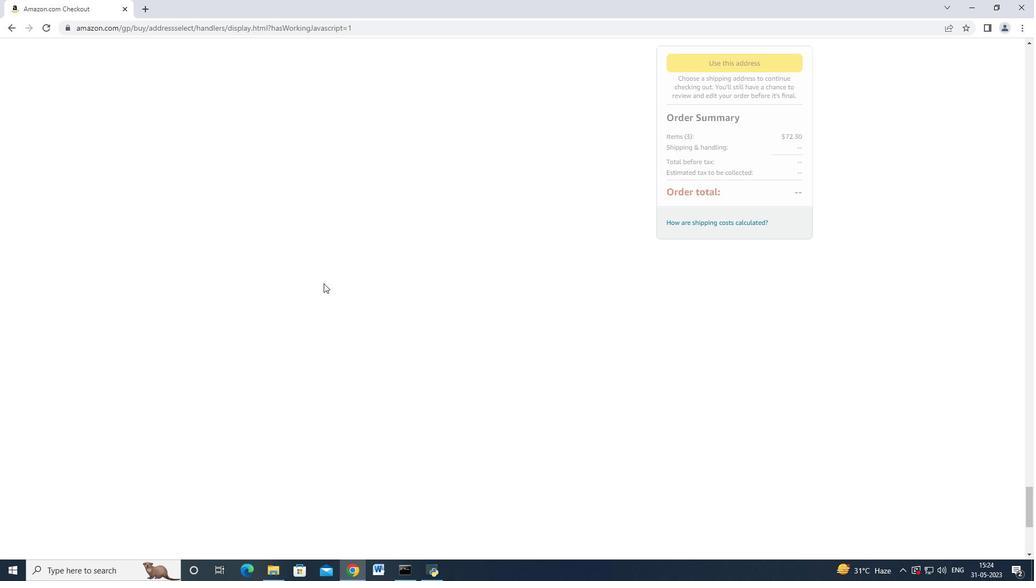 
Action: Mouse scrolled (325, 279) with delta (0, 0)
Screenshot: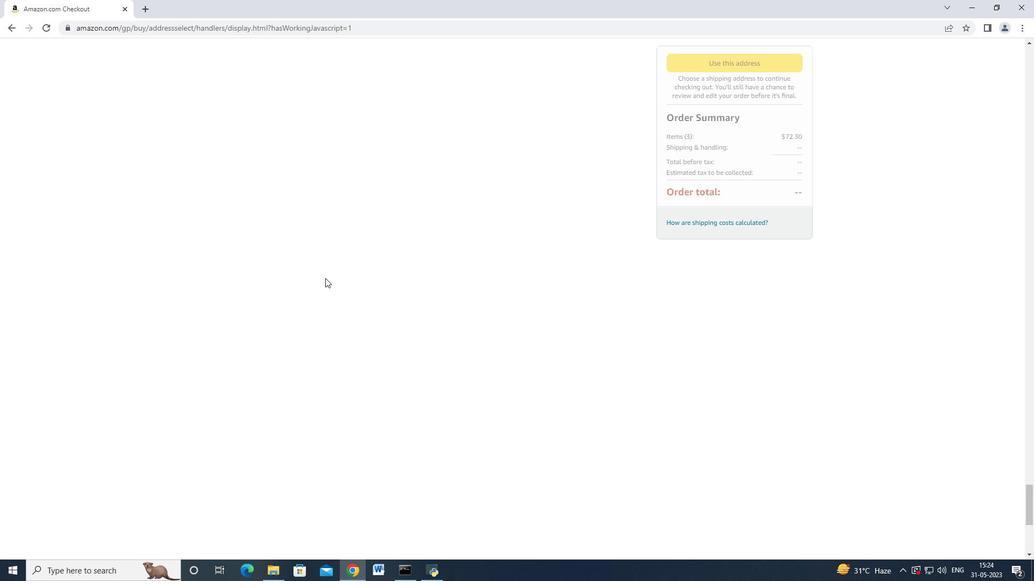 
Action: Mouse moved to (359, 256)
Screenshot: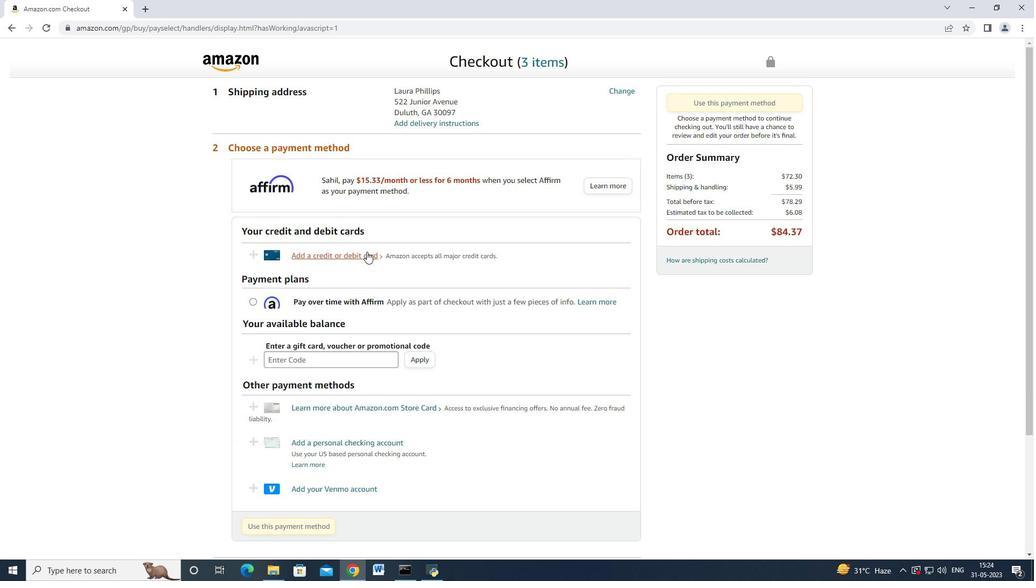 
Action: Mouse scrolled (359, 255) with delta (0, 0)
Screenshot: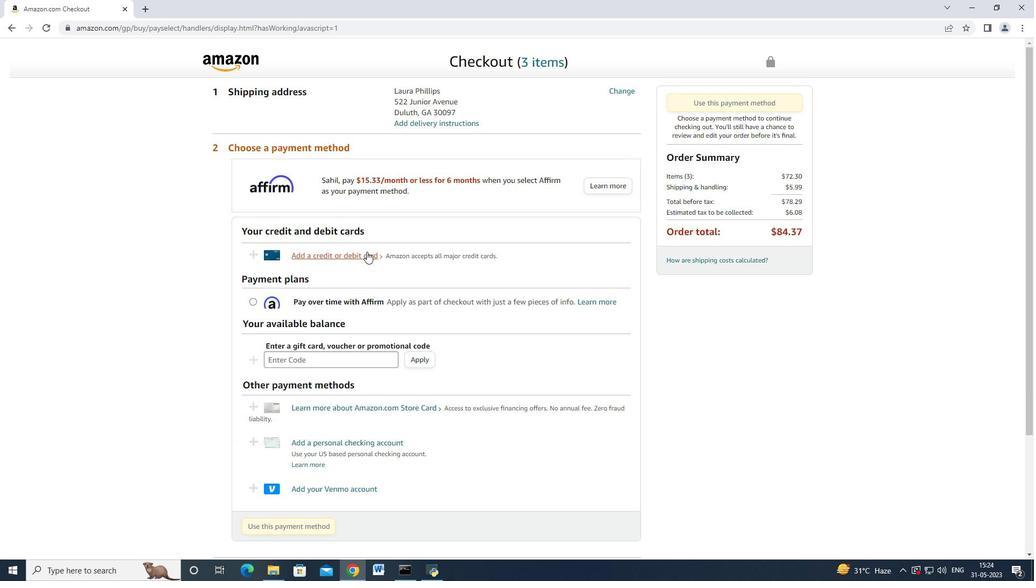 
Action: Mouse moved to (350, 199)
Screenshot: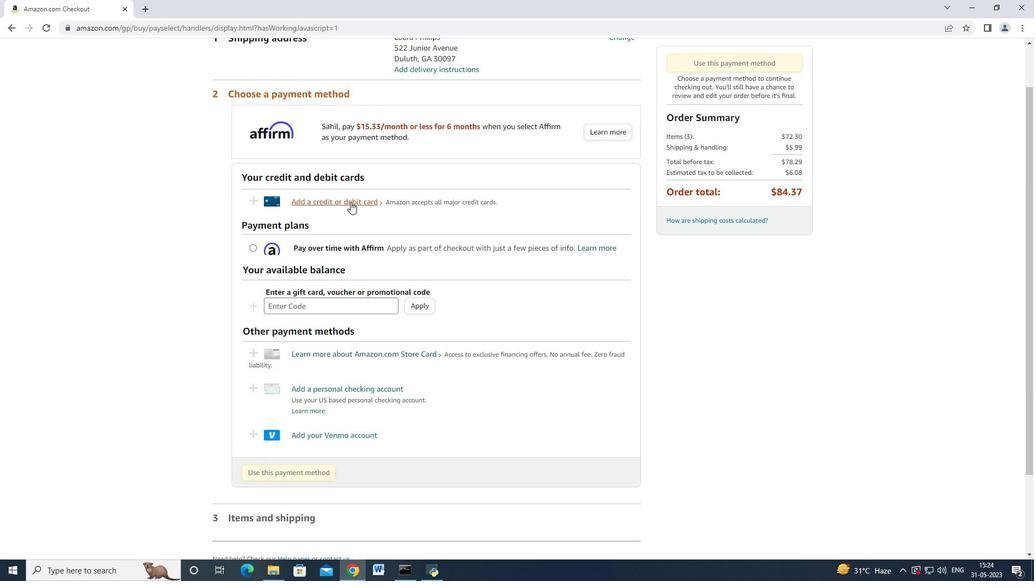 
Action: Mouse pressed left at (350, 199)
Screenshot: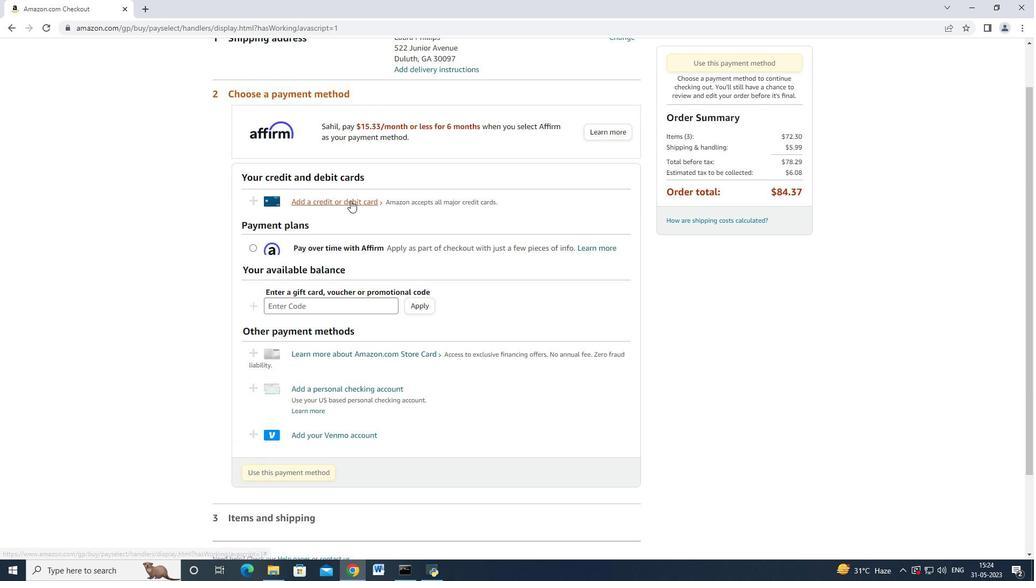 
Action: Mouse moved to (419, 251)
Screenshot: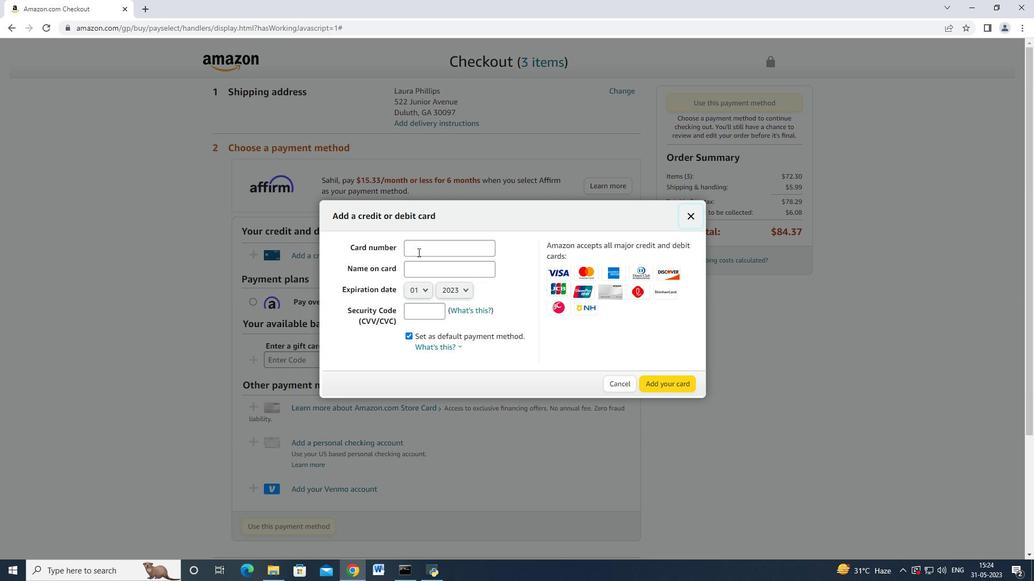
Action: Mouse pressed left at (419, 251)
Screenshot: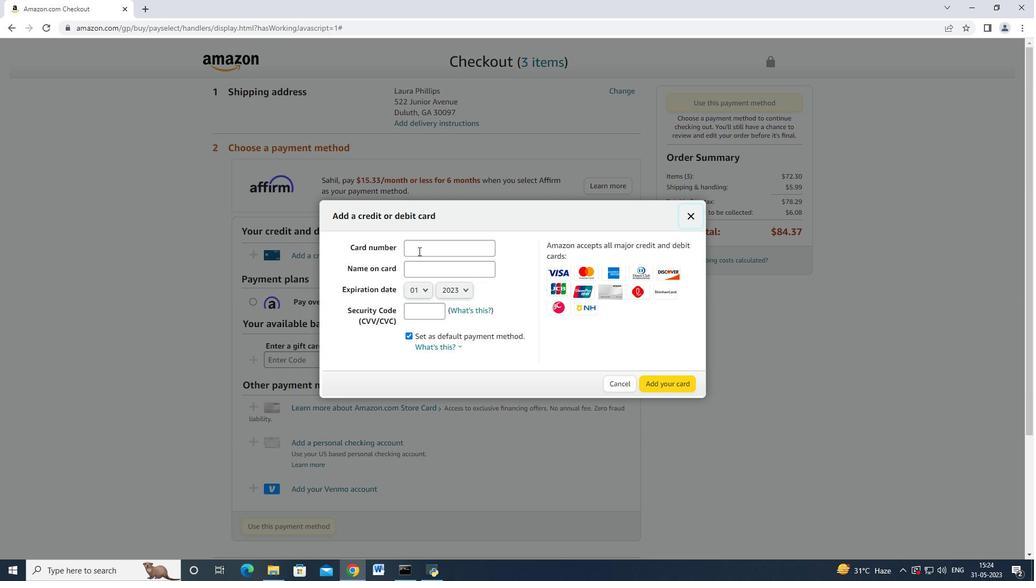 
Action: Mouse moved to (418, 253)
Screenshot: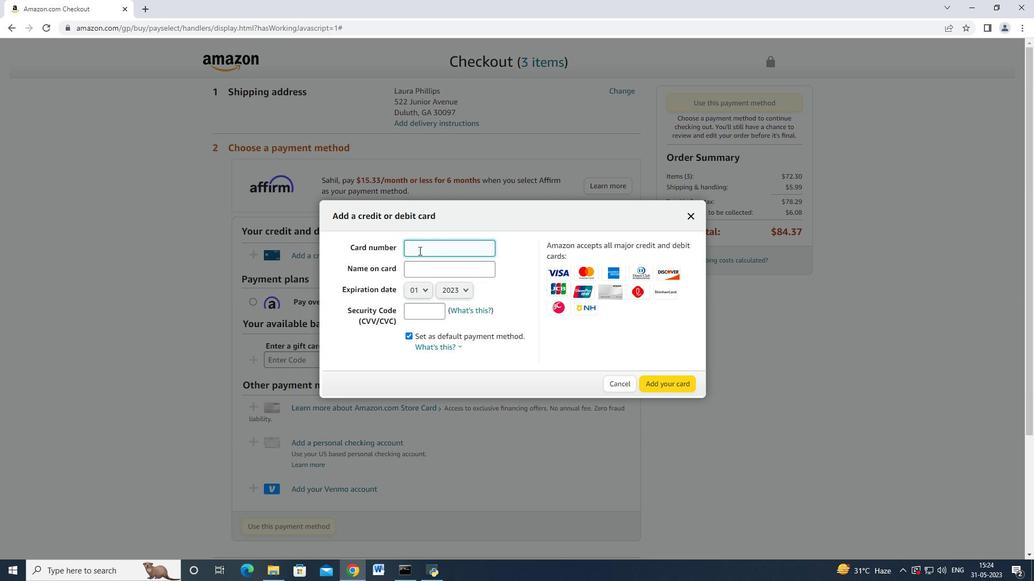 
Action: Key pressed 4893754559587965<Key.tab><Key.shift>John<Key.space><Key.shift>Baker<Key.tab>
Screenshot: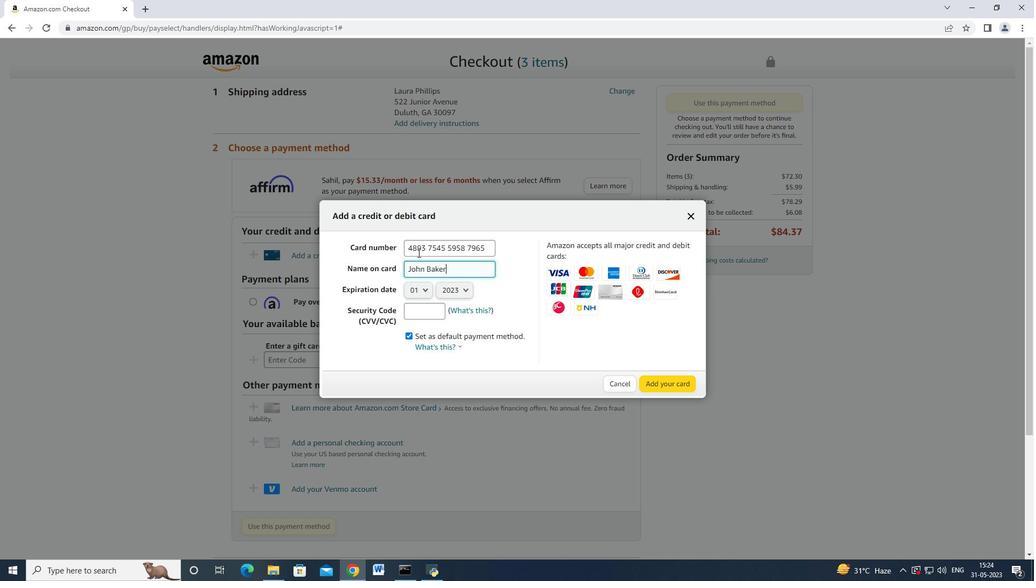 
Action: Mouse moved to (424, 287)
Screenshot: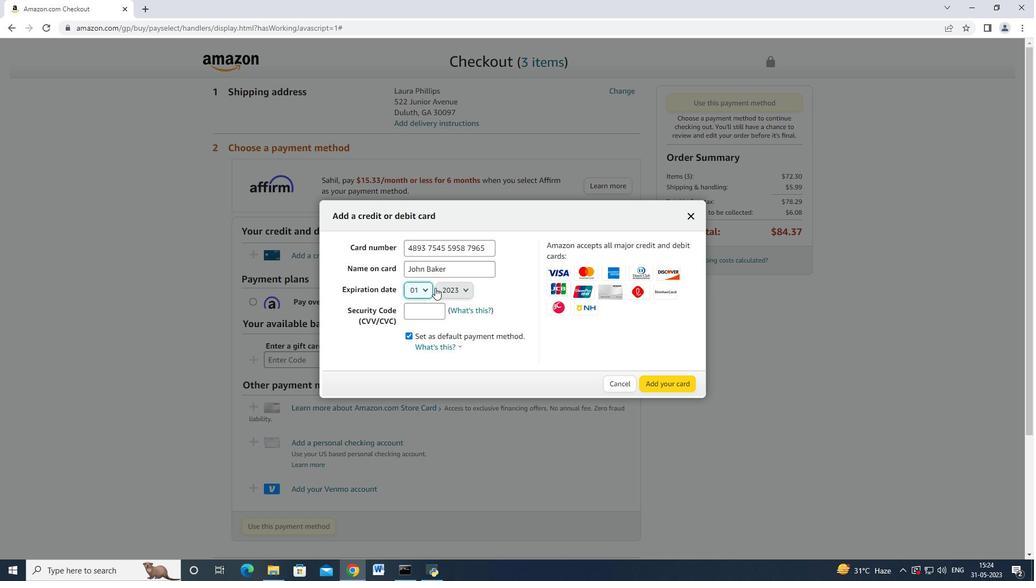 
Action: Mouse pressed left at (424, 287)
Screenshot: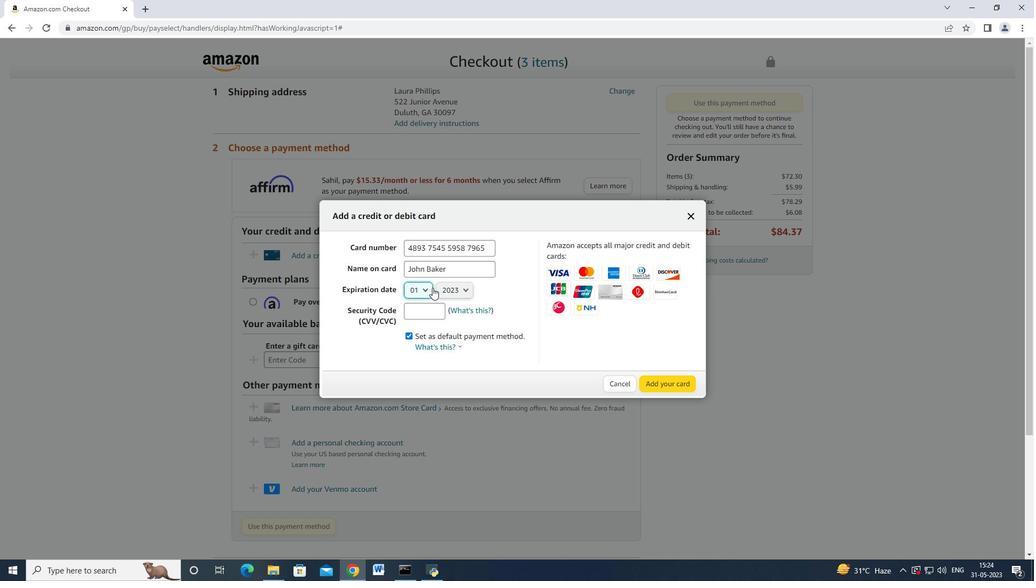 
Action: Mouse moved to (419, 358)
Screenshot: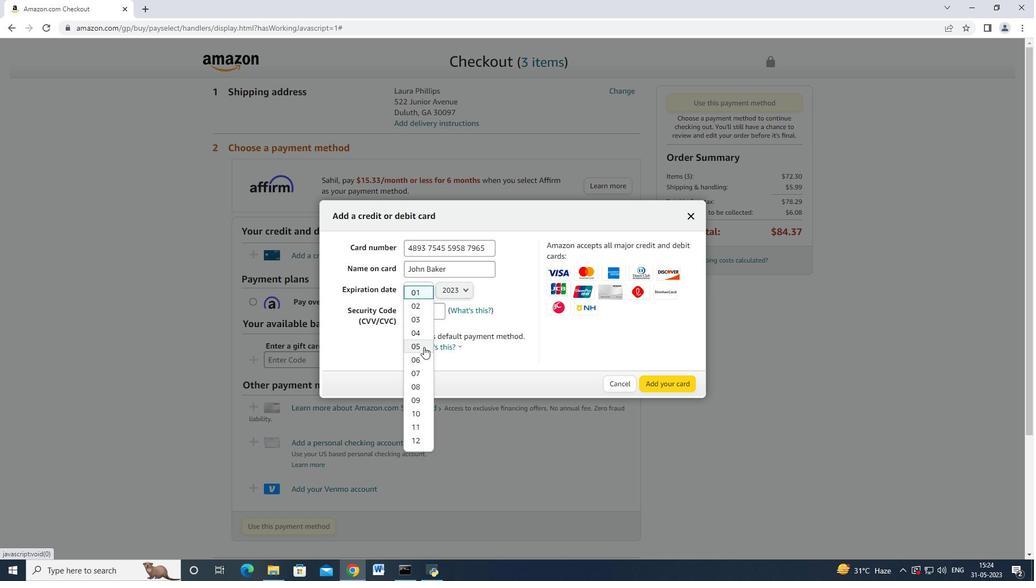 
Action: Mouse pressed left at (419, 358)
Screenshot: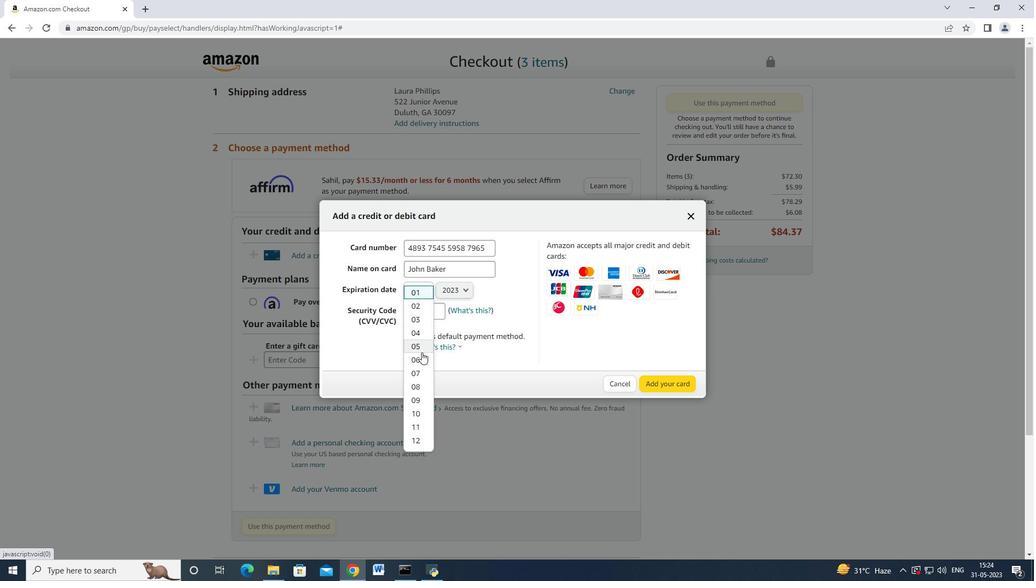 
Action: Mouse moved to (457, 287)
Screenshot: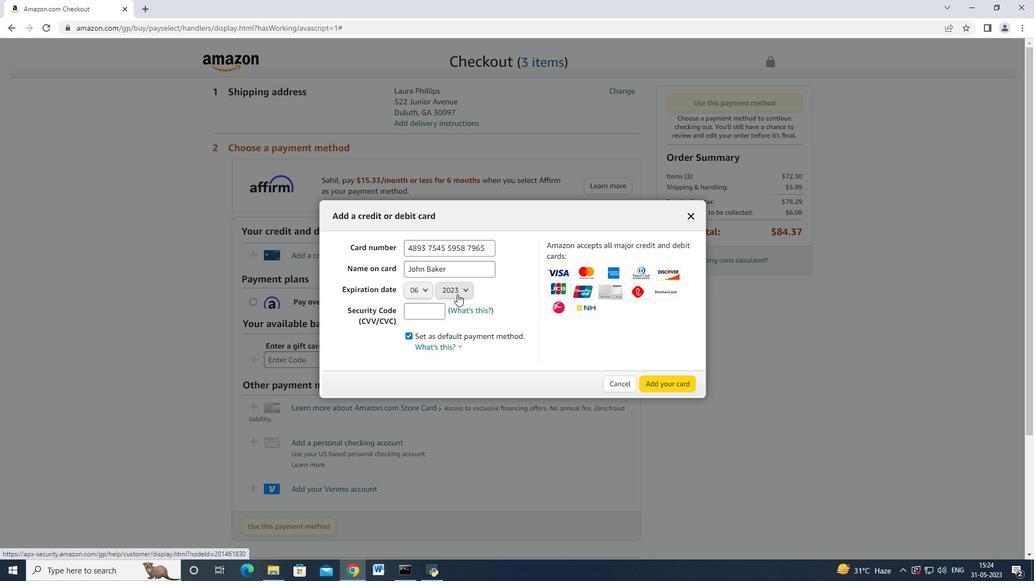 
Action: Mouse pressed left at (457, 287)
Screenshot: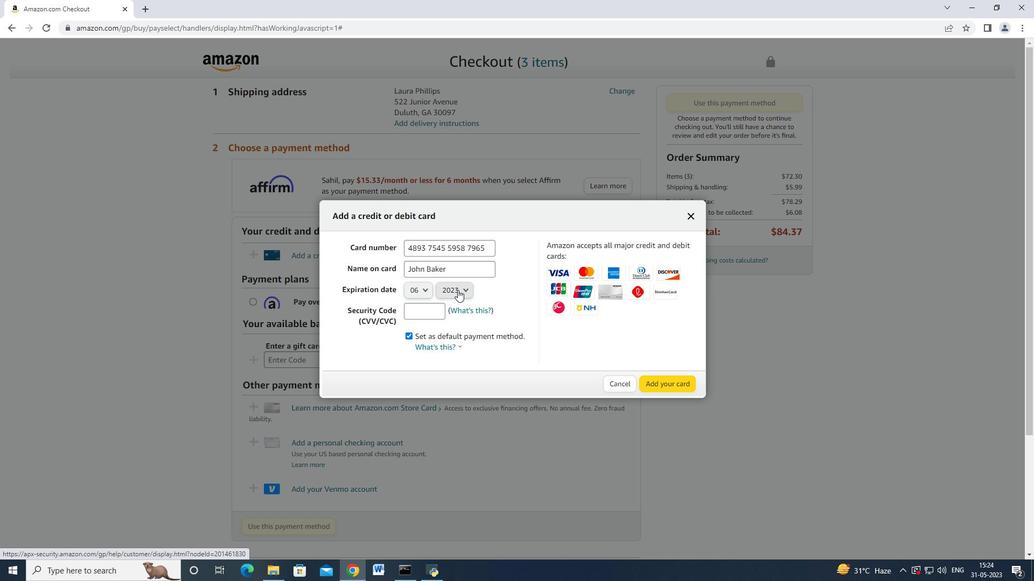 
Action: Mouse moved to (454, 319)
Screenshot: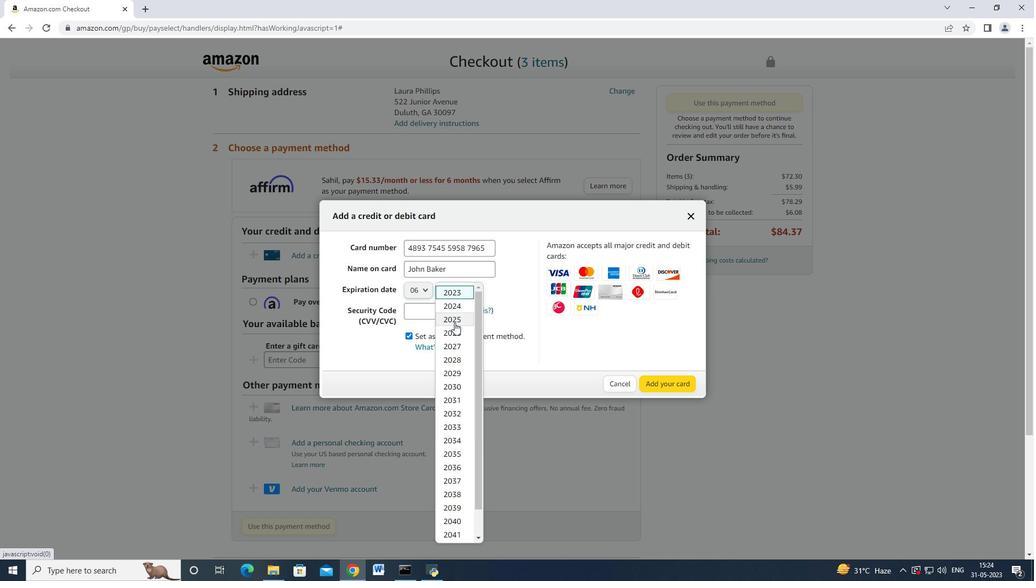 
Action: Mouse pressed left at (454, 319)
Screenshot: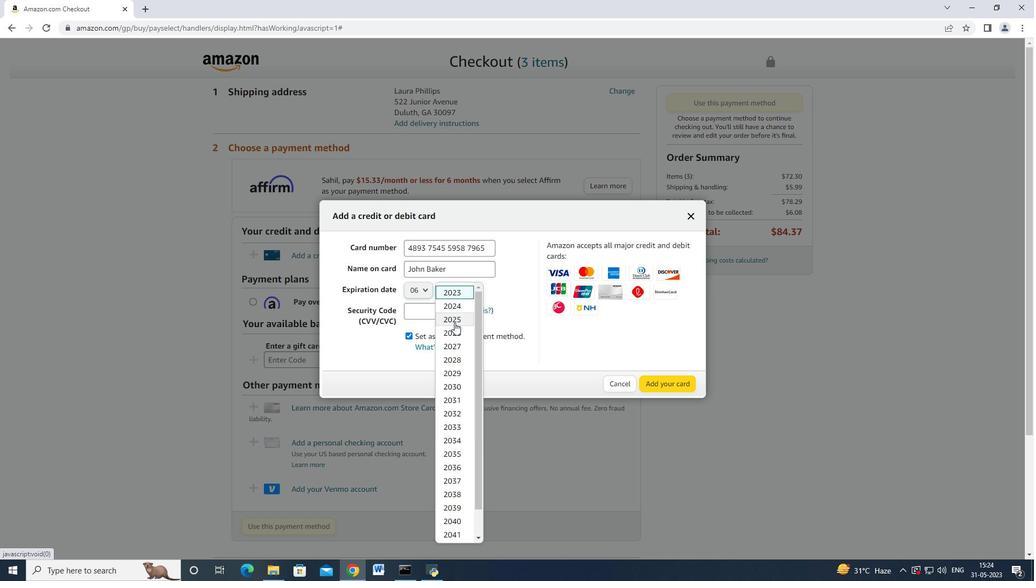 
Action: Mouse moved to (439, 316)
Screenshot: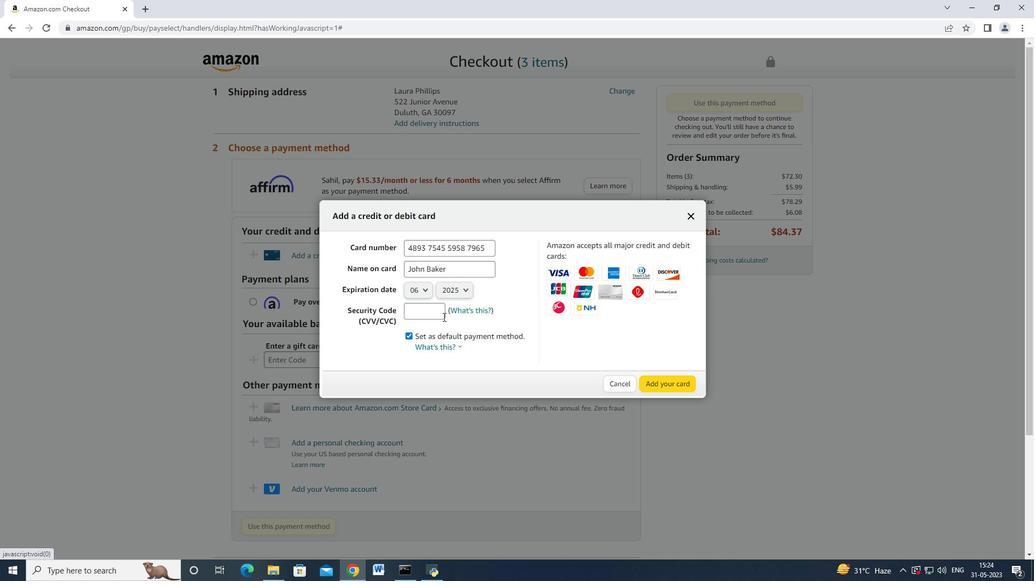 
Action: Mouse pressed left at (439, 316)
Screenshot: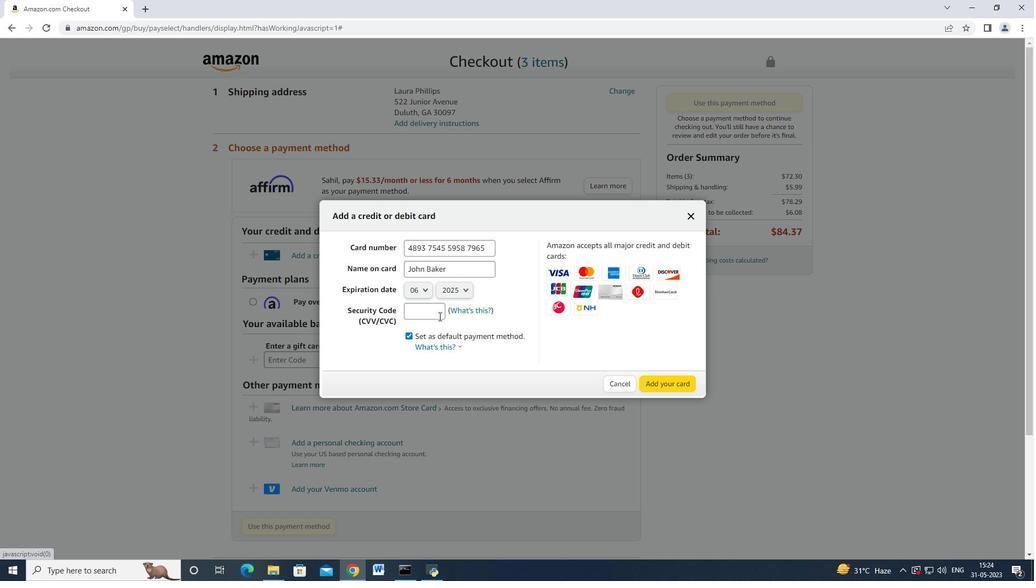 
Action: Mouse moved to (438, 316)
Screenshot: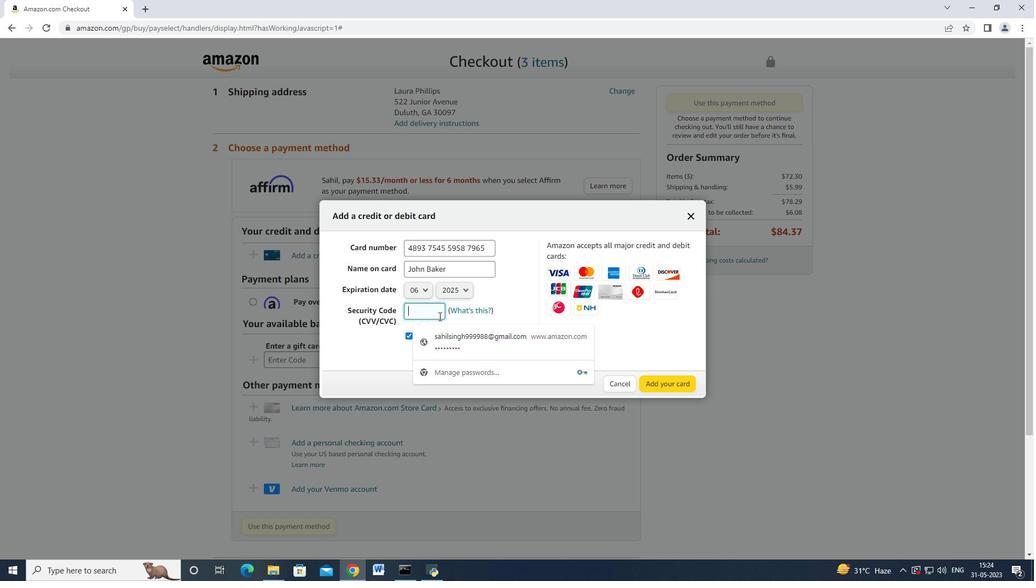 
Action: Key pressed 549
Screenshot: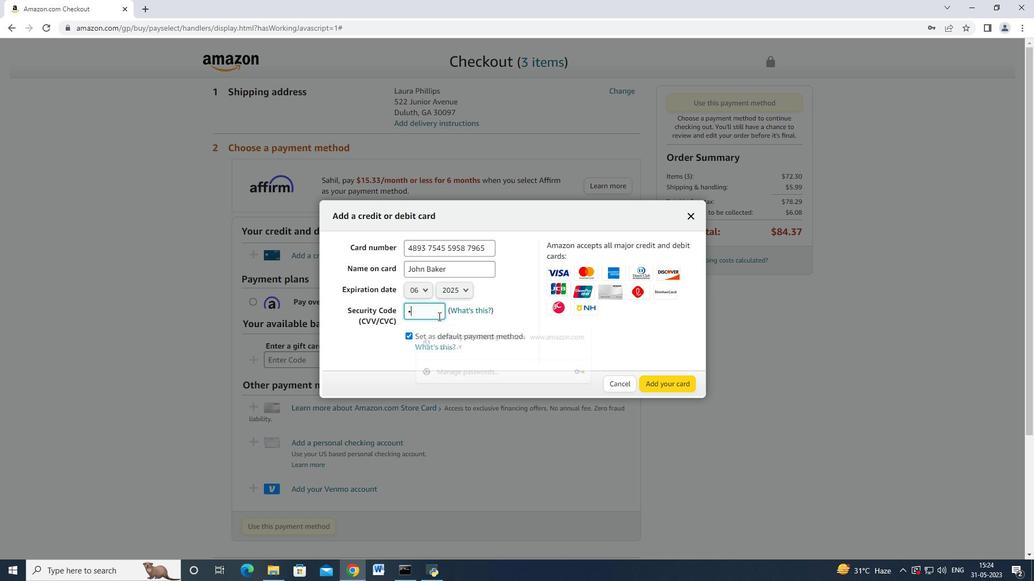 
Action: Mouse moved to (668, 384)
Screenshot: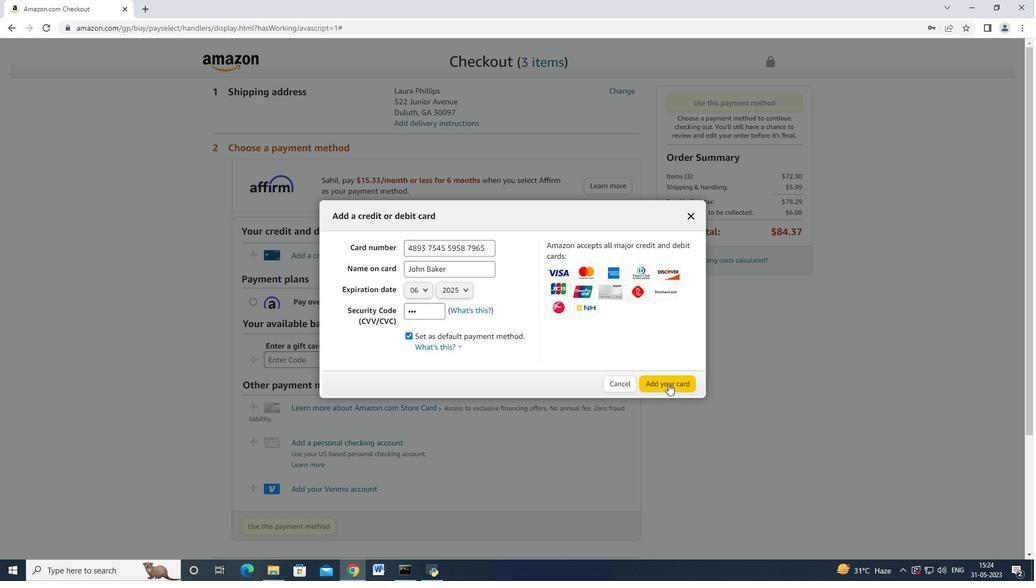 
